 Task: Look for Airbnb options in Yehud, Israel from 7th December, 2023 to 14th December, 2023 for 1 adult. Place can be shared room with 1  bedroom having 1 bed and 1 bathroom. Property type can be hotel. Amenities needed are: wifi, washing machine. Look for 5 properties as per requirement.
Action: Mouse moved to (431, 94)
Screenshot: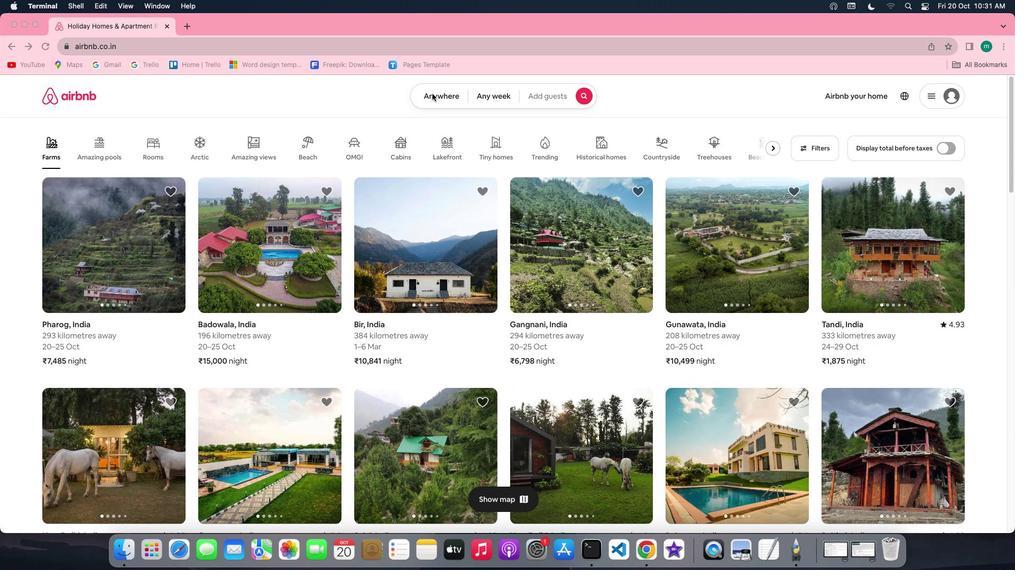 
Action: Mouse pressed left at (431, 94)
Screenshot: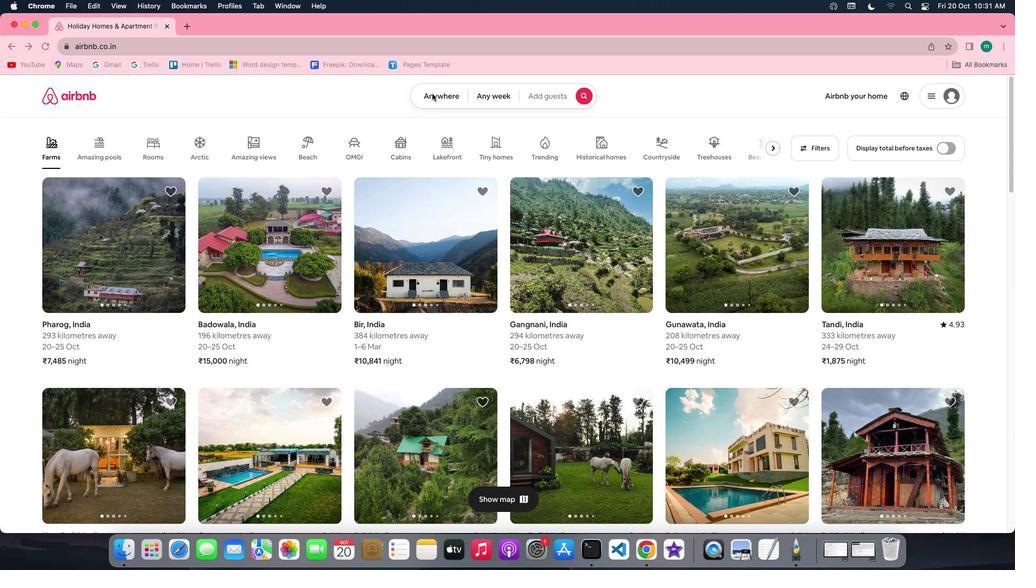 
Action: Mouse pressed left at (431, 94)
Screenshot: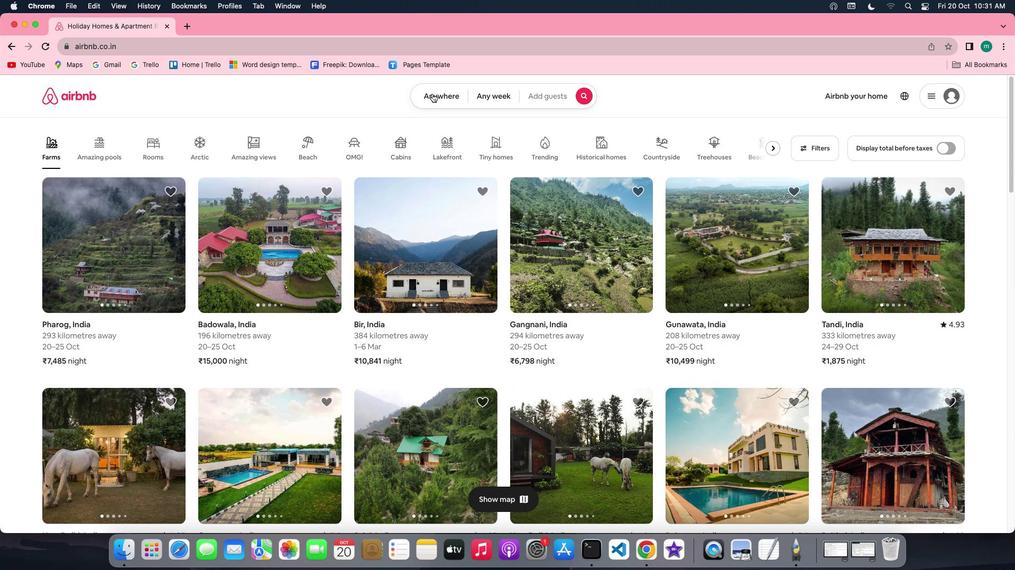 
Action: Mouse moved to (356, 135)
Screenshot: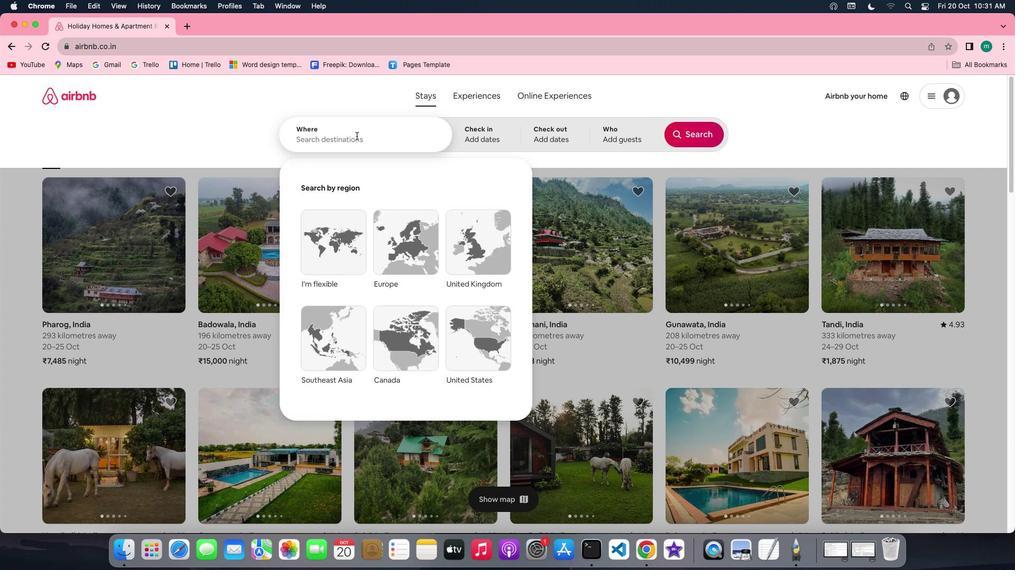 
Action: Mouse pressed left at (356, 135)
Screenshot: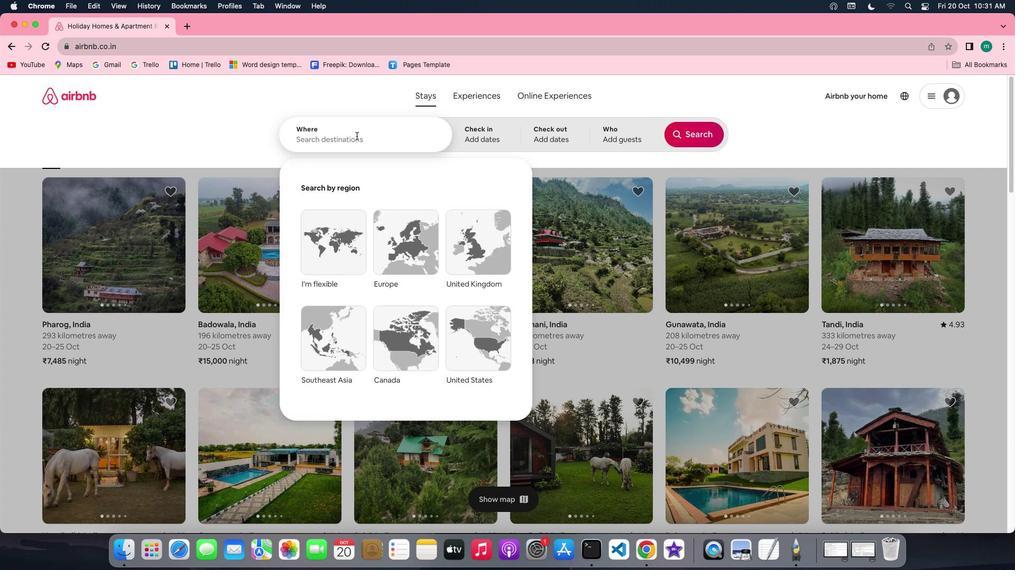 
Action: Key pressed Key.shift'Y''e''h''u''d'','Key.spaceKey.shift'i''s''r''a''e''l'
Screenshot: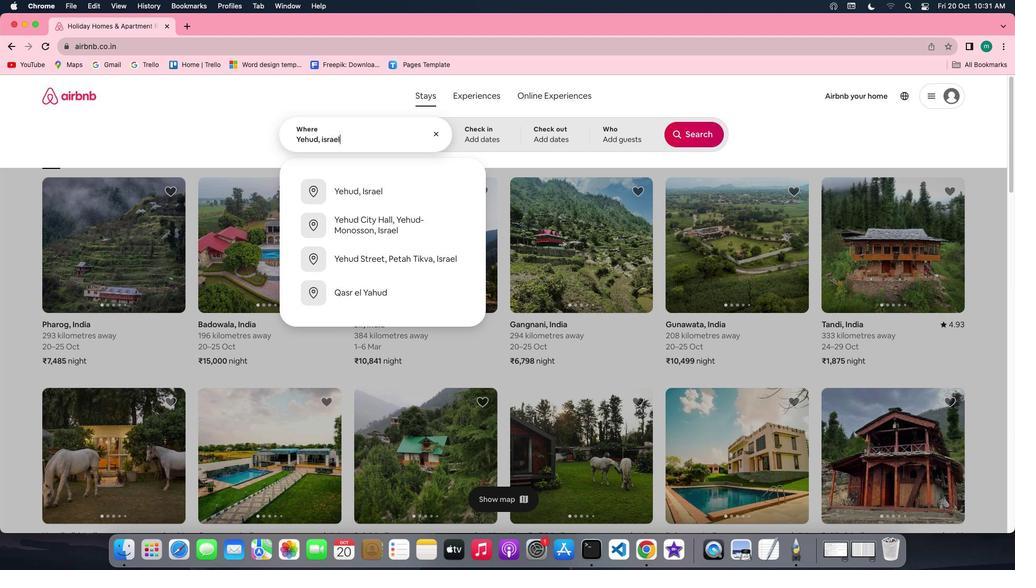 
Action: Mouse moved to (351, 182)
Screenshot: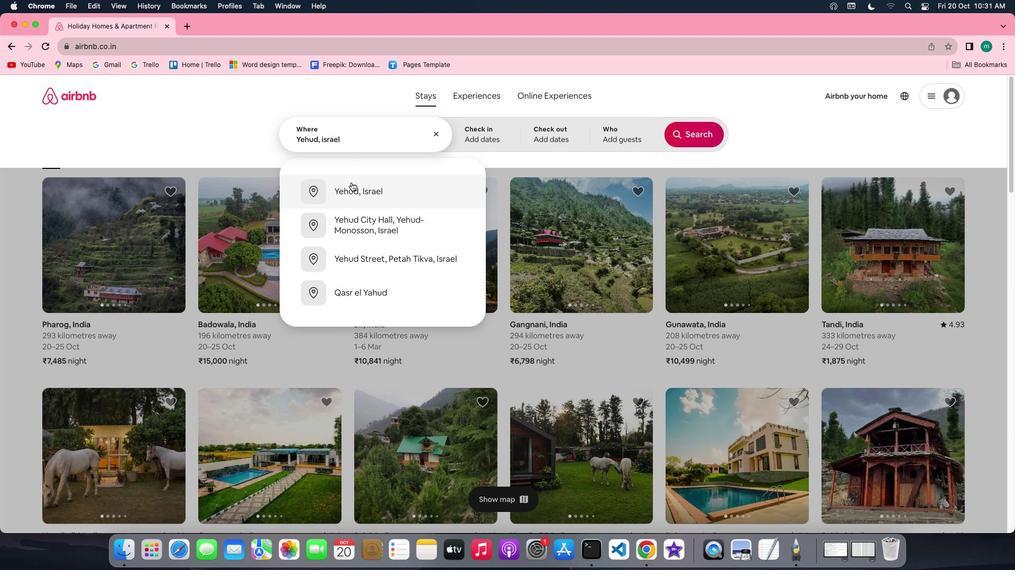 
Action: Mouse pressed left at (351, 182)
Screenshot: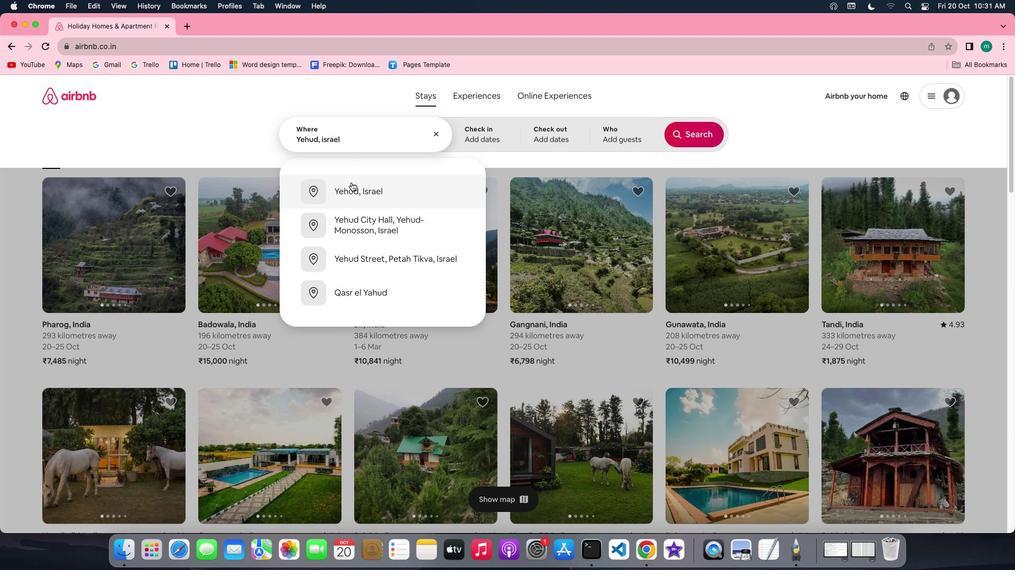 
Action: Mouse moved to (686, 208)
Screenshot: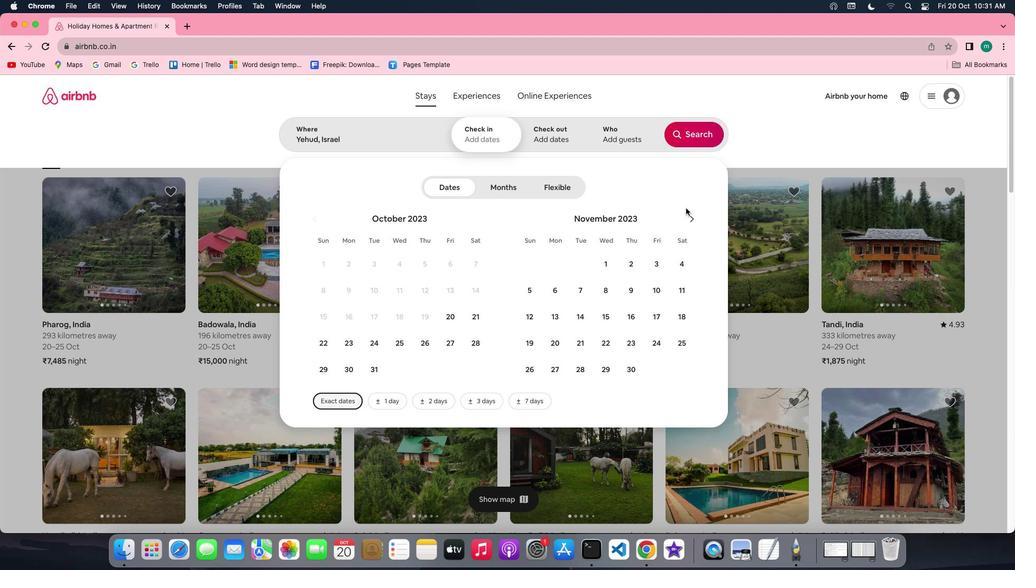 
Action: Mouse pressed left at (686, 208)
Screenshot: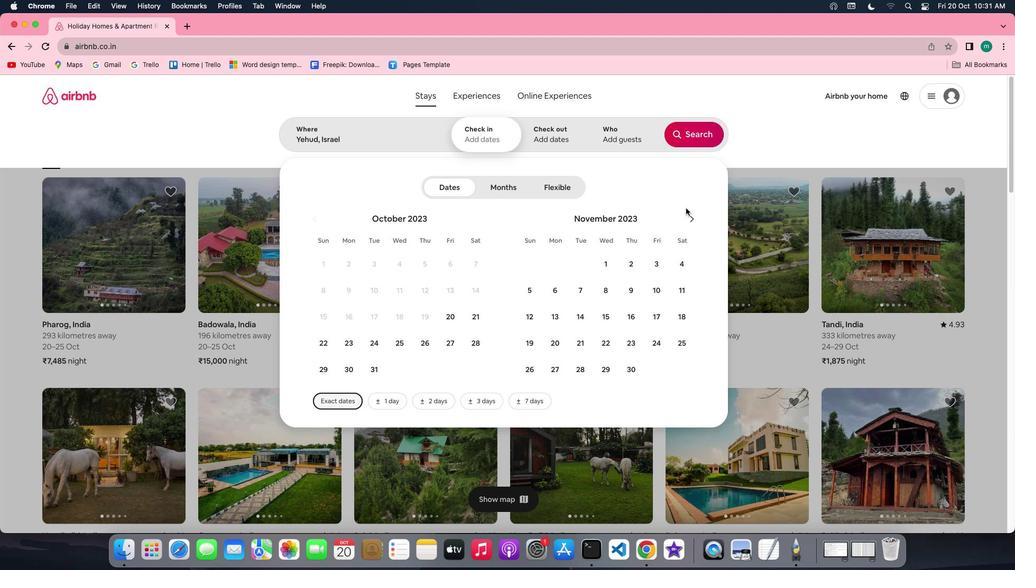 
Action: Mouse moved to (687, 217)
Screenshot: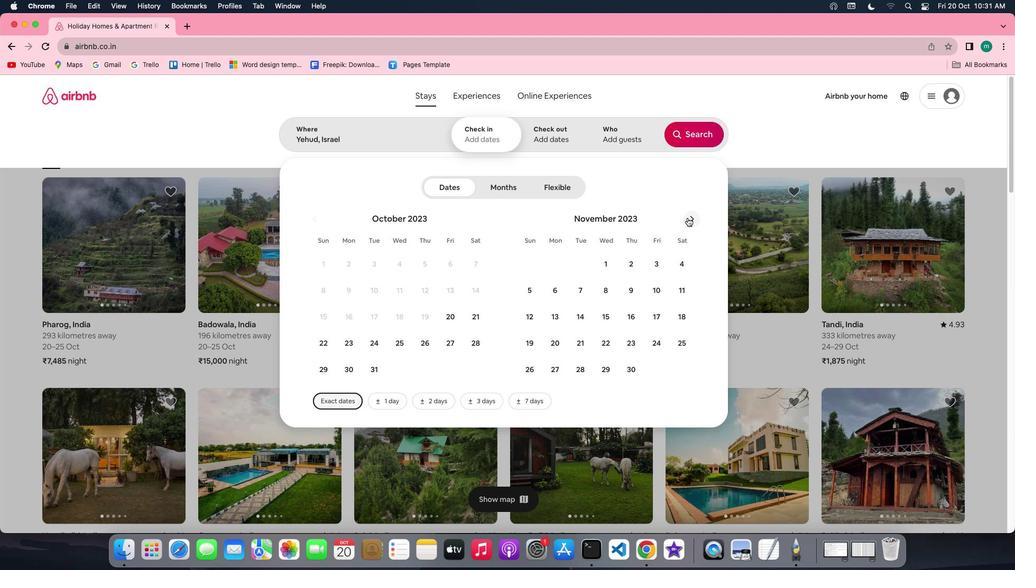 
Action: Mouse pressed left at (687, 217)
Screenshot: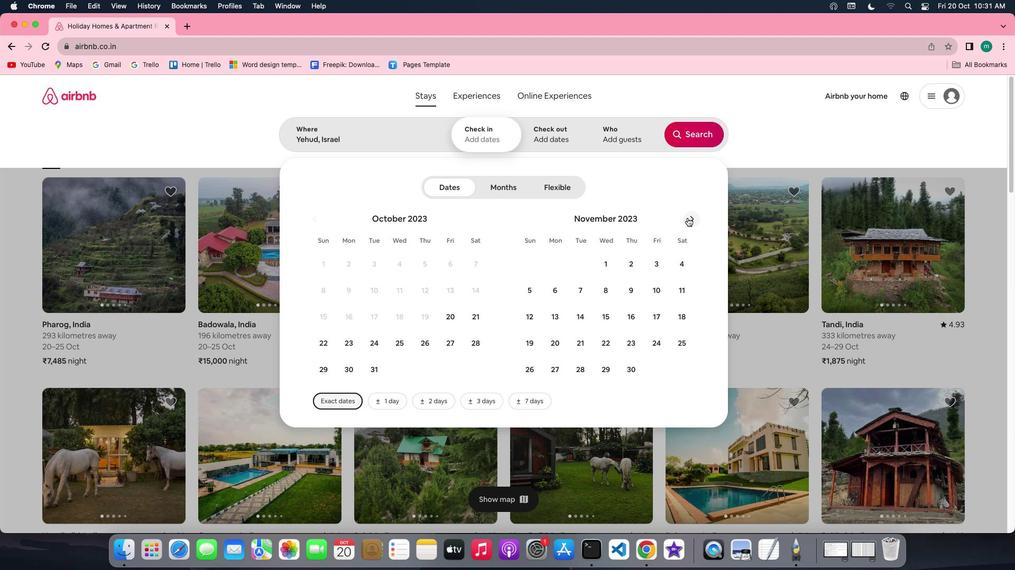 
Action: Mouse moved to (638, 296)
Screenshot: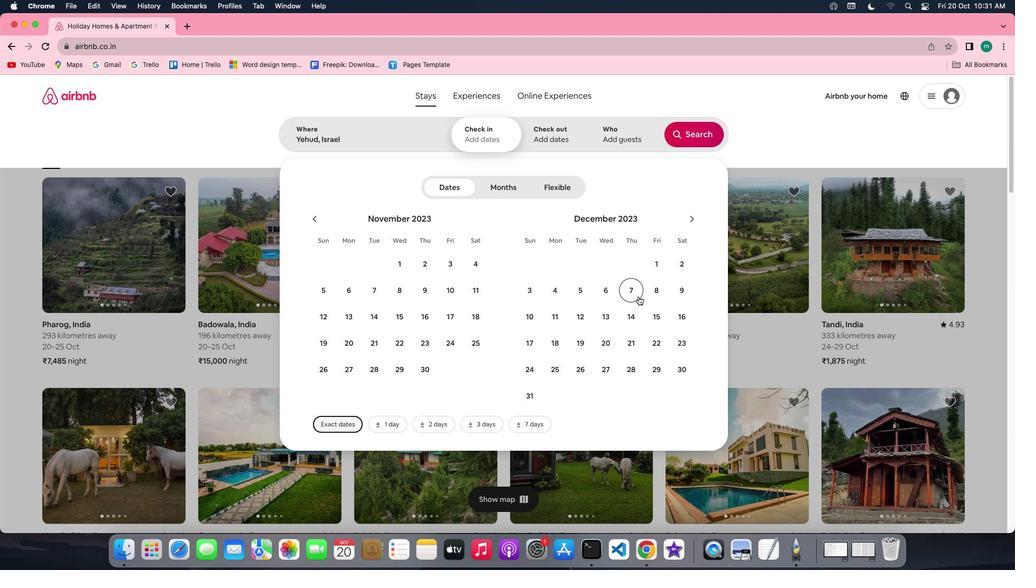 
Action: Mouse pressed left at (638, 296)
Screenshot: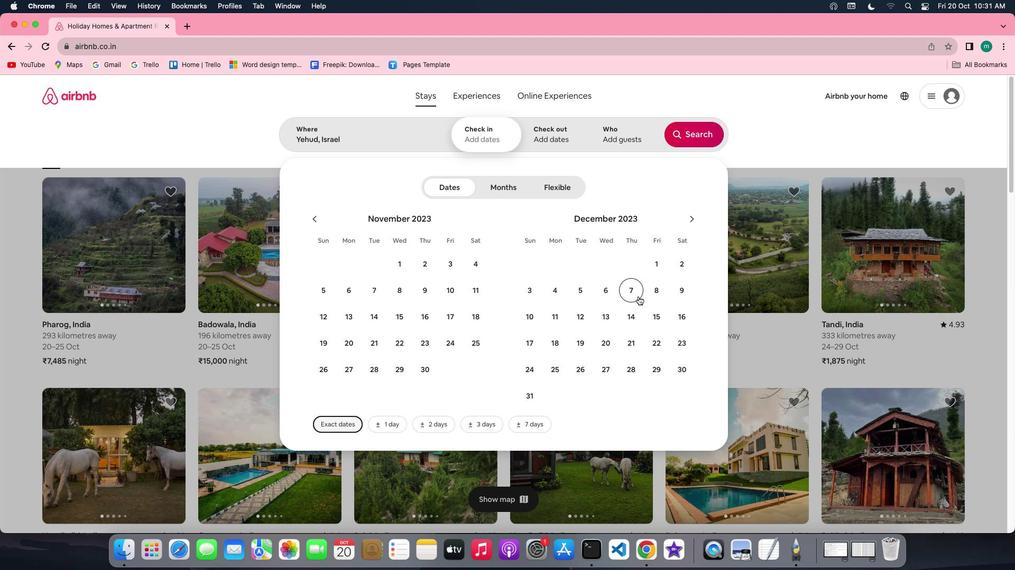 
Action: Mouse moved to (635, 317)
Screenshot: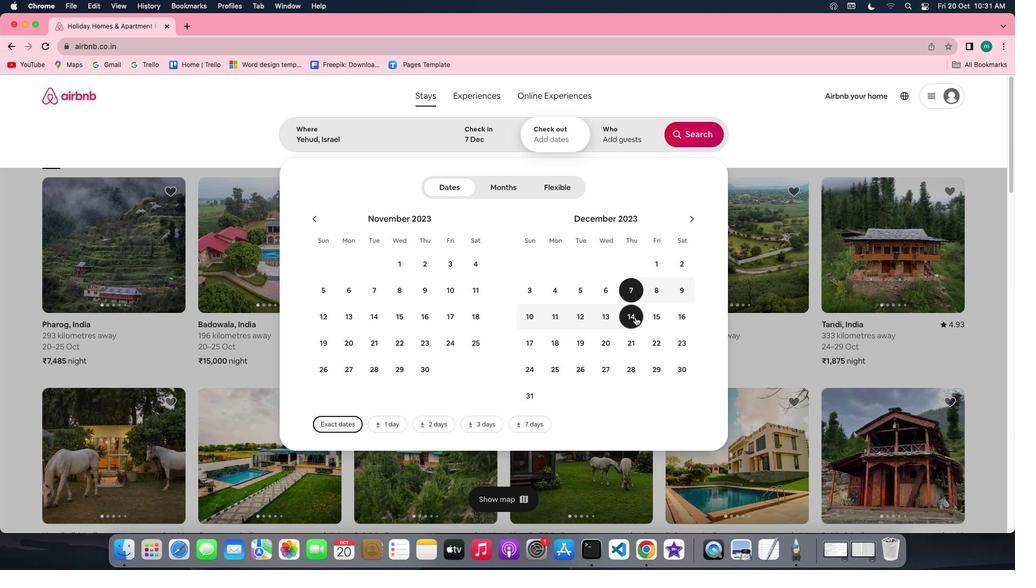 
Action: Mouse pressed left at (635, 317)
Screenshot: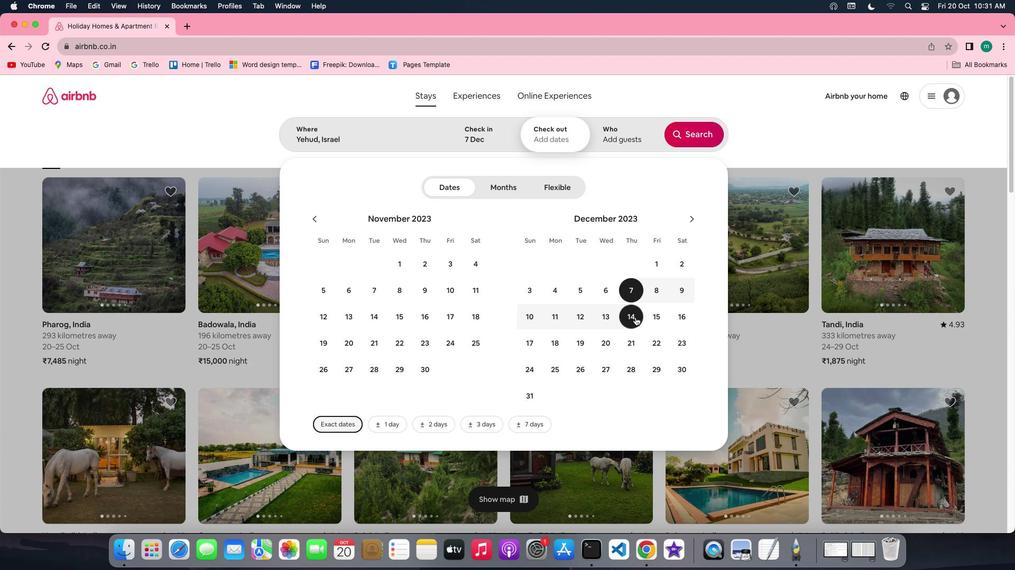 
Action: Mouse moved to (632, 132)
Screenshot: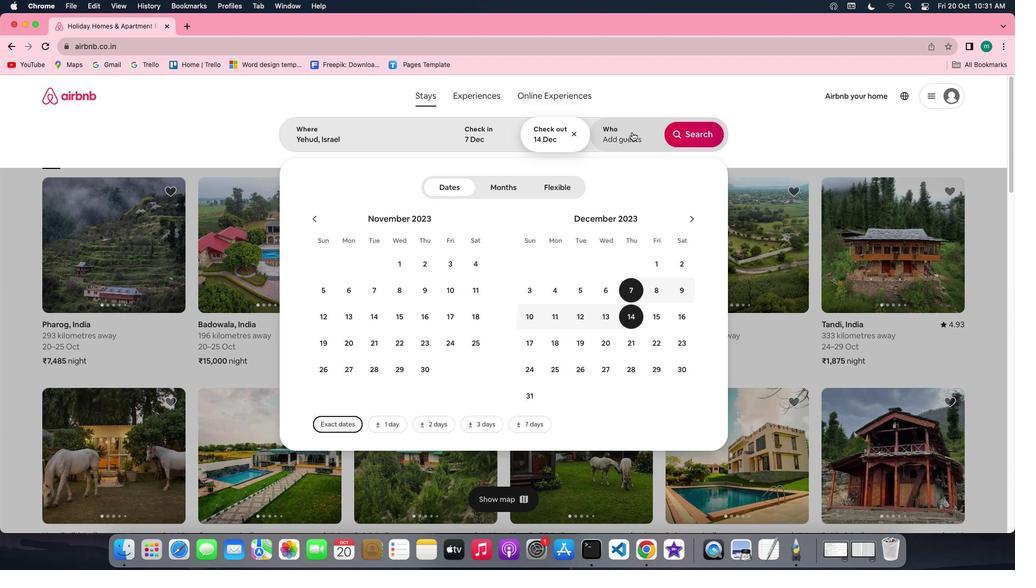 
Action: Mouse pressed left at (632, 132)
Screenshot: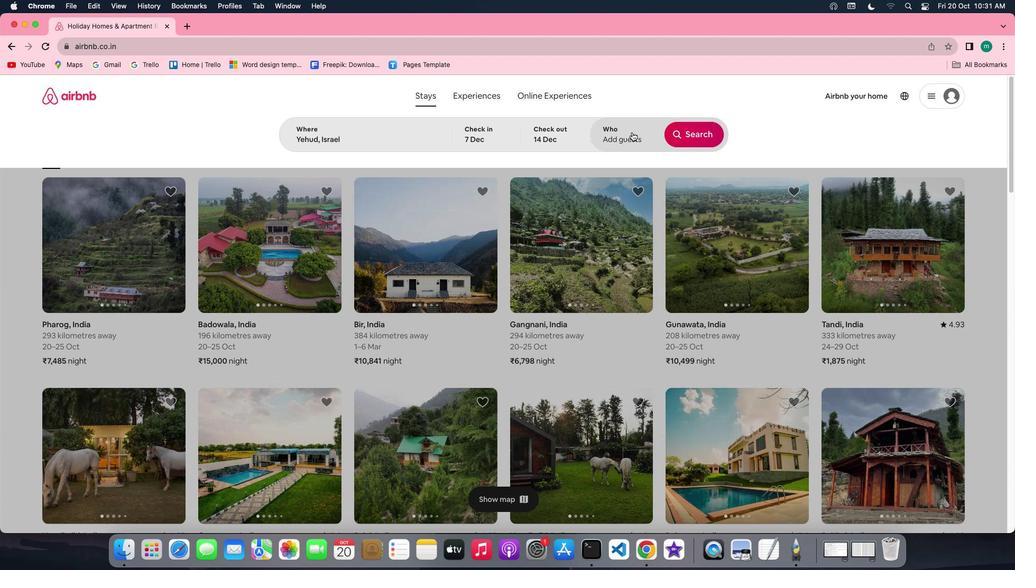 
Action: Mouse moved to (702, 191)
Screenshot: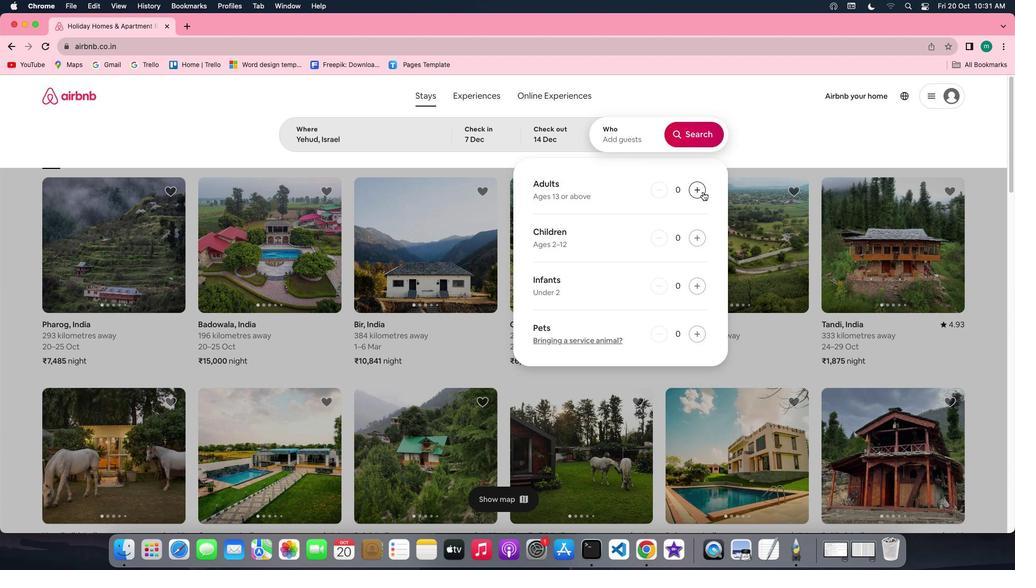 
Action: Mouse pressed left at (702, 191)
Screenshot: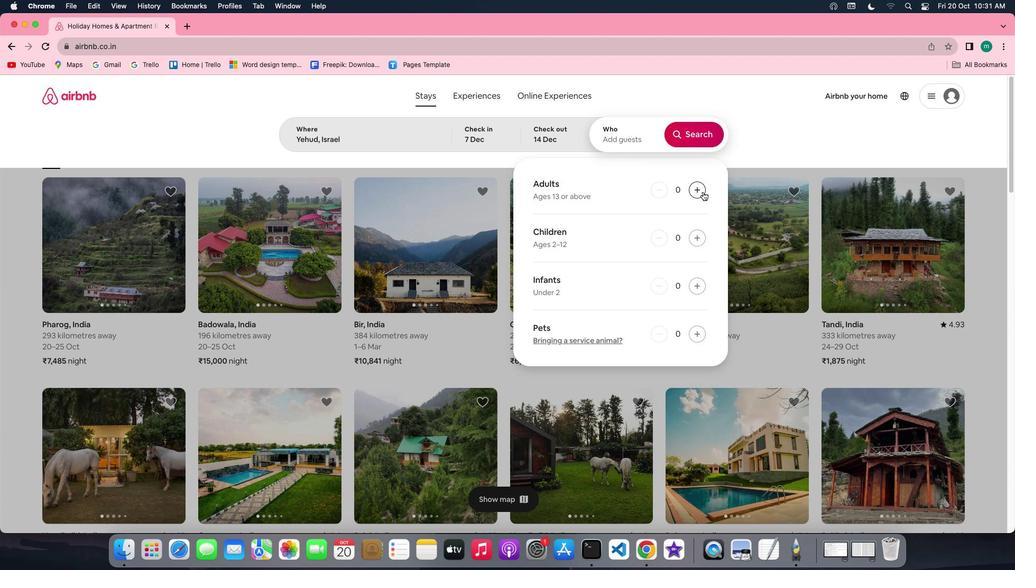
Action: Mouse moved to (692, 126)
Screenshot: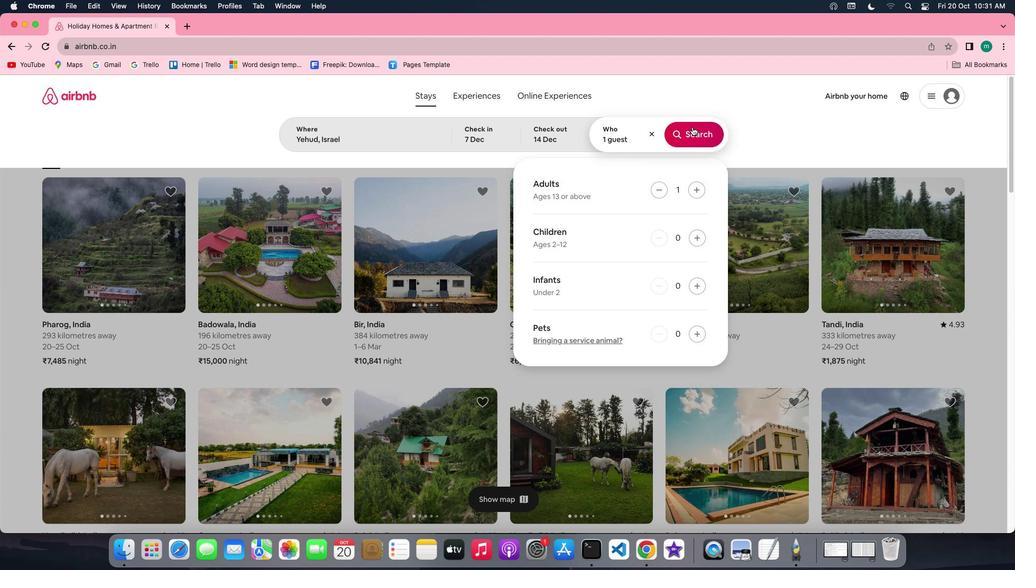 
Action: Mouse pressed left at (692, 126)
Screenshot: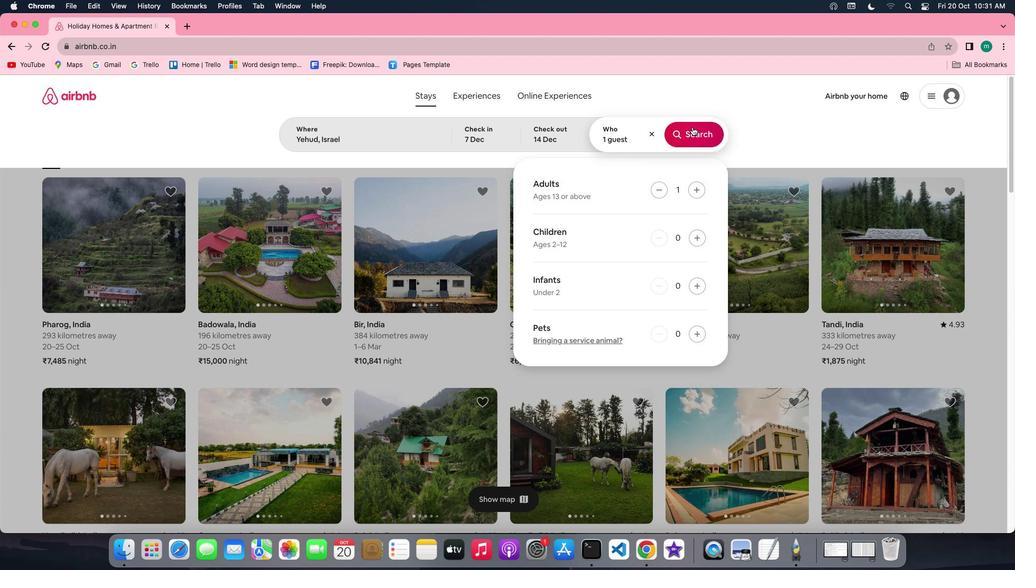 
Action: Mouse moved to (859, 143)
Screenshot: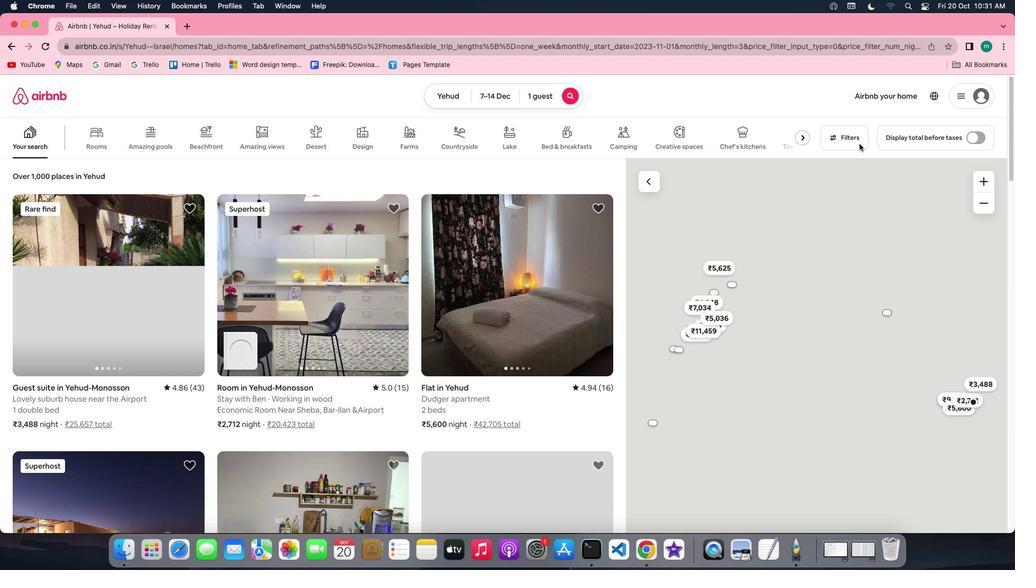 
Action: Mouse pressed left at (859, 143)
Screenshot: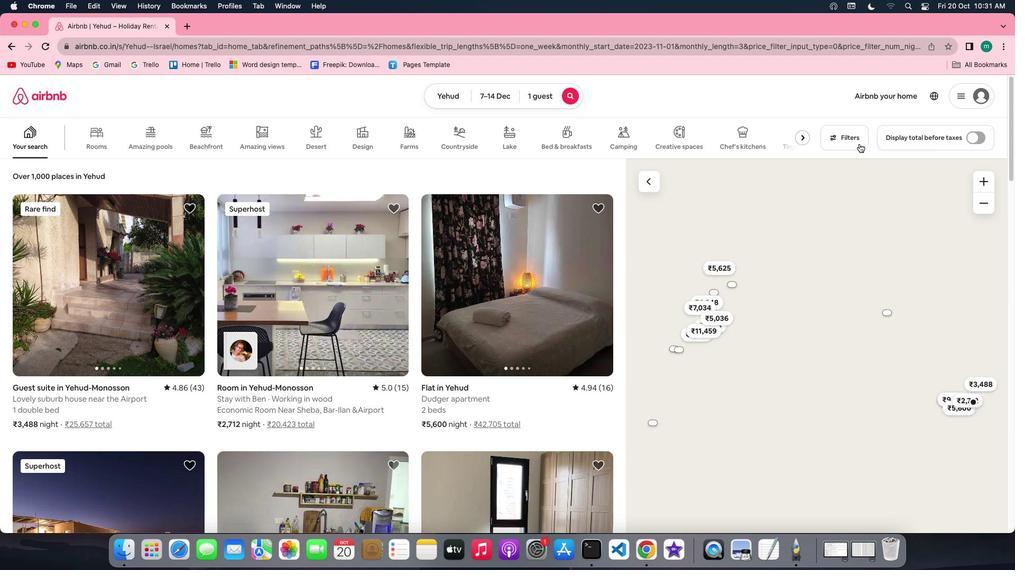 
Action: Mouse moved to (574, 311)
Screenshot: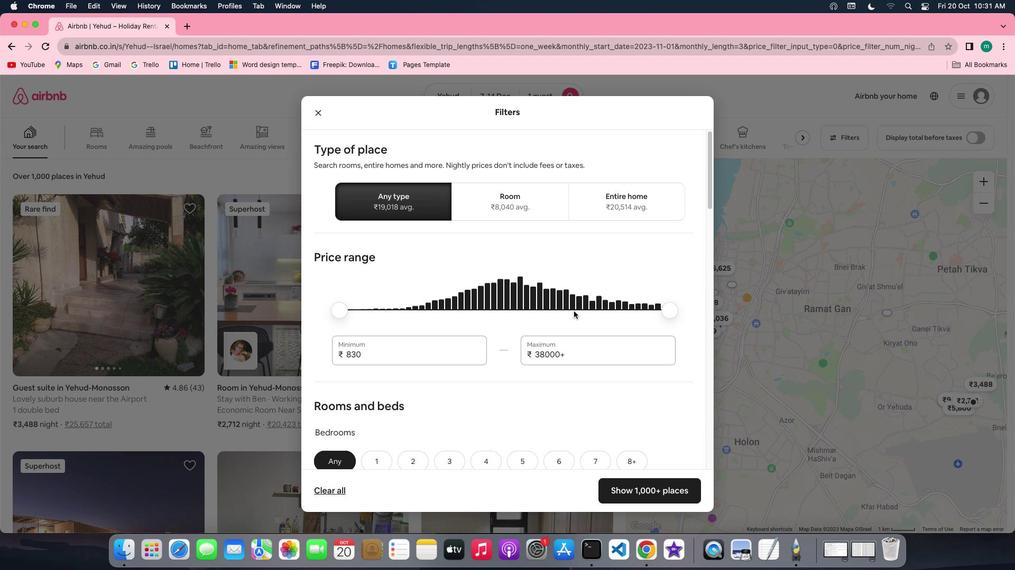 
Action: Mouse scrolled (574, 311) with delta (0, 0)
Screenshot: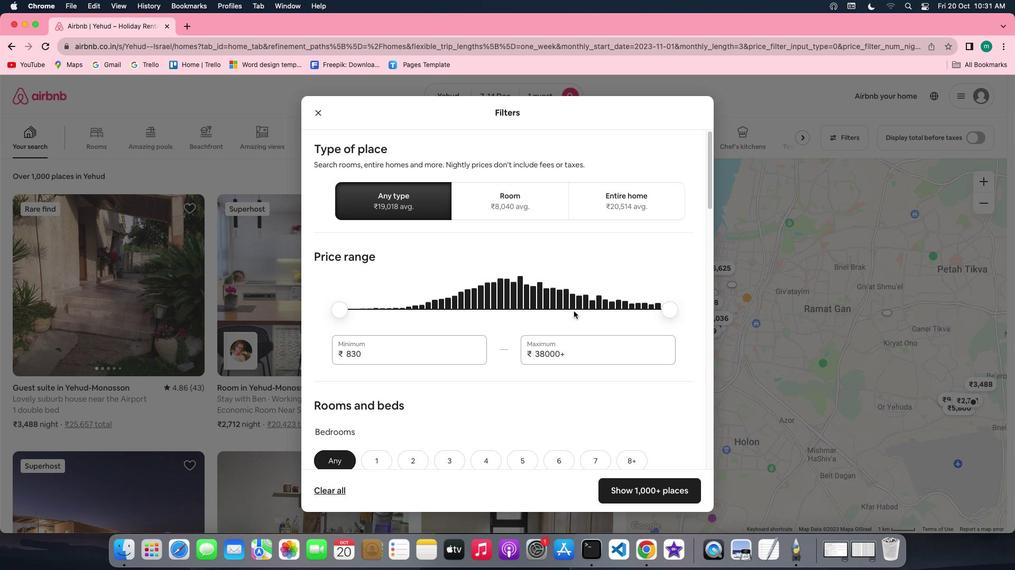 
Action: Mouse scrolled (574, 311) with delta (0, 0)
Screenshot: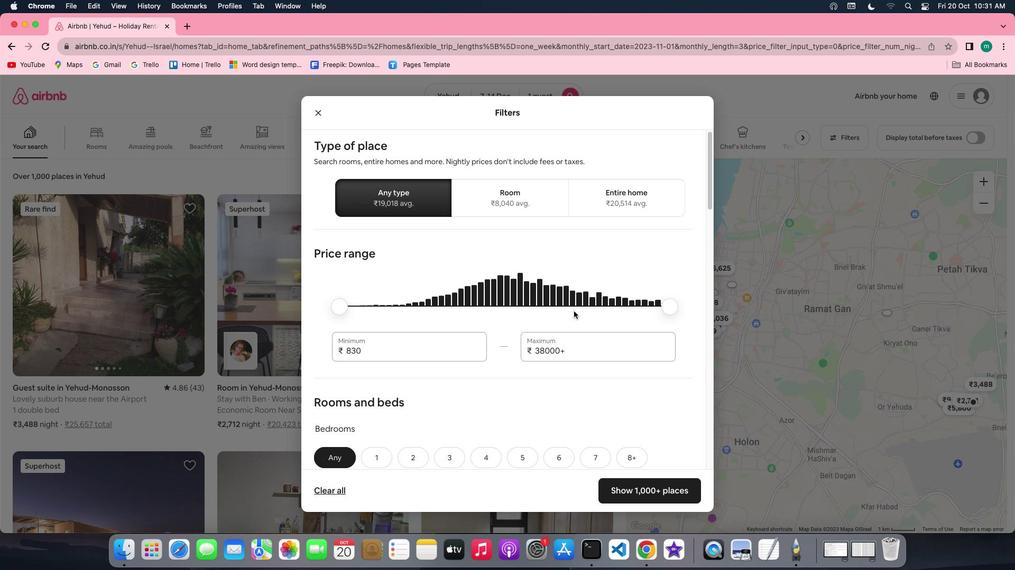 
Action: Mouse scrolled (574, 311) with delta (0, 0)
Screenshot: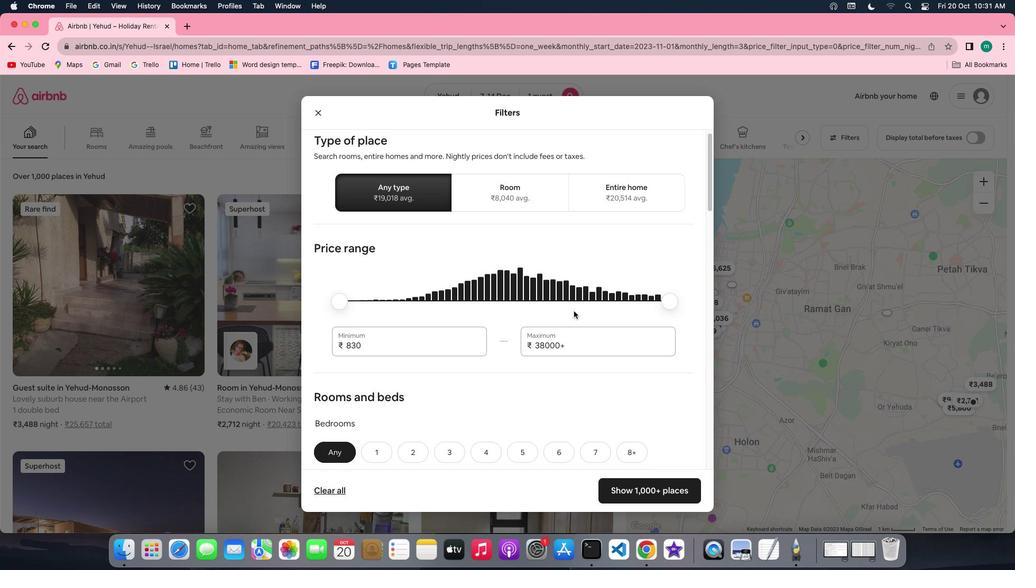 
Action: Mouse scrolled (574, 311) with delta (0, 0)
Screenshot: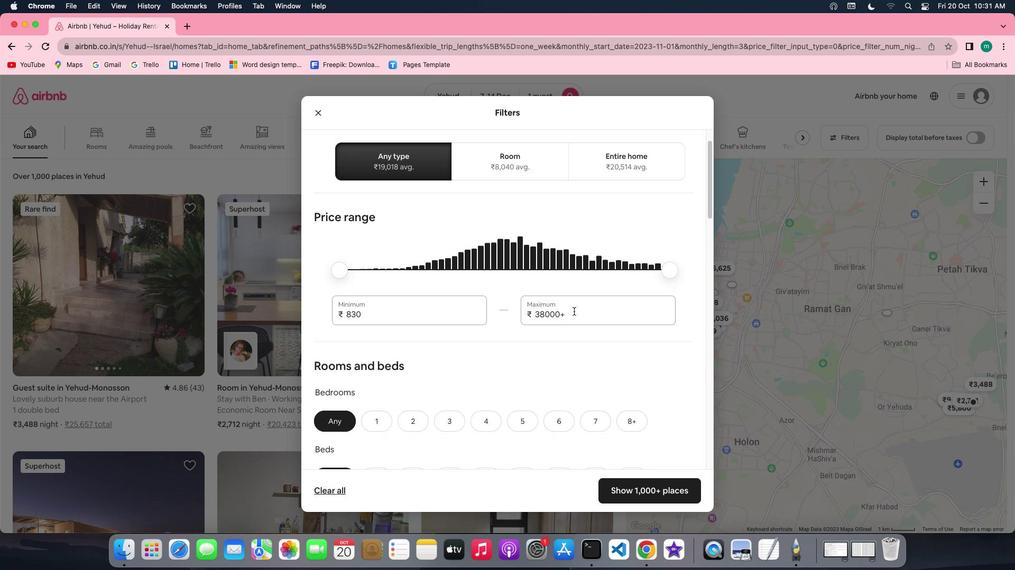 
Action: Mouse scrolled (574, 311) with delta (0, 0)
Screenshot: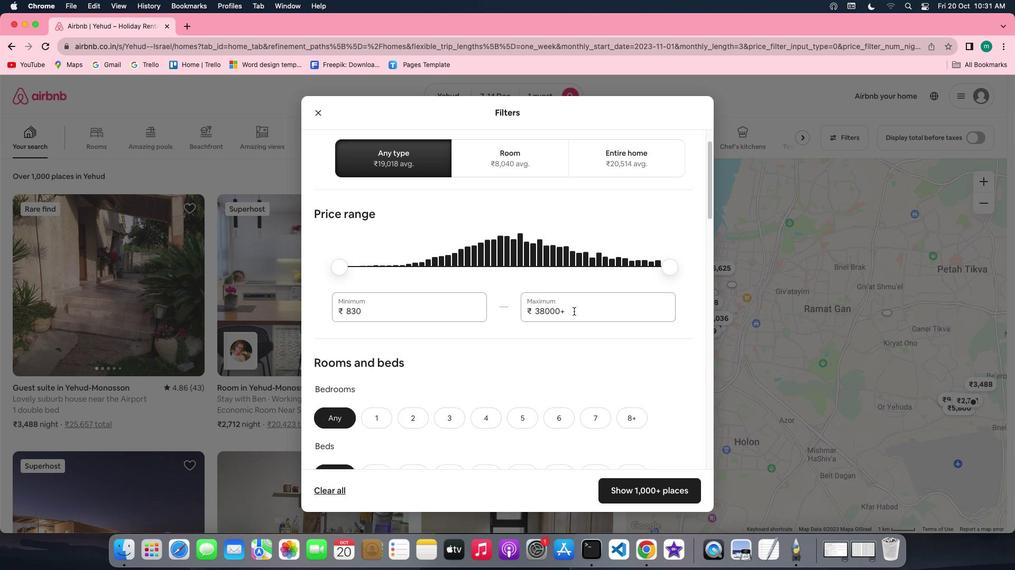 
Action: Mouse scrolled (574, 311) with delta (0, 0)
Screenshot: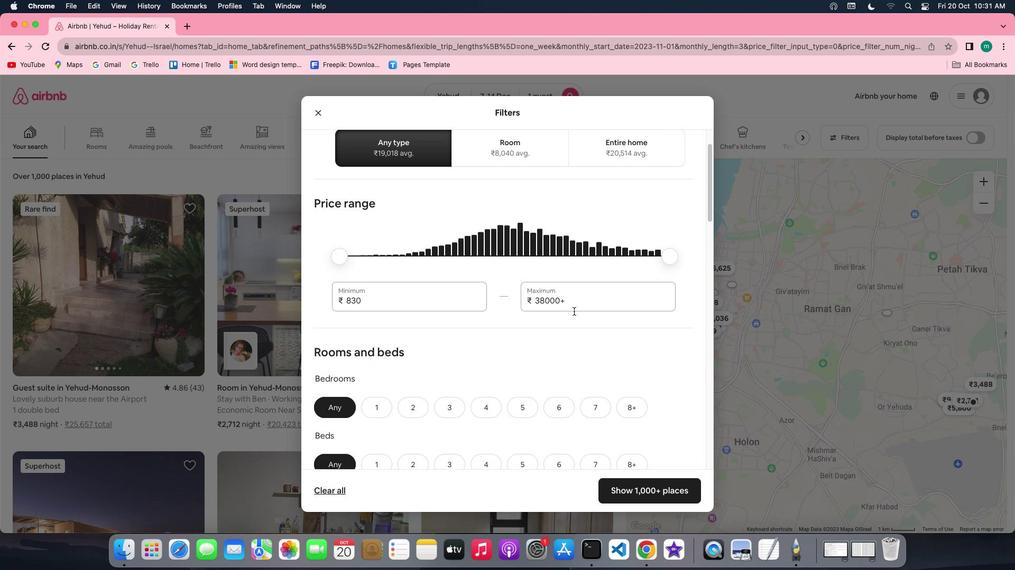 
Action: Mouse scrolled (574, 311) with delta (0, 0)
Screenshot: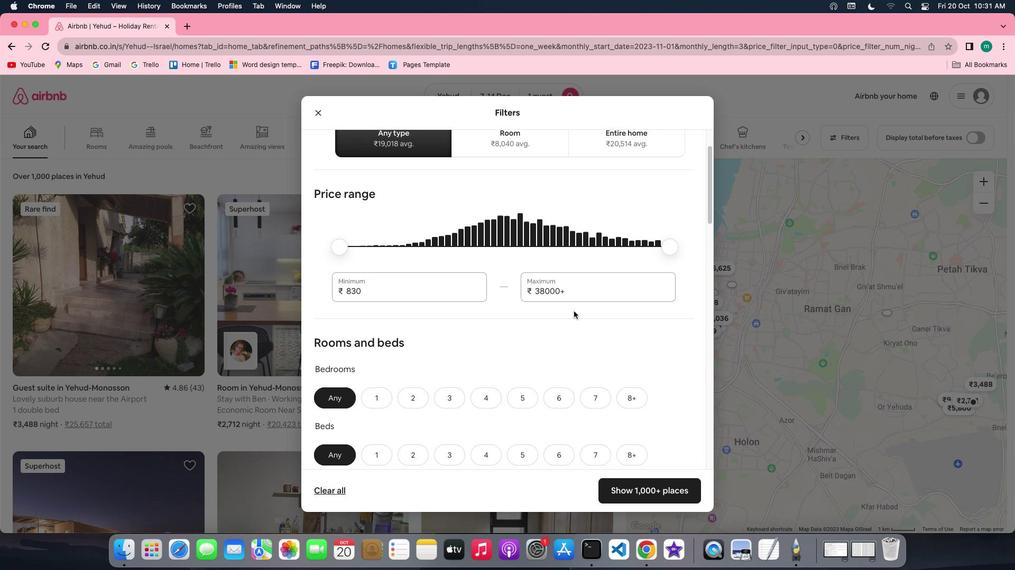 
Action: Mouse scrolled (574, 311) with delta (0, 0)
Screenshot: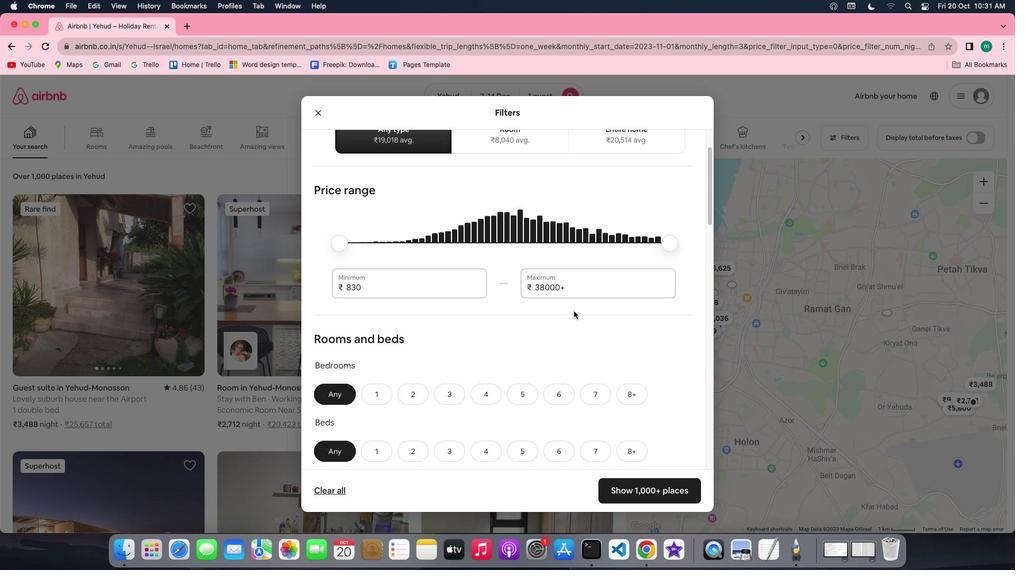 
Action: Mouse scrolled (574, 311) with delta (0, 0)
Screenshot: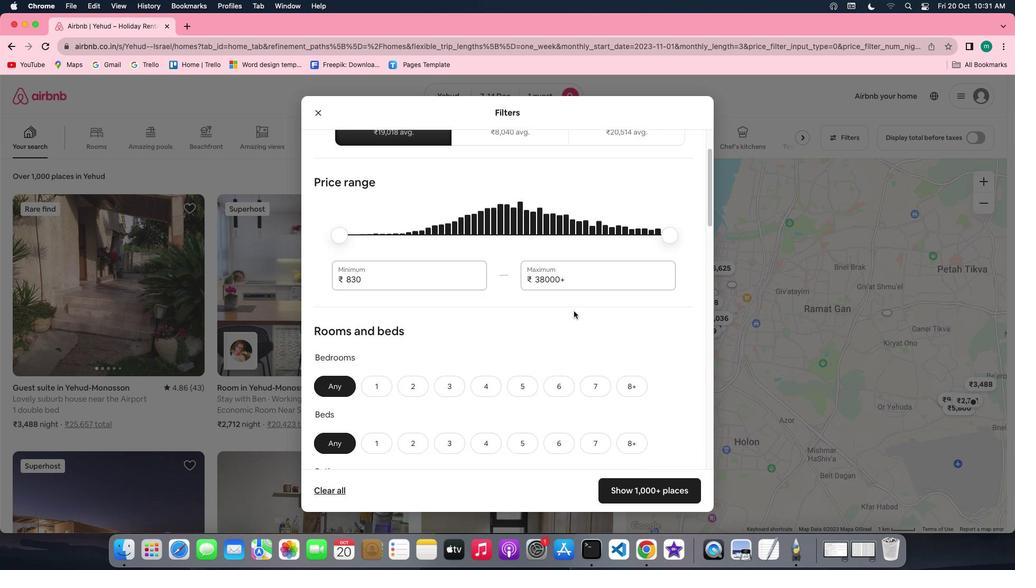 
Action: Mouse scrolled (574, 311) with delta (0, 0)
Screenshot: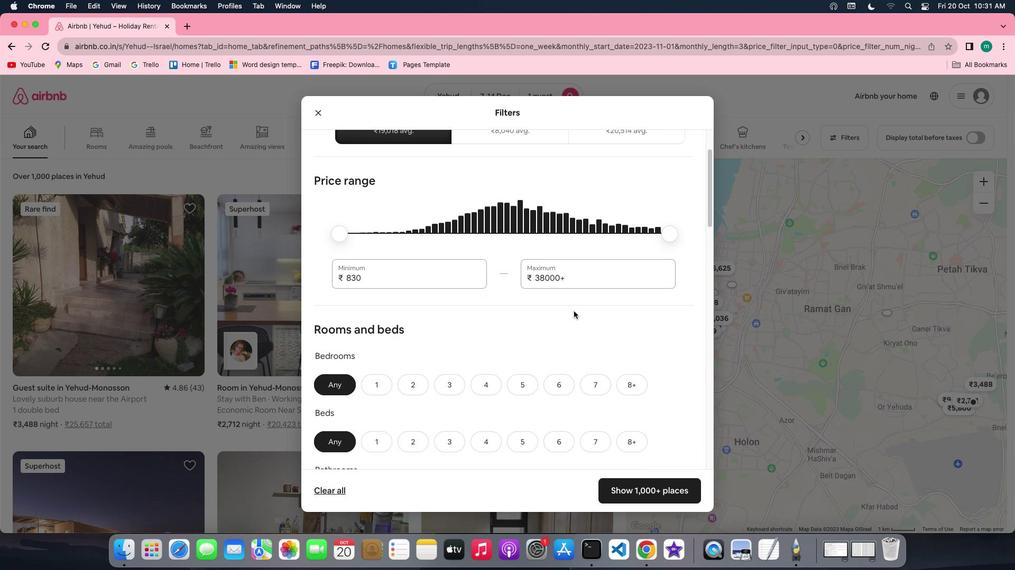 
Action: Mouse scrolled (574, 311) with delta (0, 0)
Screenshot: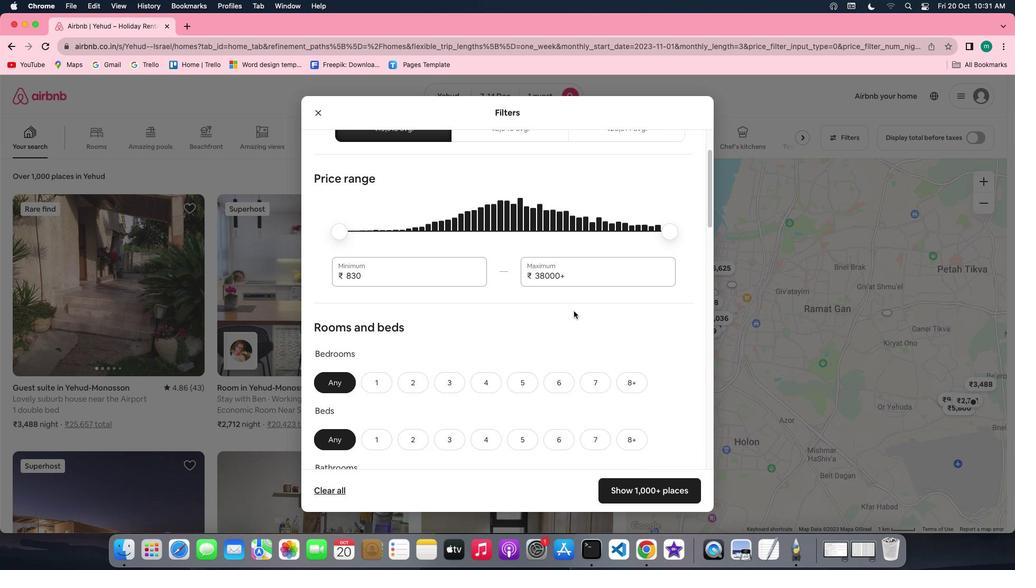 
Action: Mouse scrolled (574, 311) with delta (0, 0)
Screenshot: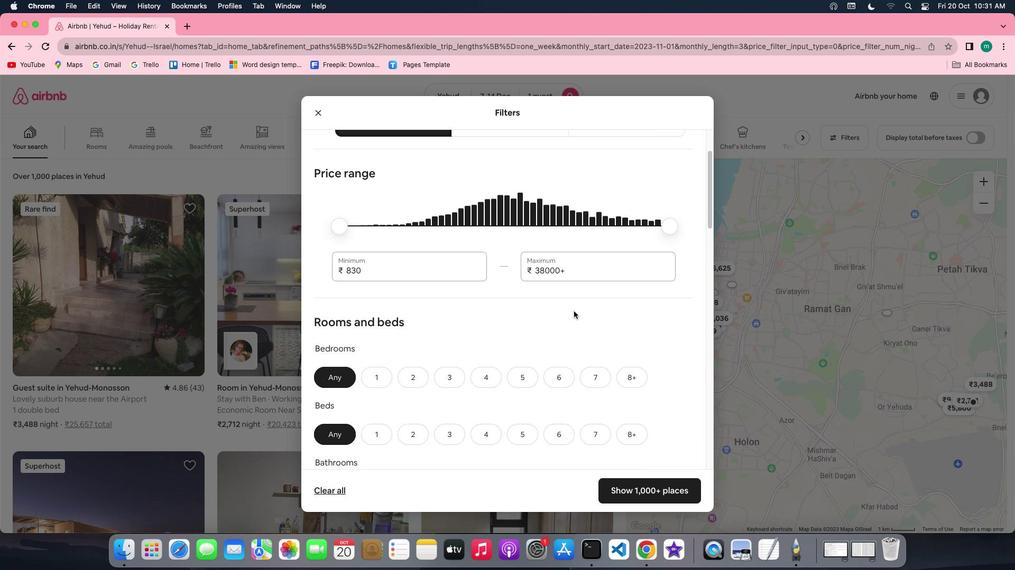 
Action: Mouse scrolled (574, 311) with delta (0, 0)
Screenshot: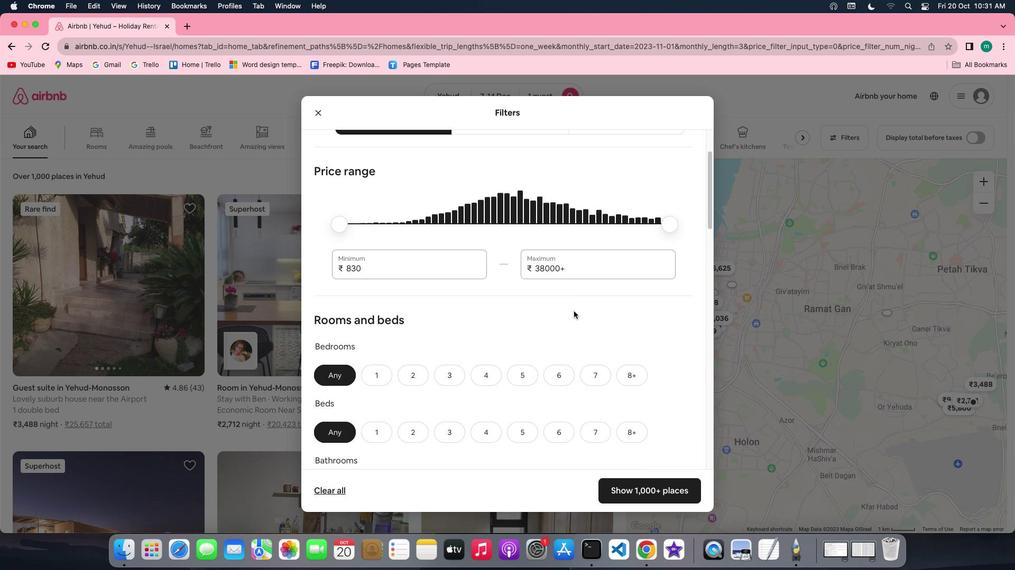 
Action: Mouse scrolled (574, 311) with delta (0, 0)
Screenshot: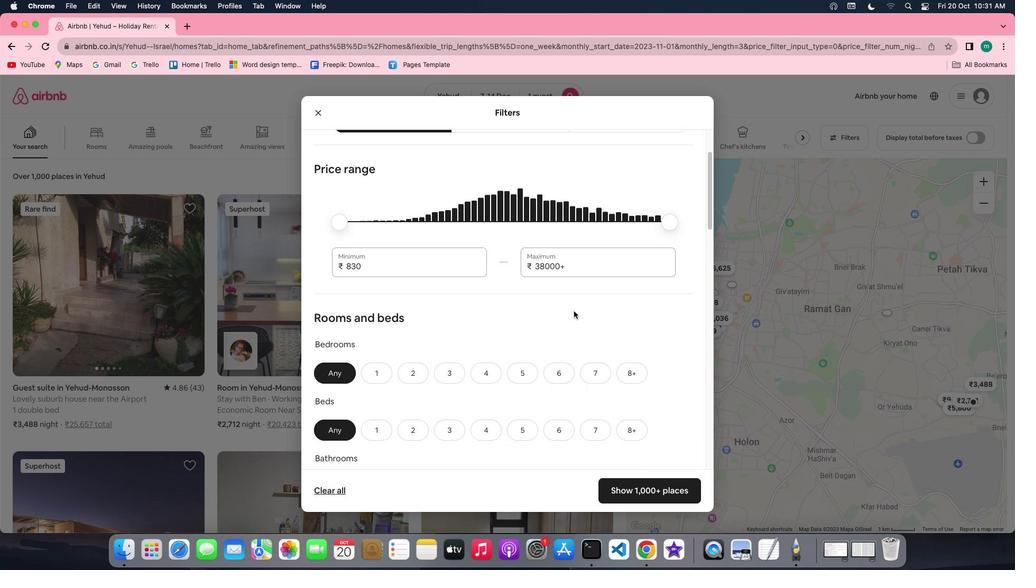 
Action: Mouse scrolled (574, 311) with delta (0, 0)
Screenshot: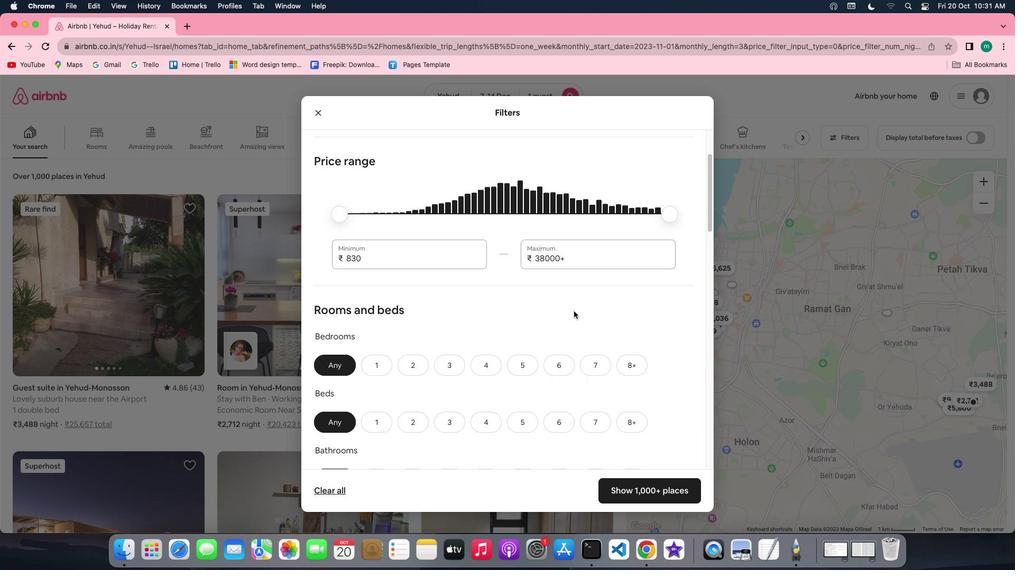 
Action: Mouse scrolled (574, 311) with delta (0, 0)
Screenshot: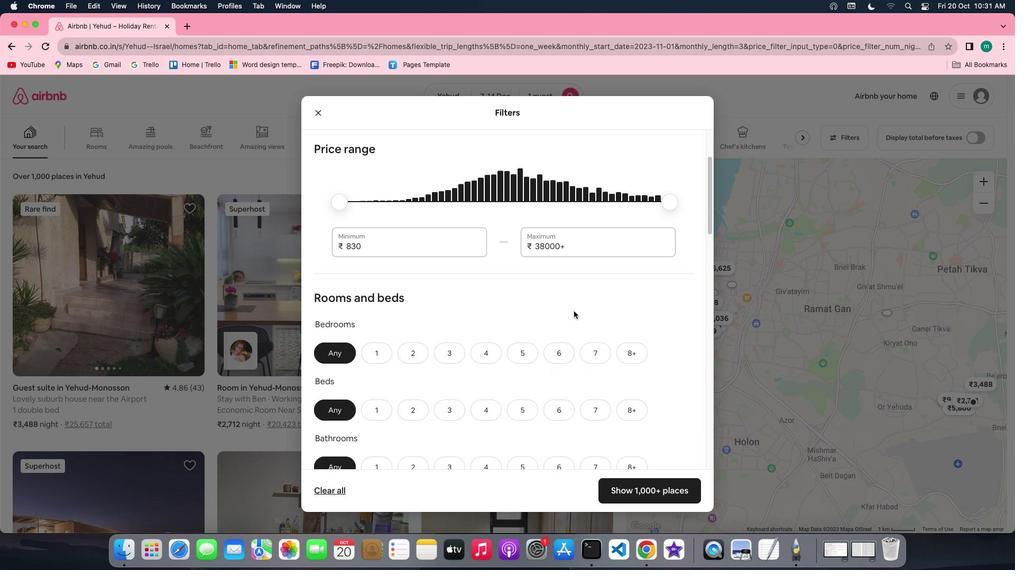 
Action: Mouse scrolled (574, 311) with delta (0, 0)
Screenshot: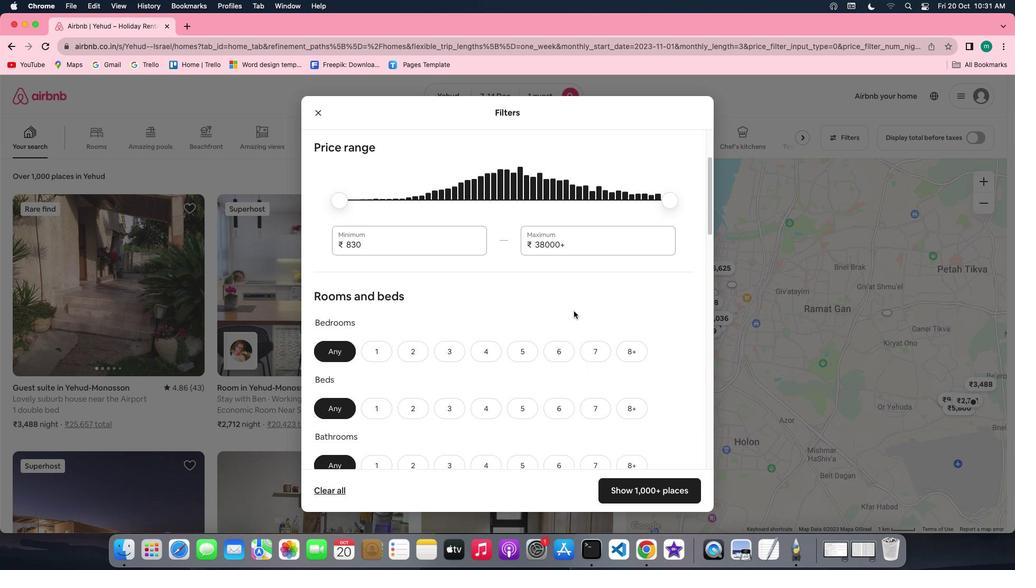 
Action: Mouse scrolled (574, 311) with delta (0, 0)
Screenshot: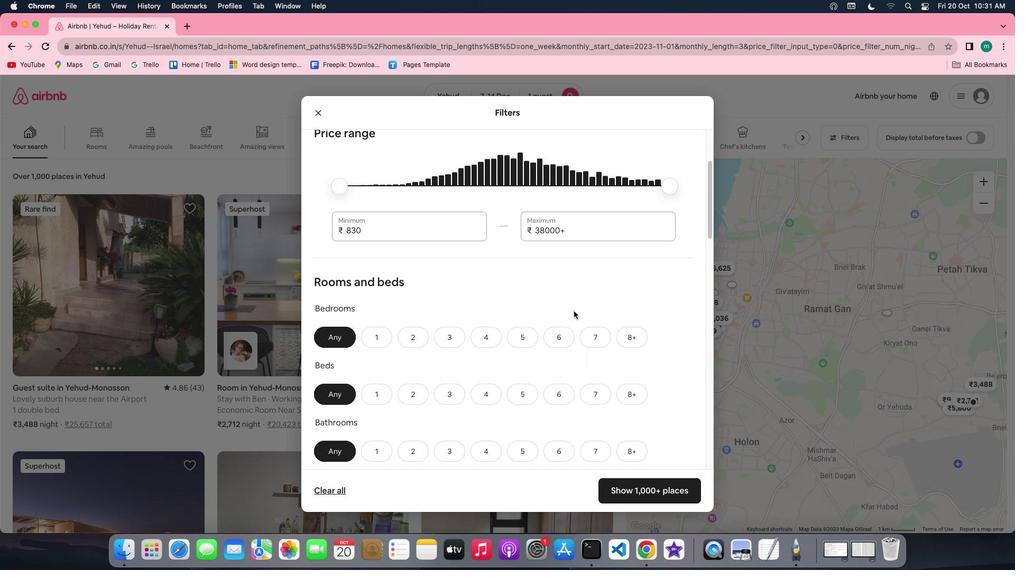 
Action: Mouse scrolled (574, 311) with delta (0, 0)
Screenshot: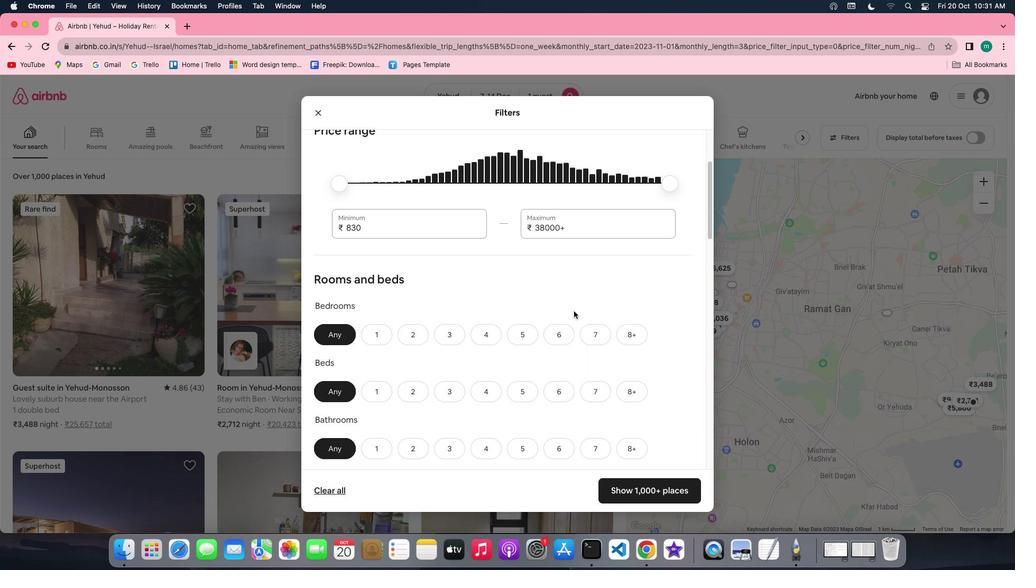 
Action: Mouse scrolled (574, 311) with delta (0, 0)
Screenshot: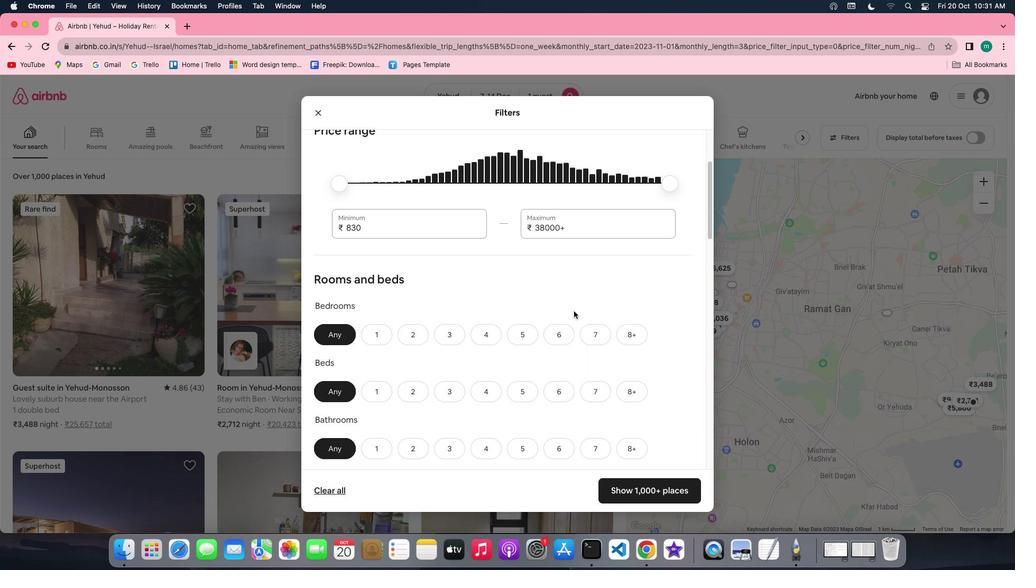 
Action: Mouse scrolled (574, 311) with delta (0, -1)
Screenshot: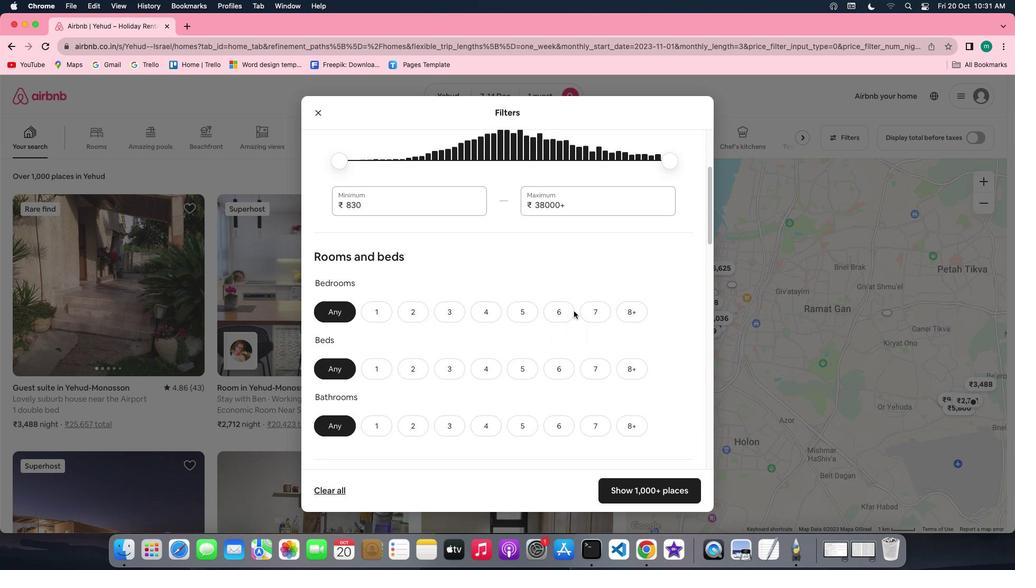 
Action: Mouse moved to (380, 264)
Screenshot: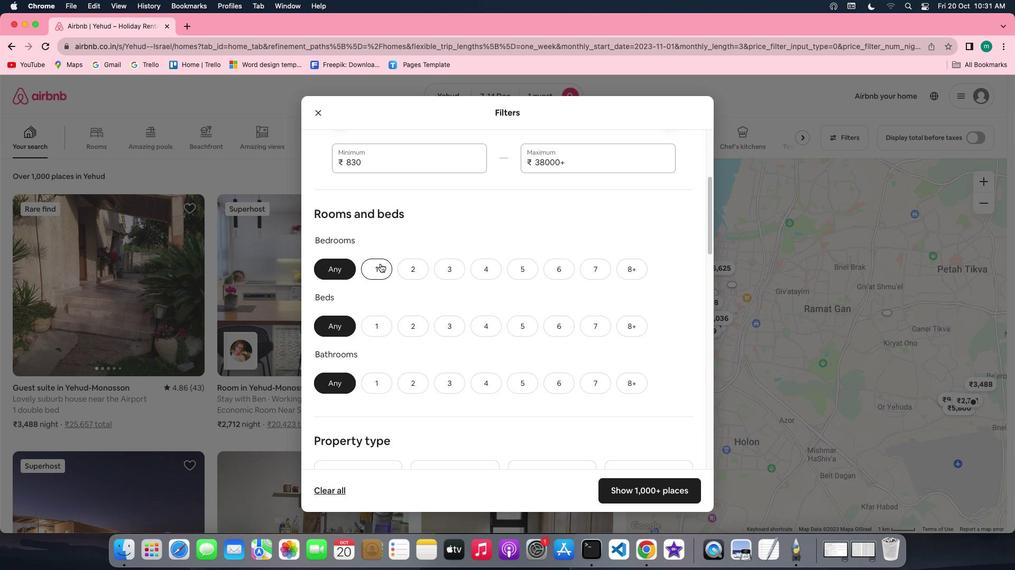 
Action: Mouse pressed left at (380, 264)
Screenshot: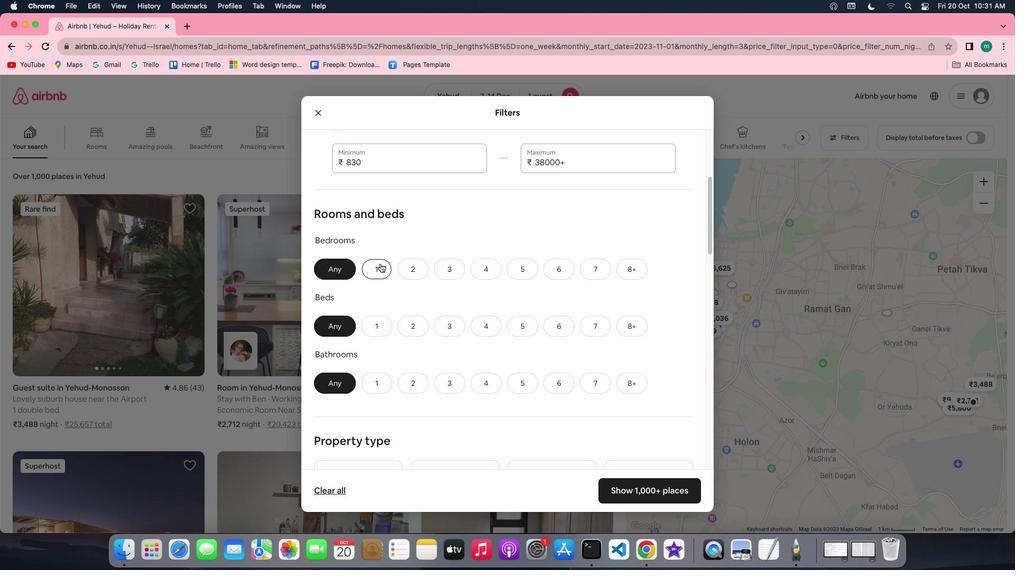 
Action: Mouse moved to (425, 353)
Screenshot: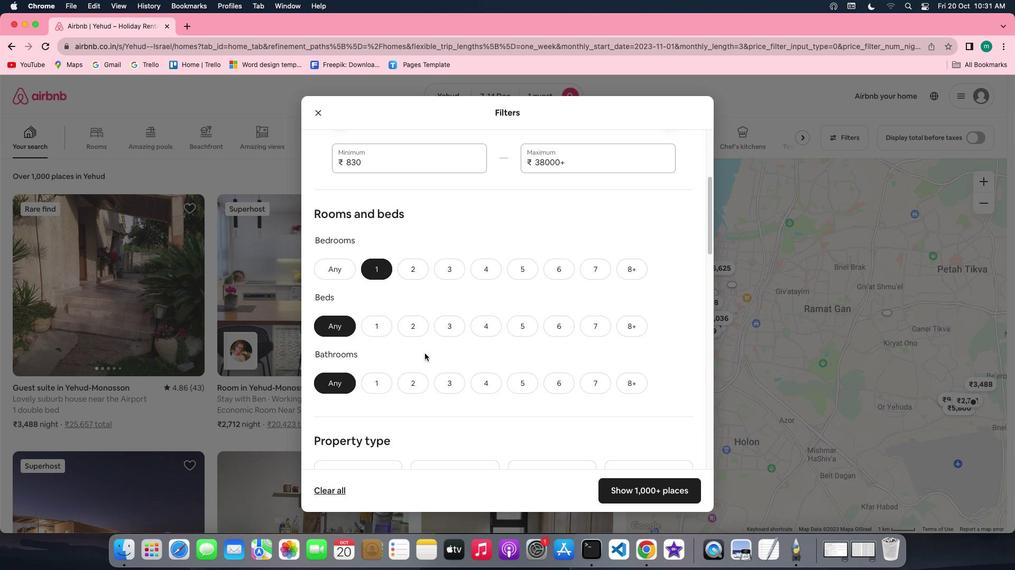 
Action: Mouse scrolled (425, 353) with delta (0, 0)
Screenshot: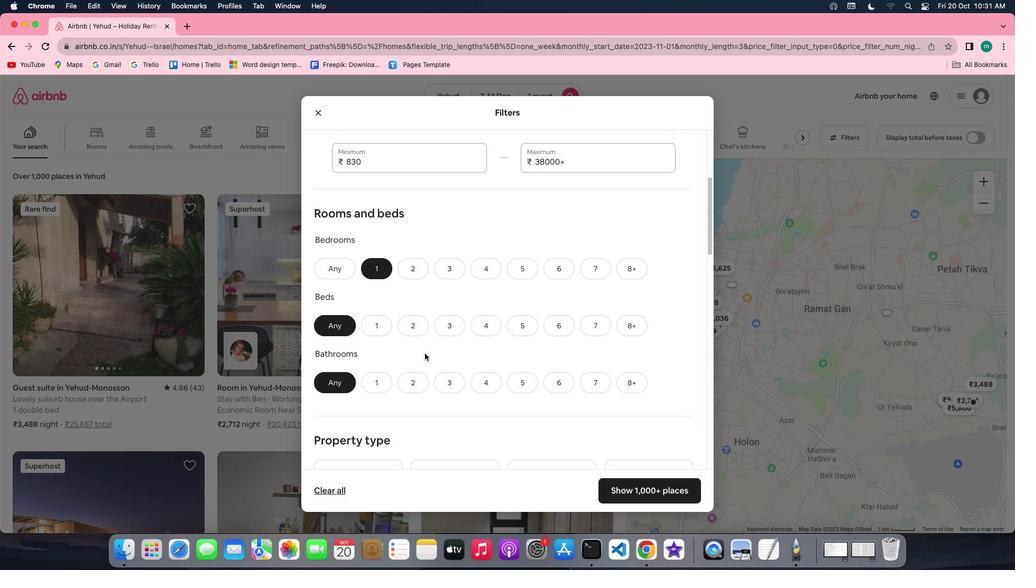 
Action: Mouse scrolled (425, 353) with delta (0, 0)
Screenshot: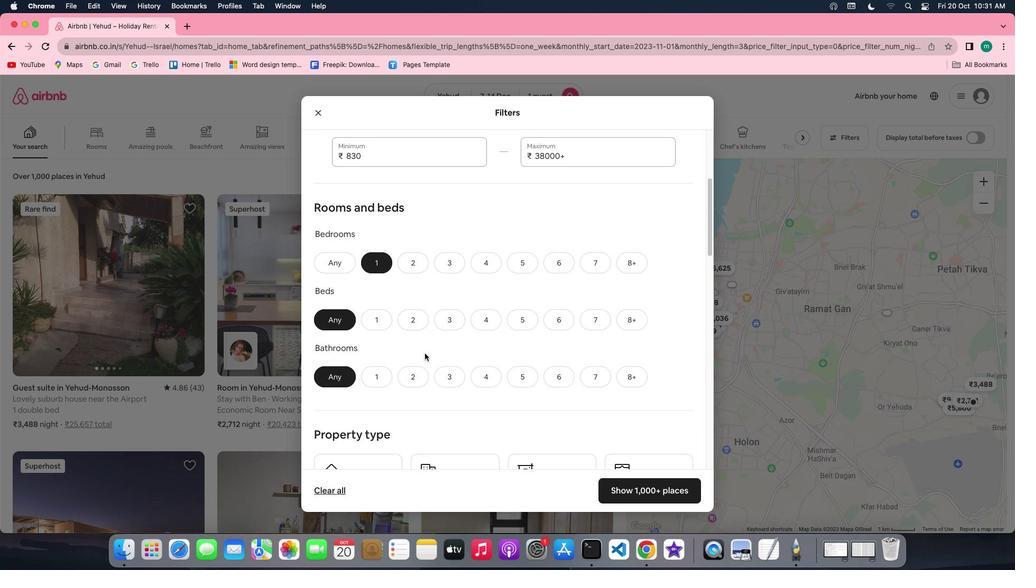 
Action: Mouse scrolled (425, 353) with delta (0, 0)
Screenshot: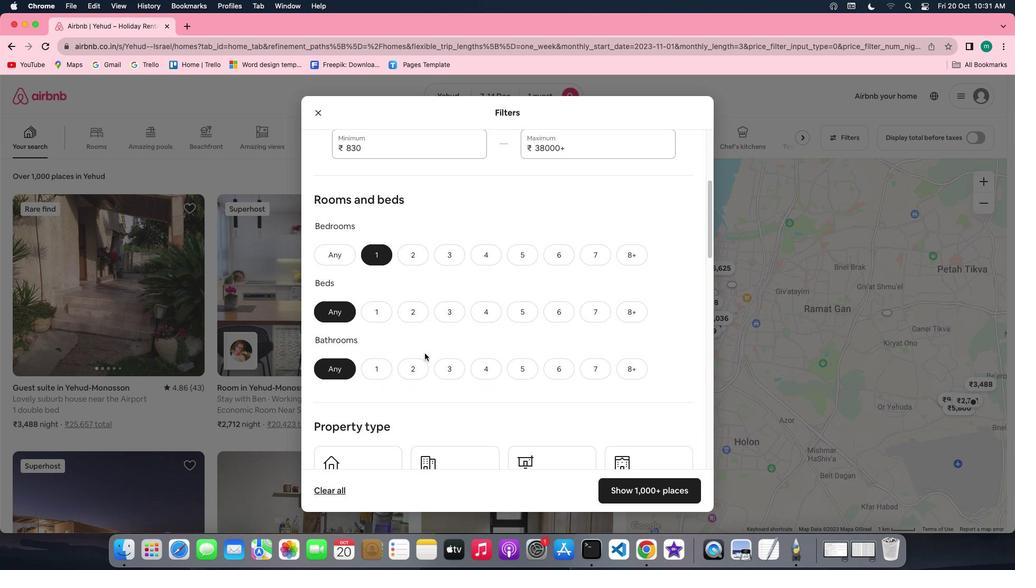 
Action: Mouse moved to (367, 286)
Screenshot: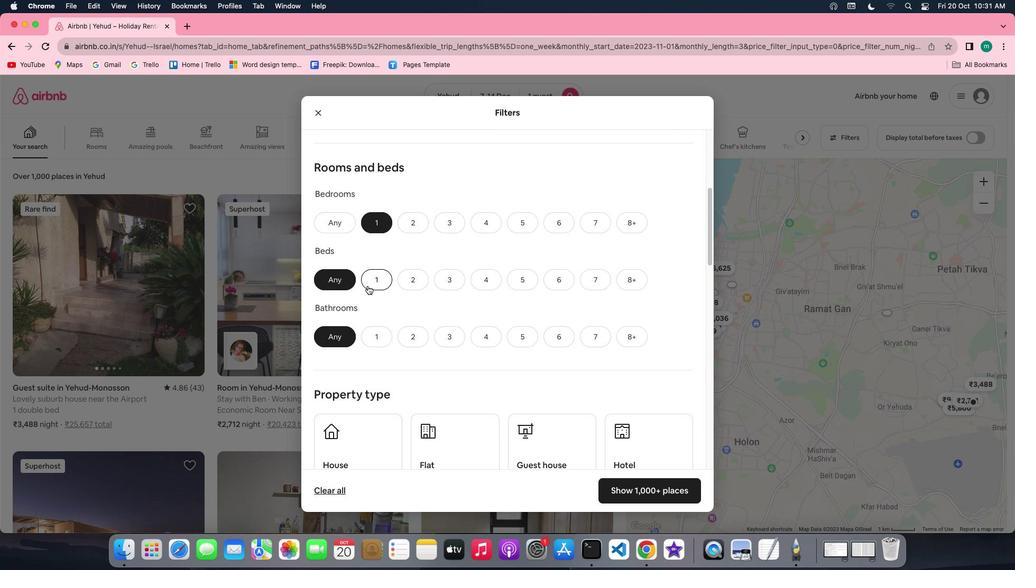 
Action: Mouse pressed left at (367, 286)
Screenshot: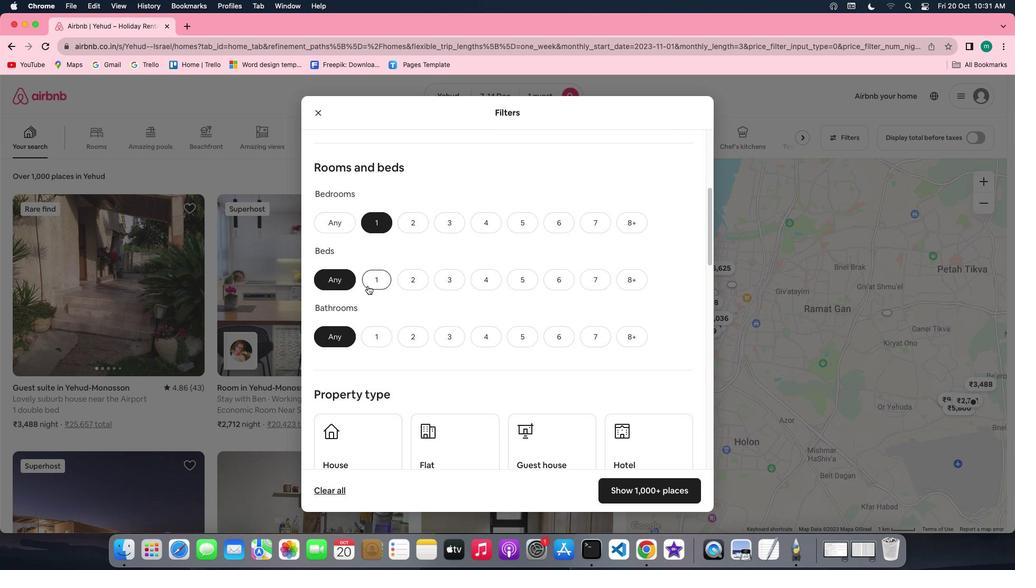 
Action: Mouse moved to (376, 330)
Screenshot: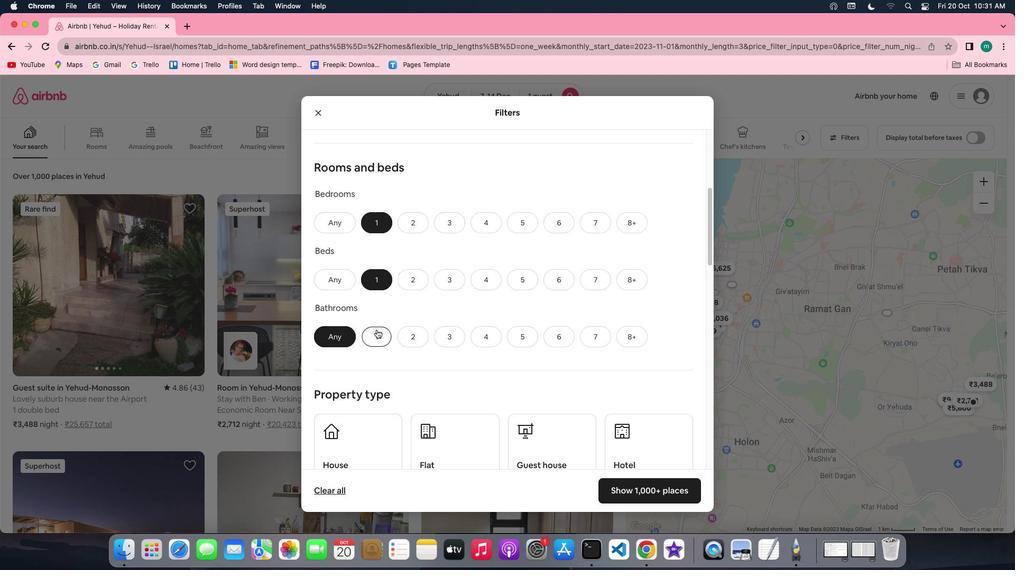 
Action: Mouse pressed left at (376, 330)
Screenshot: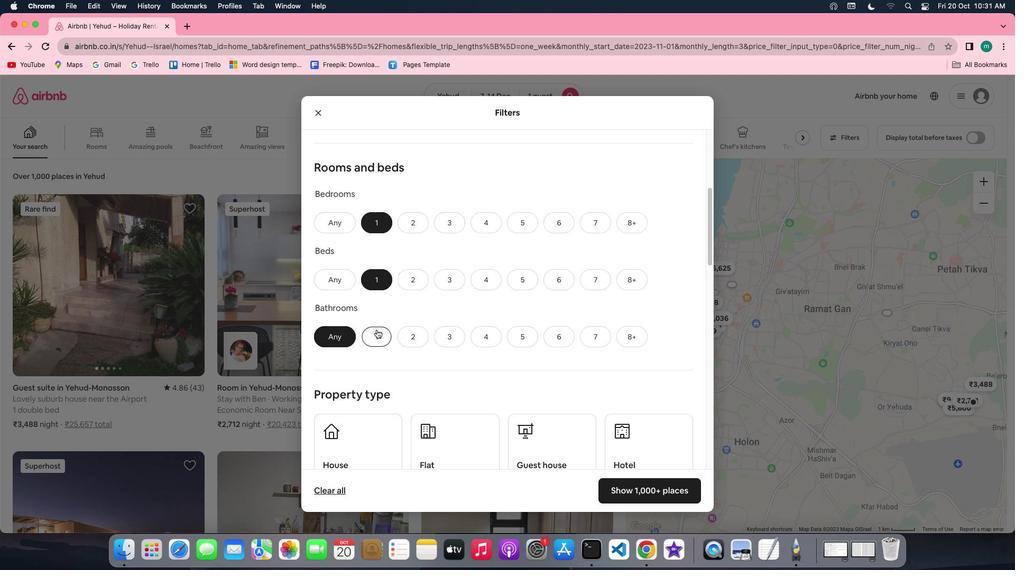 
Action: Mouse moved to (480, 329)
Screenshot: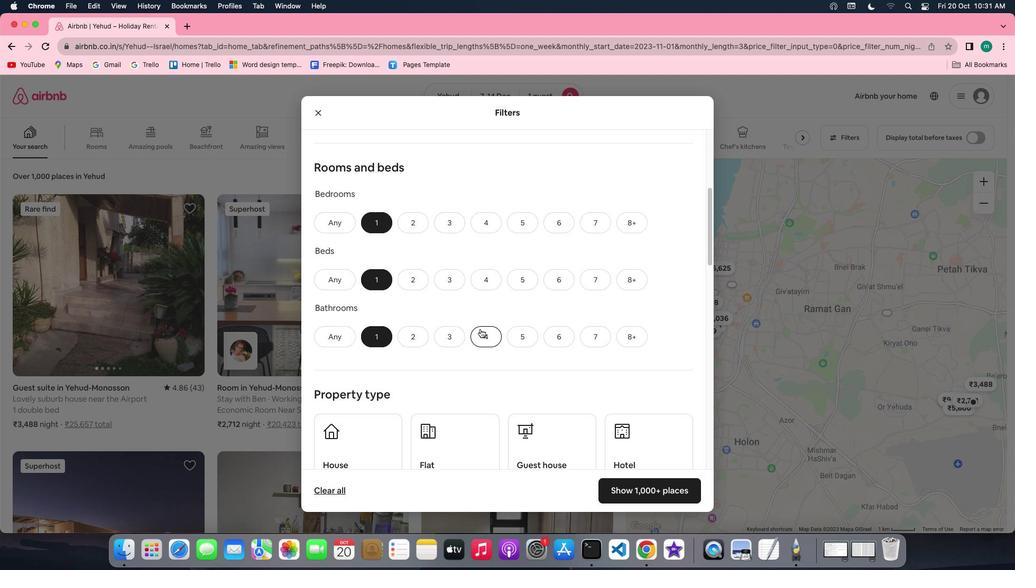 
Action: Mouse scrolled (480, 329) with delta (0, 0)
Screenshot: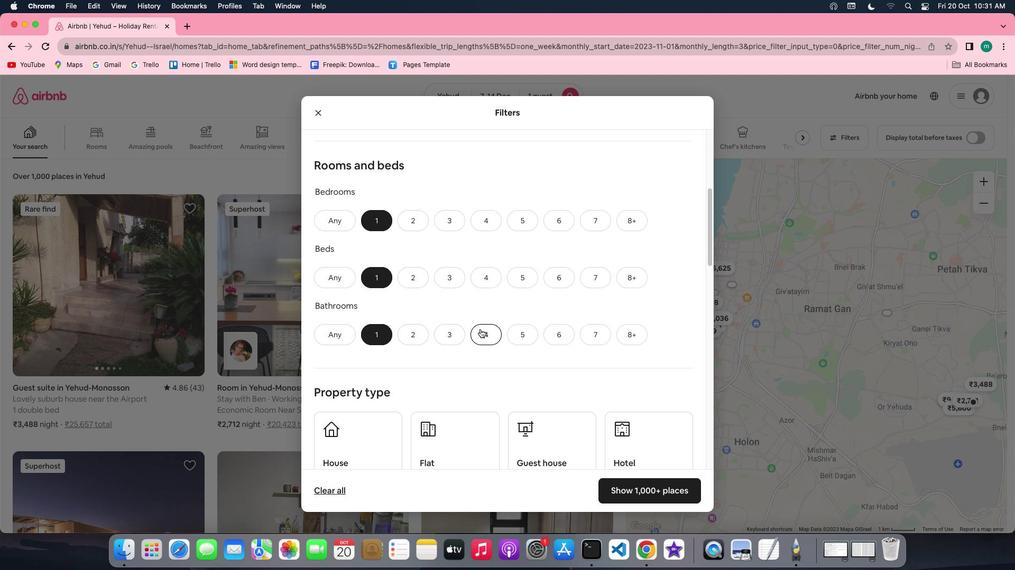 
Action: Mouse scrolled (480, 329) with delta (0, 0)
Screenshot: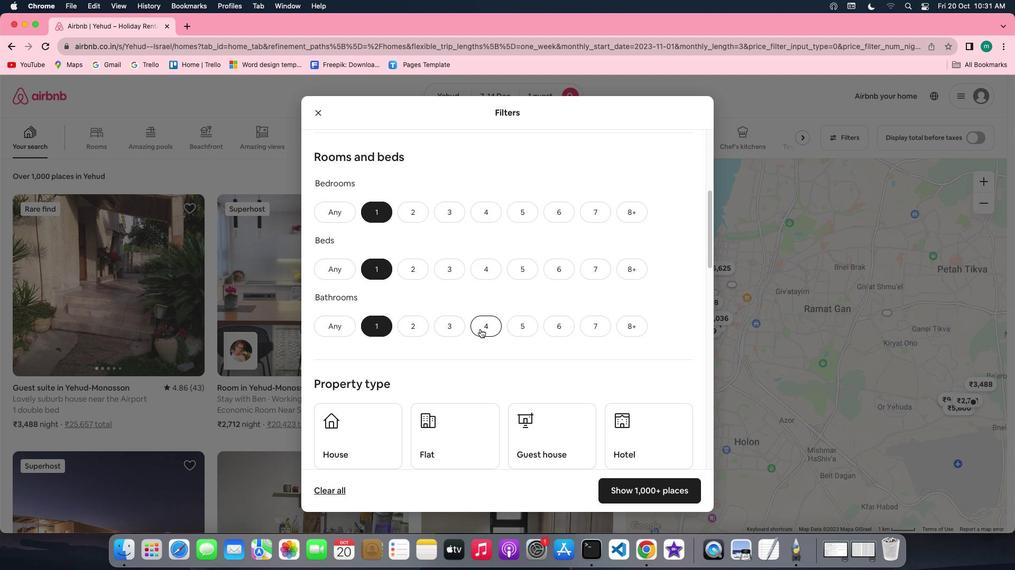 
Action: Mouse scrolled (480, 329) with delta (0, -1)
Screenshot: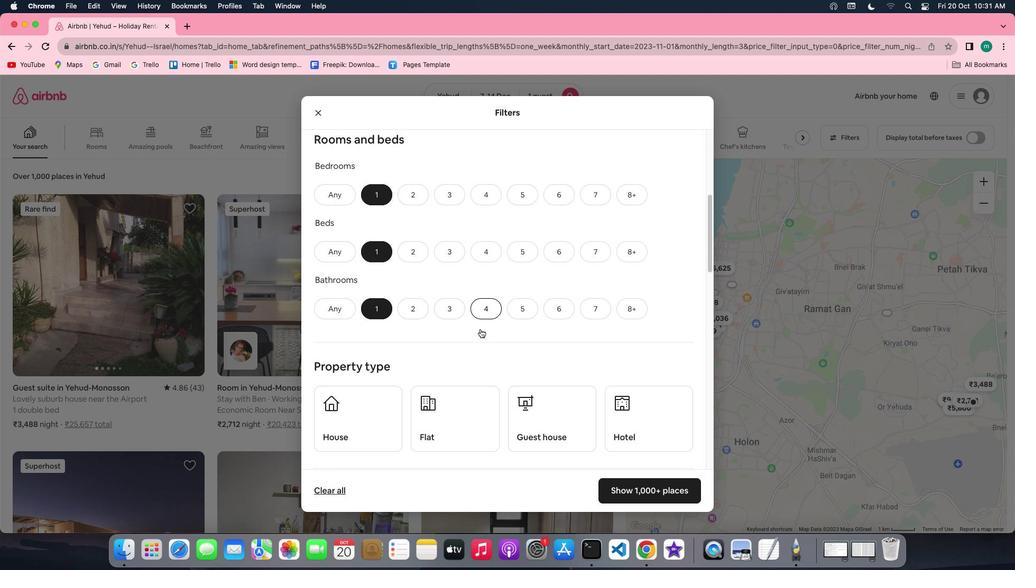 
Action: Mouse scrolled (480, 329) with delta (0, 0)
Screenshot: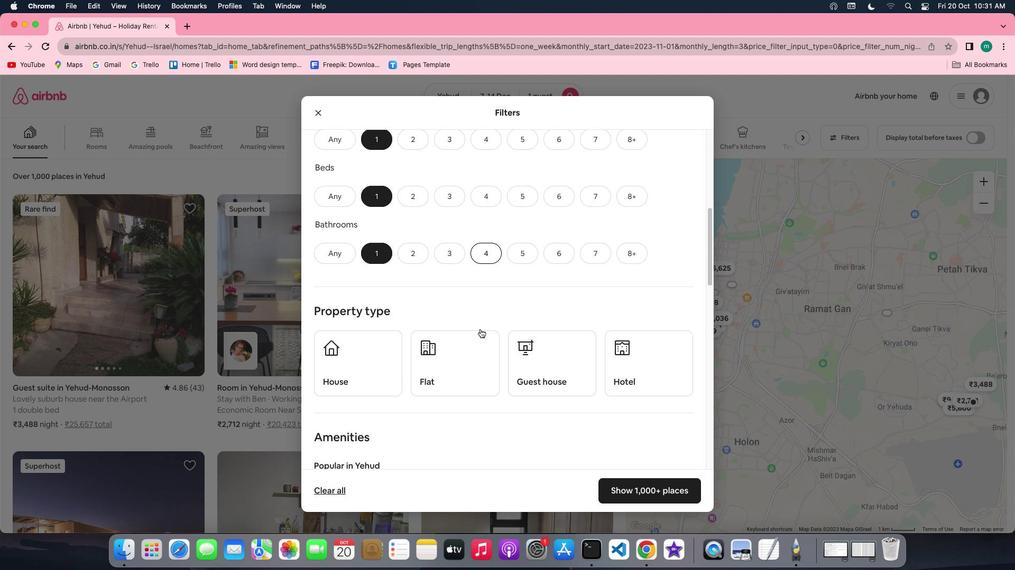 
Action: Mouse scrolled (480, 329) with delta (0, 0)
Screenshot: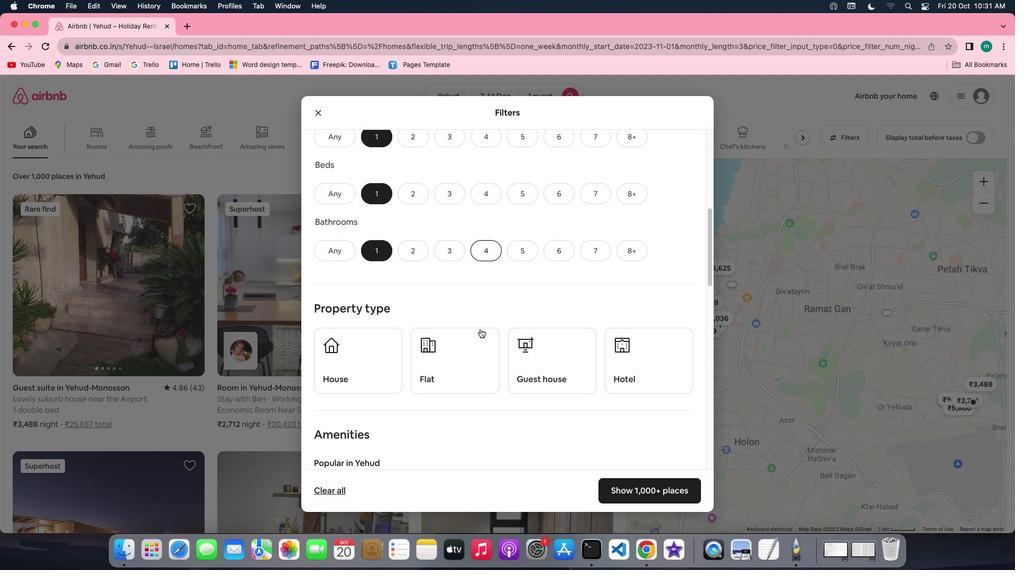 
Action: Mouse scrolled (480, 329) with delta (0, 0)
Screenshot: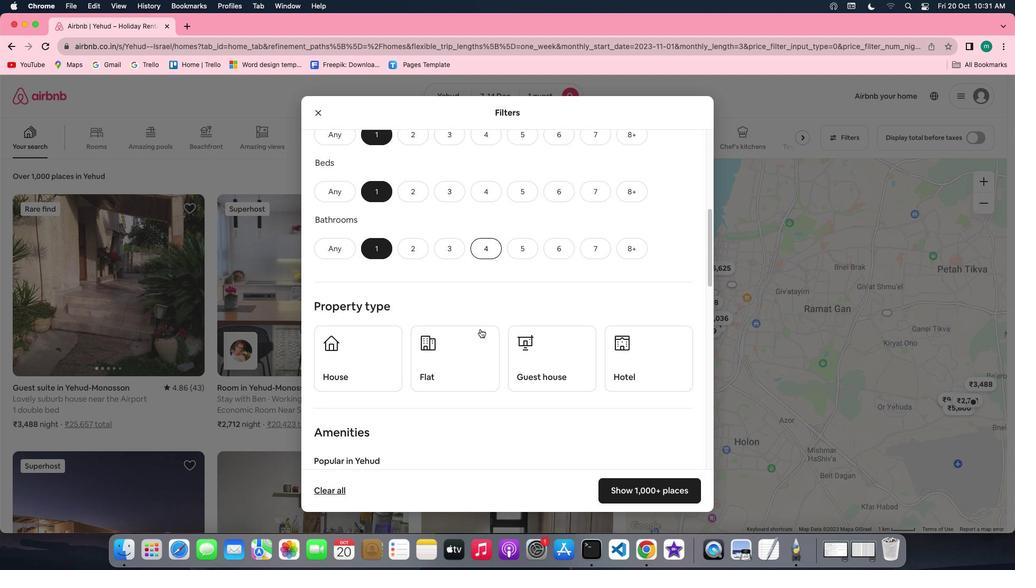 
Action: Mouse scrolled (480, 329) with delta (0, 0)
Screenshot: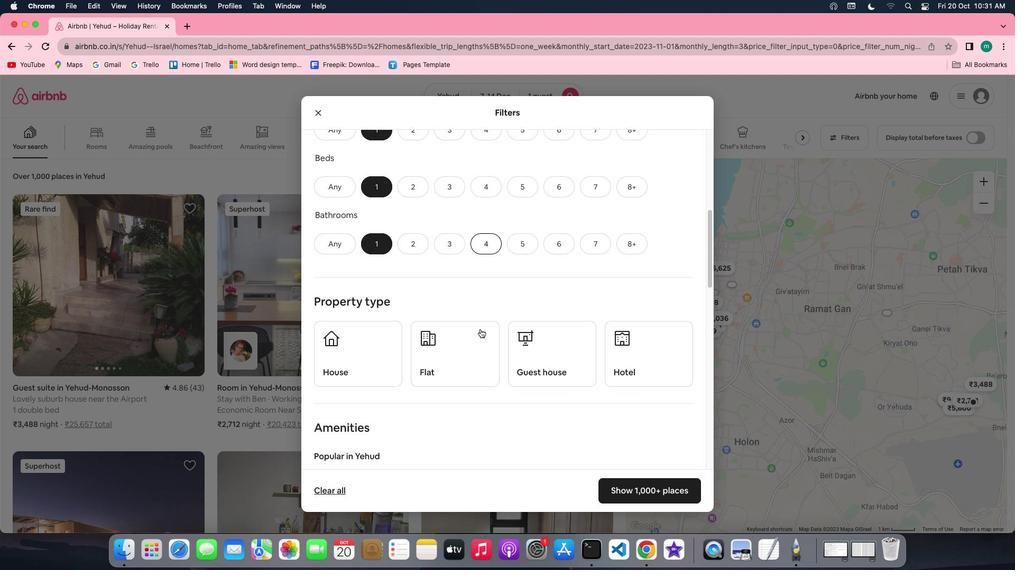 
Action: Mouse scrolled (480, 329) with delta (0, 0)
Screenshot: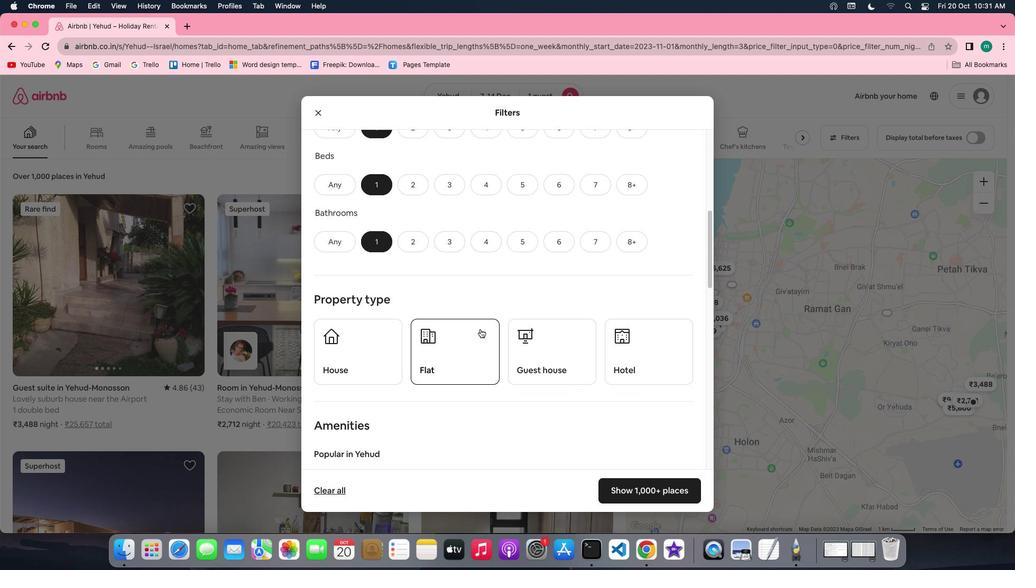 
Action: Mouse scrolled (480, 329) with delta (0, 0)
Screenshot: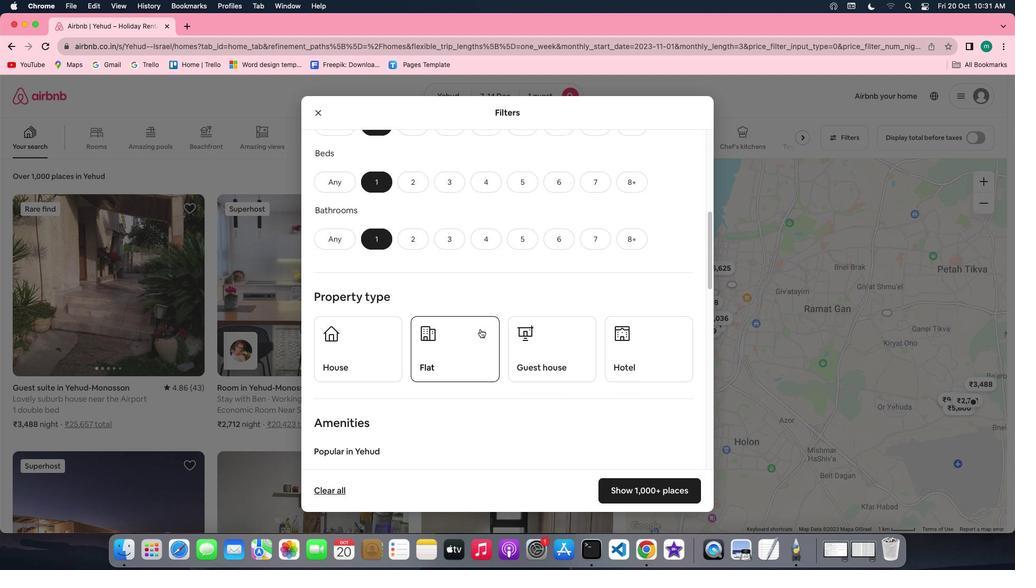 
Action: Mouse moved to (628, 334)
Screenshot: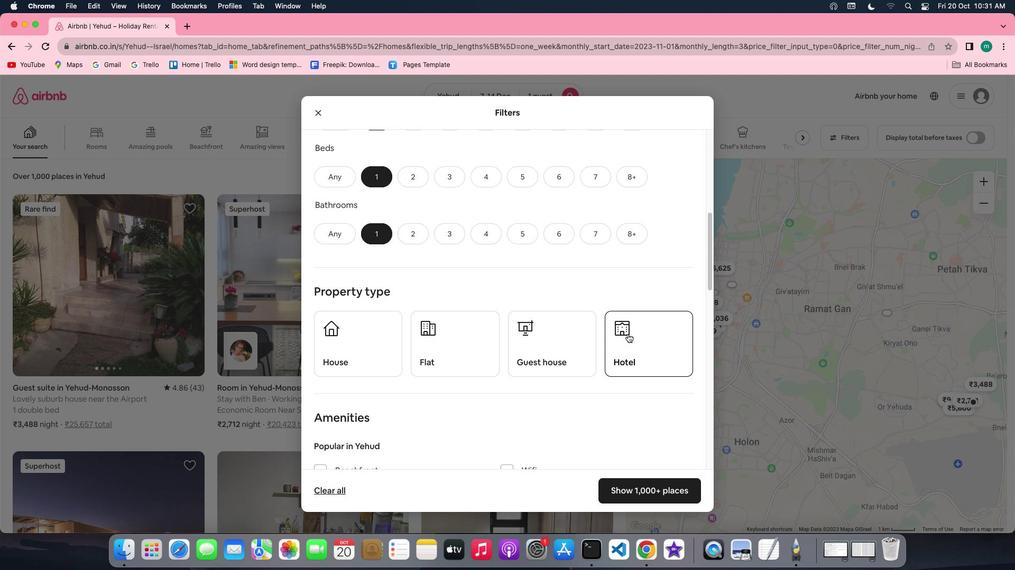 
Action: Mouse pressed left at (628, 334)
Screenshot: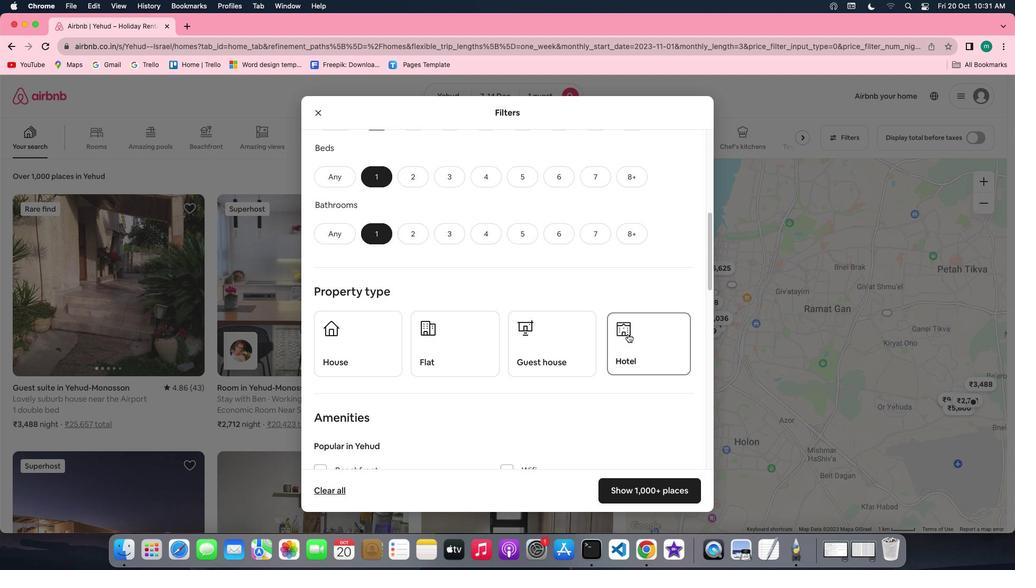 
Action: Mouse moved to (496, 330)
Screenshot: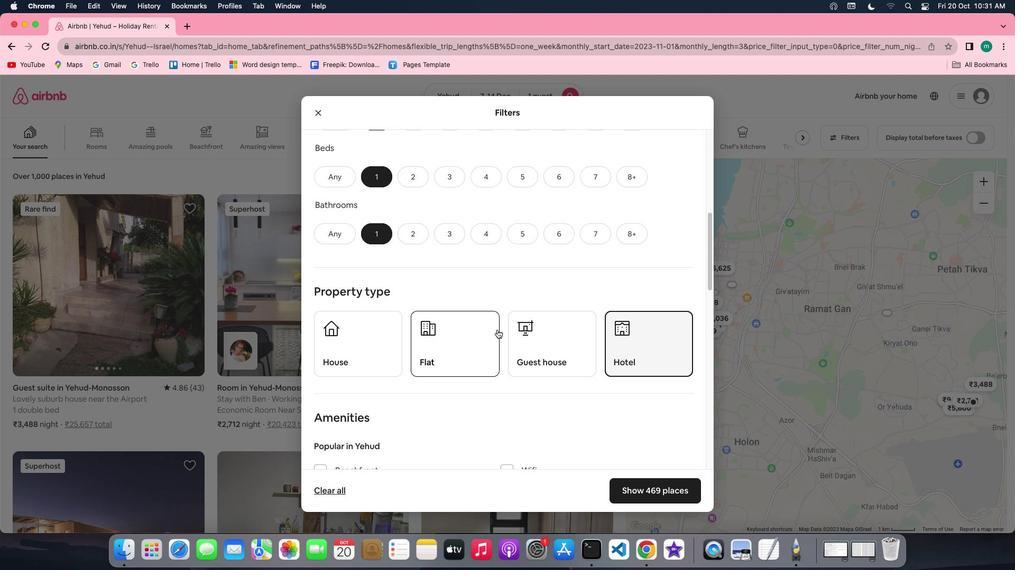 
Action: Mouse scrolled (496, 330) with delta (0, 0)
Screenshot: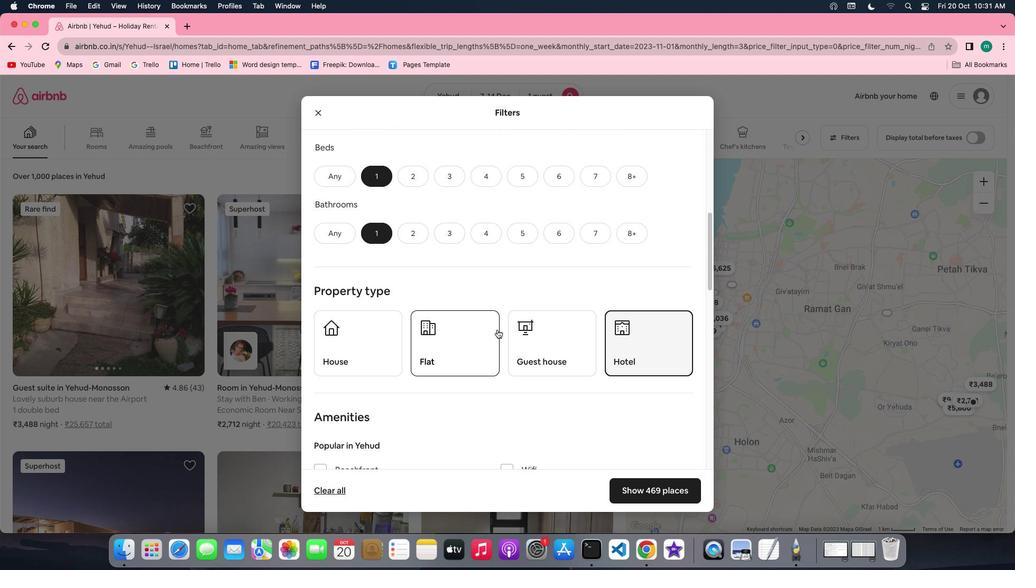 
Action: Mouse scrolled (496, 330) with delta (0, 0)
Screenshot: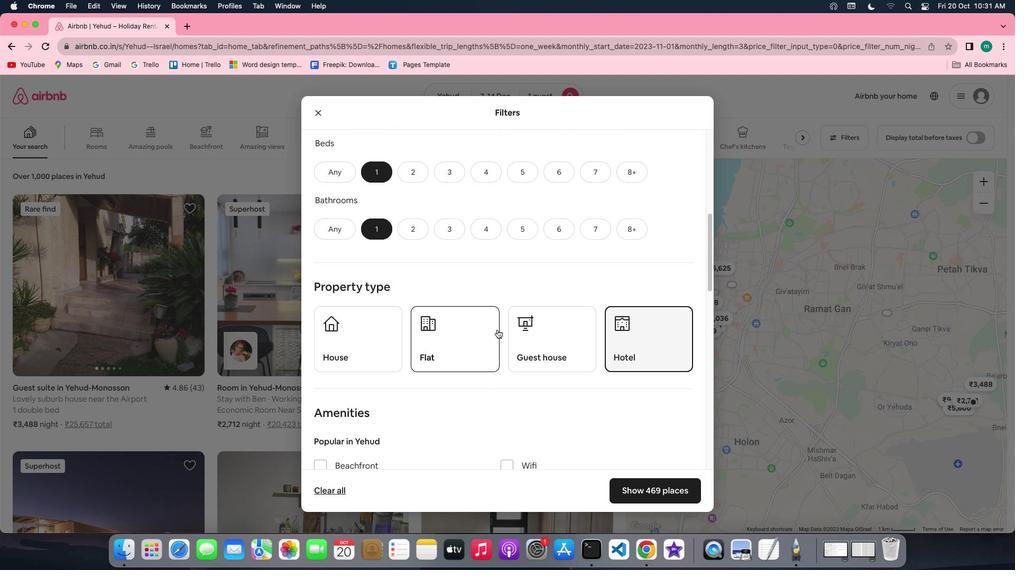 
Action: Mouse scrolled (496, 330) with delta (0, 0)
Screenshot: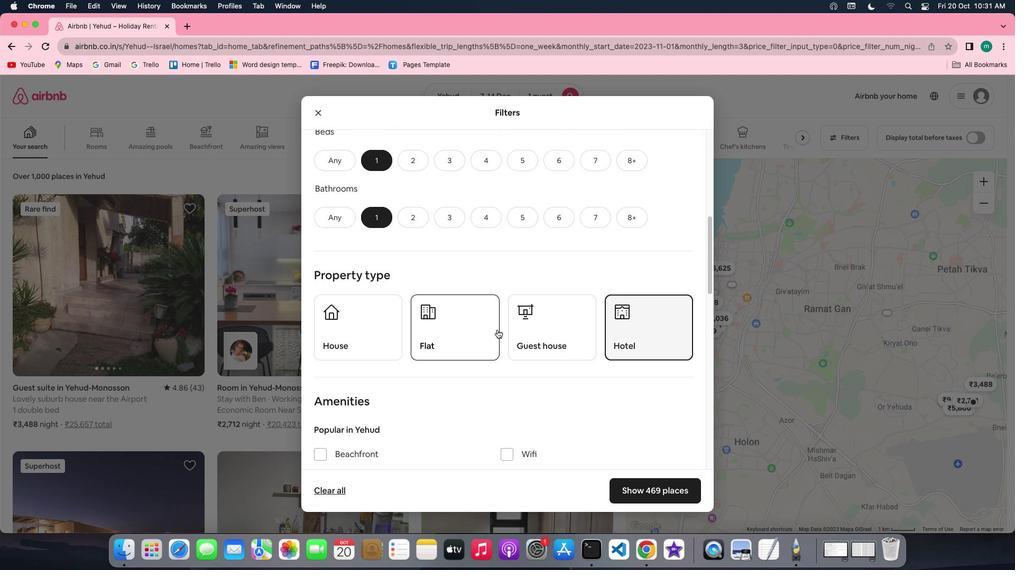 
Action: Mouse scrolled (496, 330) with delta (0, 0)
Screenshot: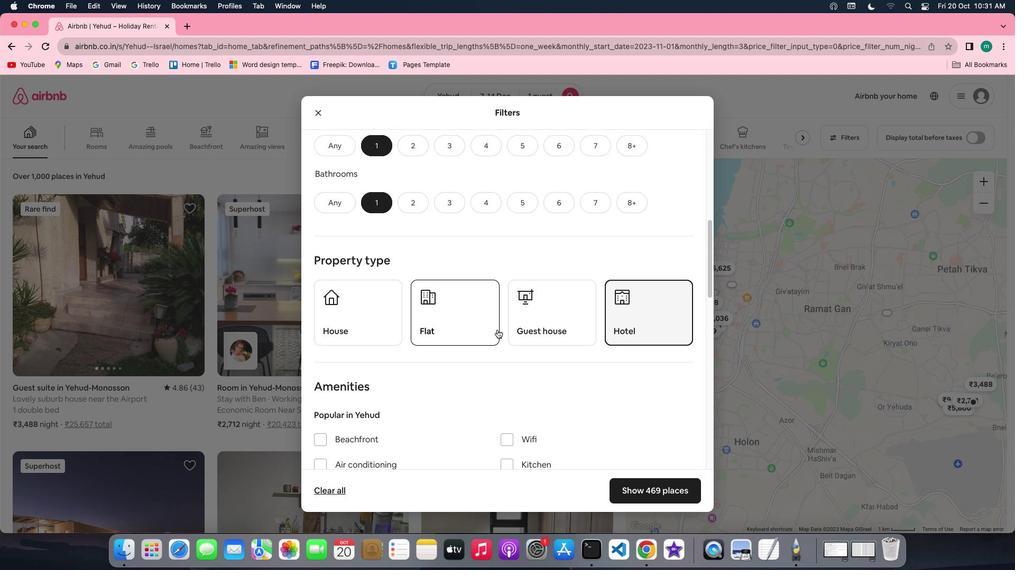 
Action: Mouse scrolled (496, 330) with delta (0, 0)
Screenshot: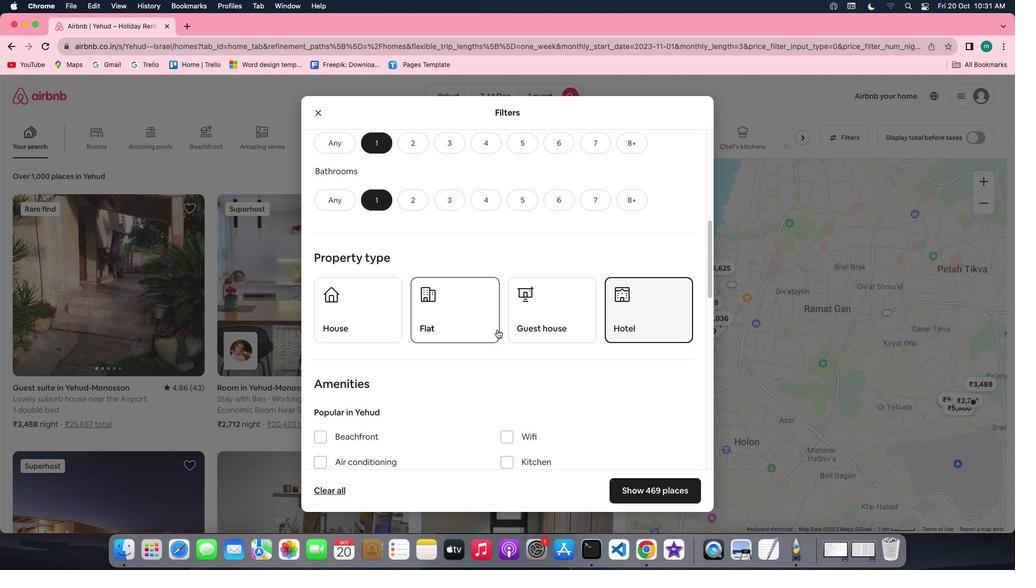 
Action: Mouse scrolled (496, 330) with delta (0, 0)
Screenshot: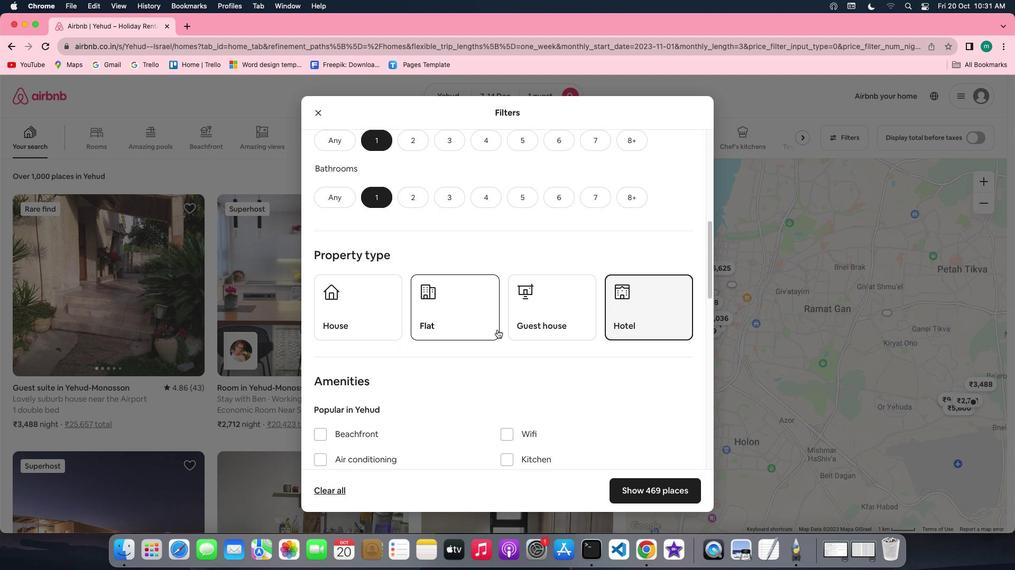 
Action: Mouse scrolled (496, 330) with delta (0, 0)
Screenshot: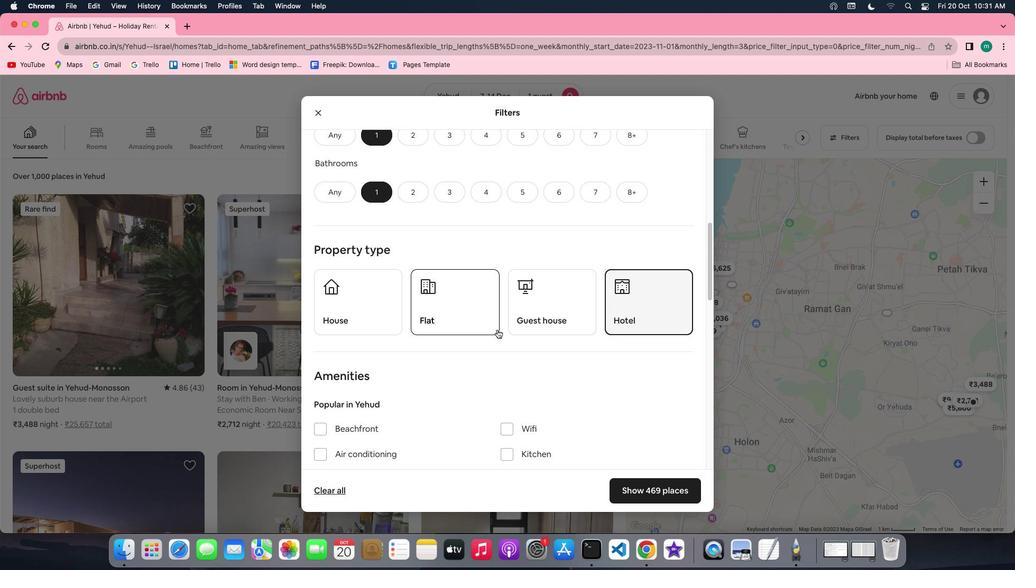 
Action: Mouse scrolled (496, 330) with delta (0, 0)
Screenshot: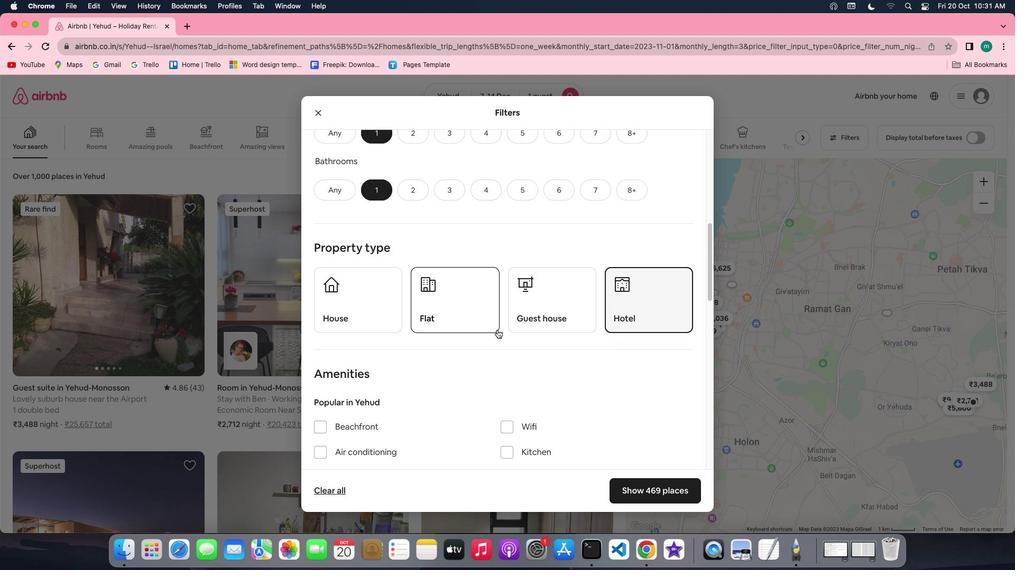 
Action: Mouse scrolled (496, 330) with delta (0, 0)
Screenshot: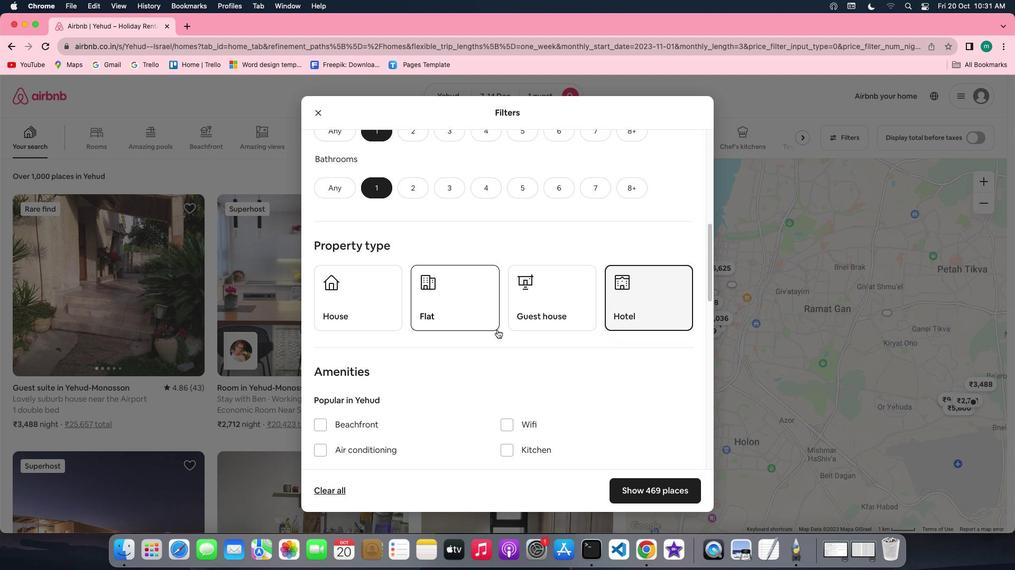 
Action: Mouse scrolled (496, 330) with delta (0, 0)
Screenshot: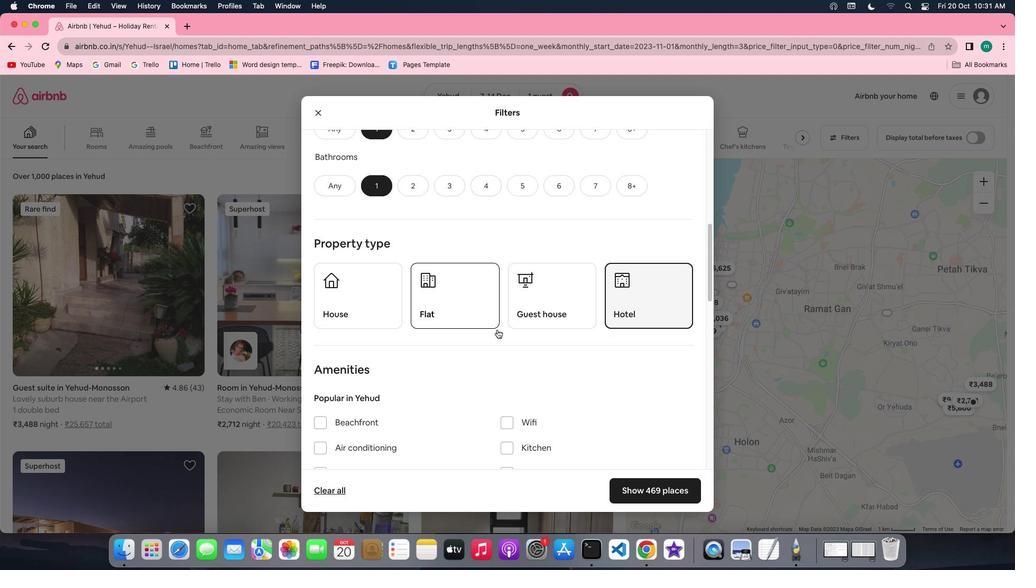 
Action: Mouse scrolled (496, 330) with delta (0, 0)
Screenshot: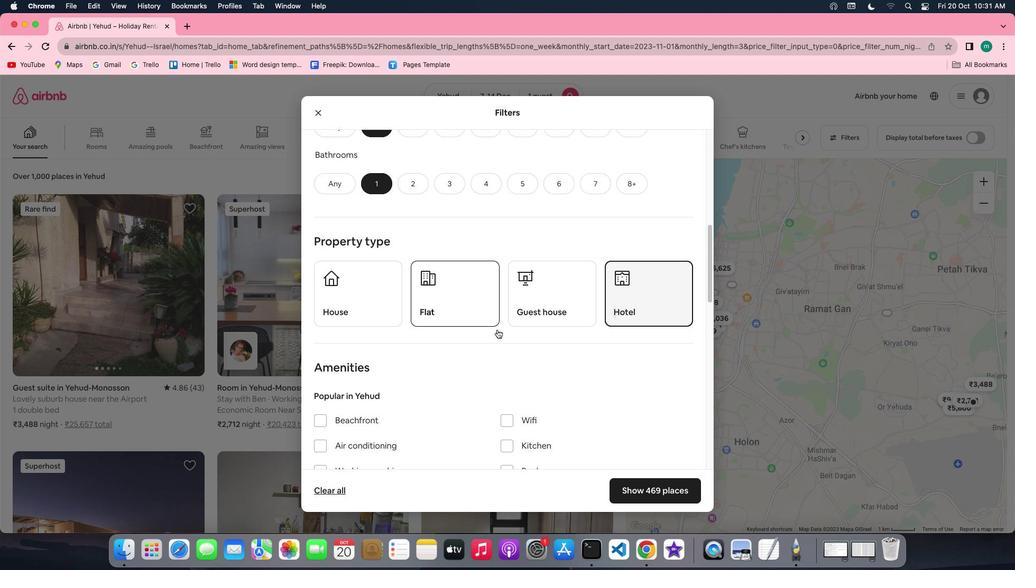 
Action: Mouse scrolled (496, 330) with delta (0, 0)
Screenshot: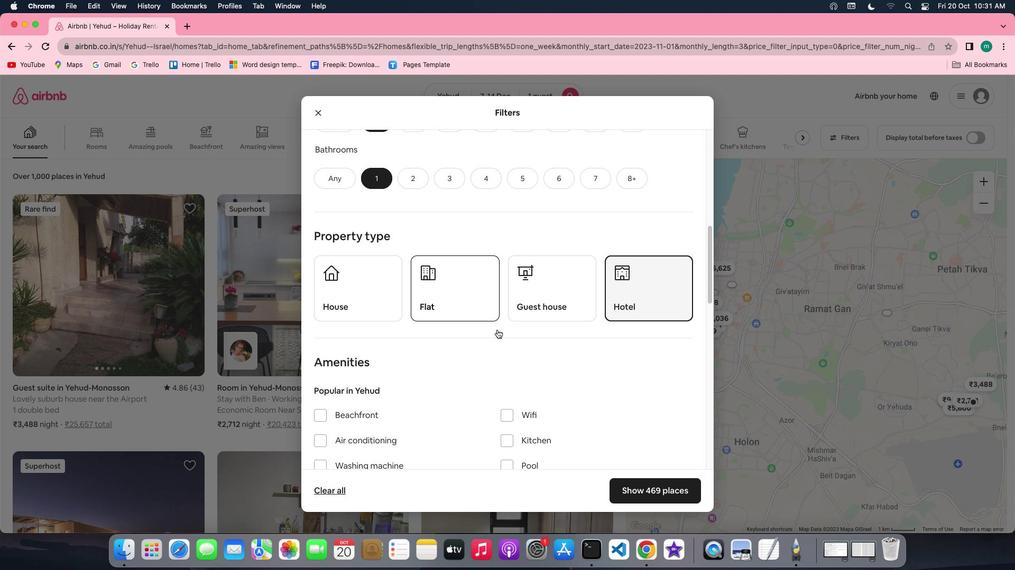 
Action: Mouse scrolled (496, 330) with delta (0, 0)
Screenshot: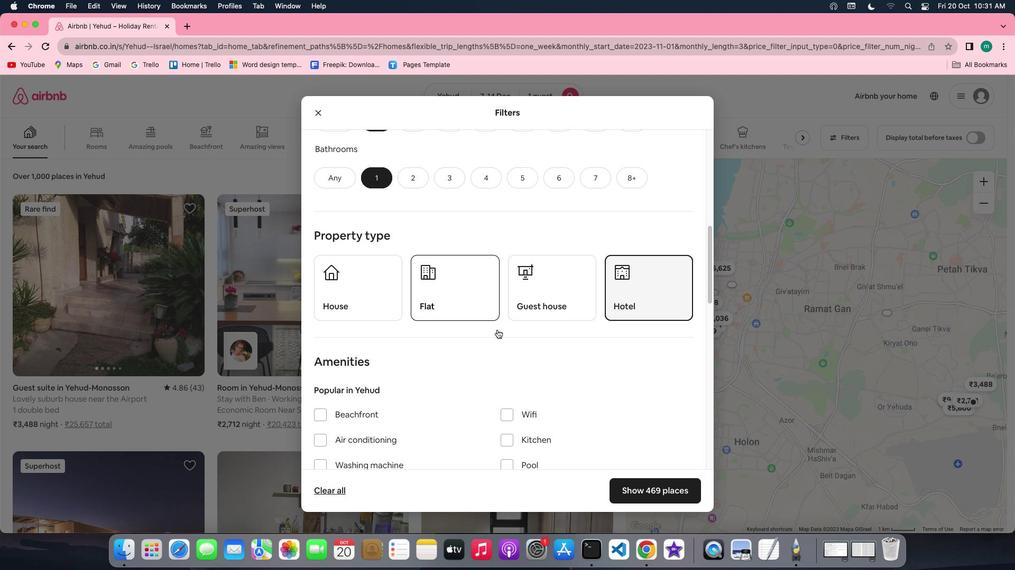 
Action: Mouse scrolled (496, 330) with delta (0, 0)
Screenshot: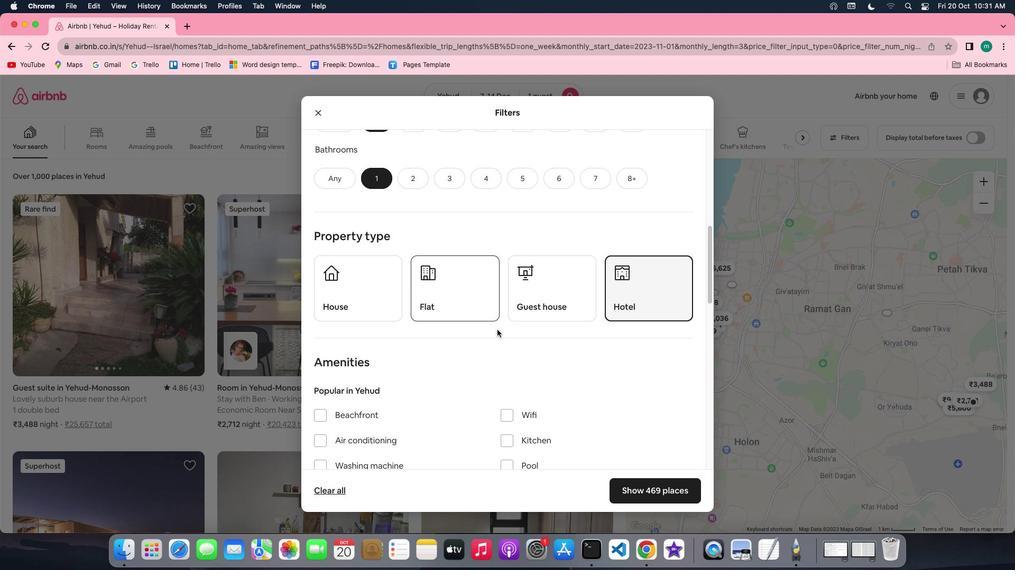 
Action: Mouse scrolled (496, 330) with delta (0, 0)
Screenshot: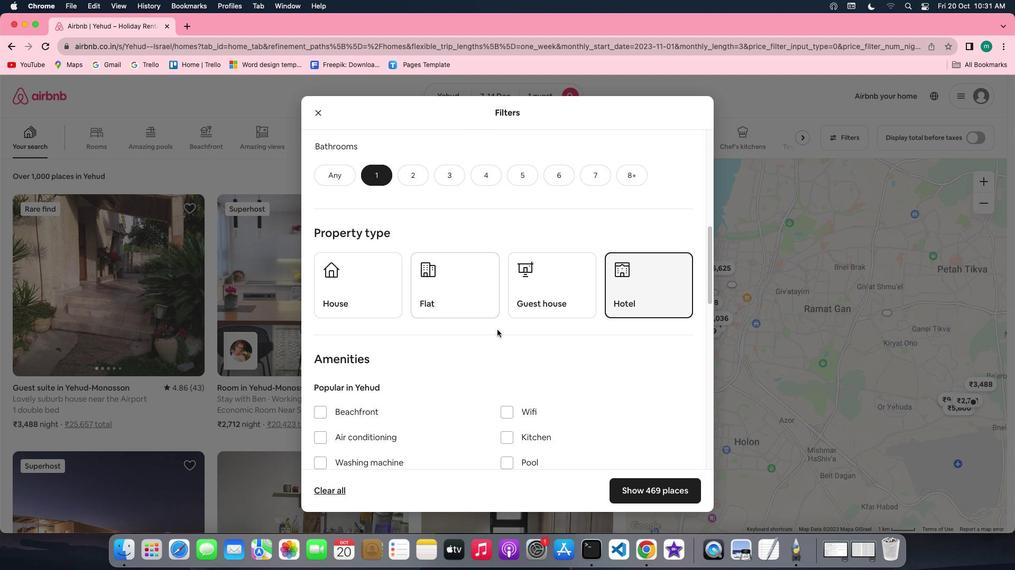 
Action: Mouse scrolled (496, 330) with delta (0, 0)
Screenshot: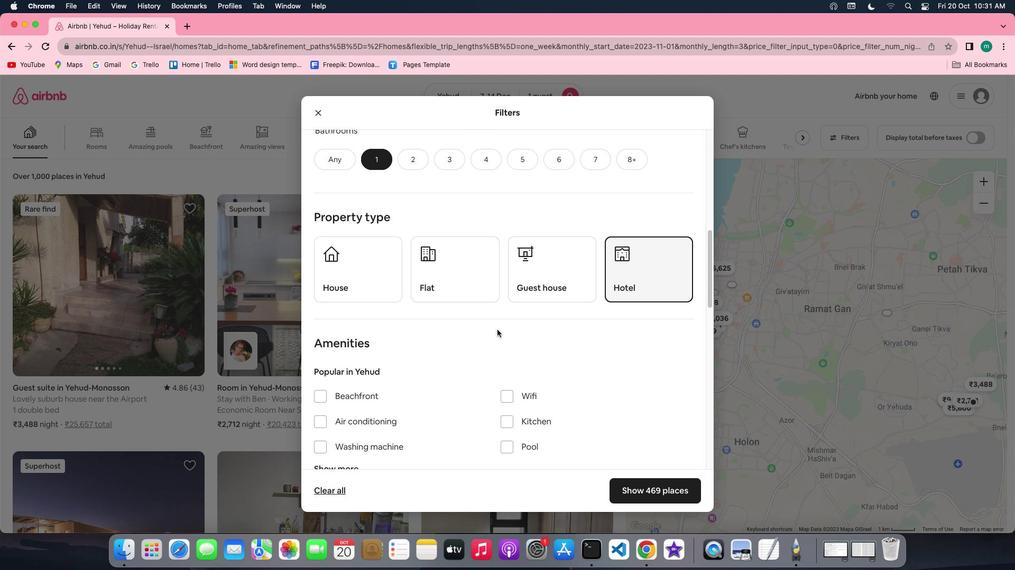 
Action: Mouse scrolled (496, 330) with delta (0, 0)
Screenshot: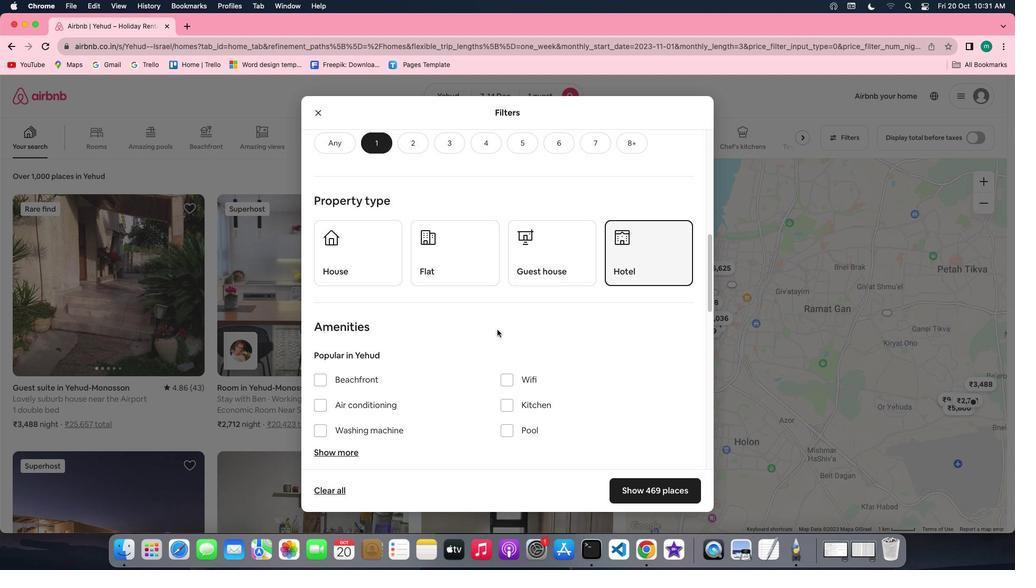 
Action: Mouse scrolled (496, 330) with delta (0, 0)
Screenshot: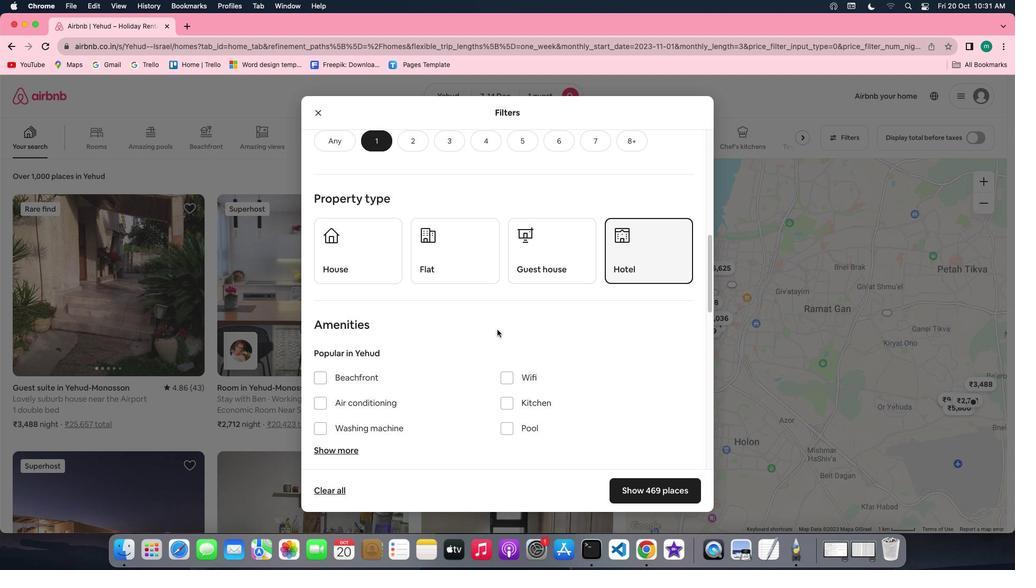 
Action: Mouse scrolled (496, 330) with delta (0, 0)
Screenshot: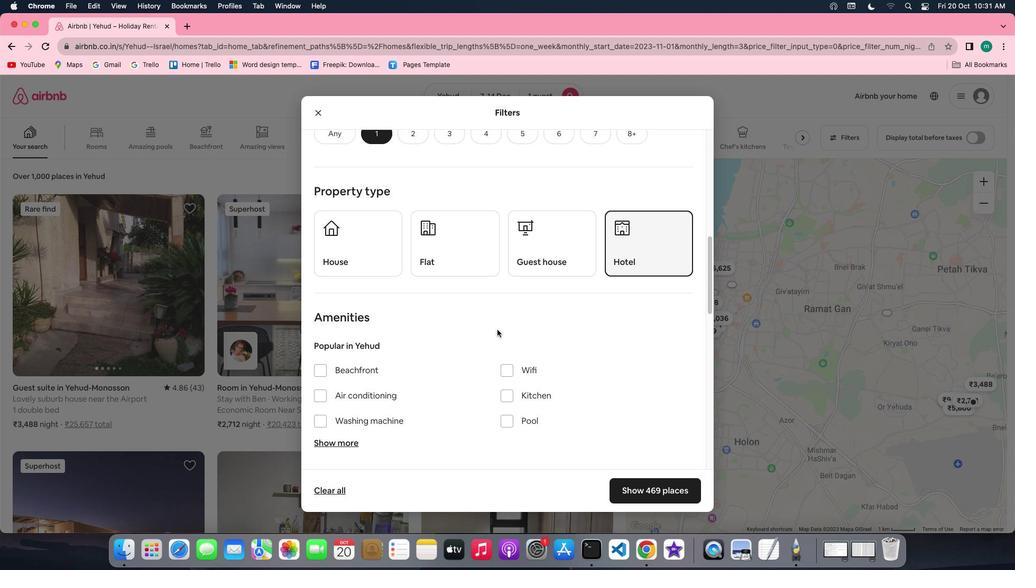 
Action: Mouse scrolled (496, 330) with delta (0, 0)
Screenshot: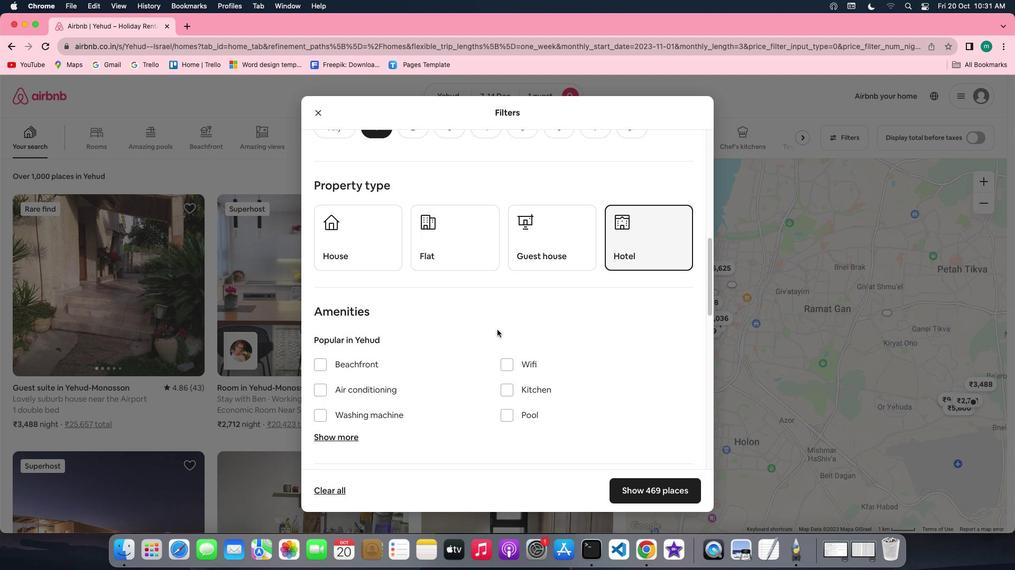 
Action: Mouse moved to (511, 345)
Screenshot: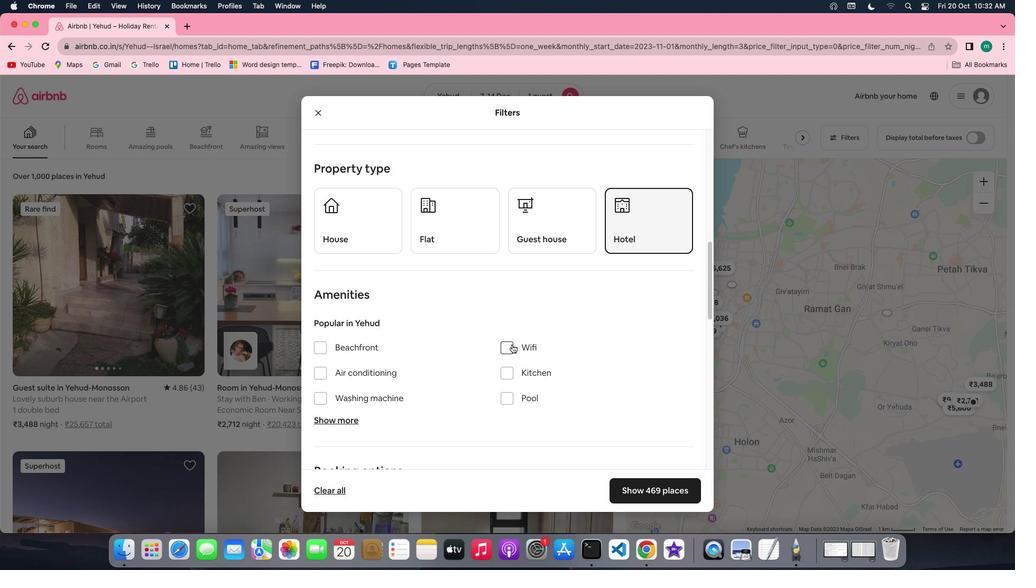 
Action: Mouse pressed left at (511, 345)
Screenshot: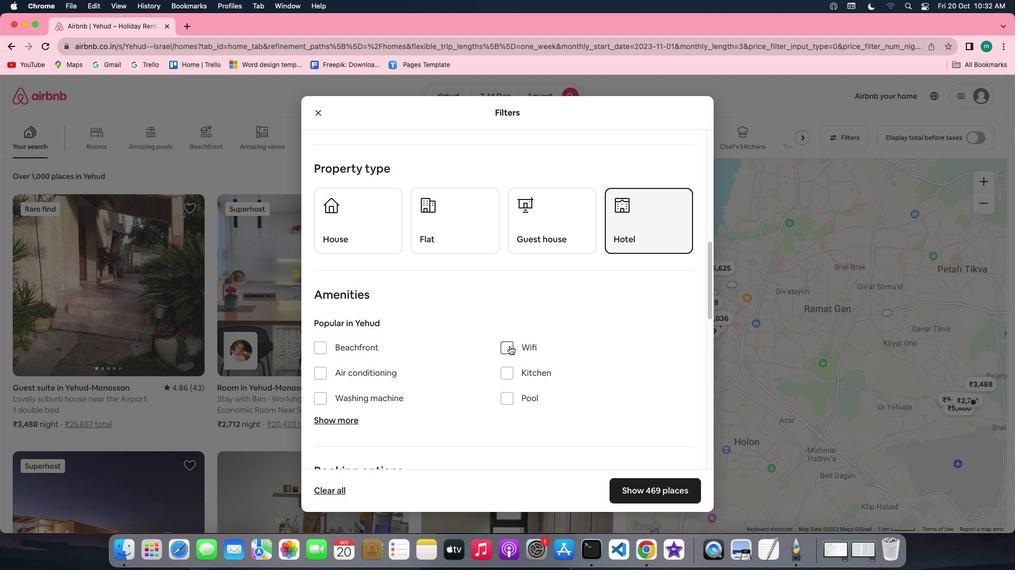 
Action: Mouse moved to (375, 398)
Screenshot: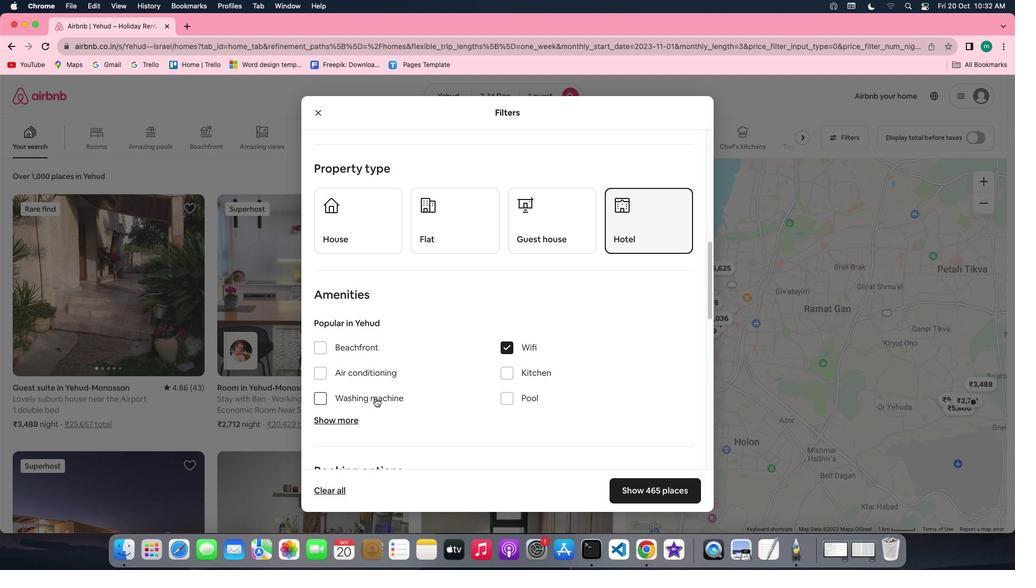 
Action: Mouse pressed left at (375, 398)
Screenshot: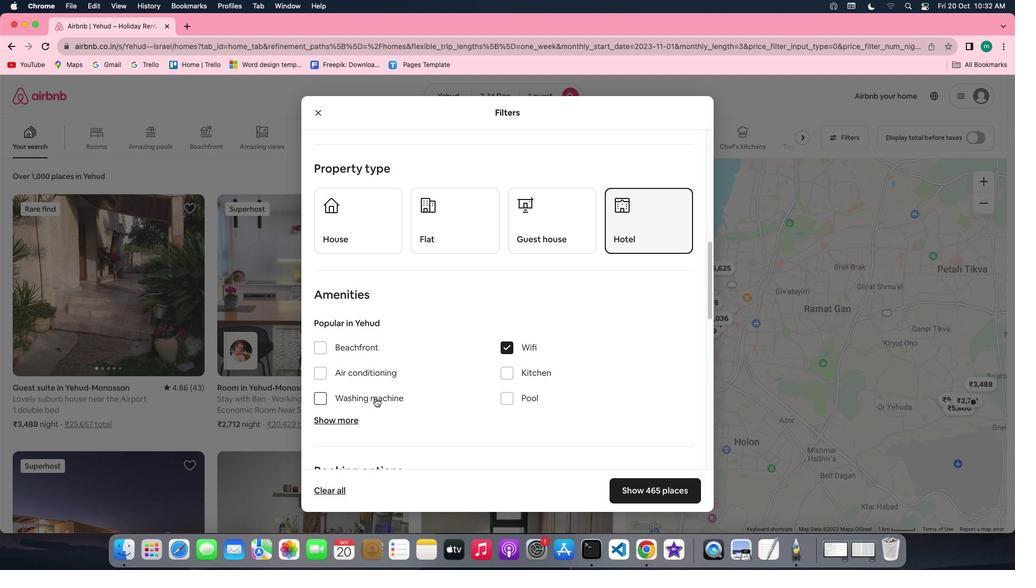 
Action: Mouse moved to (434, 392)
Screenshot: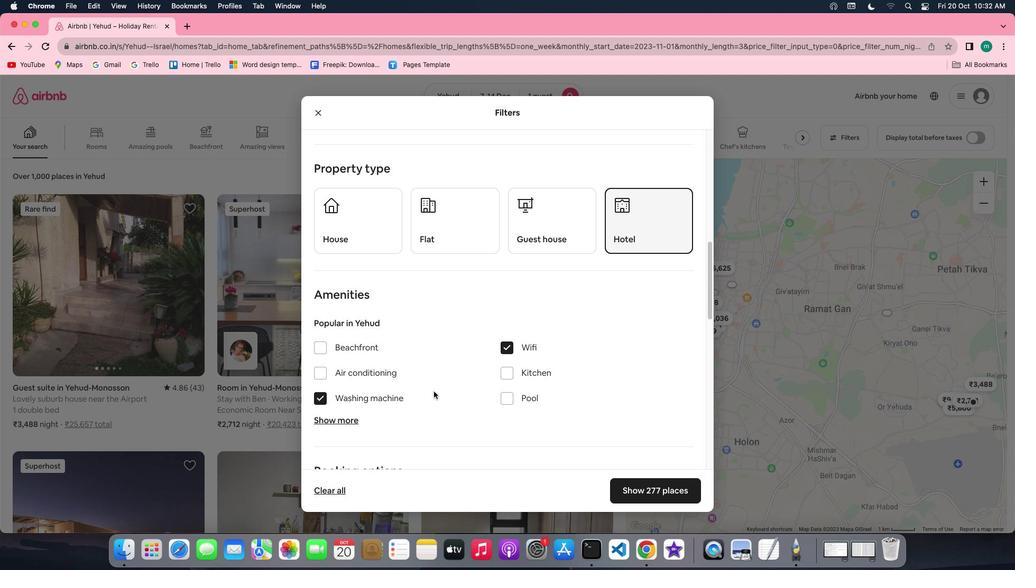 
Action: Mouse scrolled (434, 392) with delta (0, 0)
Screenshot: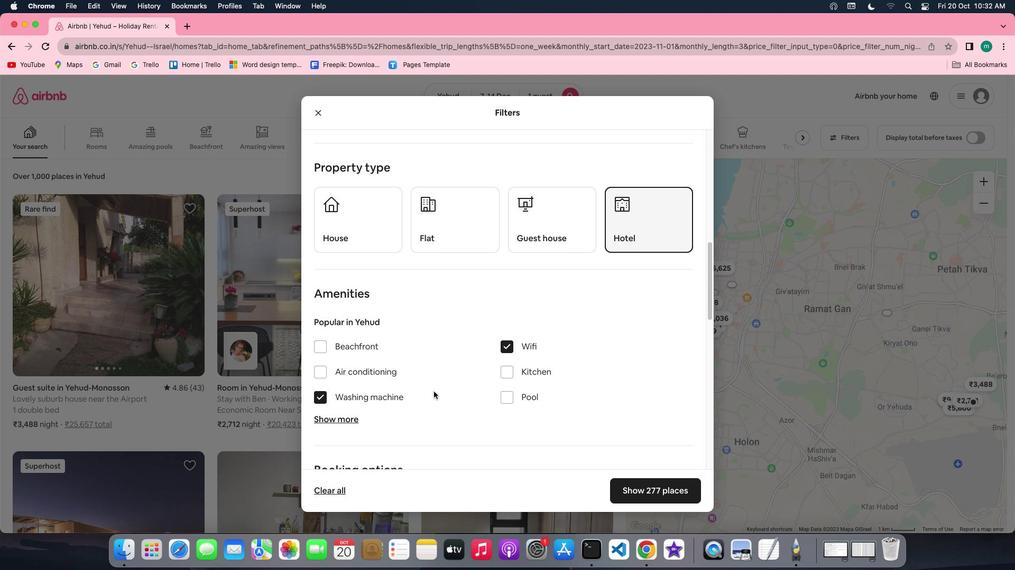 
Action: Mouse scrolled (434, 392) with delta (0, 0)
Screenshot: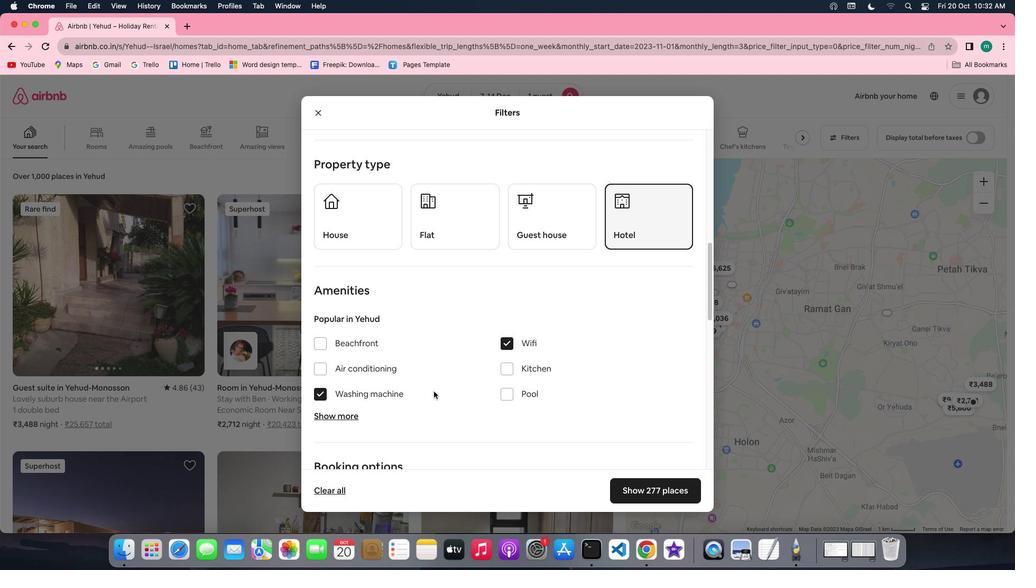 
Action: Mouse scrolled (434, 392) with delta (0, 0)
Screenshot: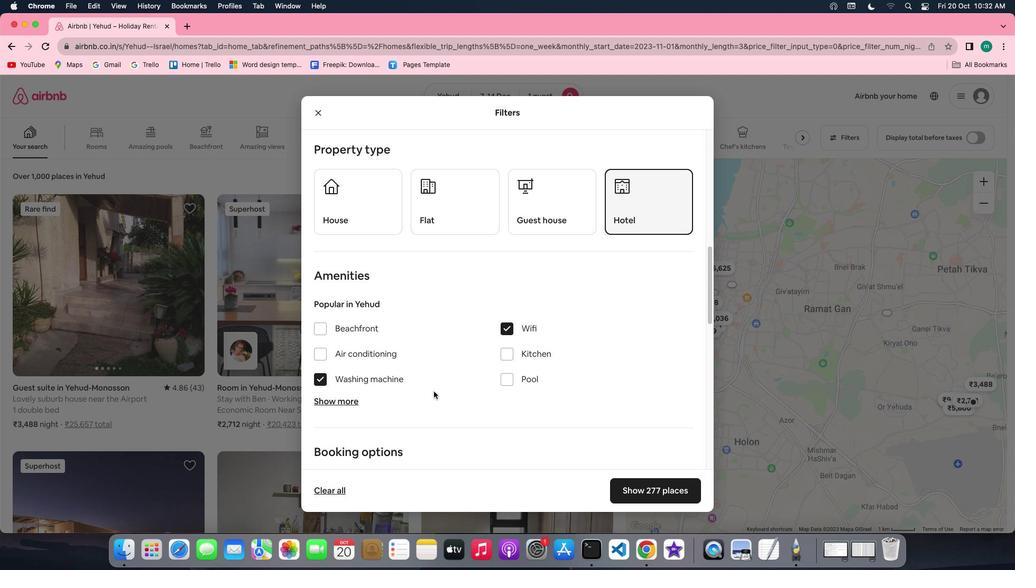 
Action: Mouse scrolled (434, 392) with delta (0, 0)
Screenshot: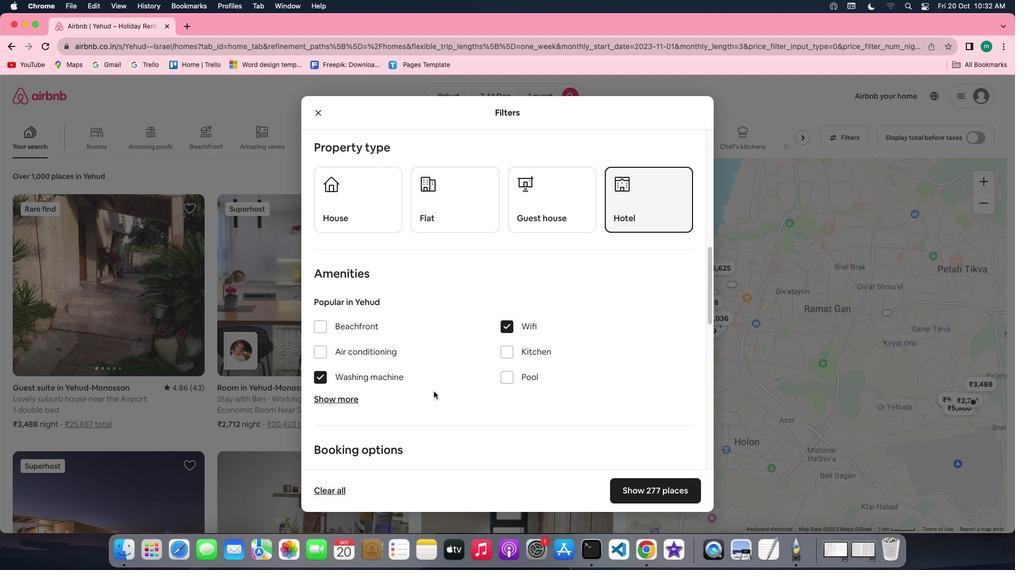 
Action: Mouse scrolled (434, 392) with delta (0, 0)
Screenshot: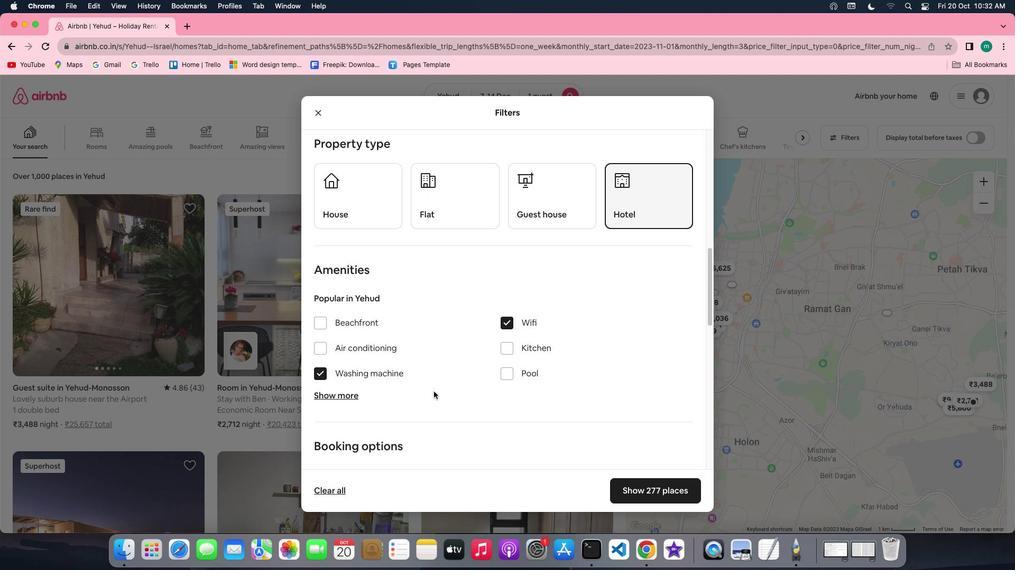 
Action: Mouse scrolled (434, 392) with delta (0, 0)
Screenshot: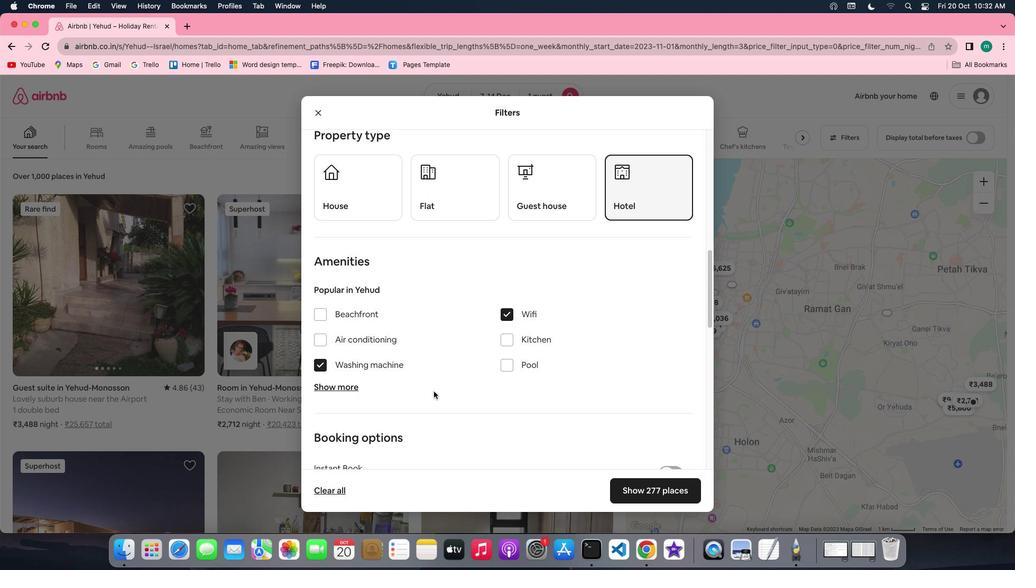 
Action: Mouse scrolled (434, 392) with delta (0, 0)
Screenshot: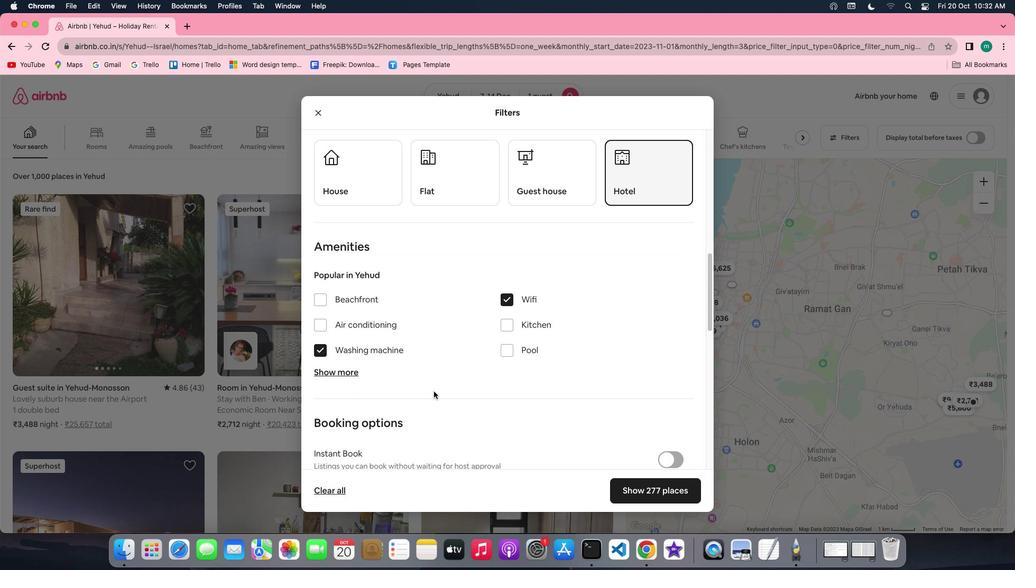 
Action: Mouse scrolled (434, 392) with delta (0, 0)
Screenshot: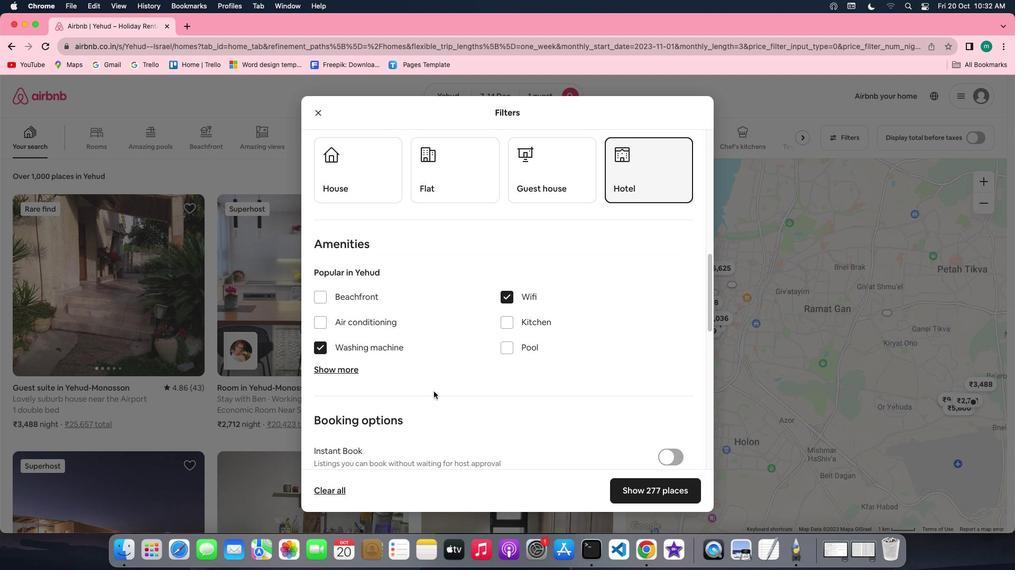 
Action: Mouse scrolled (434, 392) with delta (0, 0)
Screenshot: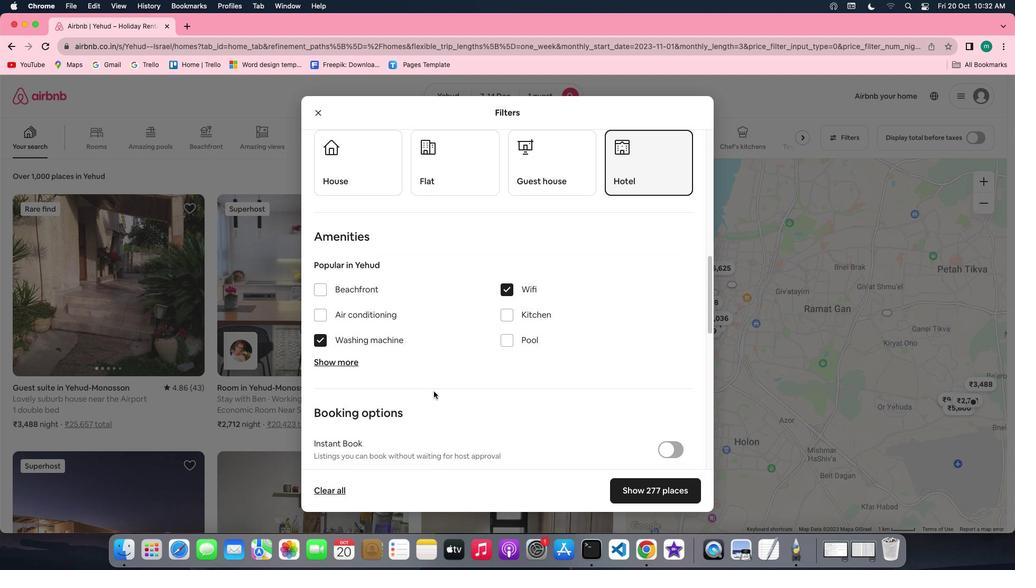 
Action: Mouse scrolled (434, 392) with delta (0, 0)
Screenshot: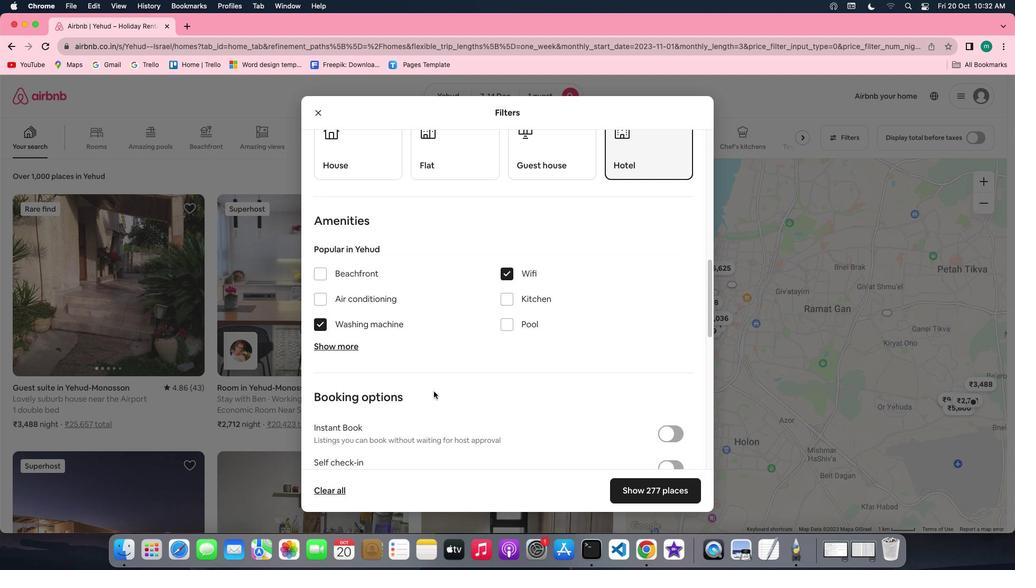 
Action: Mouse scrolled (434, 392) with delta (0, -1)
Screenshot: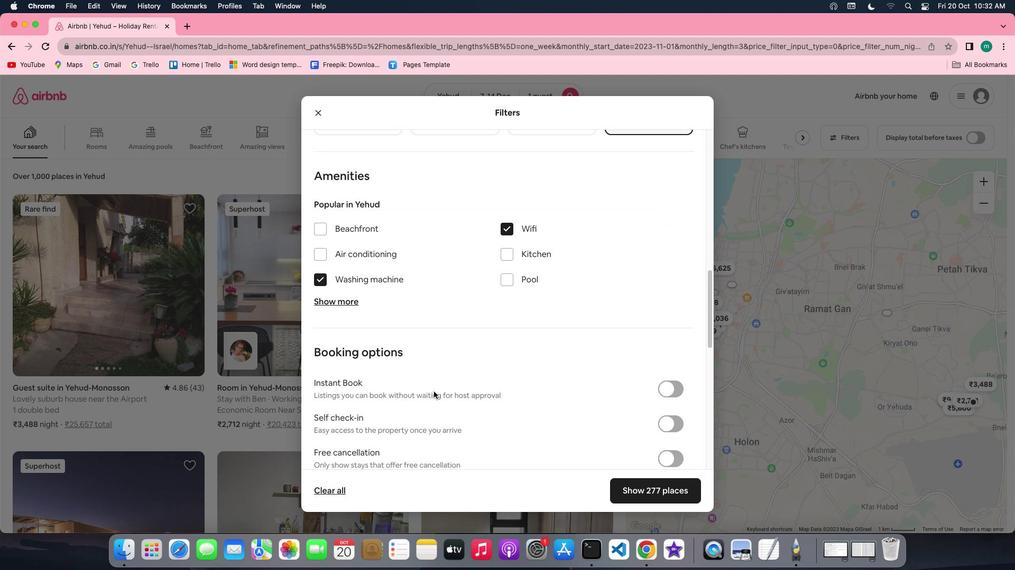 
Action: Mouse scrolled (434, 392) with delta (0, 0)
Screenshot: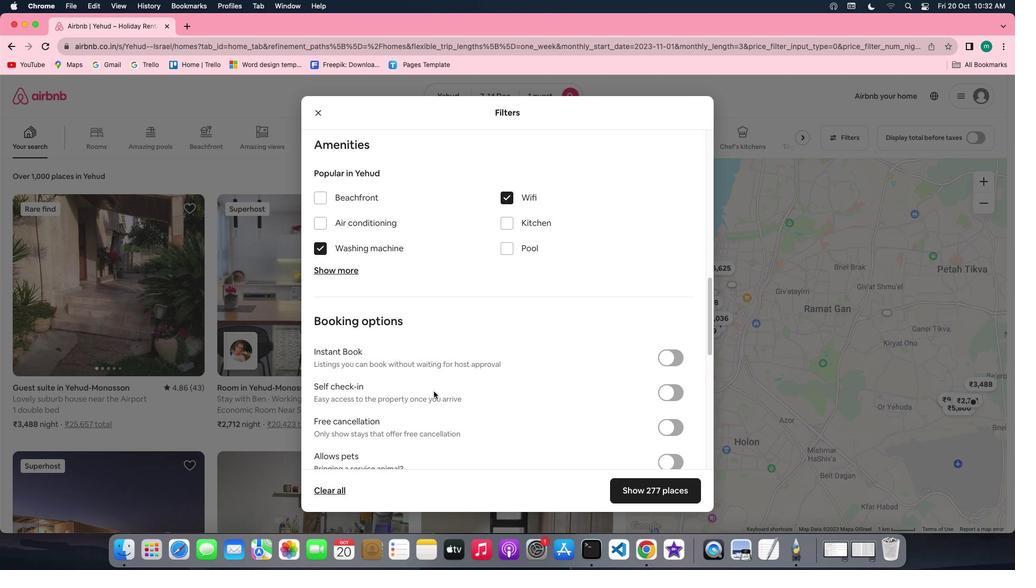 
Action: Mouse scrolled (434, 392) with delta (0, 0)
Screenshot: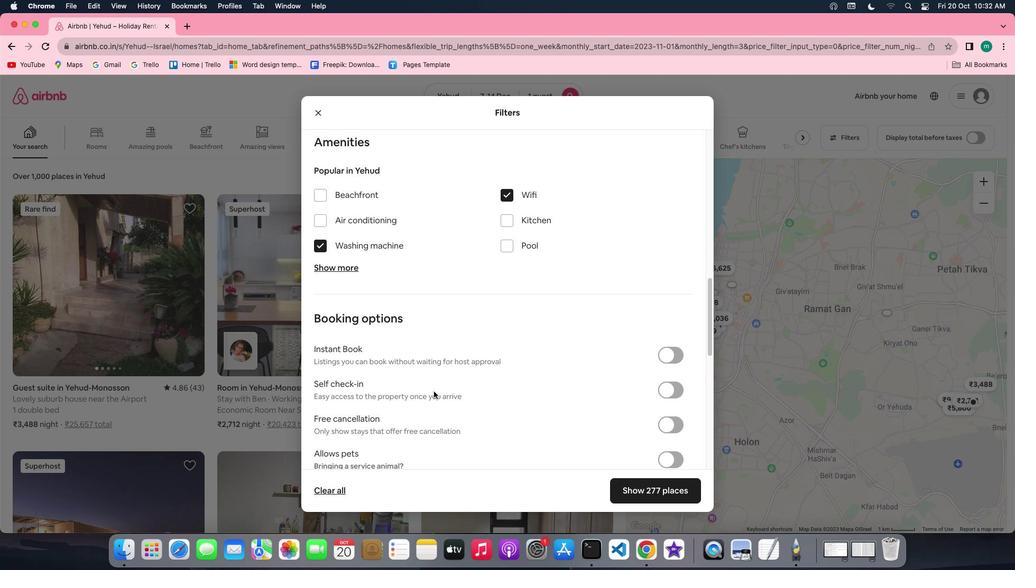 
Action: Mouse scrolled (434, 392) with delta (0, 0)
Screenshot: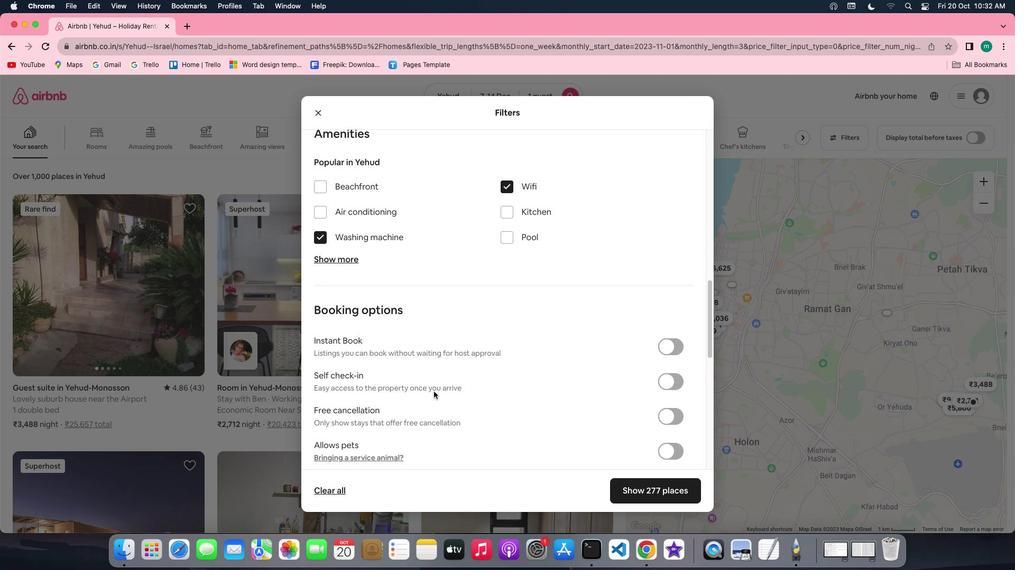 
Action: Mouse scrolled (434, 392) with delta (0, 0)
Screenshot: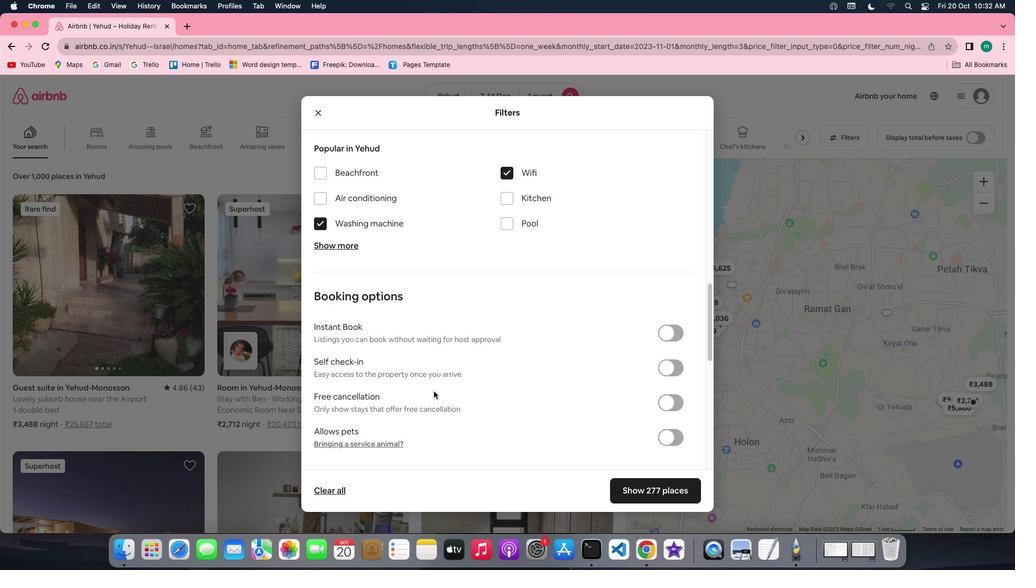 
Action: Mouse scrolled (434, 392) with delta (0, 0)
Screenshot: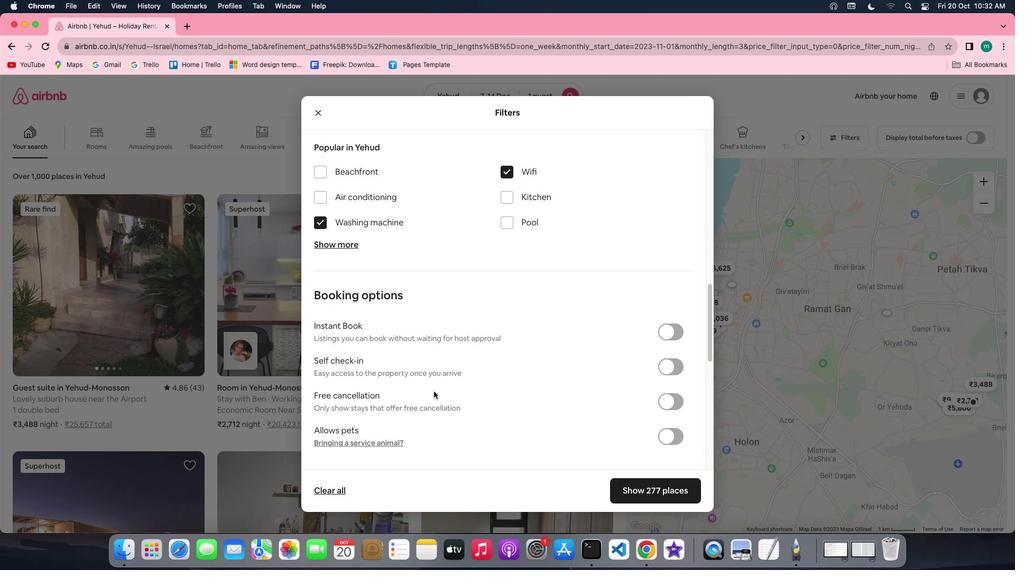 
Action: Mouse scrolled (434, 392) with delta (0, 0)
Screenshot: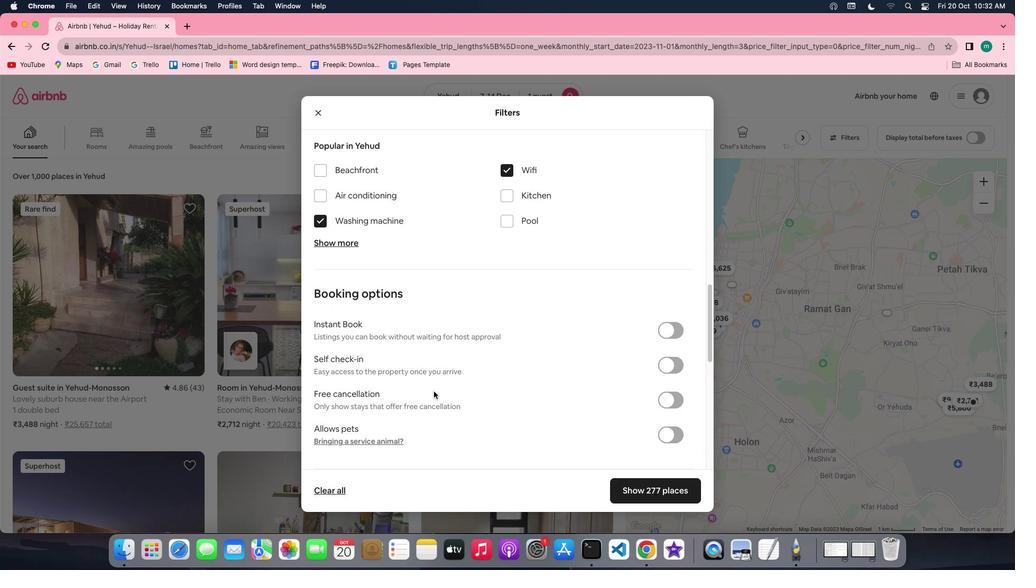 
Action: Mouse scrolled (434, 392) with delta (0, 0)
Screenshot: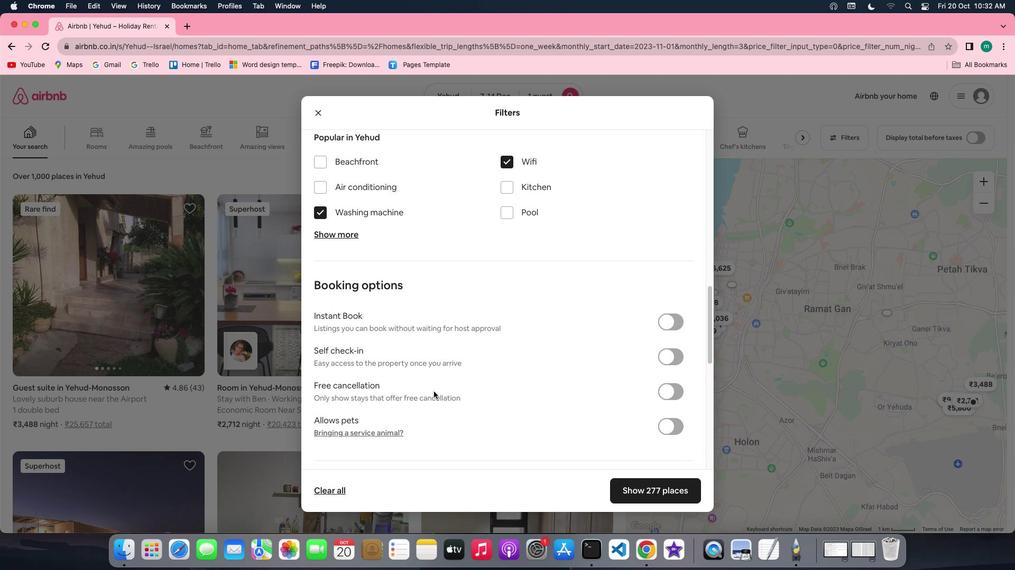
Action: Mouse scrolled (434, 392) with delta (0, 0)
Screenshot: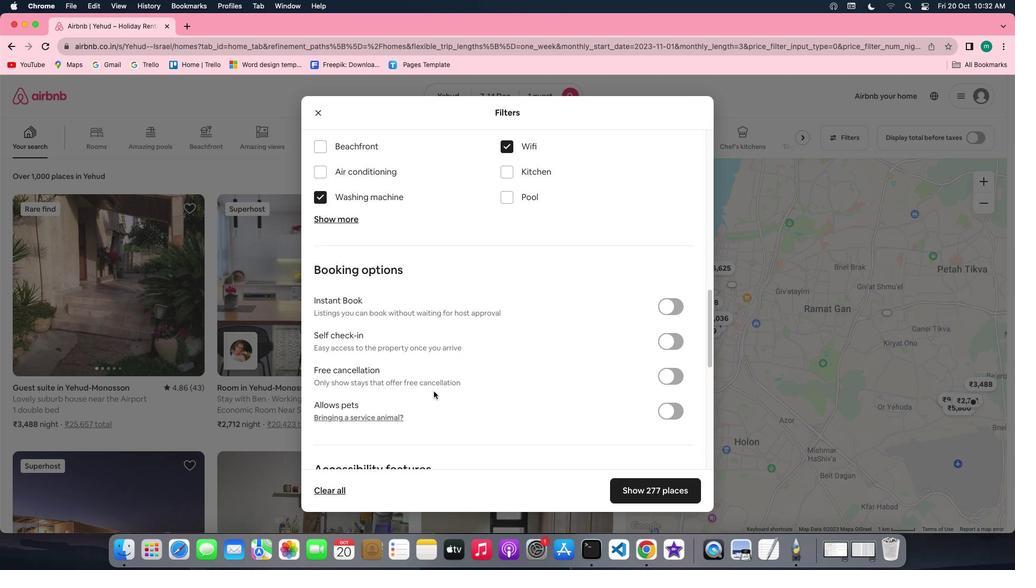 
Action: Mouse scrolled (434, 392) with delta (0, 0)
Screenshot: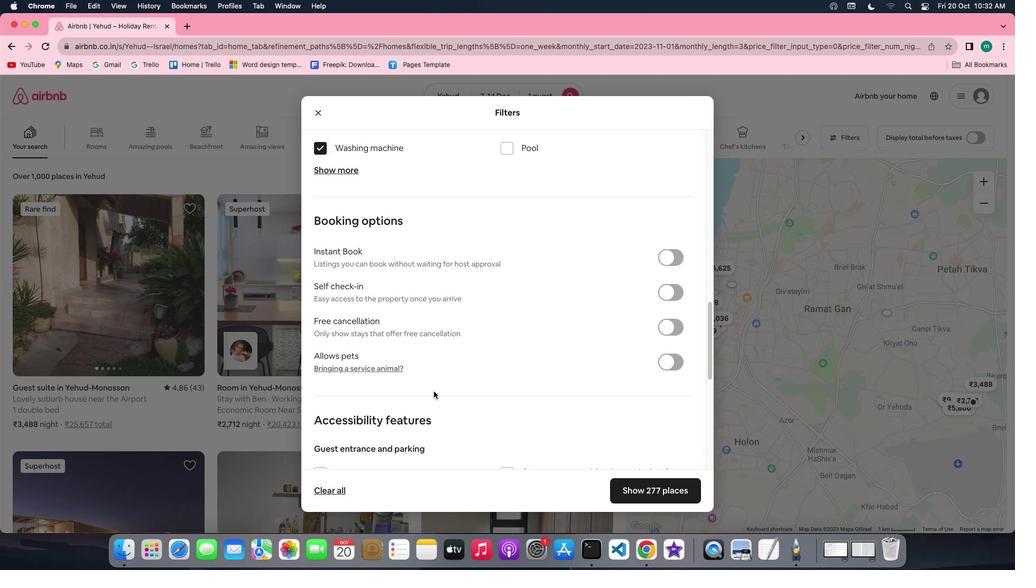 
Action: Mouse scrolled (434, 392) with delta (0, 0)
Screenshot: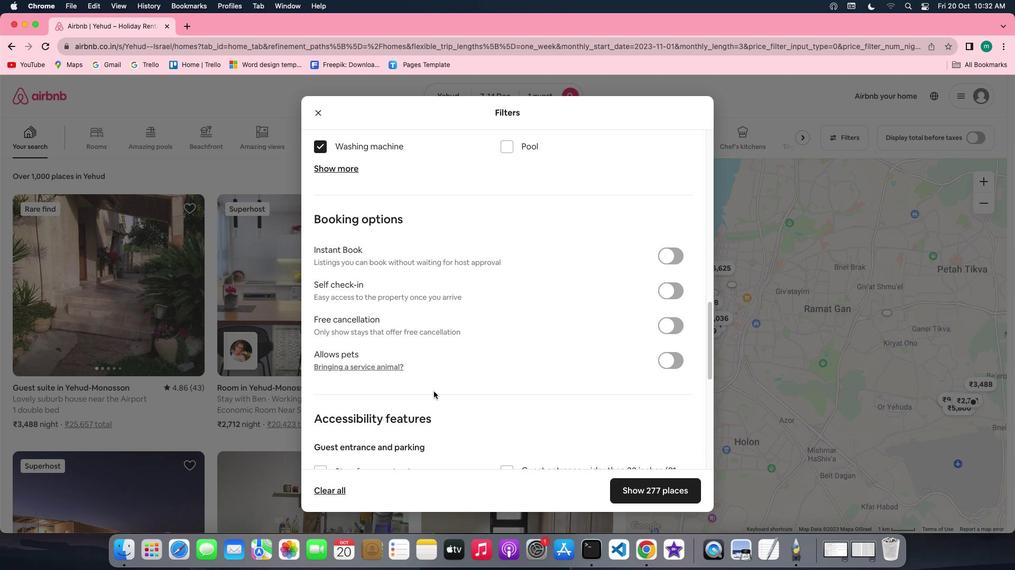 
Action: Mouse scrolled (434, 392) with delta (0, 0)
Screenshot: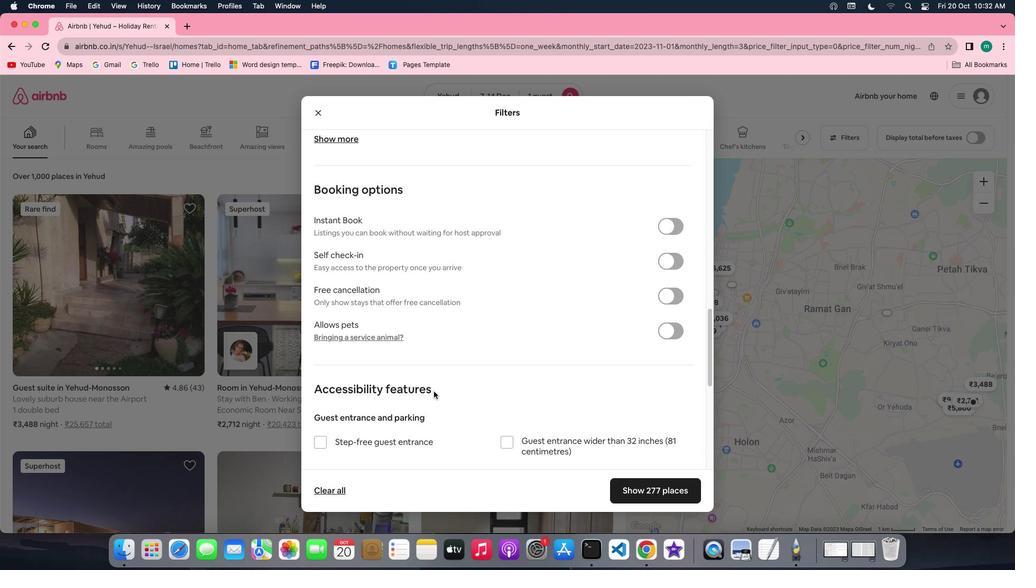 
Action: Mouse scrolled (434, 392) with delta (0, -1)
Screenshot: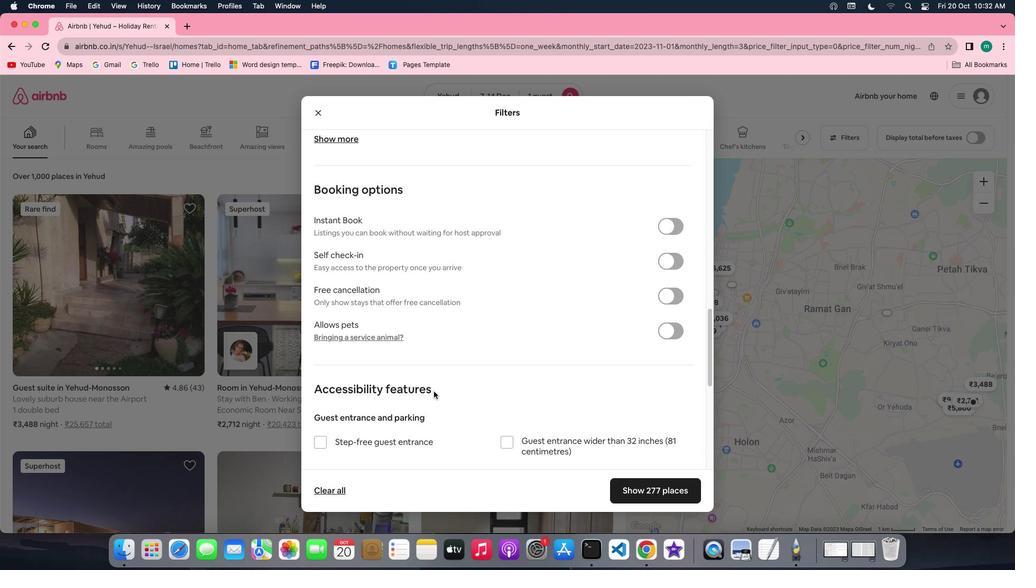 
Action: Mouse scrolled (434, 392) with delta (0, -2)
Screenshot: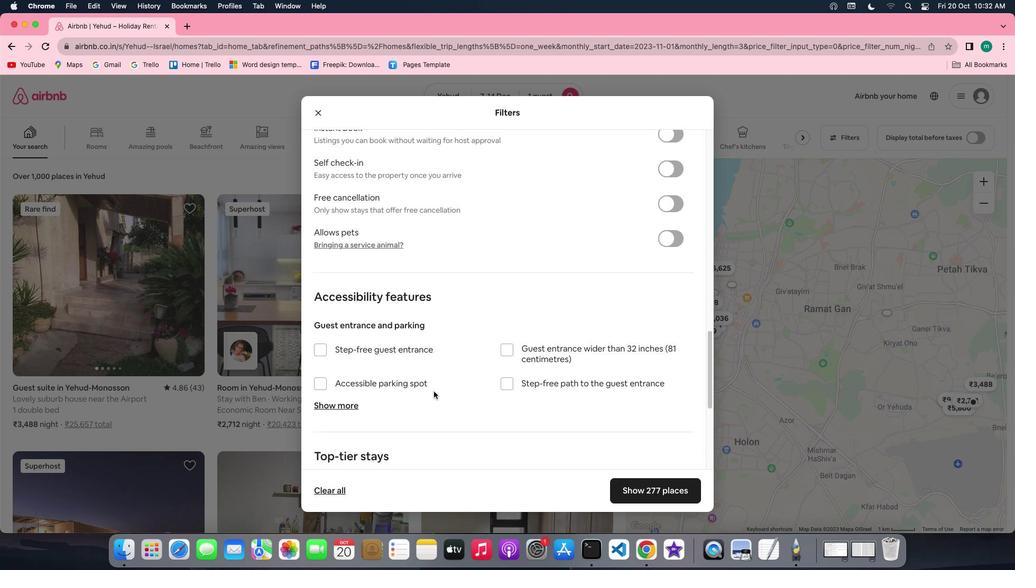 
Action: Mouse scrolled (434, 392) with delta (0, -3)
Screenshot: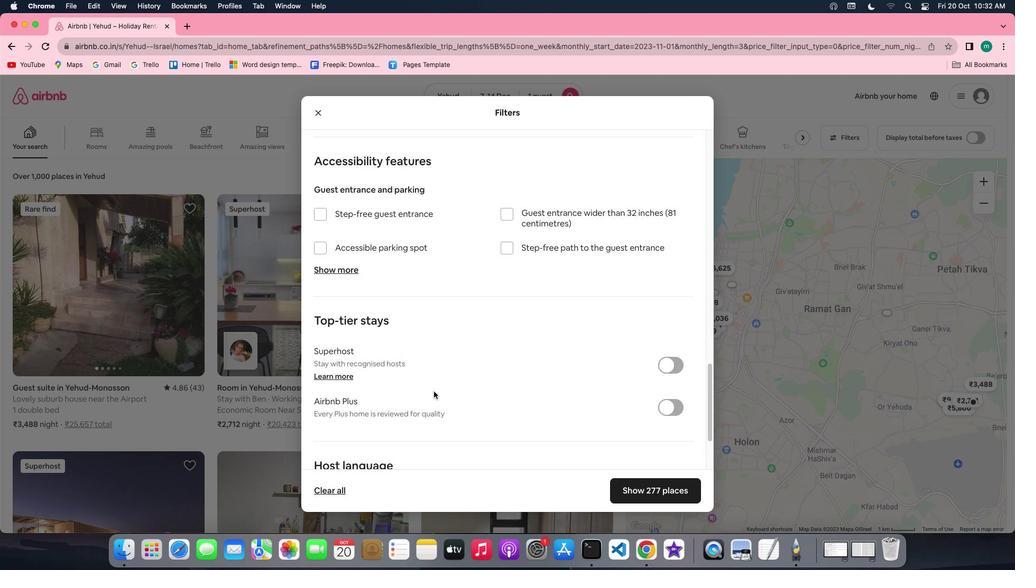 
Action: Mouse scrolled (434, 392) with delta (0, 0)
Screenshot: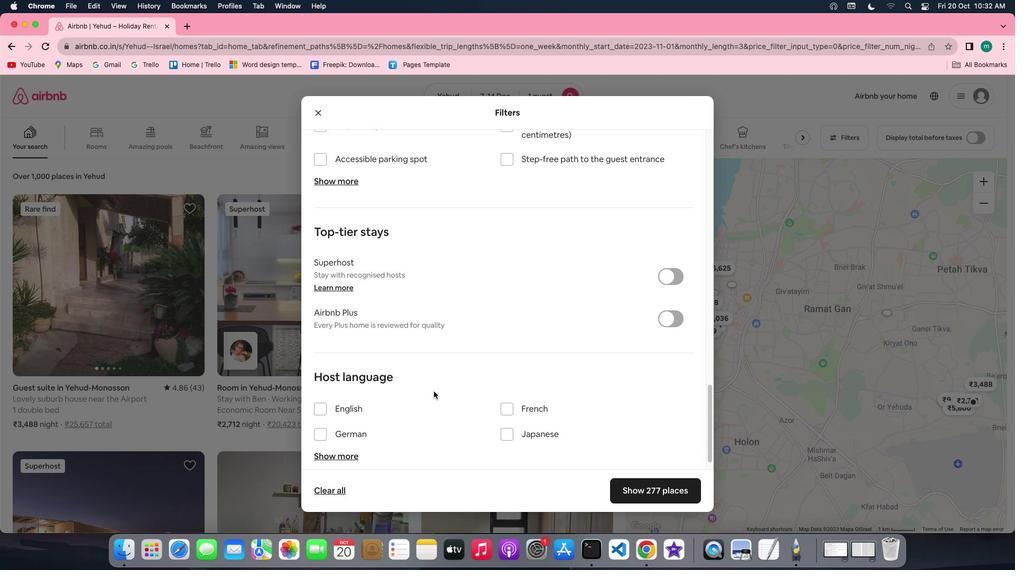 
Action: Mouse scrolled (434, 392) with delta (0, 0)
Screenshot: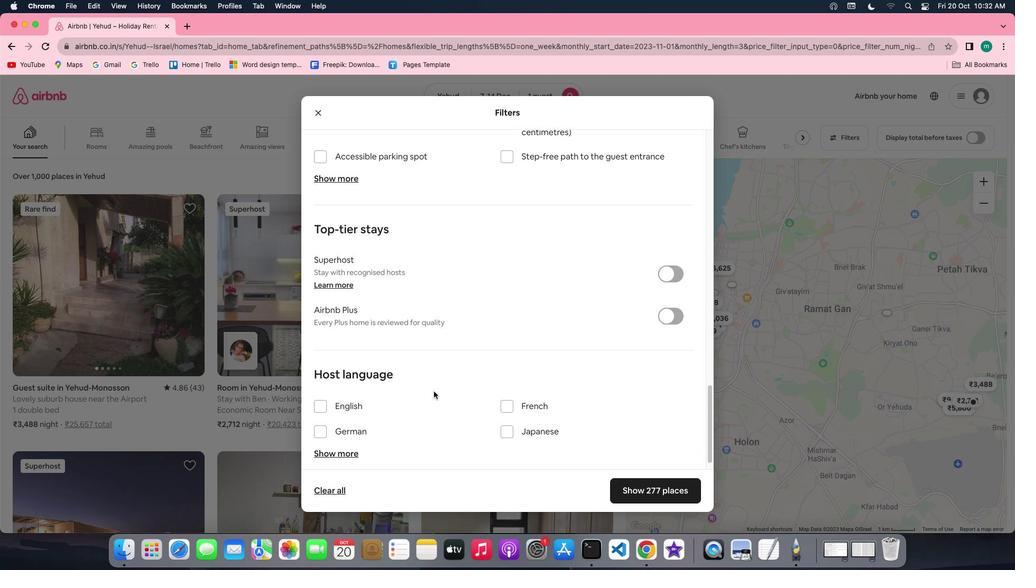 
Action: Mouse scrolled (434, 392) with delta (0, -1)
Screenshot: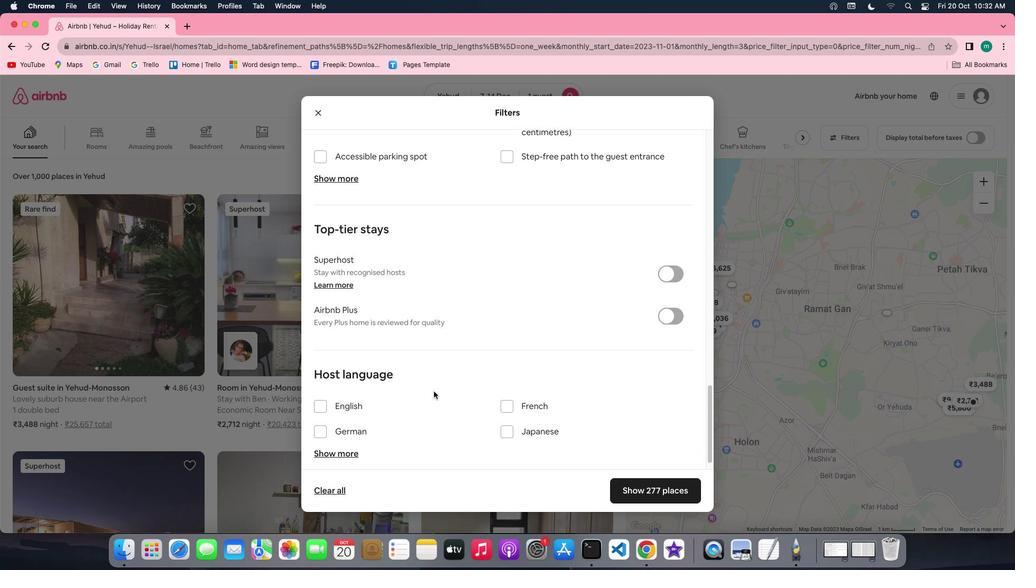
Action: Mouse scrolled (434, 392) with delta (0, -2)
Screenshot: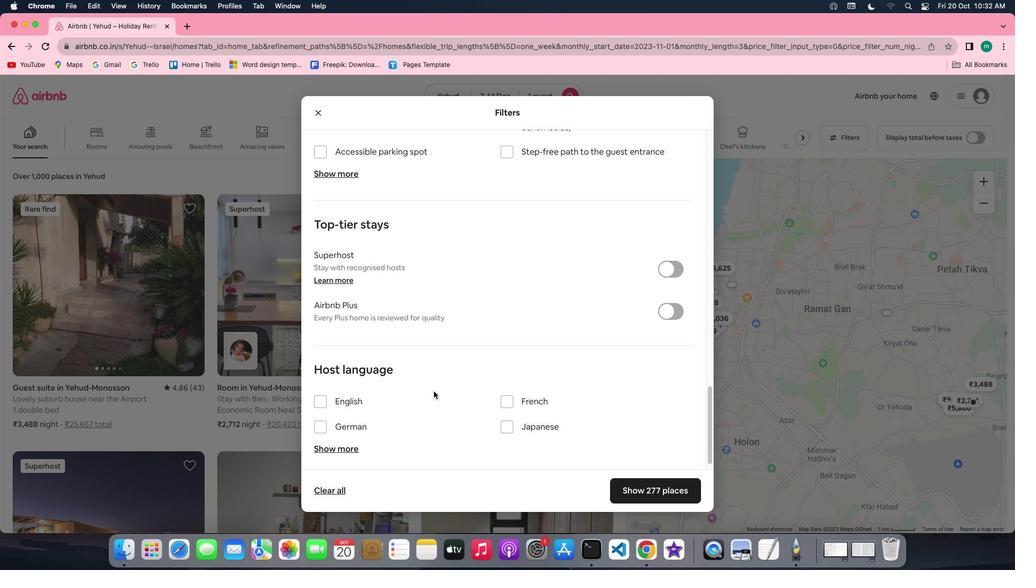 
Action: Mouse scrolled (434, 392) with delta (0, -2)
Screenshot: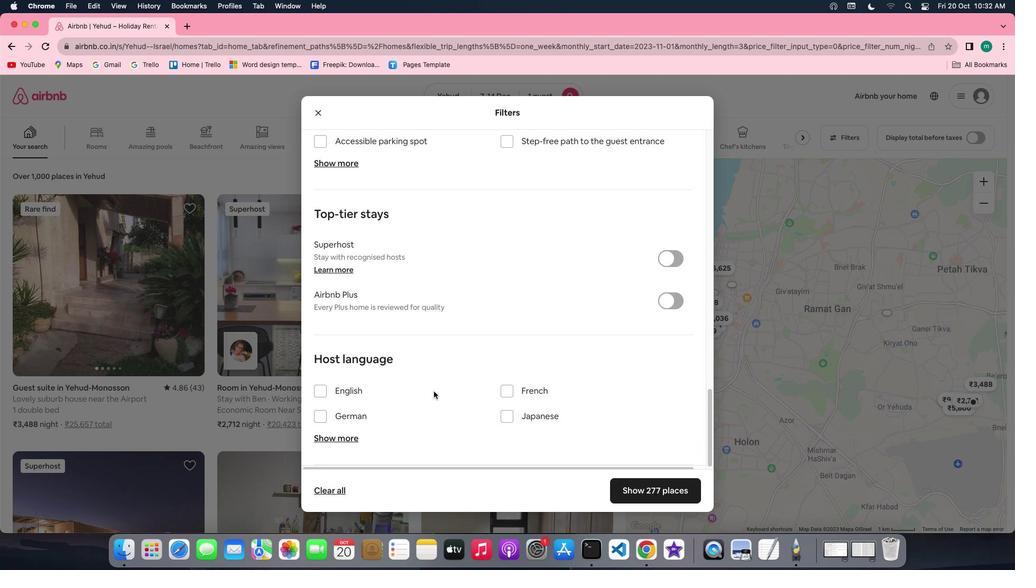 
Action: Mouse scrolled (434, 392) with delta (0, -2)
Screenshot: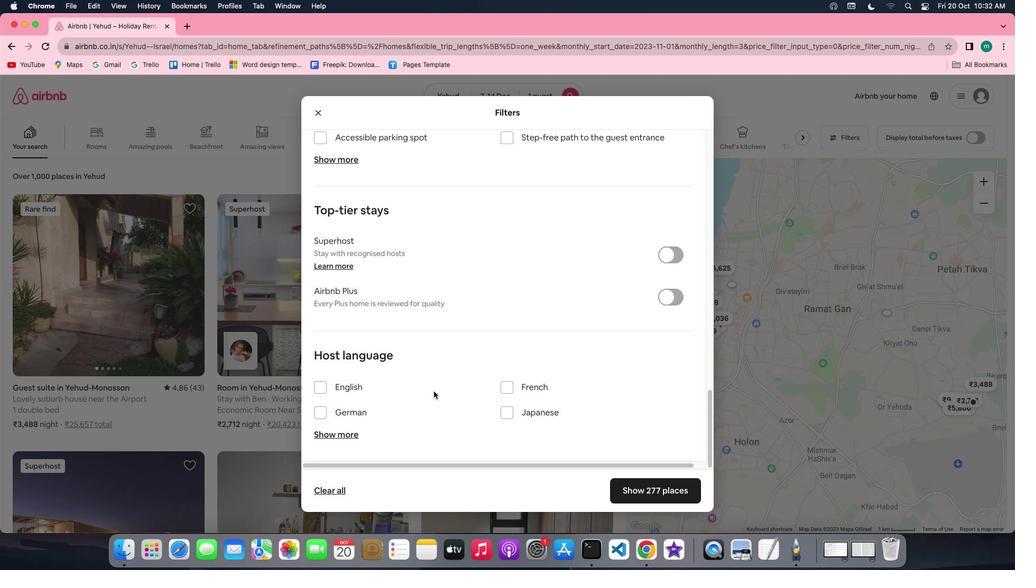 
Action: Mouse moved to (637, 485)
Screenshot: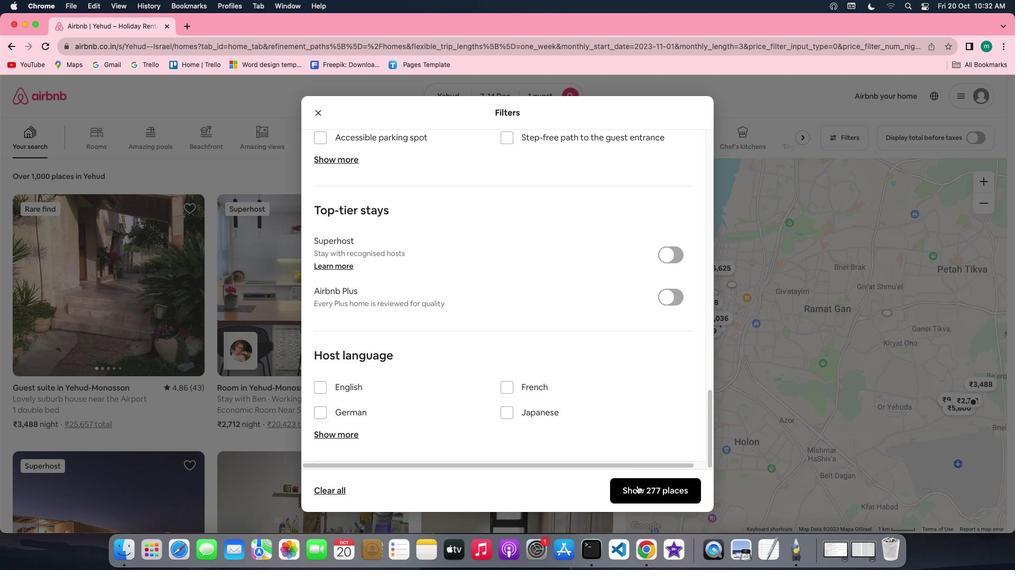 
Action: Mouse pressed left at (637, 485)
Screenshot: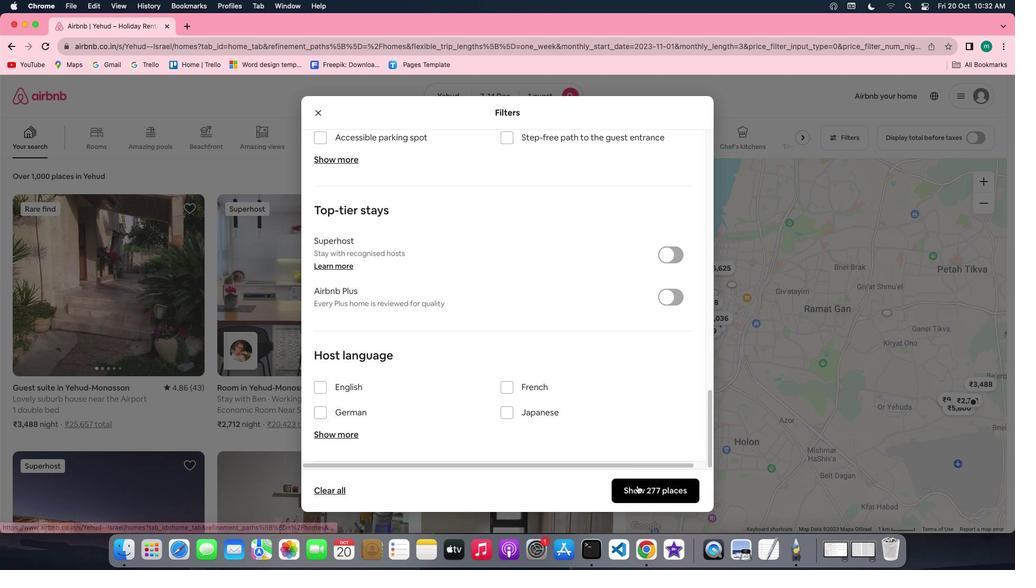 
Action: Mouse moved to (138, 313)
Screenshot: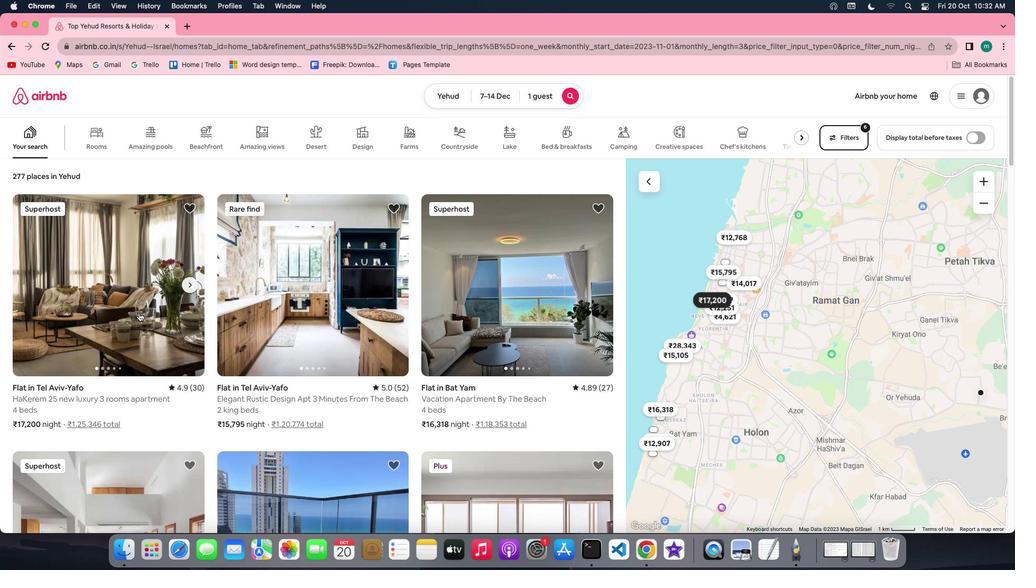 
Action: Mouse pressed left at (138, 313)
Screenshot: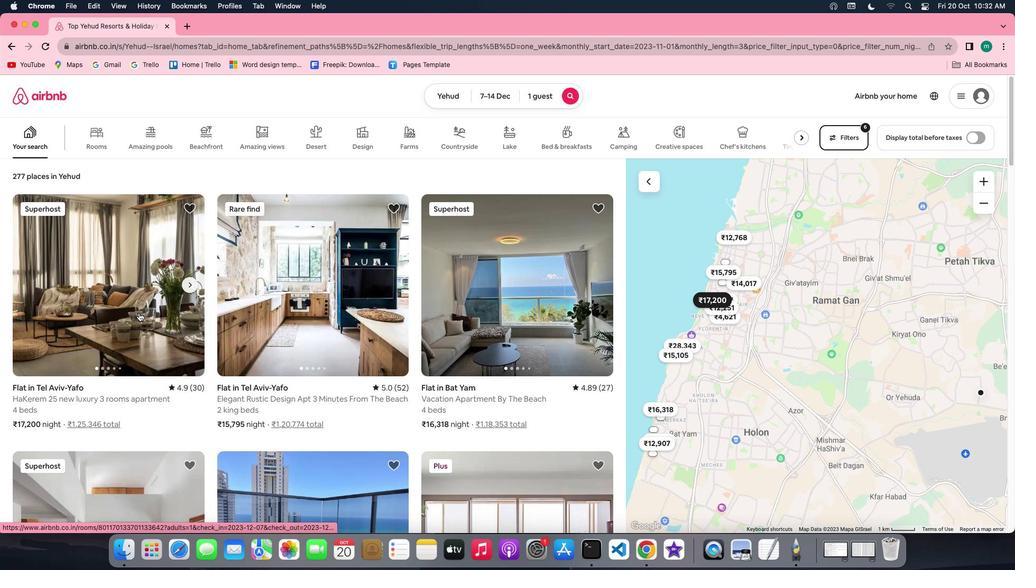 
Action: Mouse moved to (754, 393)
Screenshot: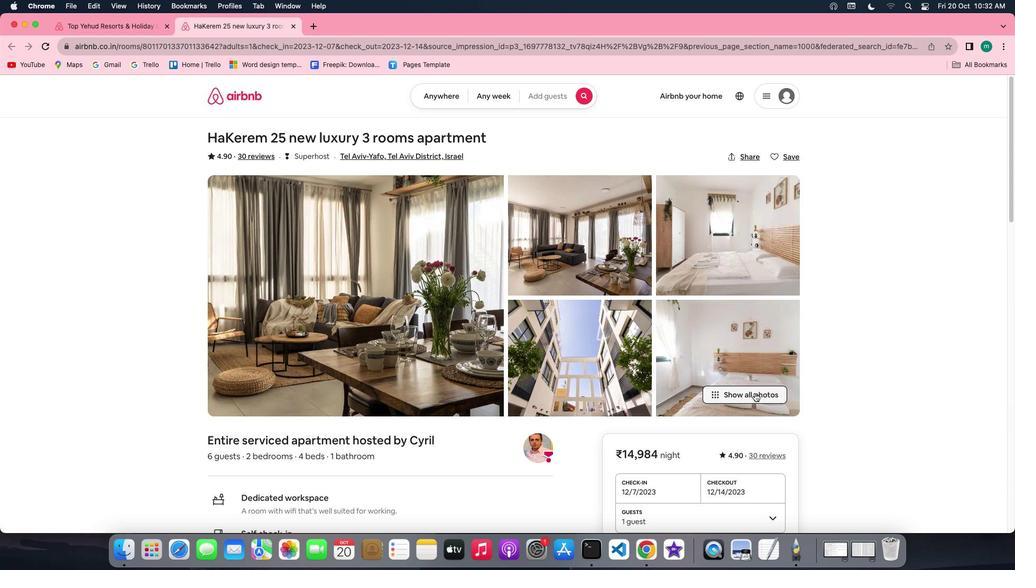 
Action: Mouse pressed left at (754, 393)
Screenshot: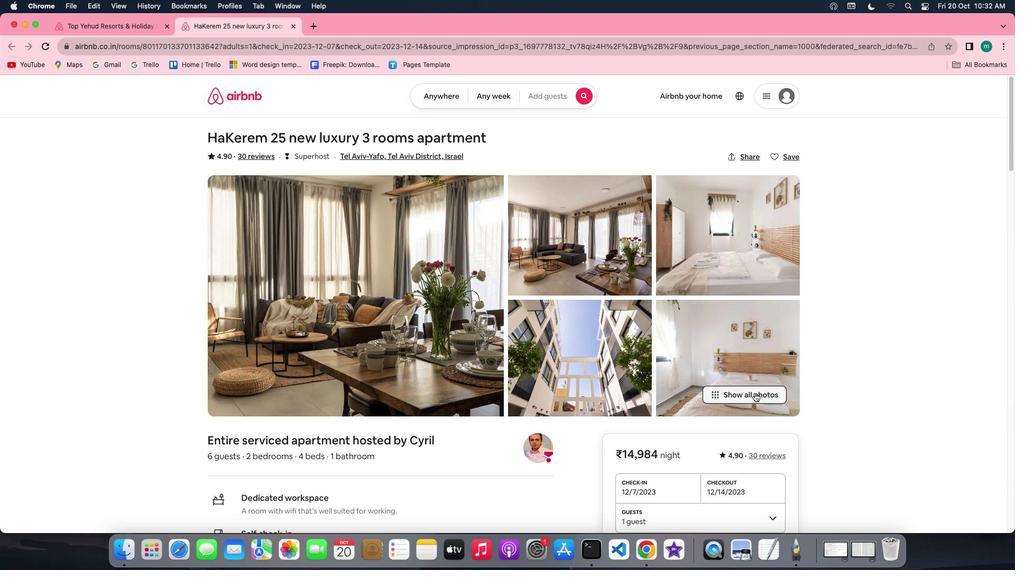 
Action: Mouse moved to (630, 426)
Screenshot: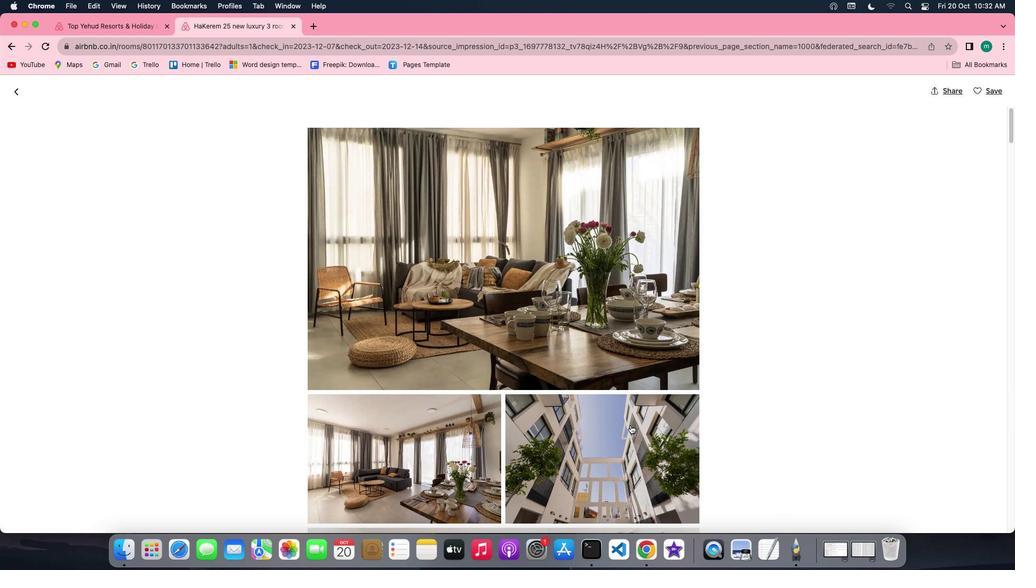 
Action: Mouse scrolled (630, 426) with delta (0, 0)
Screenshot: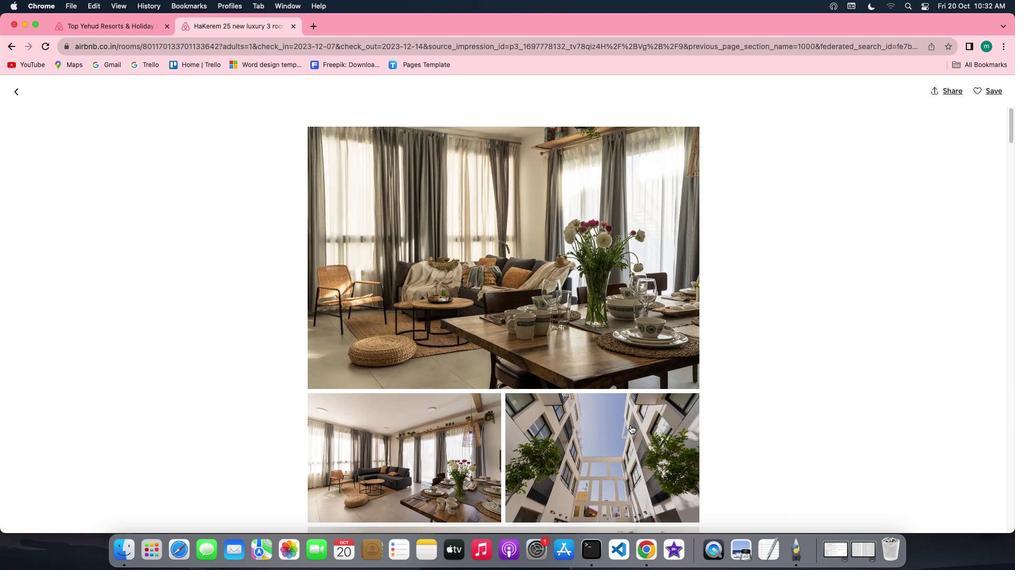 
Action: Mouse scrolled (630, 426) with delta (0, 0)
Screenshot: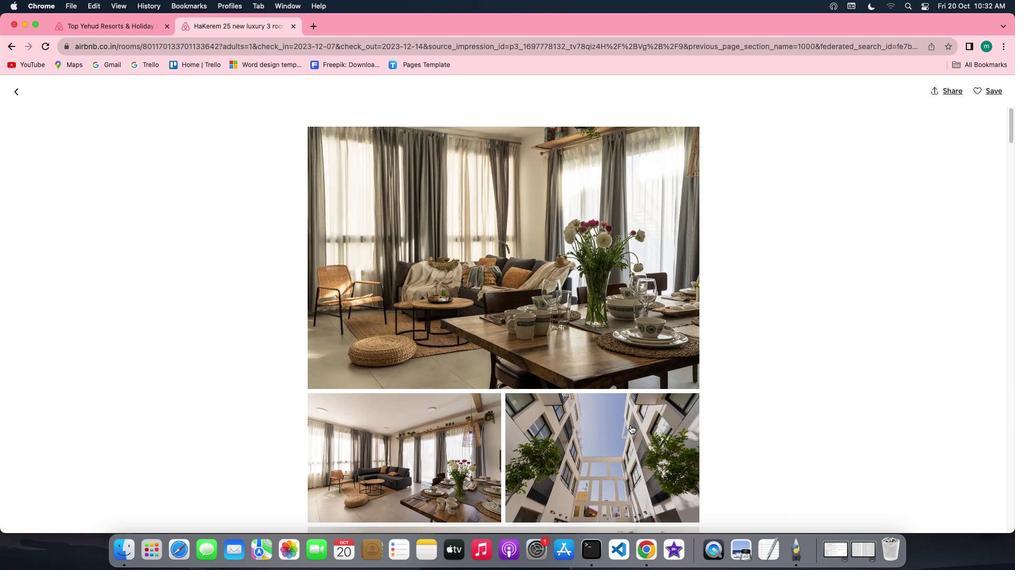 
Action: Mouse scrolled (630, 426) with delta (0, -1)
Screenshot: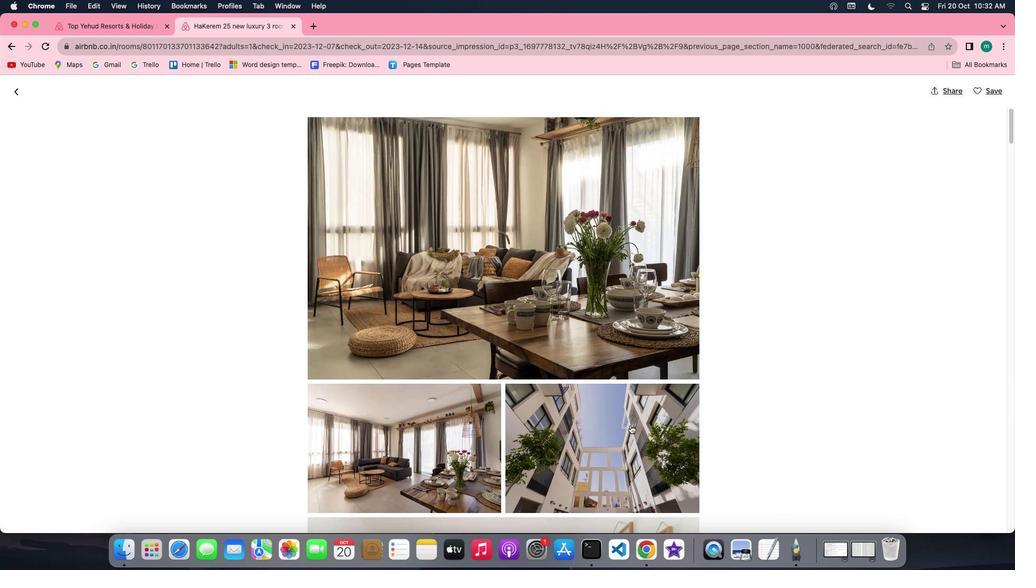 
Action: Mouse scrolled (630, 426) with delta (0, 0)
Screenshot: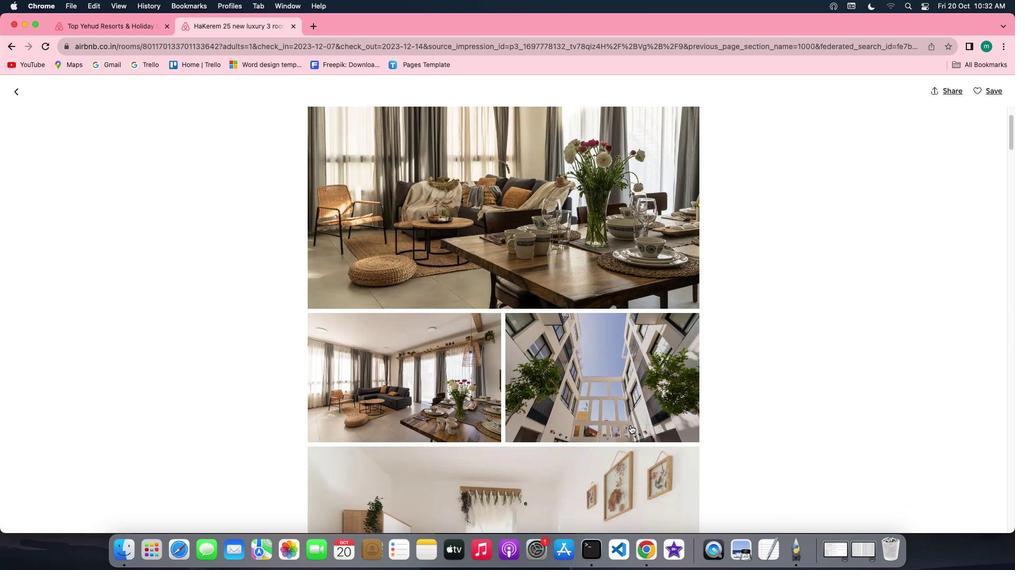 
Action: Mouse scrolled (630, 426) with delta (0, 0)
Screenshot: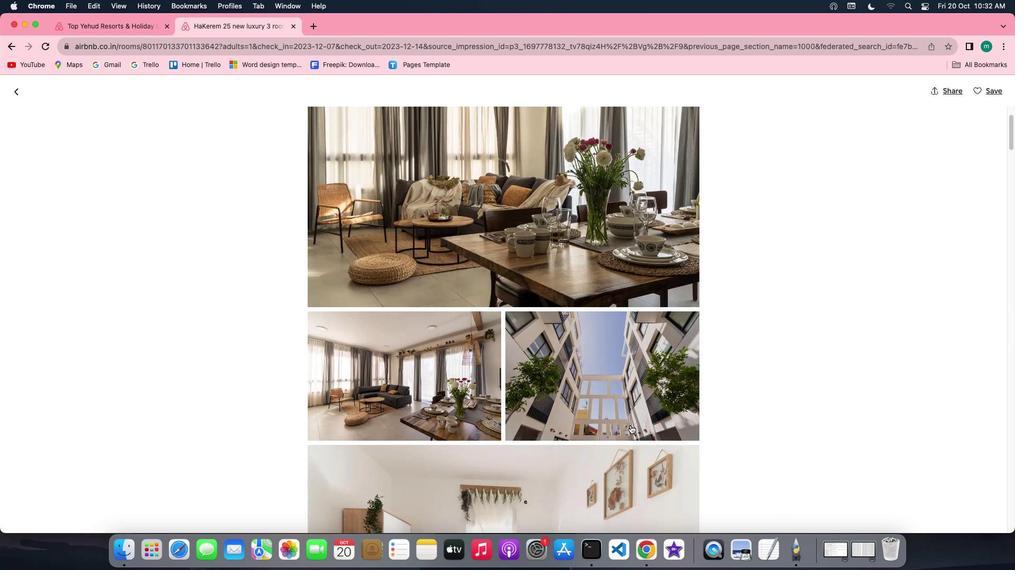 
Action: Mouse scrolled (630, 426) with delta (0, 0)
Screenshot: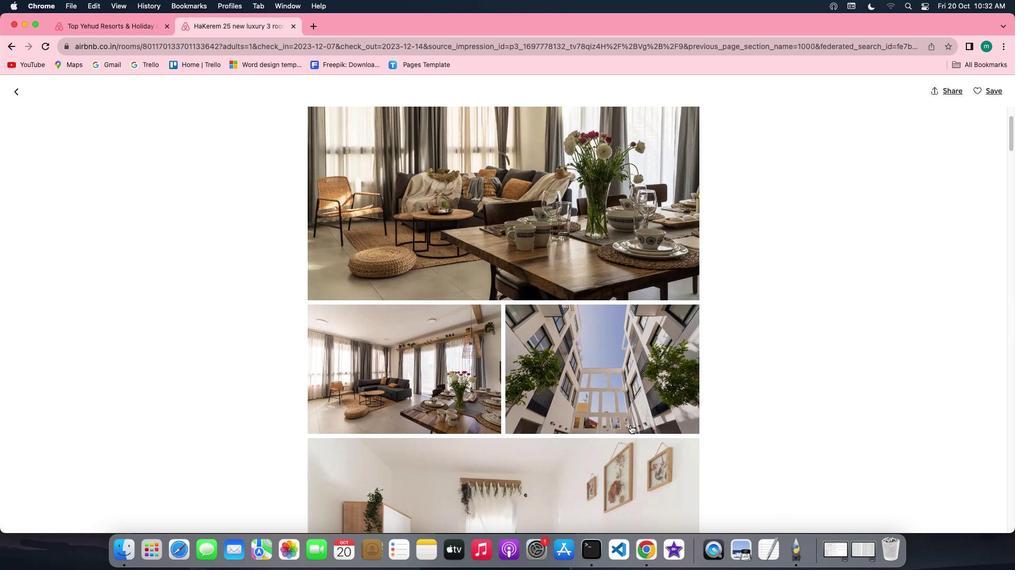 
Action: Mouse scrolled (630, 426) with delta (0, -1)
Screenshot: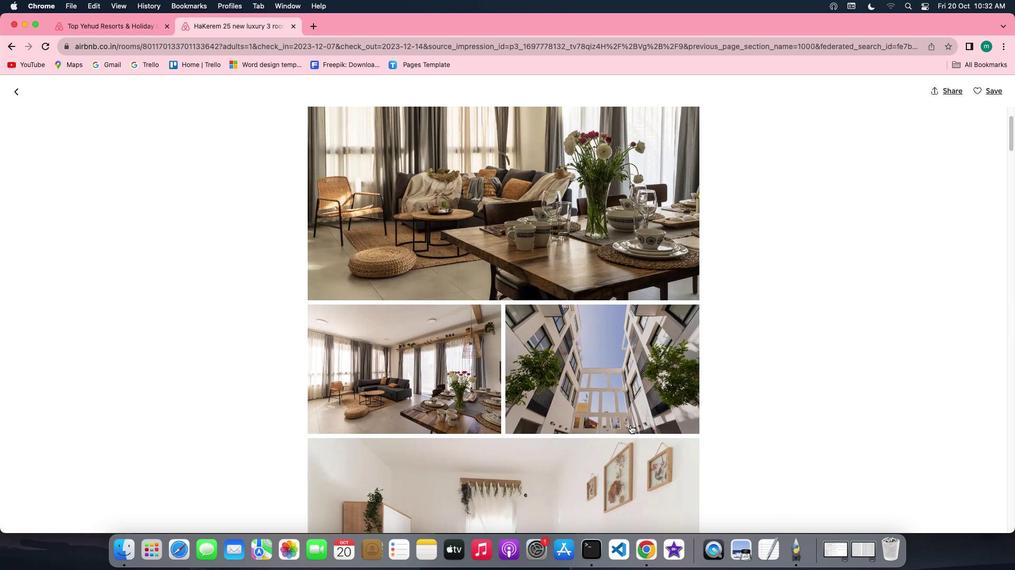 
Action: Mouse scrolled (630, 426) with delta (0, -2)
Screenshot: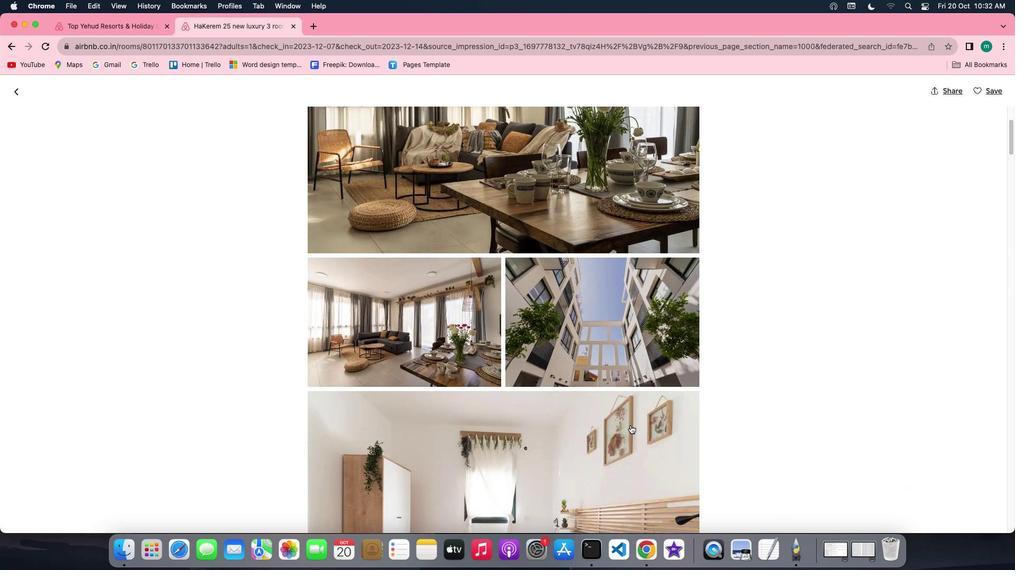 
Action: Mouse scrolled (630, 426) with delta (0, 0)
Screenshot: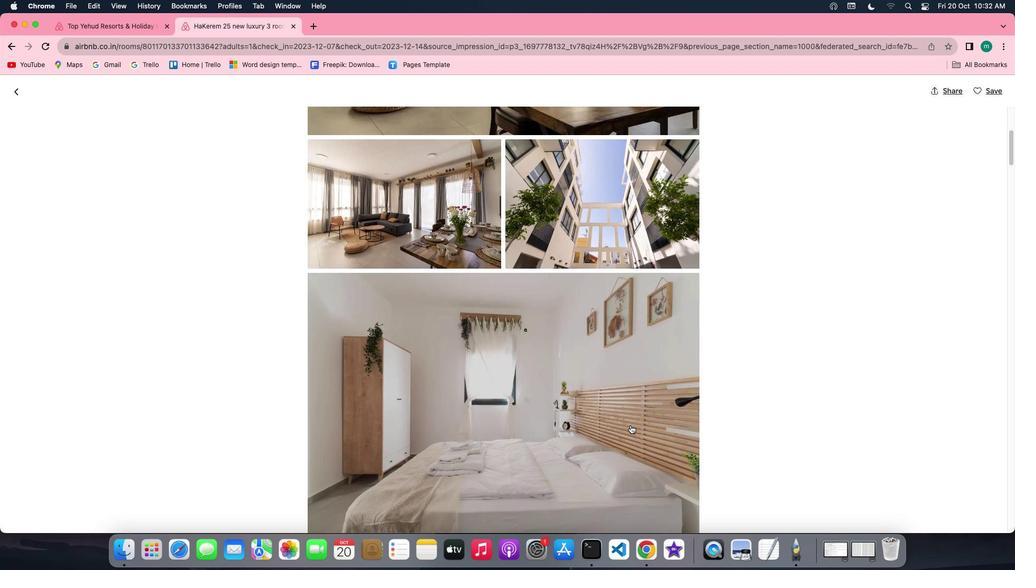 
Action: Mouse scrolled (630, 426) with delta (0, 0)
Screenshot: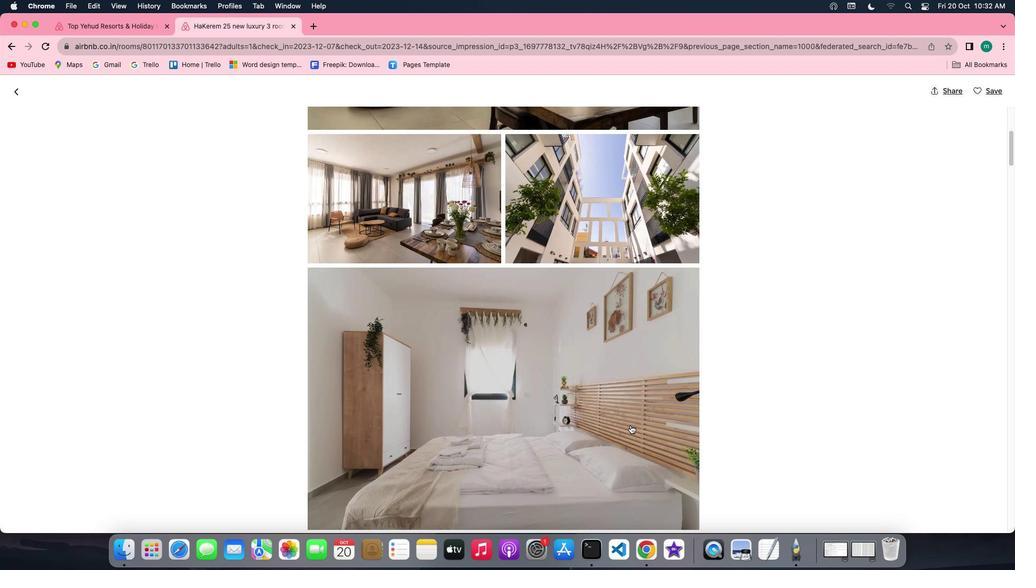 
Action: Mouse scrolled (630, 426) with delta (0, -1)
Screenshot: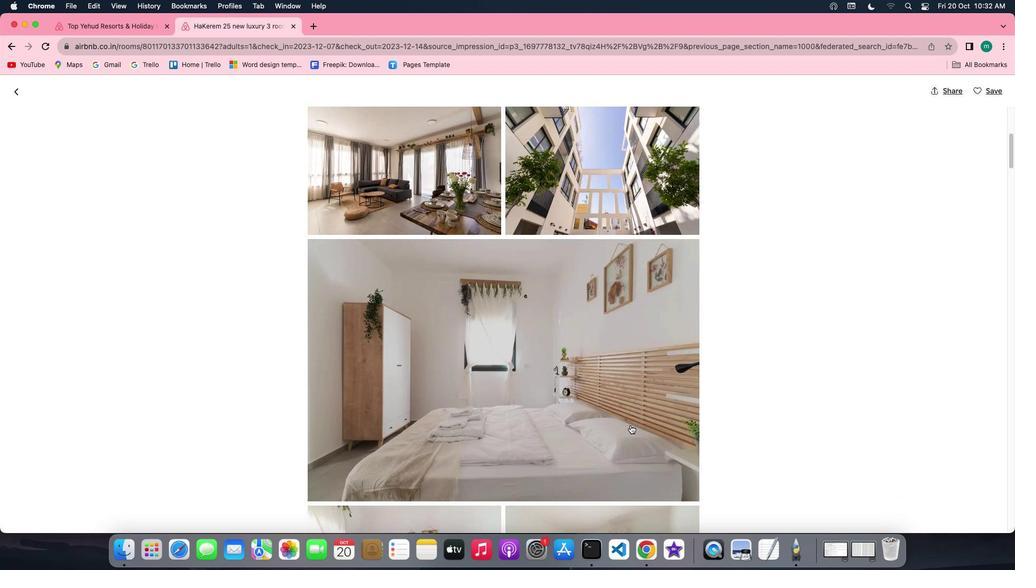 
Action: Mouse scrolled (630, 426) with delta (0, -1)
Screenshot: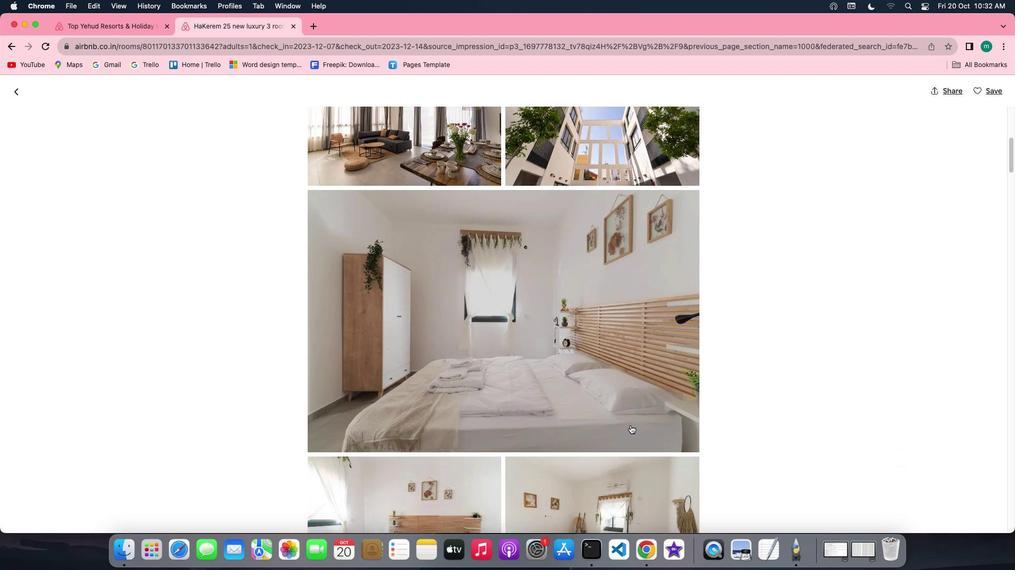 
Action: Mouse scrolled (630, 426) with delta (0, 0)
Screenshot: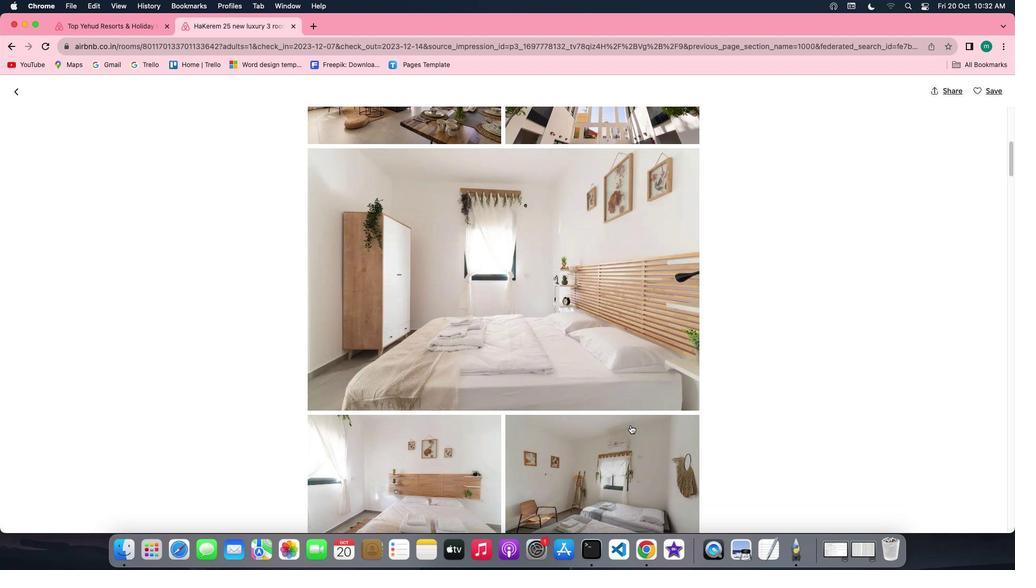 
Action: Mouse scrolled (630, 426) with delta (0, 0)
Screenshot: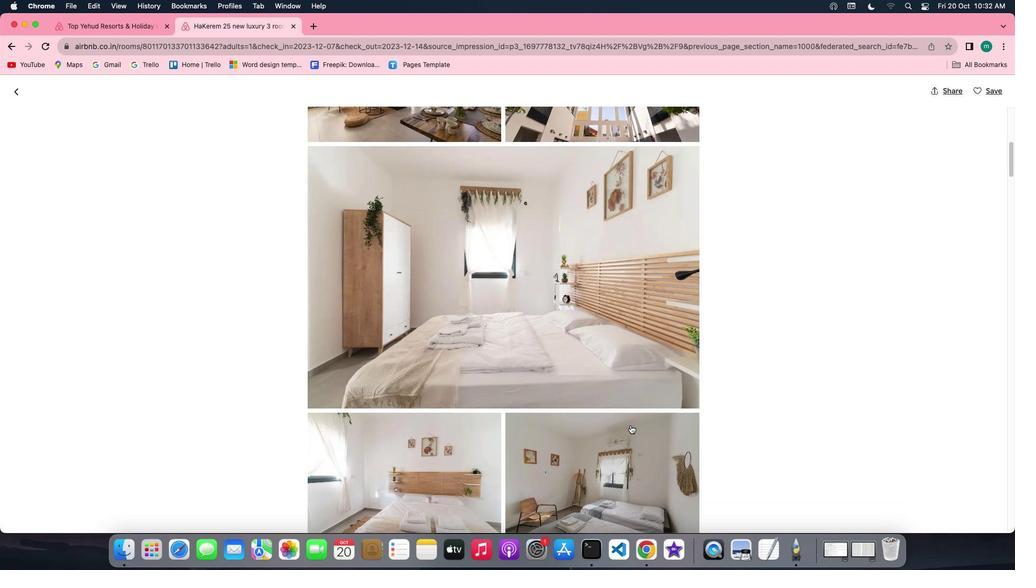 
Action: Mouse scrolled (630, 426) with delta (0, -1)
Screenshot: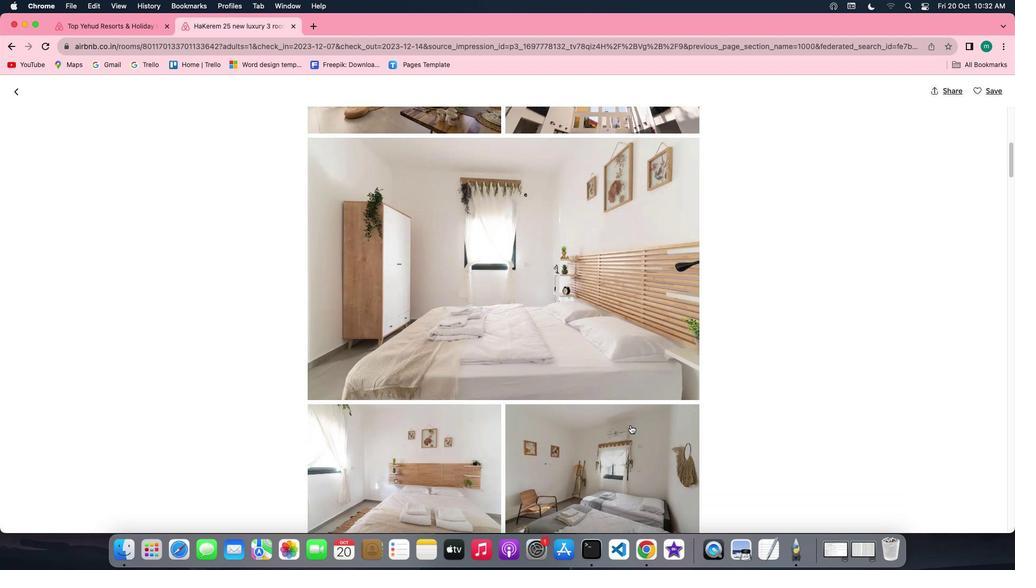
Action: Mouse scrolled (630, 426) with delta (0, 0)
Screenshot: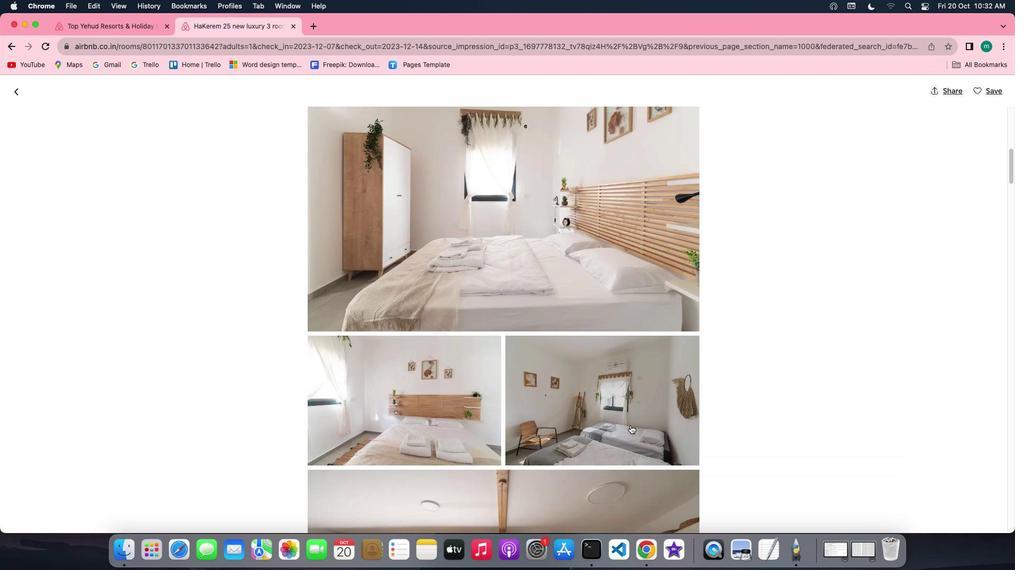 
Action: Mouse scrolled (630, 426) with delta (0, 0)
Screenshot: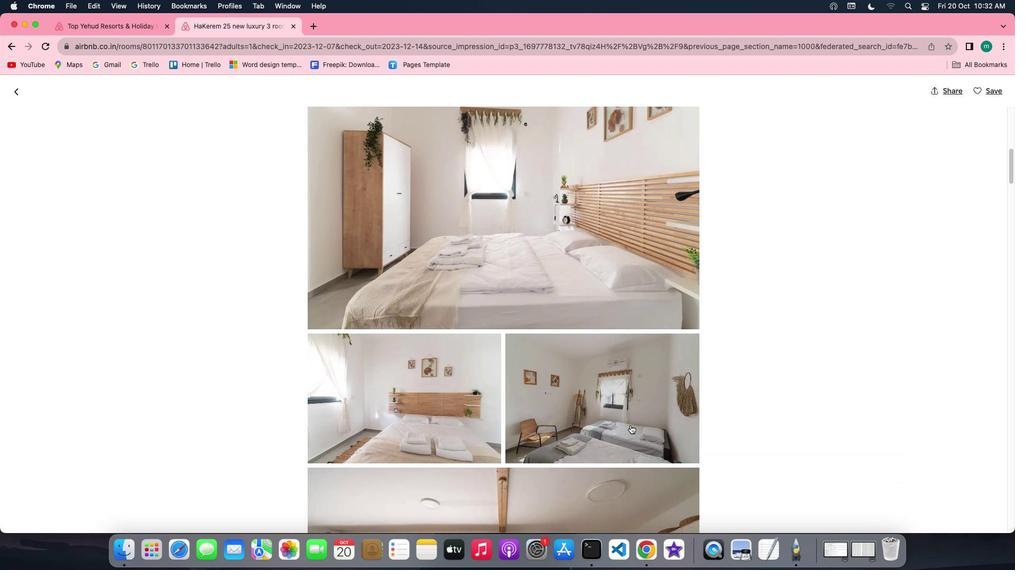
Action: Mouse scrolled (630, 426) with delta (0, 0)
Screenshot: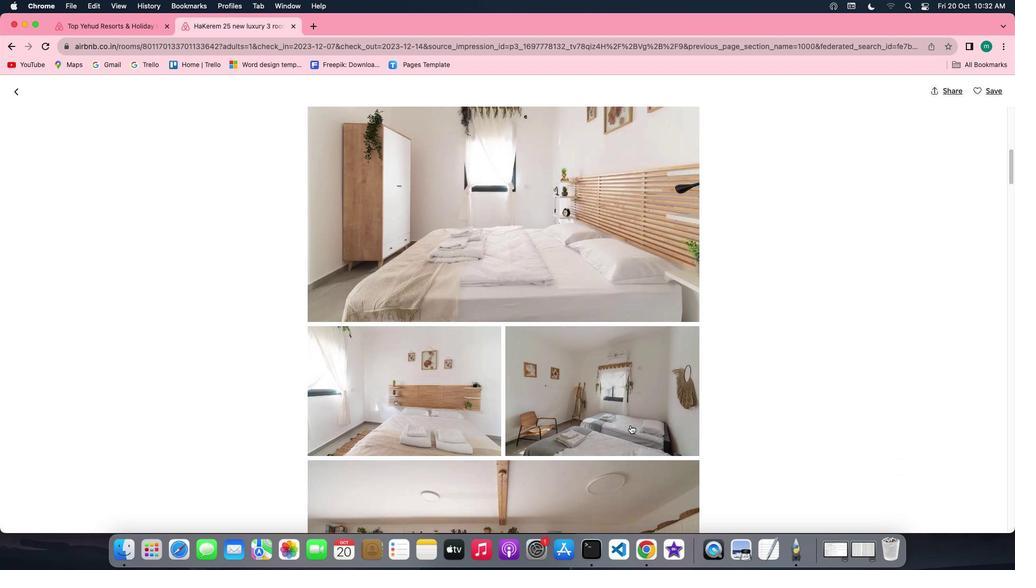 
Action: Mouse scrolled (630, 426) with delta (0, -1)
Screenshot: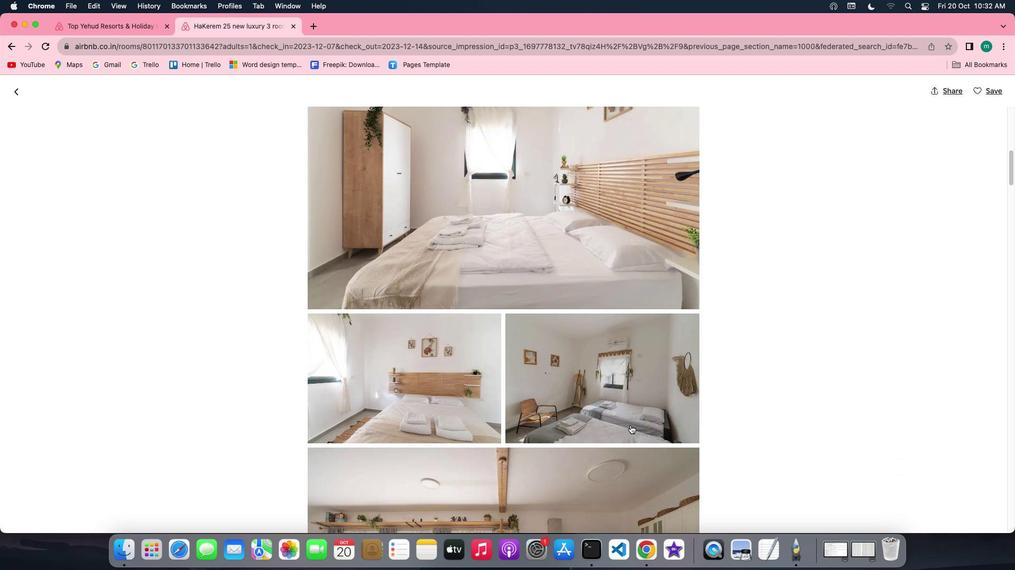 
Action: Mouse scrolled (630, 426) with delta (0, -1)
Screenshot: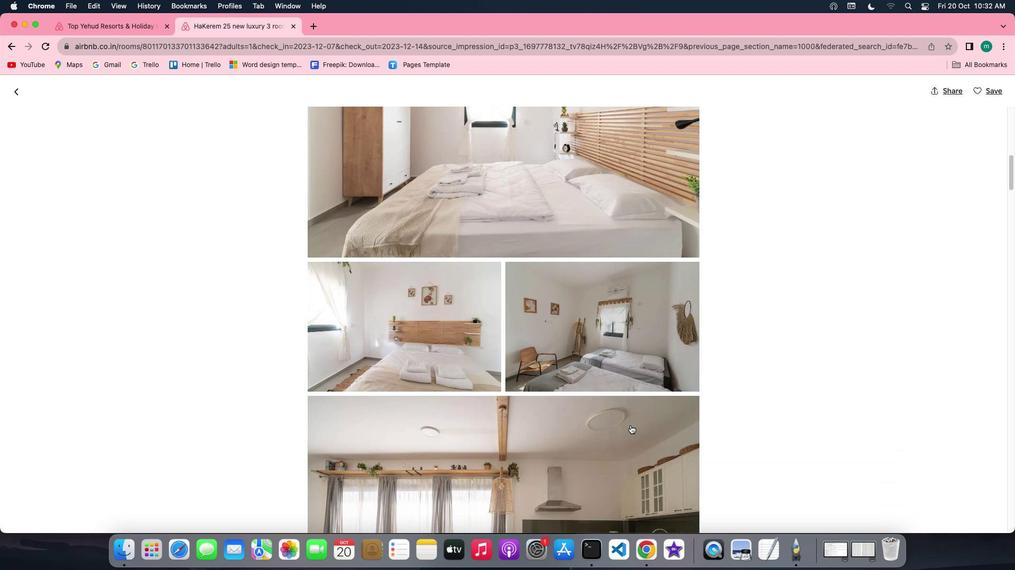 
Action: Mouse scrolled (630, 426) with delta (0, 0)
Screenshot: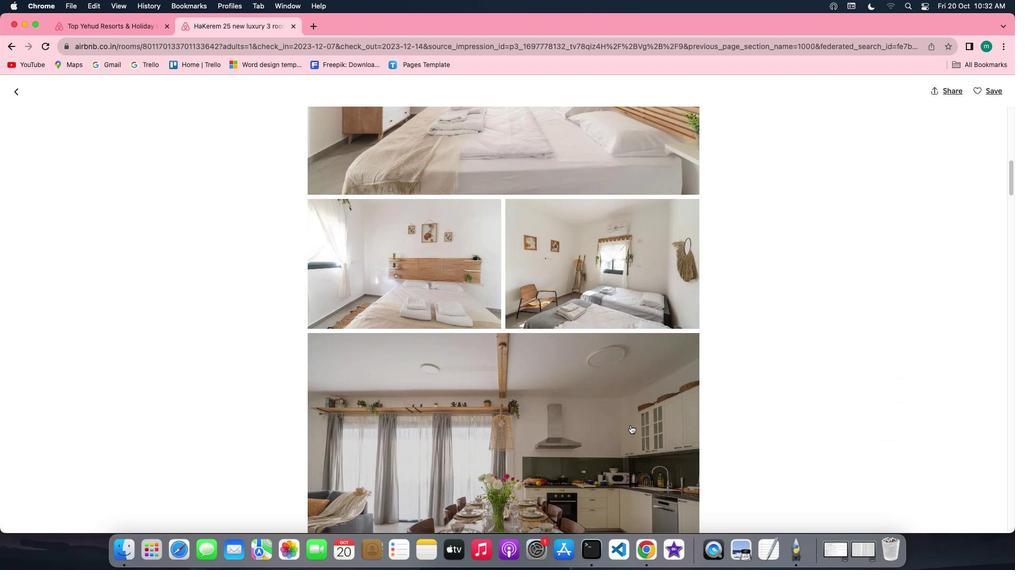 
Action: Mouse scrolled (630, 426) with delta (0, 0)
Screenshot: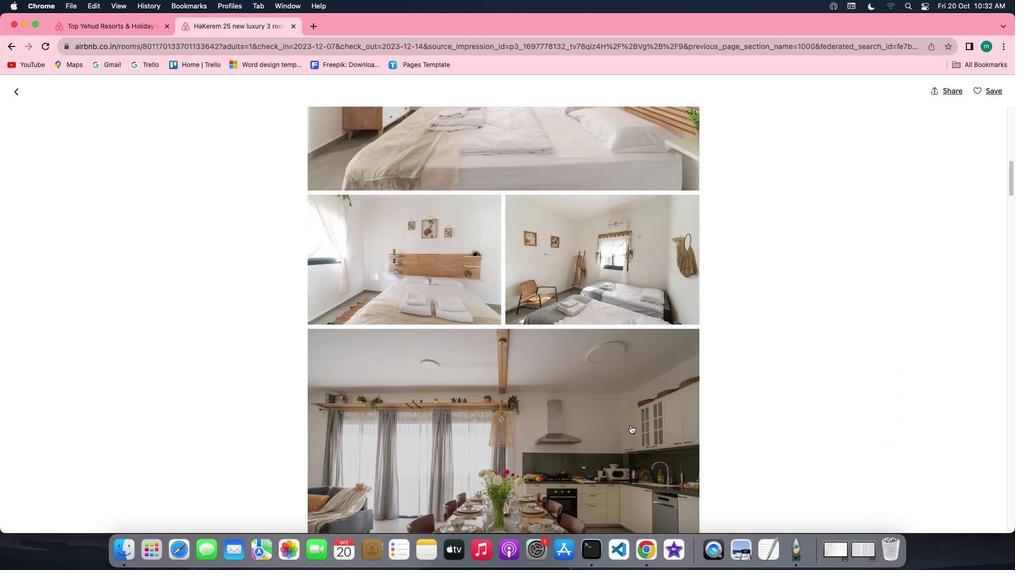 
Action: Mouse scrolled (630, 426) with delta (0, -1)
Screenshot: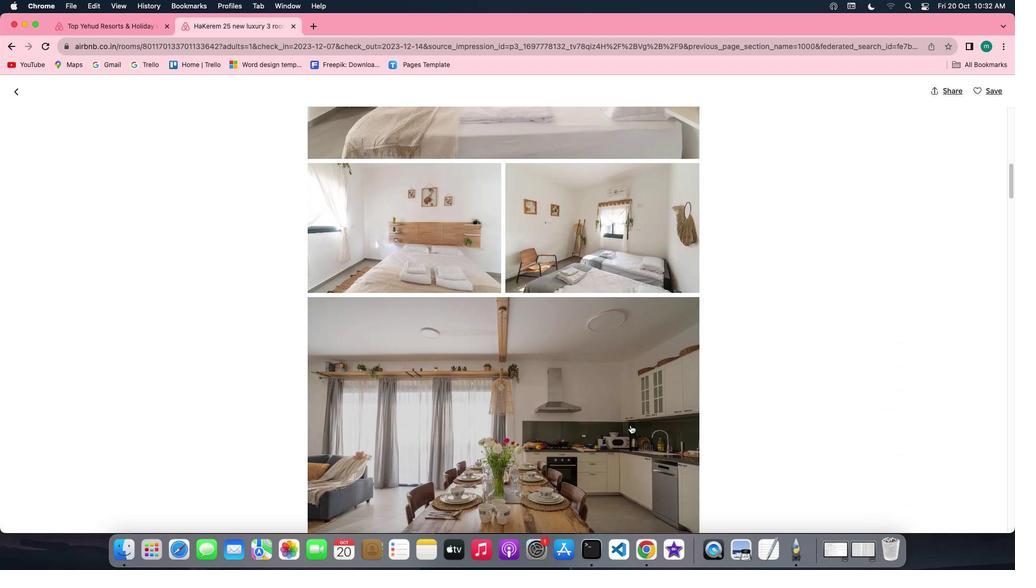 
Action: Mouse scrolled (630, 426) with delta (0, -1)
Screenshot: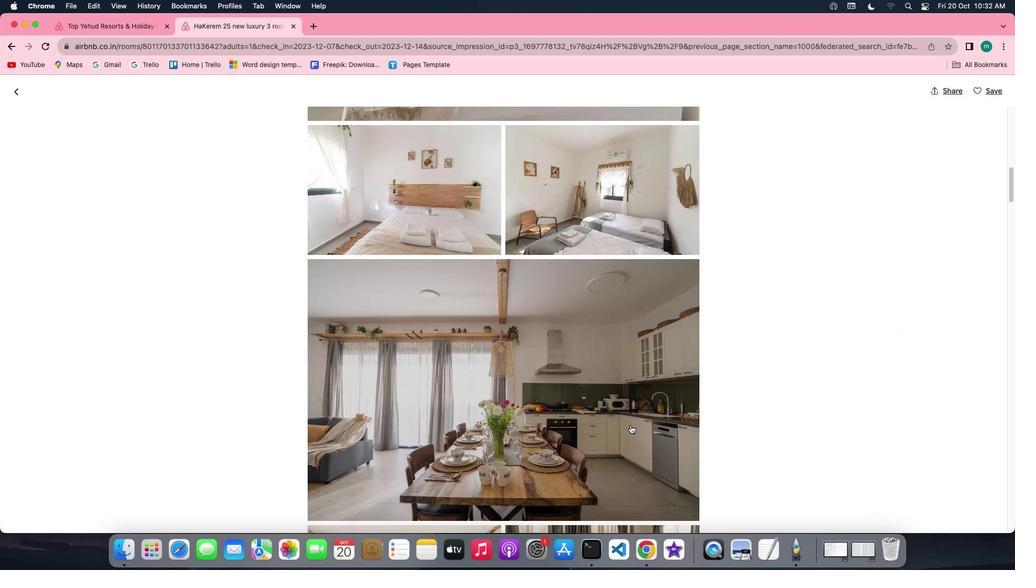 
Action: Mouse scrolled (630, 426) with delta (0, 0)
Screenshot: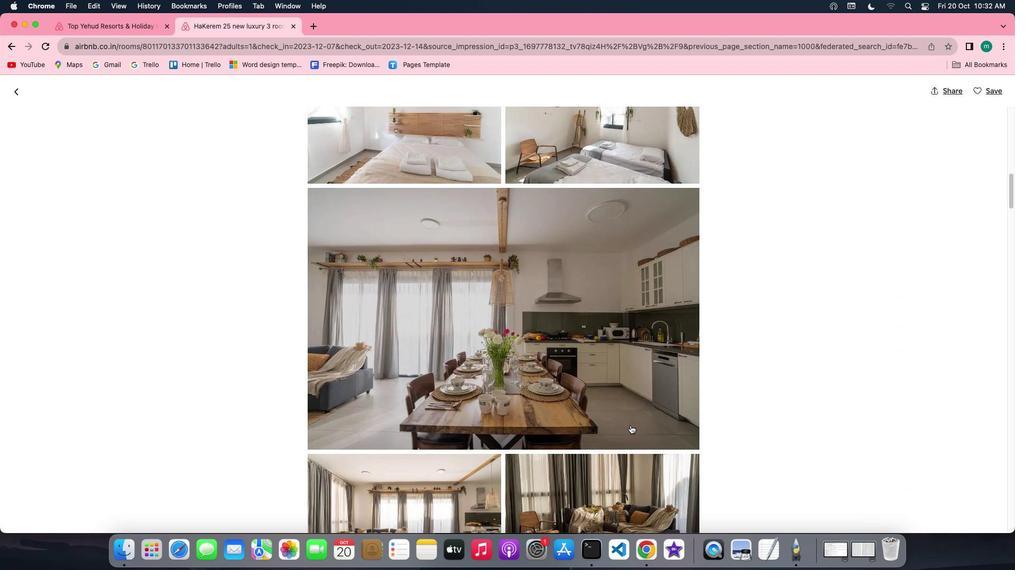 
Action: Mouse scrolled (630, 426) with delta (0, 0)
Screenshot: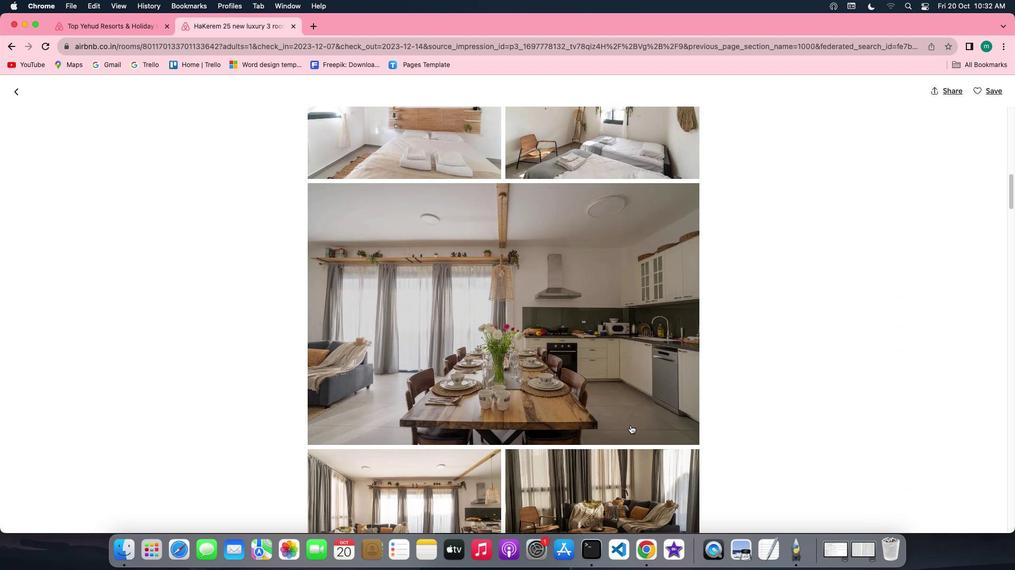 
Action: Mouse scrolled (630, 426) with delta (0, -1)
Screenshot: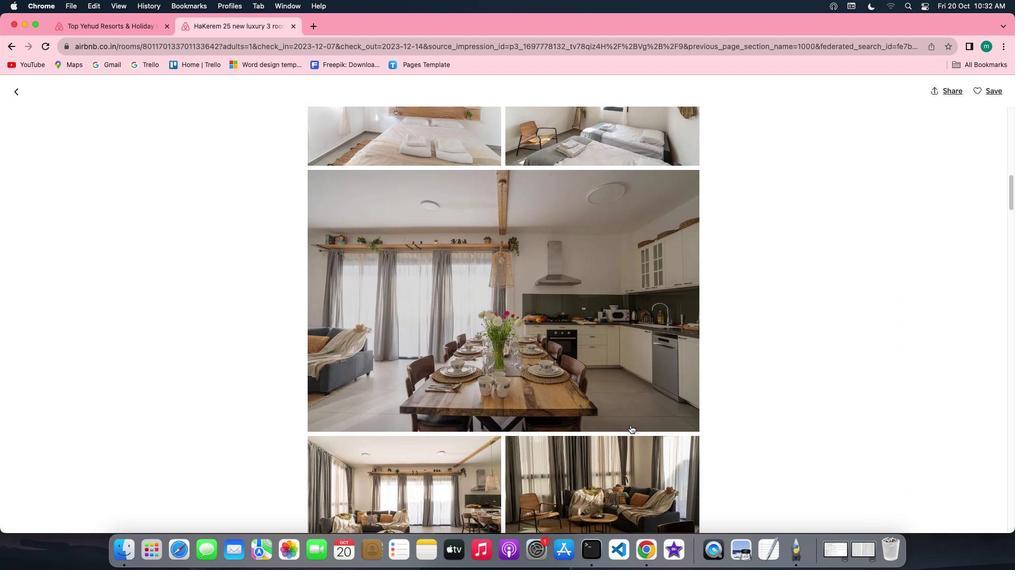 
Action: Mouse scrolled (630, 426) with delta (0, -1)
Screenshot: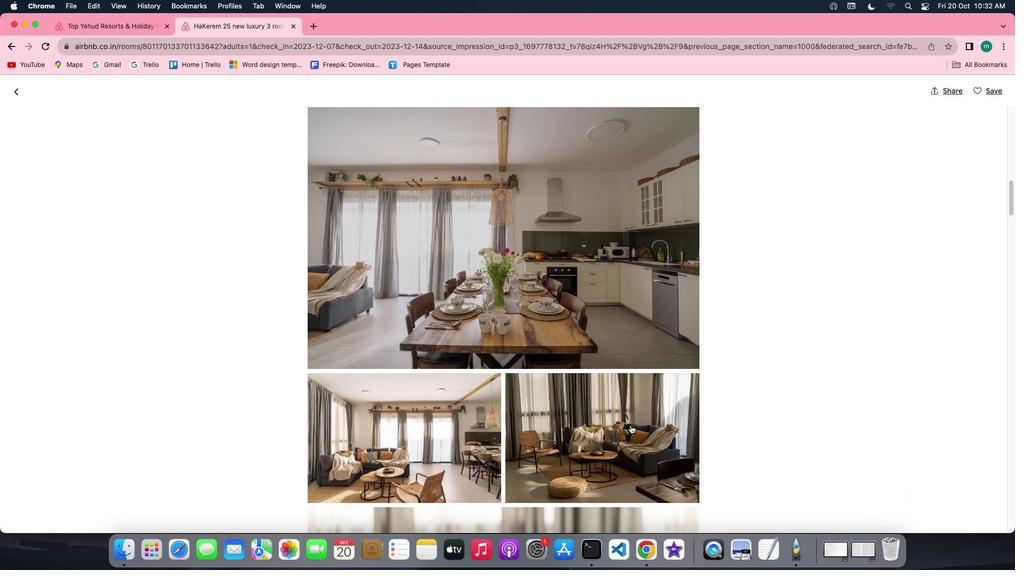 
Action: Mouse scrolled (630, 426) with delta (0, 0)
Screenshot: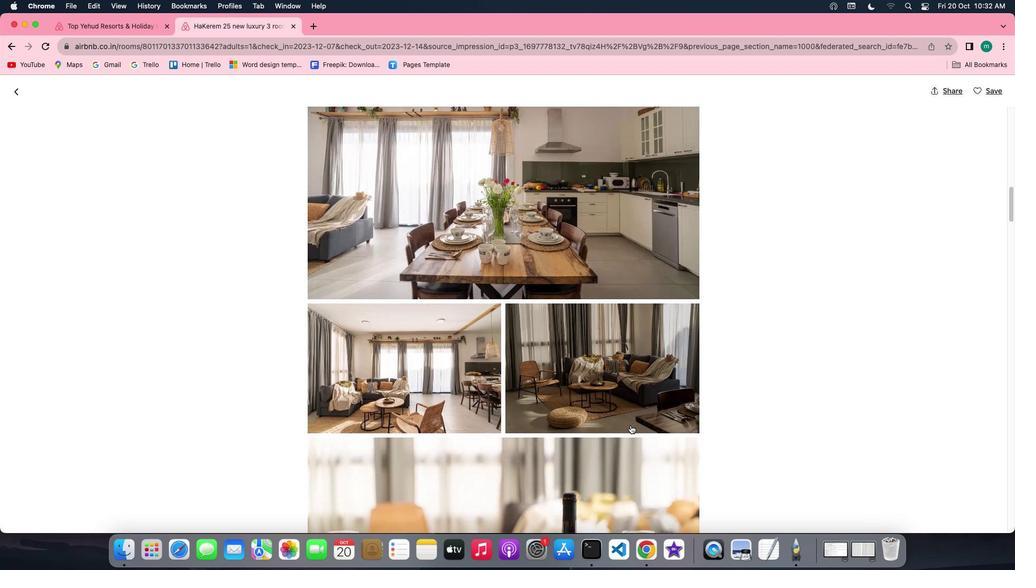 
Action: Mouse scrolled (630, 426) with delta (0, 0)
Screenshot: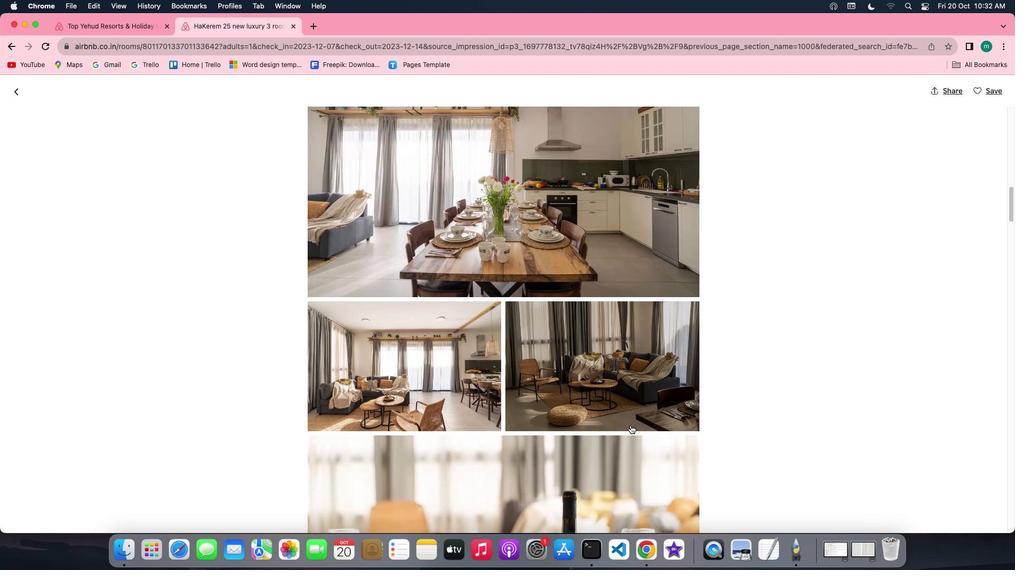
Action: Mouse scrolled (630, 426) with delta (0, -1)
Screenshot: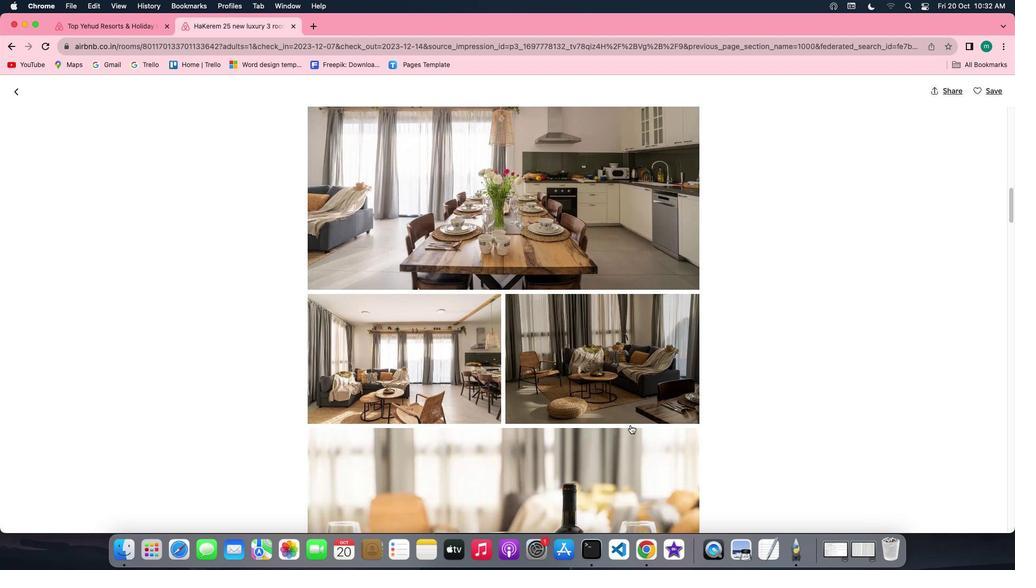 
Action: Mouse scrolled (630, 426) with delta (0, -1)
Screenshot: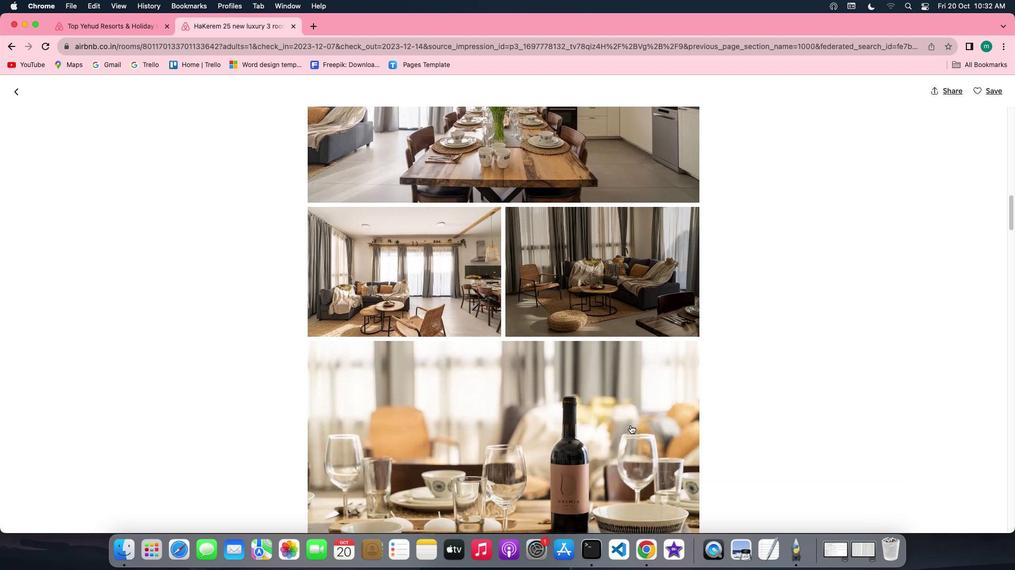 
Action: Mouse scrolled (630, 426) with delta (0, 0)
Screenshot: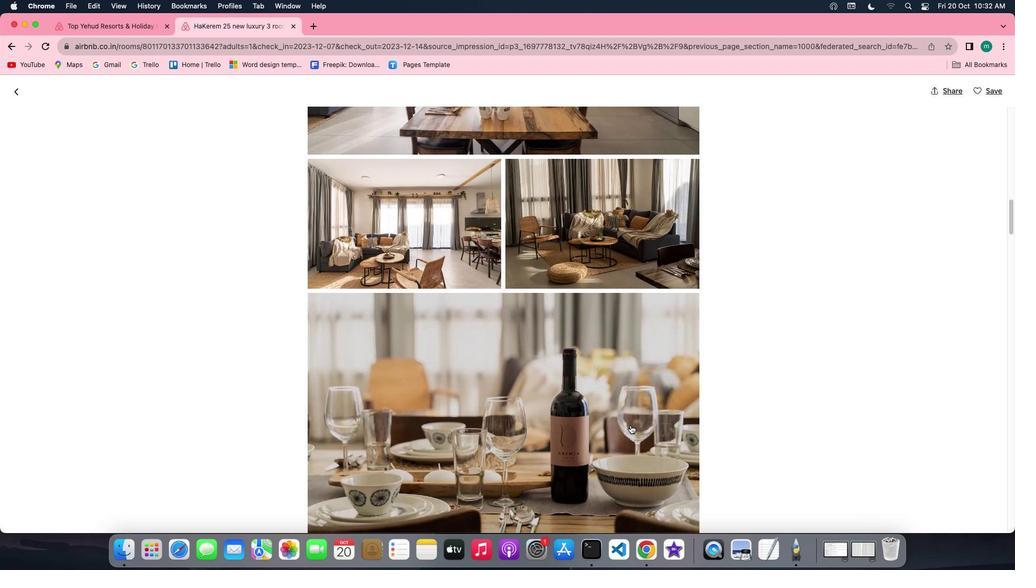 
Action: Mouse scrolled (630, 426) with delta (0, 0)
Screenshot: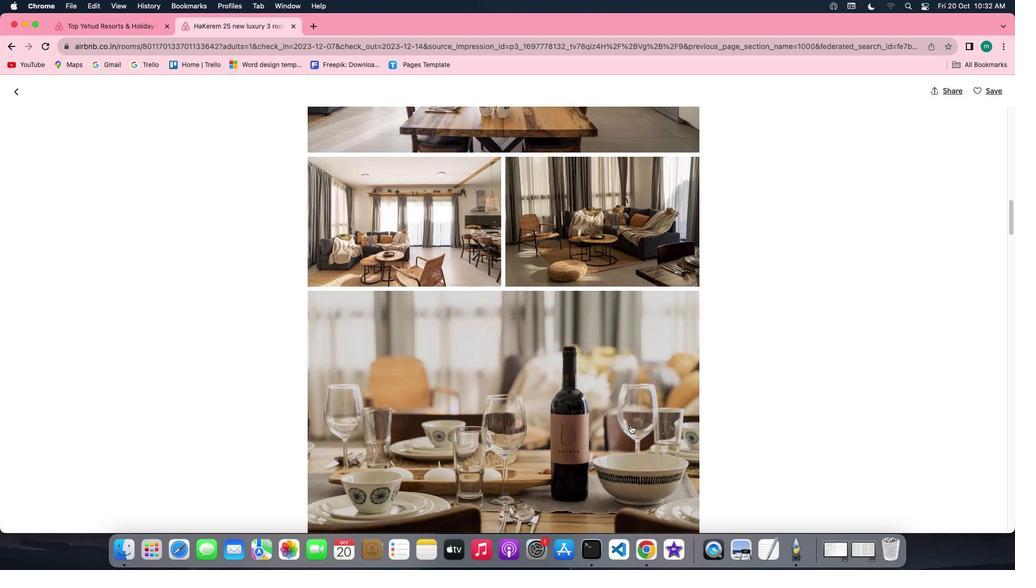 
Action: Mouse scrolled (630, 426) with delta (0, -1)
Screenshot: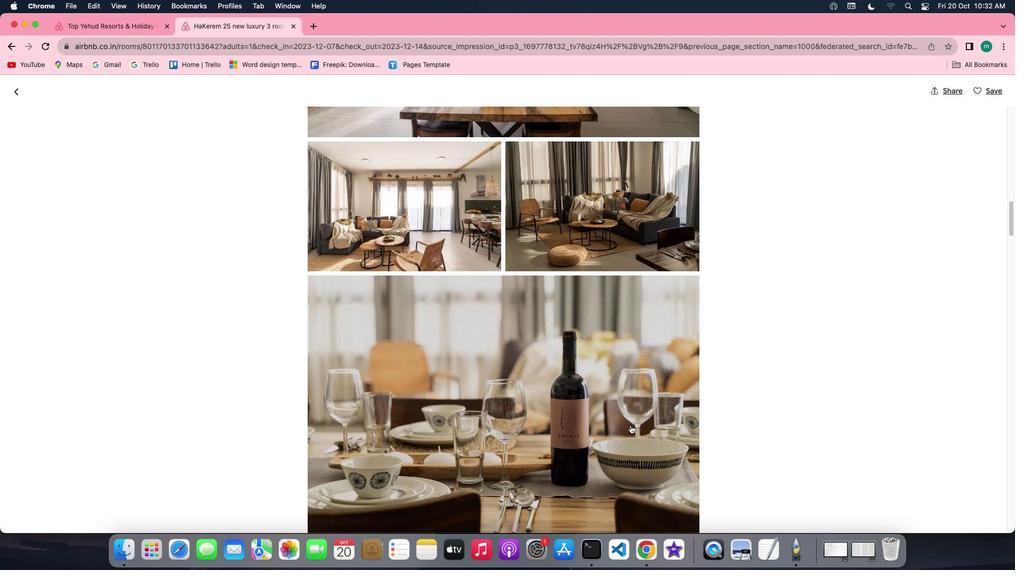 
Action: Mouse scrolled (630, 426) with delta (0, -1)
Screenshot: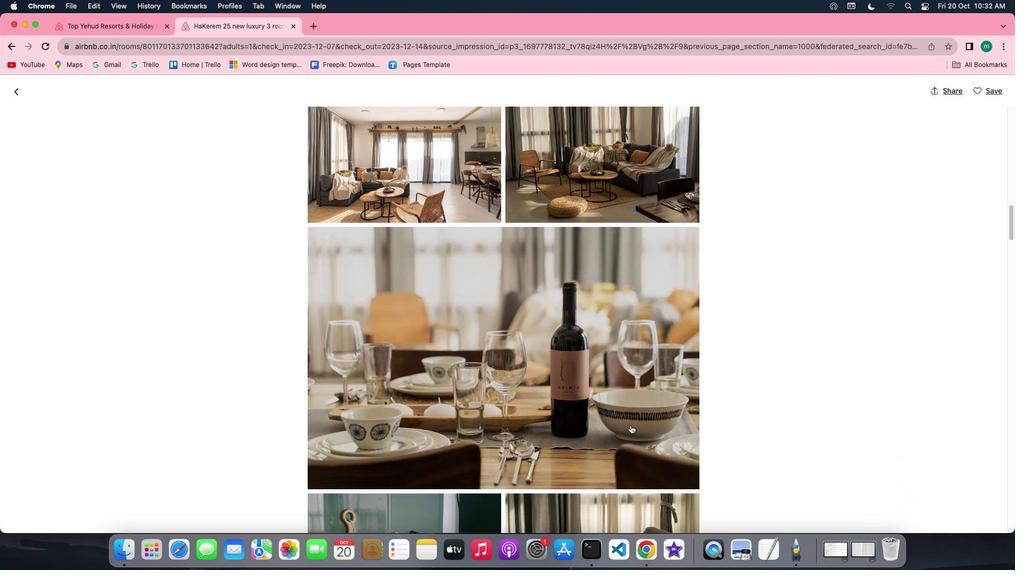 
Action: Mouse scrolled (630, 426) with delta (0, 0)
Screenshot: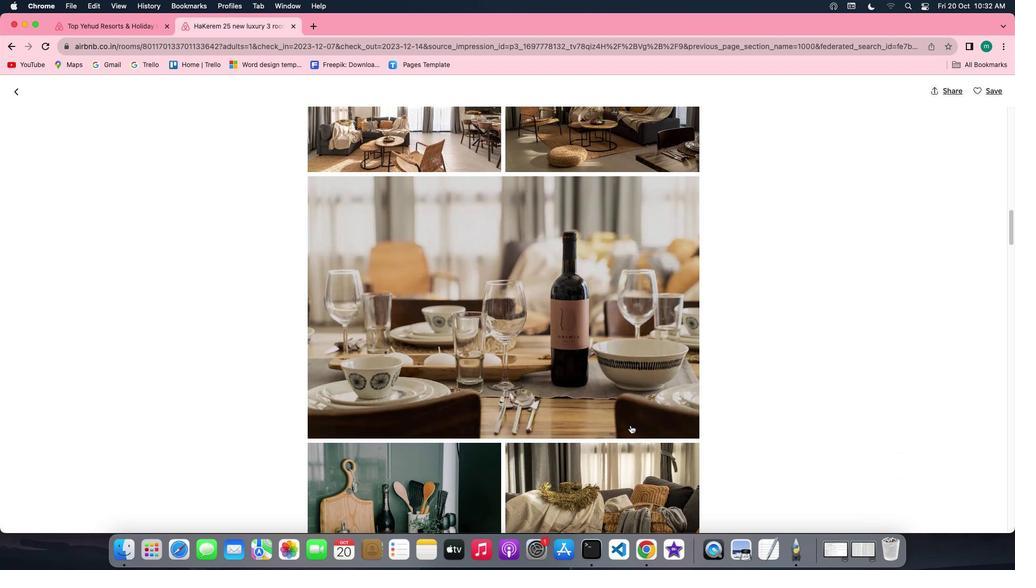 
Action: Mouse scrolled (630, 426) with delta (0, 0)
Screenshot: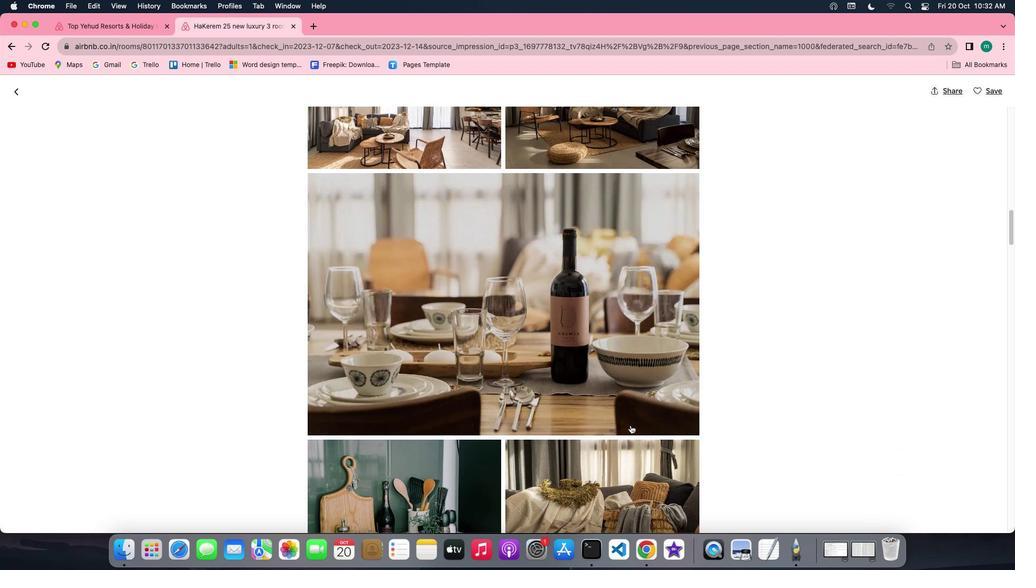 
Action: Mouse scrolled (630, 426) with delta (0, 0)
Screenshot: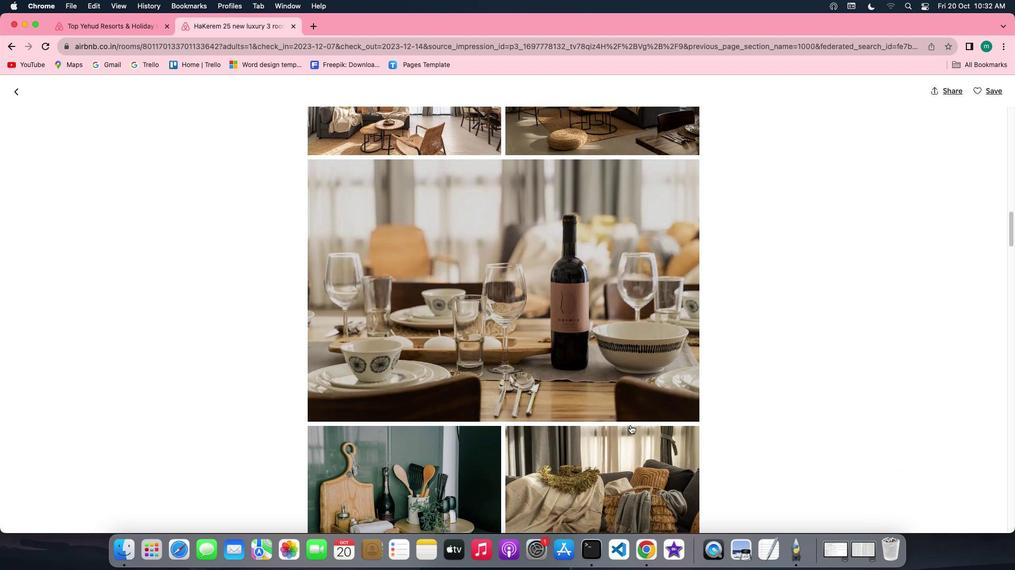 
Action: Mouse scrolled (630, 426) with delta (0, 0)
Screenshot: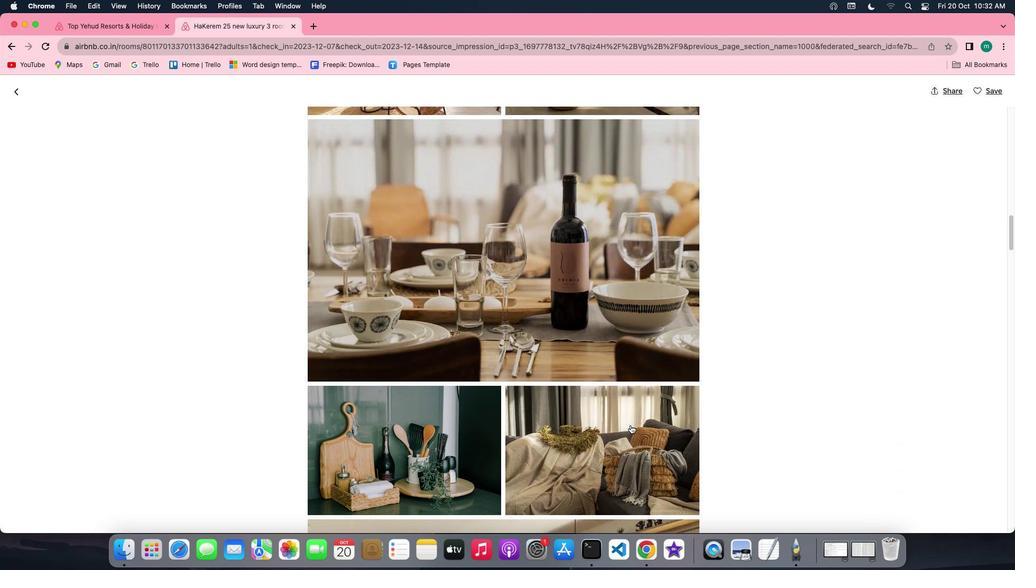 
Action: Mouse scrolled (630, 426) with delta (0, 0)
Screenshot: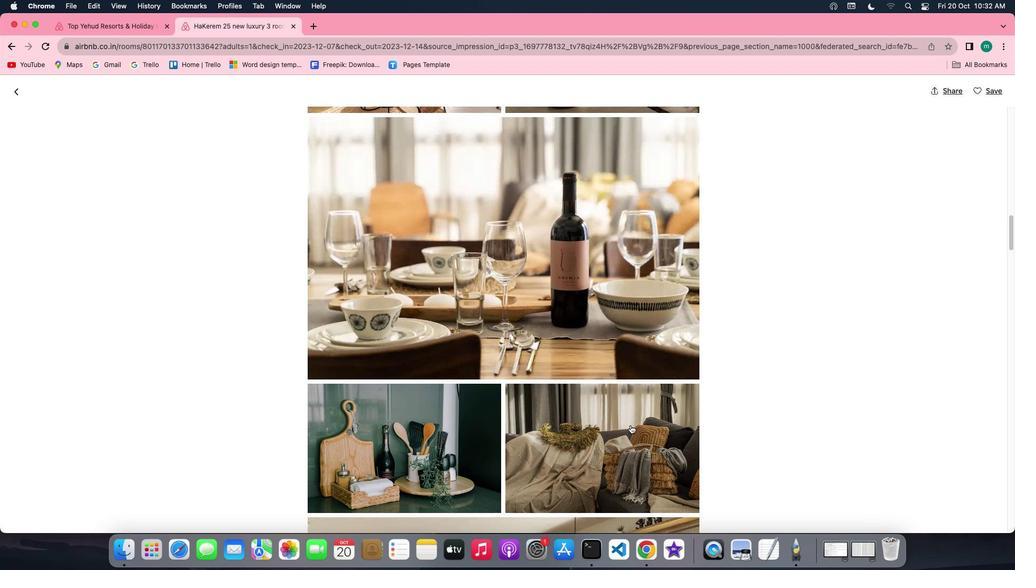 
Action: Mouse scrolled (630, 426) with delta (0, 0)
Screenshot: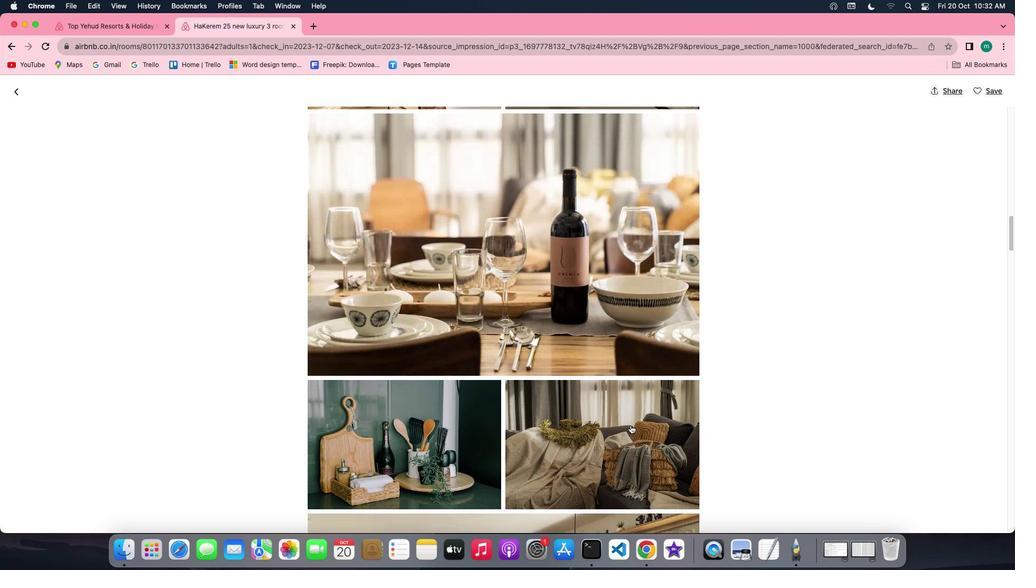 
Action: Mouse scrolled (630, 426) with delta (0, -1)
Screenshot: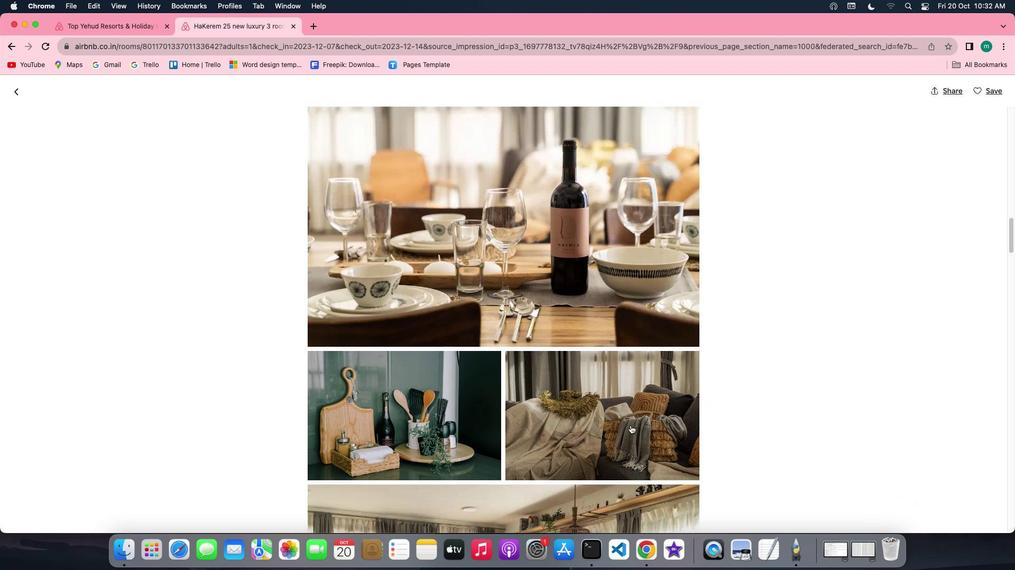 
Action: Mouse scrolled (630, 426) with delta (0, -1)
Screenshot: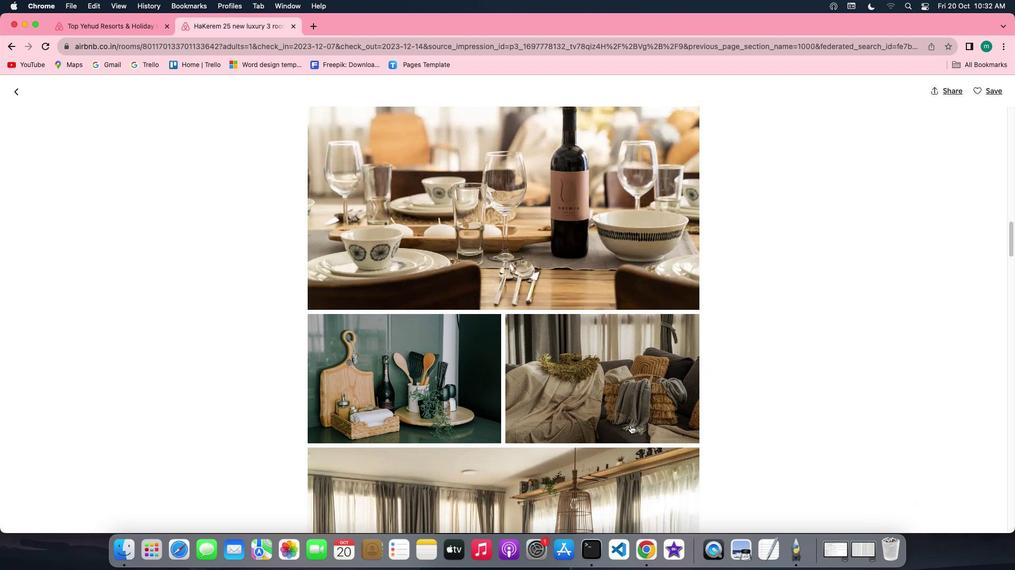 
Action: Mouse scrolled (630, 426) with delta (0, 0)
Screenshot: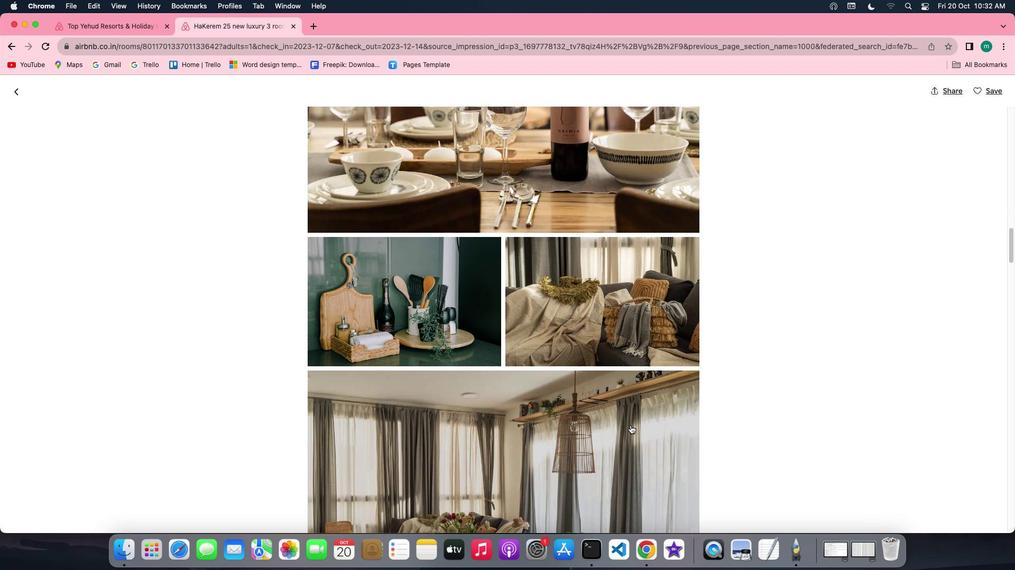 
Action: Mouse scrolled (630, 426) with delta (0, 0)
Screenshot: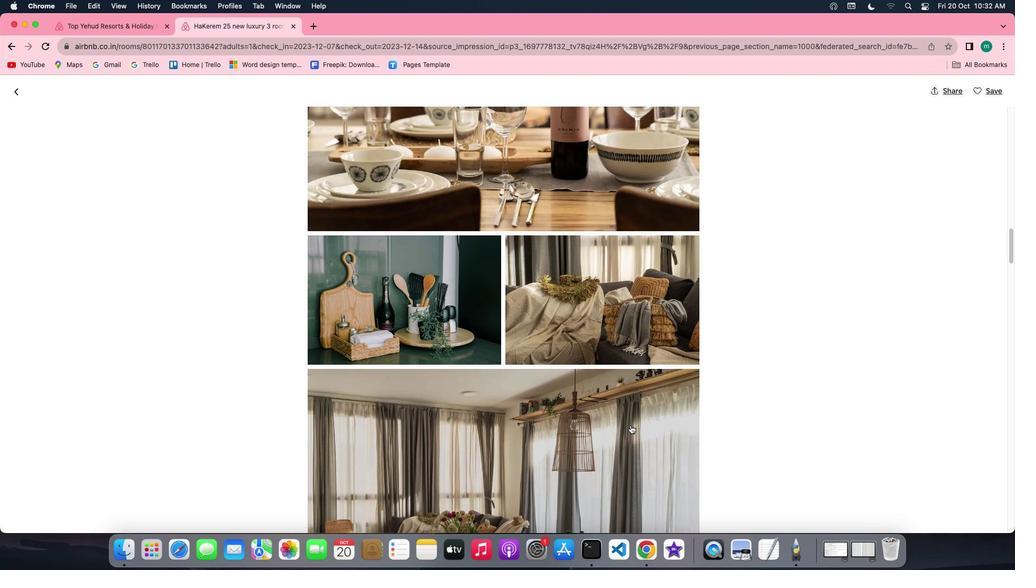 
Action: Mouse scrolled (630, 426) with delta (0, 0)
Screenshot: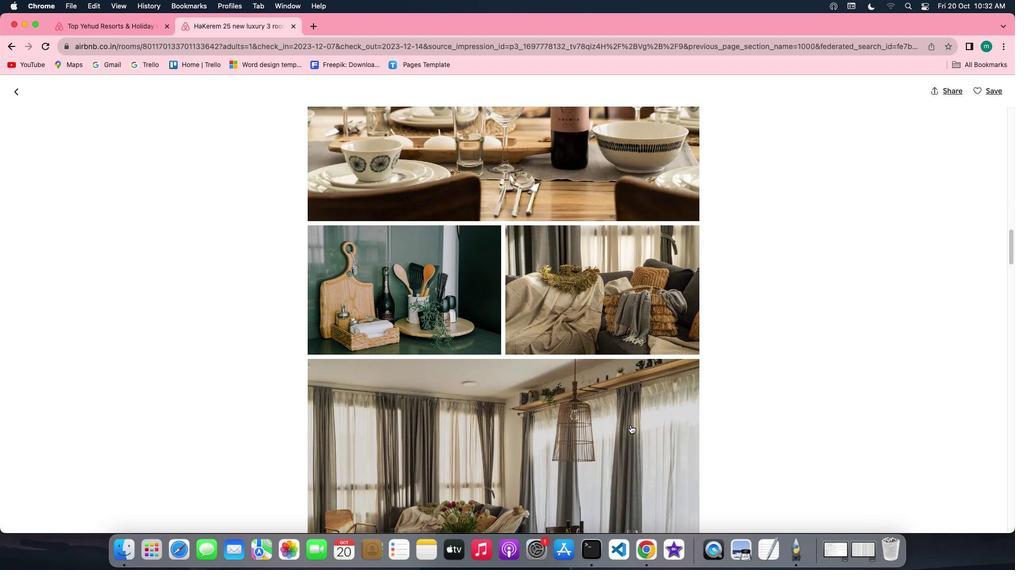 
Action: Mouse scrolled (630, 426) with delta (0, 0)
Screenshot: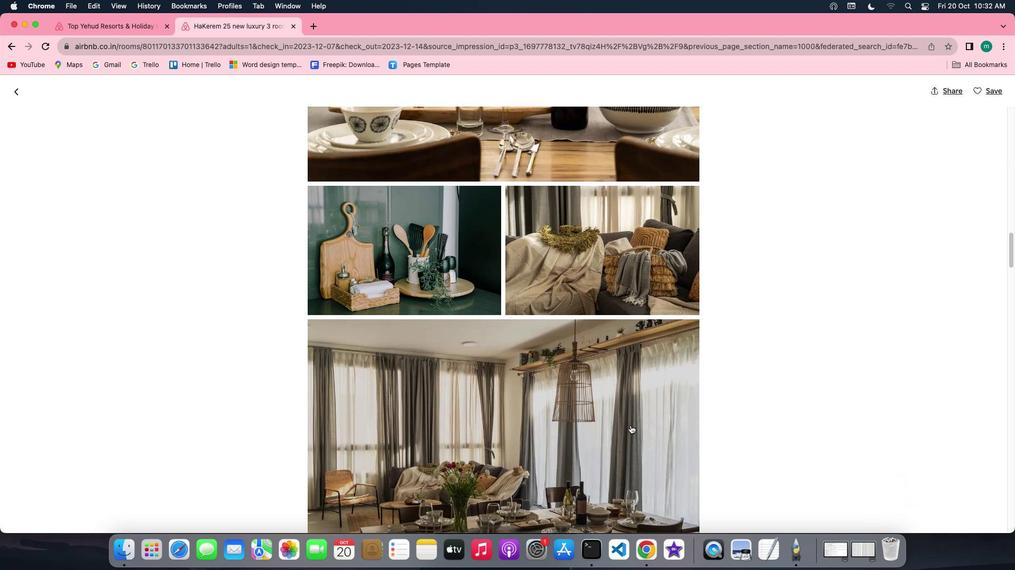 
Action: Mouse scrolled (630, 426) with delta (0, 0)
Screenshot: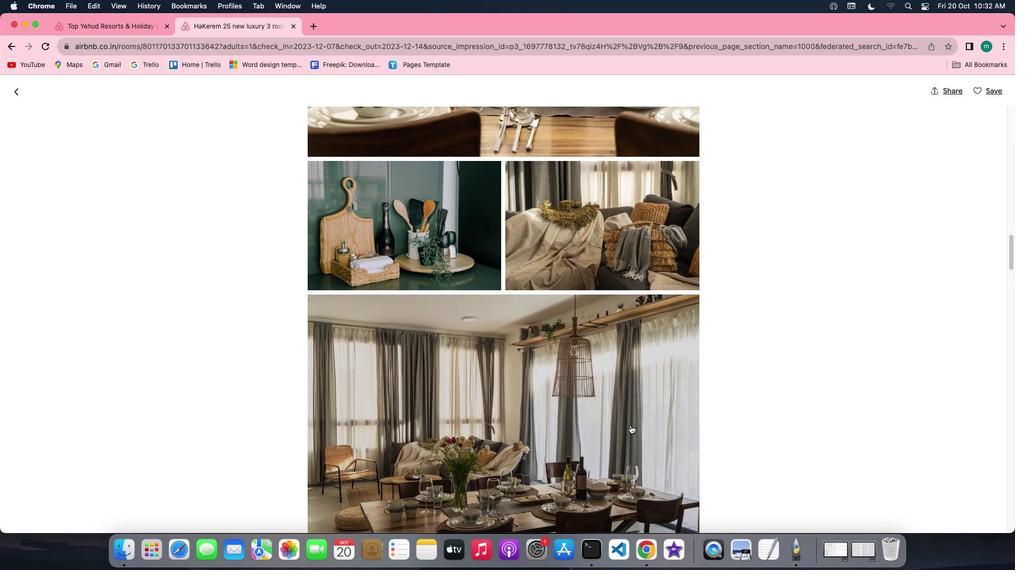 
Action: Mouse scrolled (630, 426) with delta (0, 0)
Screenshot: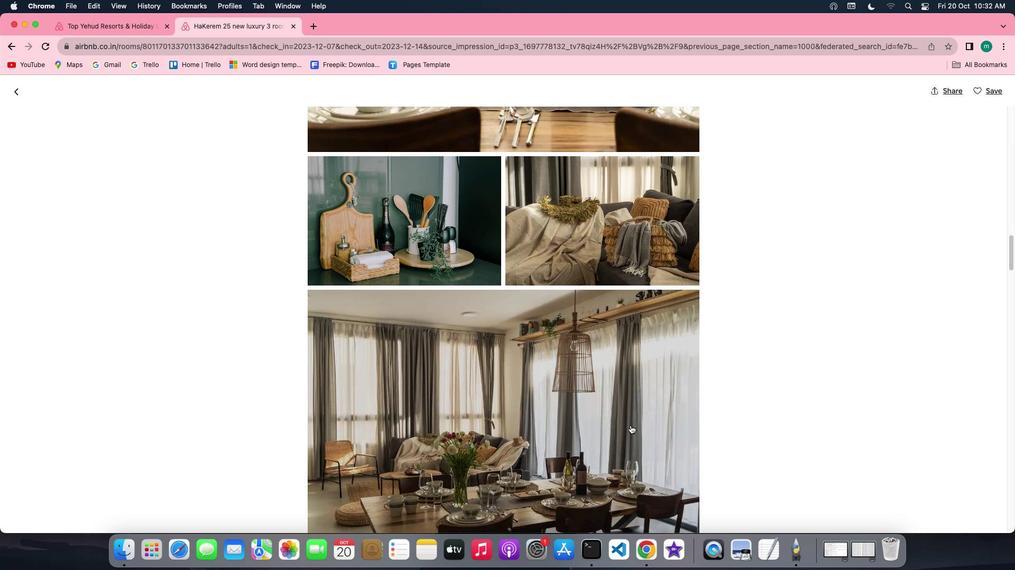 
Action: Mouse scrolled (630, 426) with delta (0, 0)
Screenshot: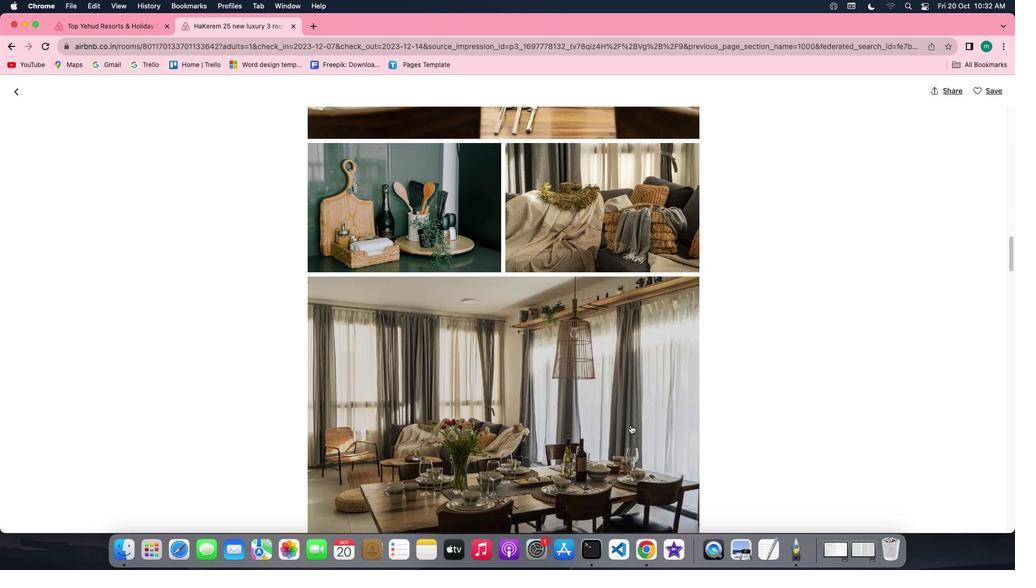 
Action: Mouse scrolled (630, 426) with delta (0, 0)
Screenshot: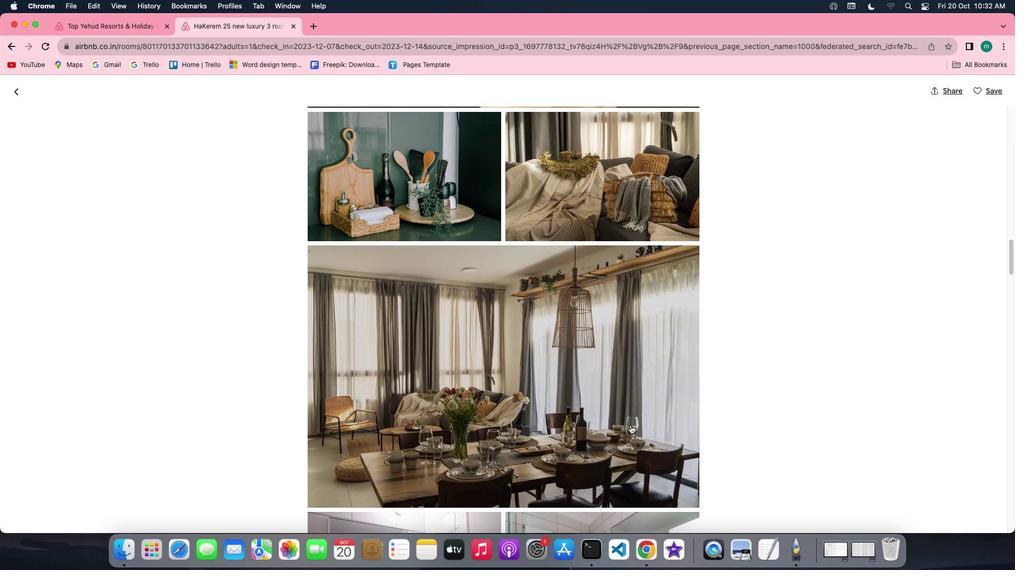 
Action: Mouse scrolled (630, 426) with delta (0, 0)
Screenshot: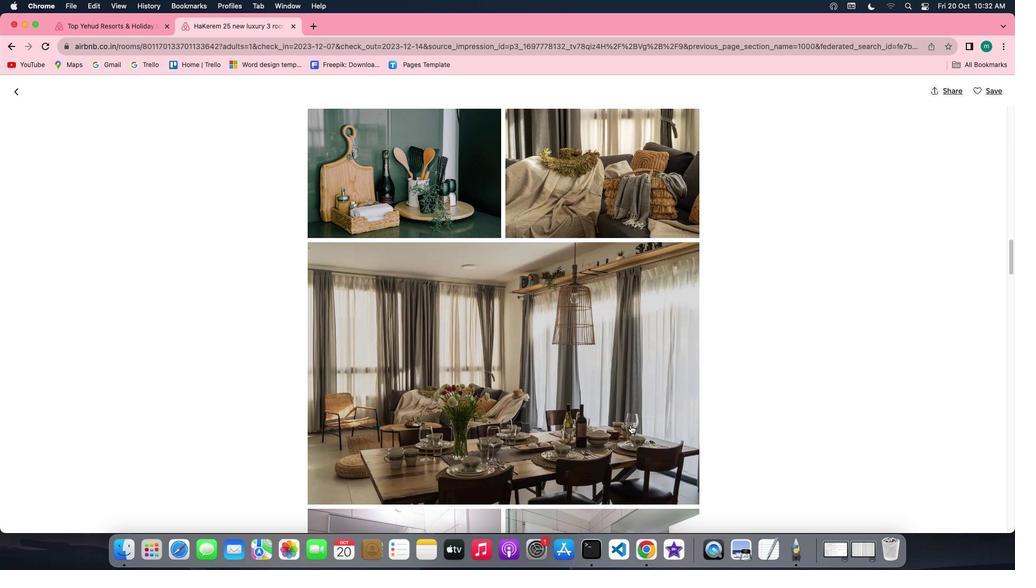 
Action: Mouse scrolled (630, 426) with delta (0, 0)
Screenshot: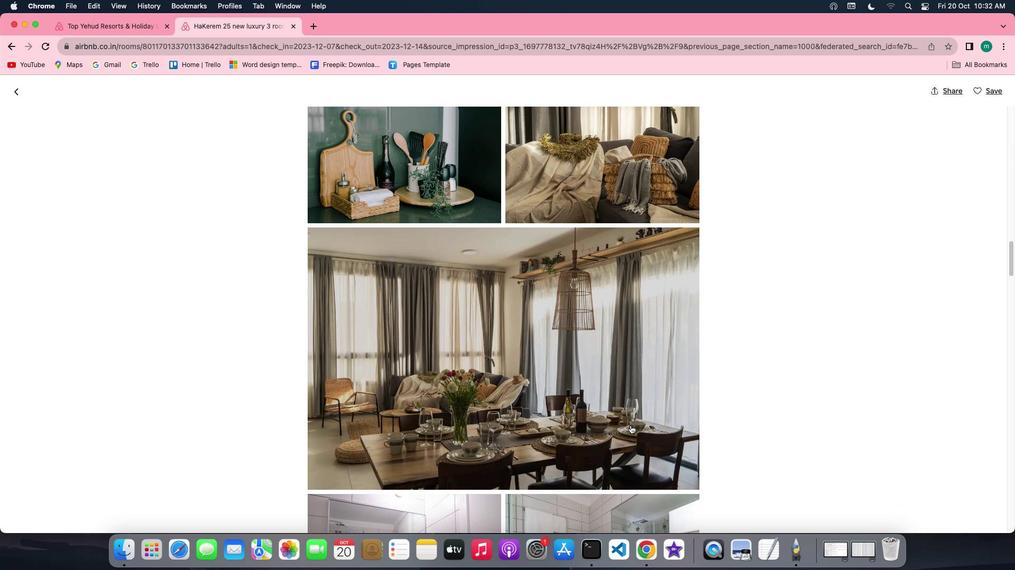 
Action: Mouse scrolled (630, 426) with delta (0, 0)
Screenshot: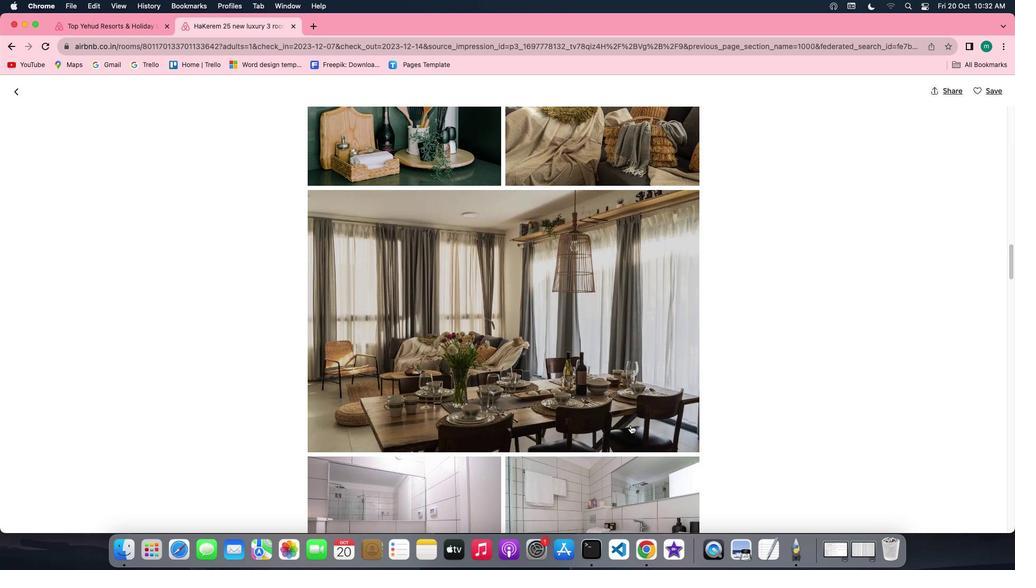 
Action: Mouse scrolled (630, 426) with delta (0, 0)
Screenshot: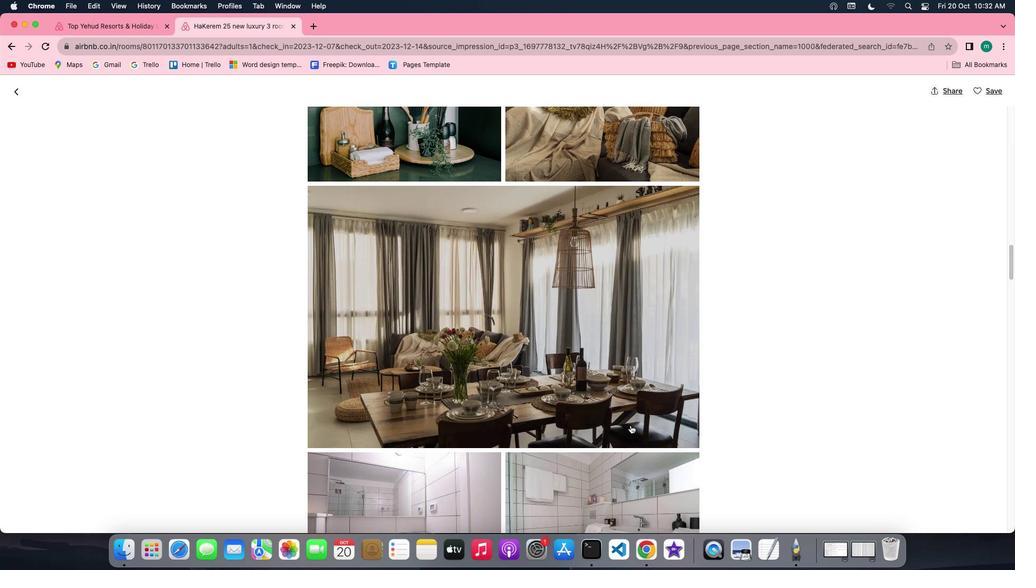 
Action: Mouse scrolled (630, 426) with delta (0, 0)
Screenshot: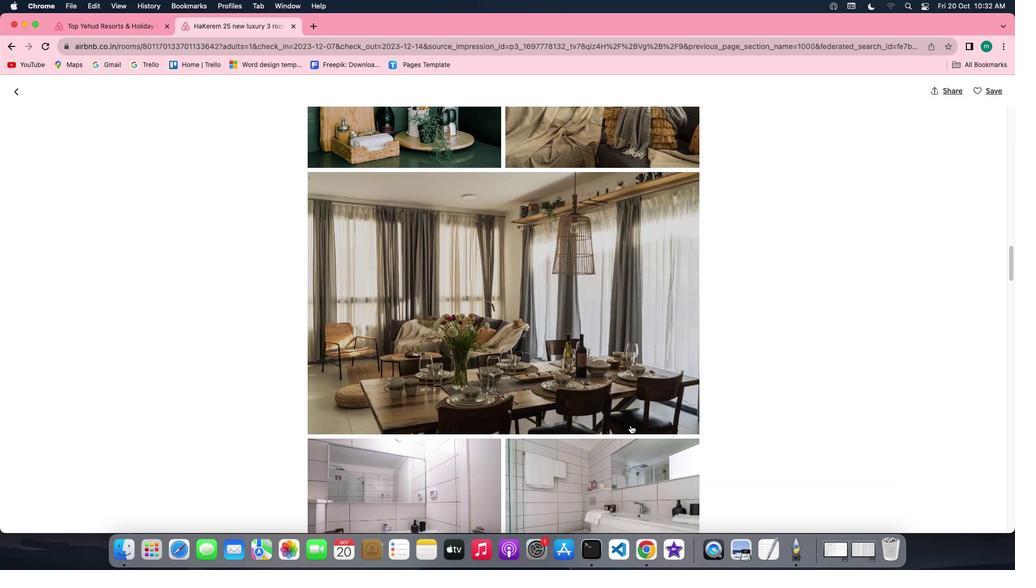 
Action: Mouse scrolled (630, 426) with delta (0, 0)
Screenshot: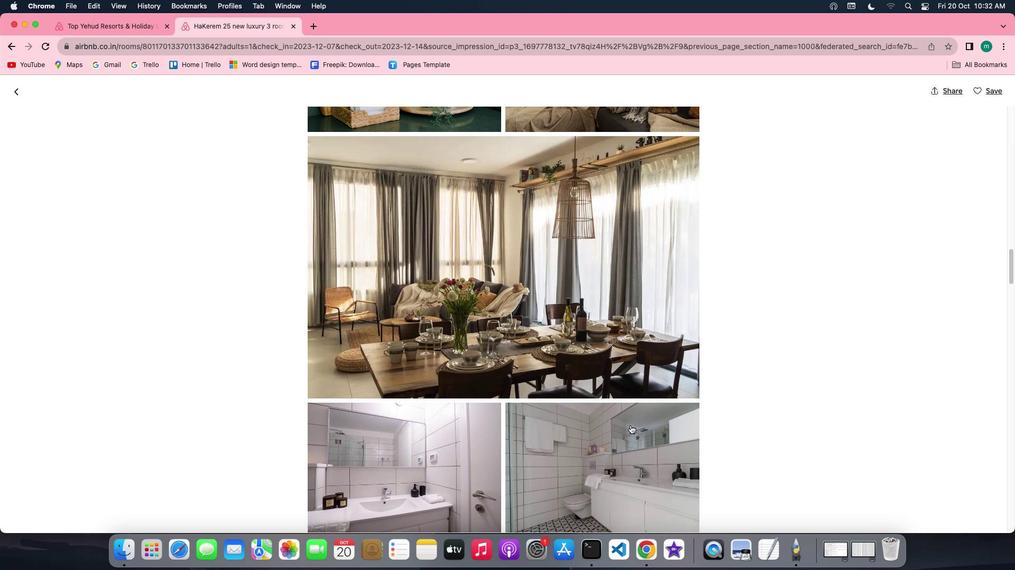 
Action: Mouse scrolled (630, 426) with delta (0, 0)
Screenshot: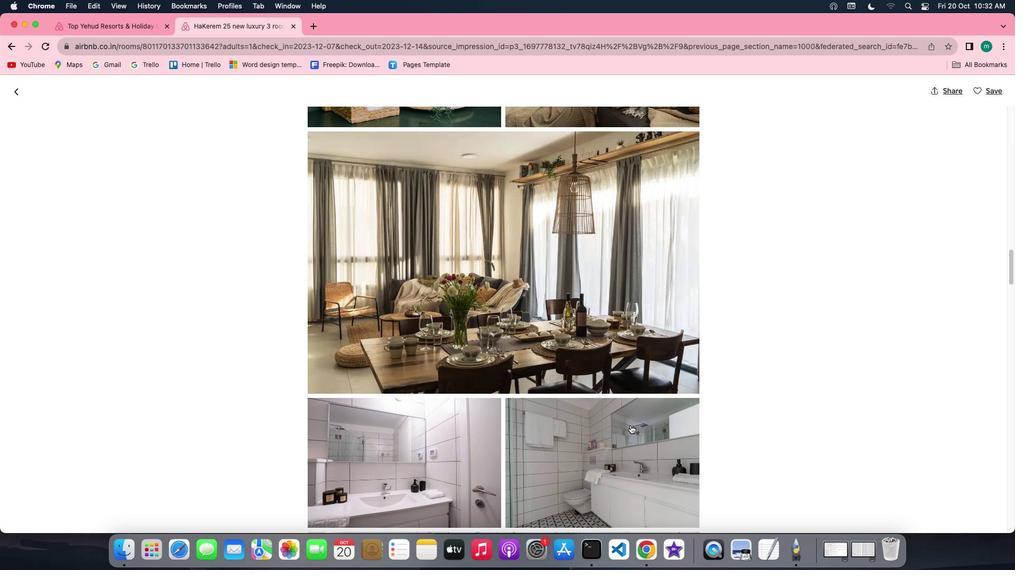 
Action: Mouse scrolled (630, 426) with delta (0, 0)
Screenshot: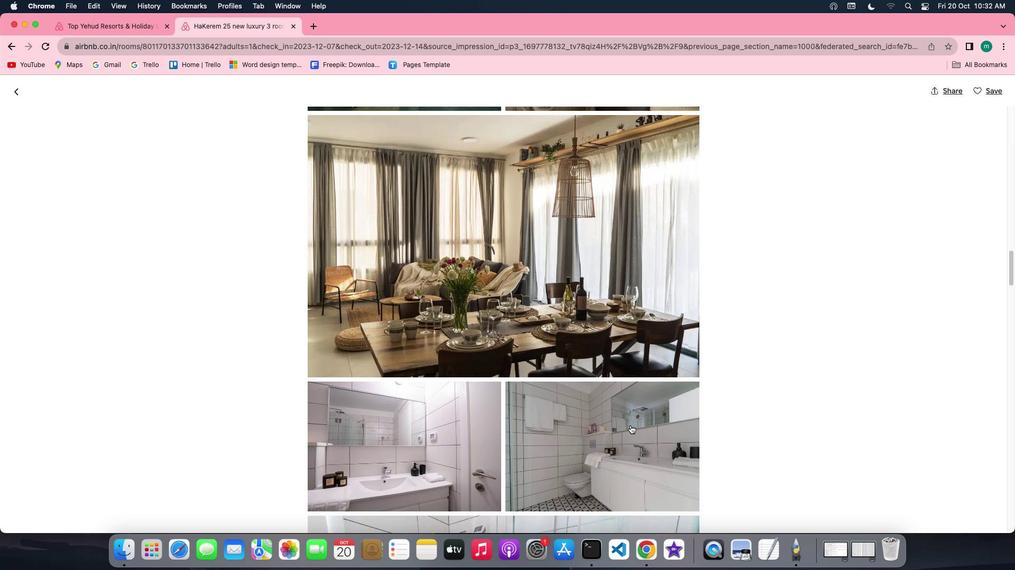
Action: Mouse scrolled (630, 426) with delta (0, 0)
Screenshot: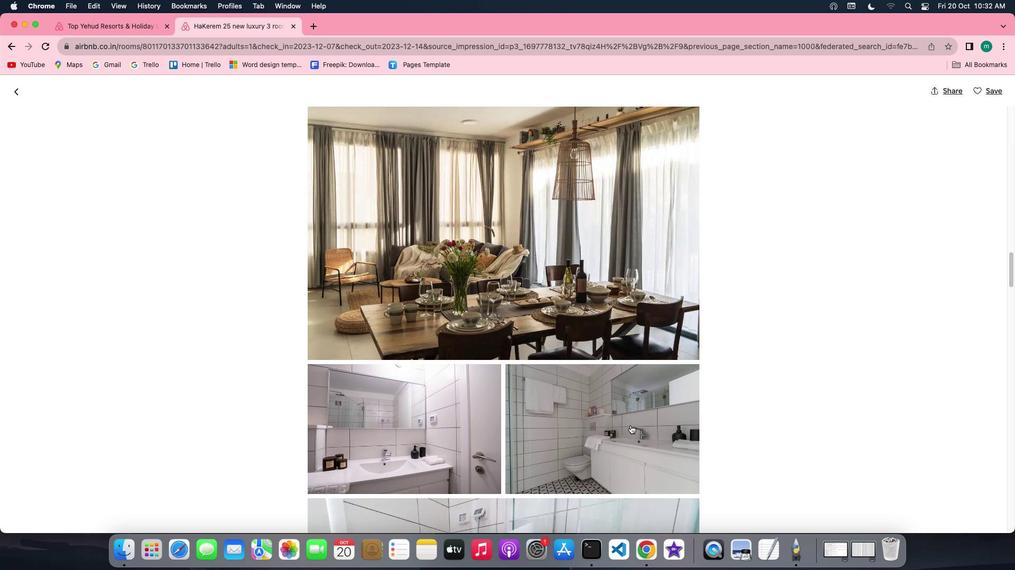 
Action: Mouse scrolled (630, 426) with delta (0, 0)
Screenshot: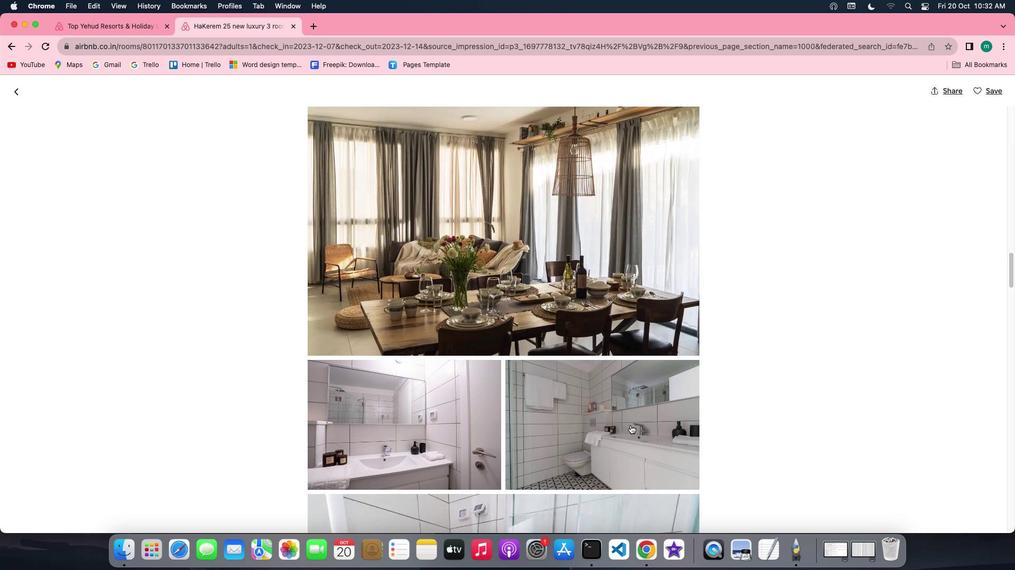 
Action: Mouse scrolled (630, 426) with delta (0, 0)
Screenshot: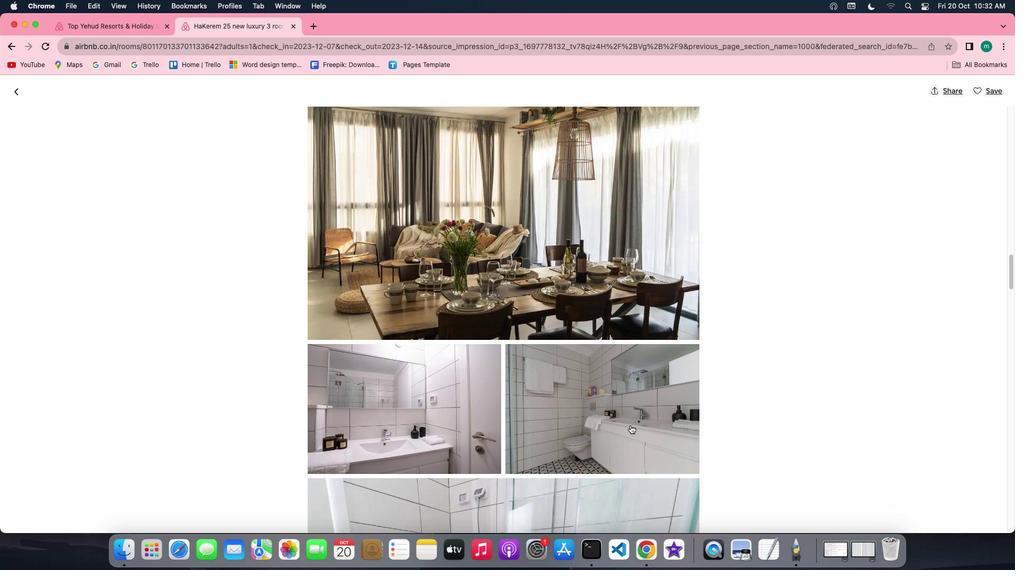 
Action: Mouse scrolled (630, 426) with delta (0, 0)
Screenshot: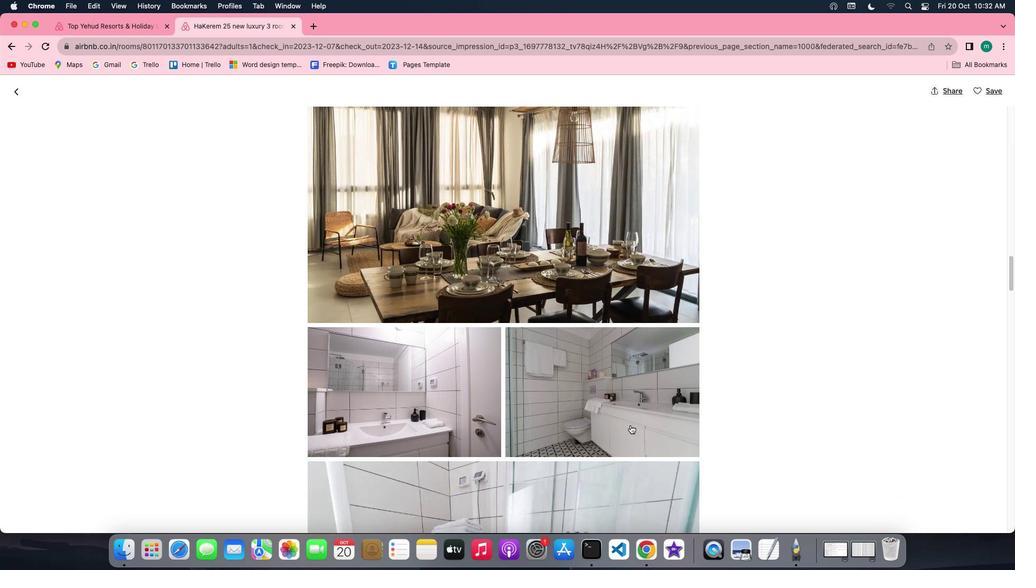 
Action: Mouse scrolled (630, 426) with delta (0, 0)
Screenshot: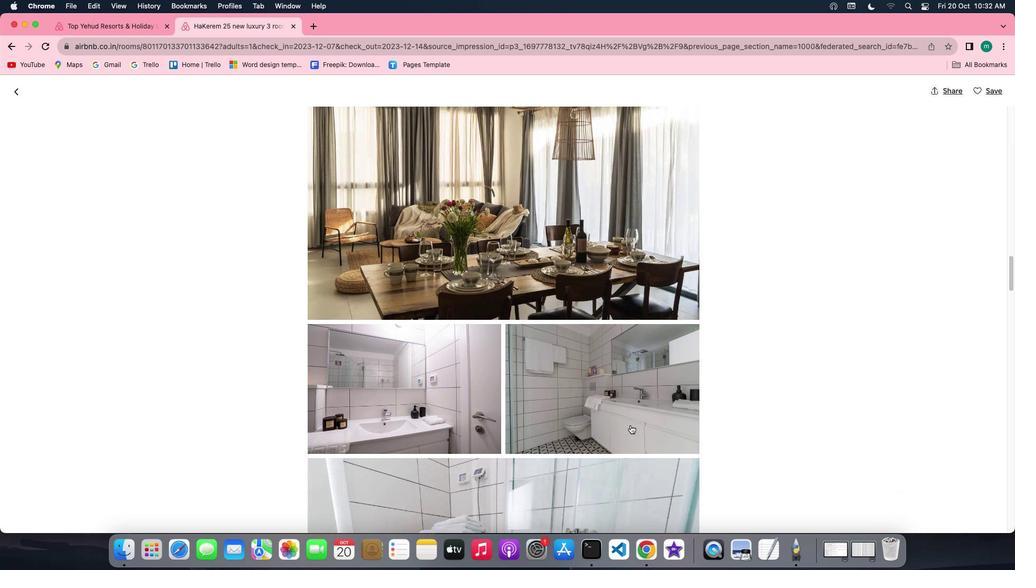 
Action: Mouse scrolled (630, 426) with delta (0, 0)
Screenshot: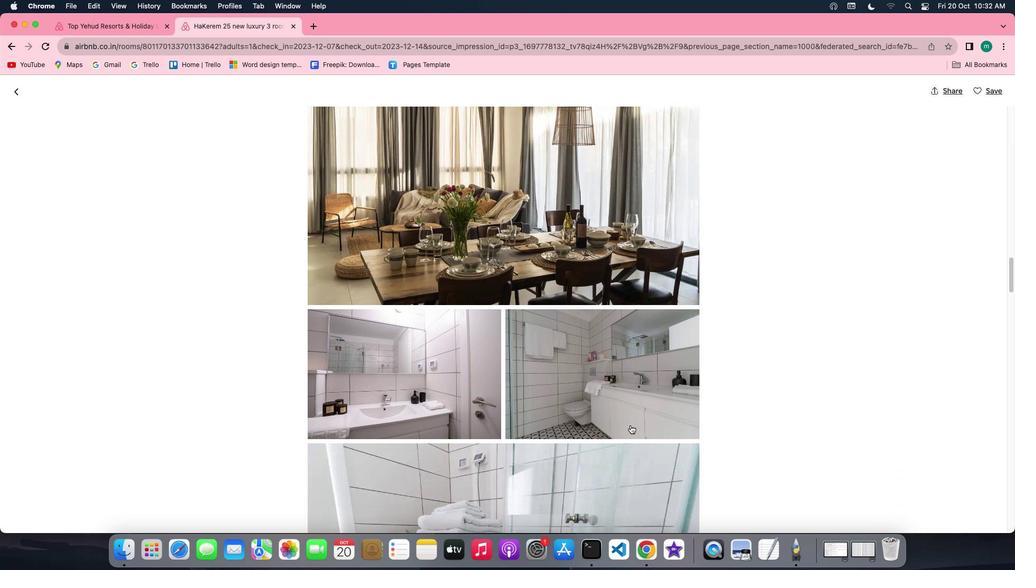 
Action: Mouse scrolled (630, 426) with delta (0, 0)
Screenshot: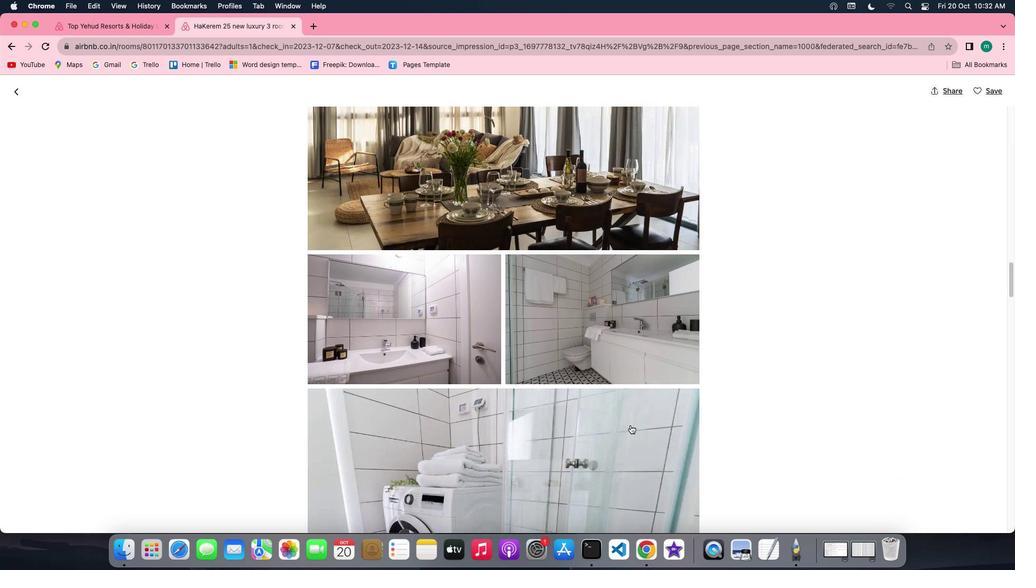 
Action: Mouse scrolled (630, 426) with delta (0, 0)
Screenshot: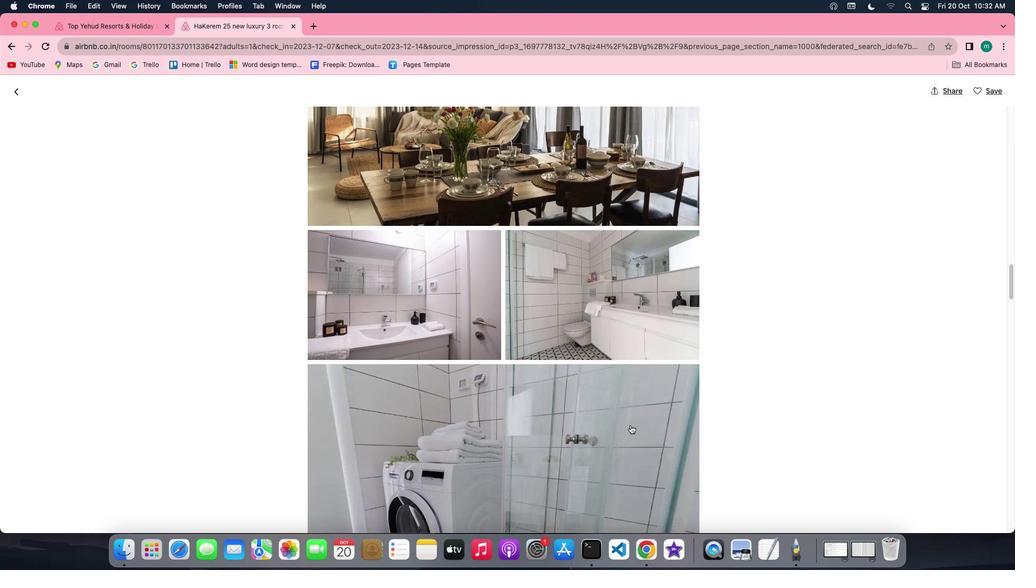 
Action: Mouse scrolled (630, 426) with delta (0, 0)
Screenshot: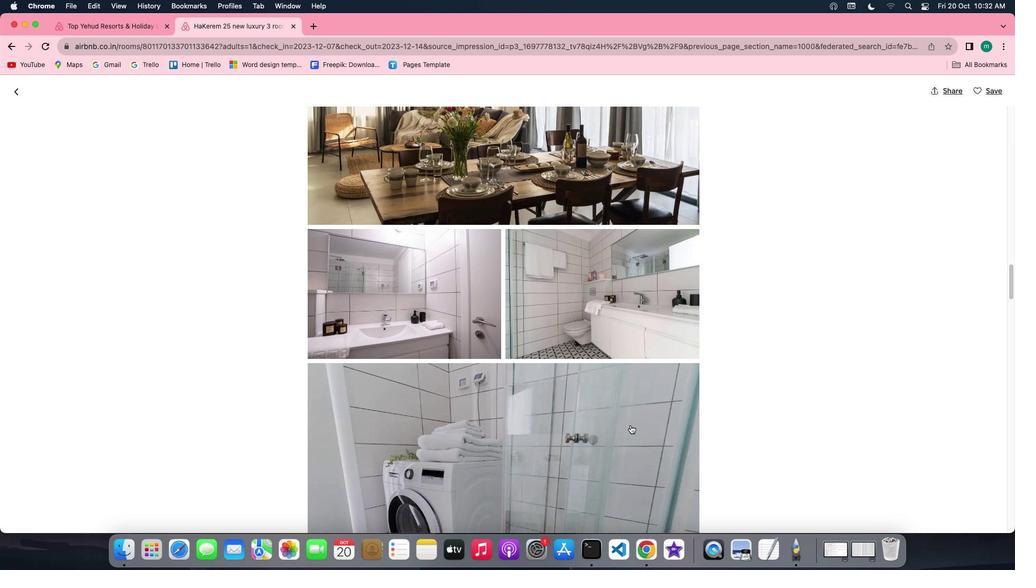 
Action: Mouse scrolled (630, 426) with delta (0, 0)
Screenshot: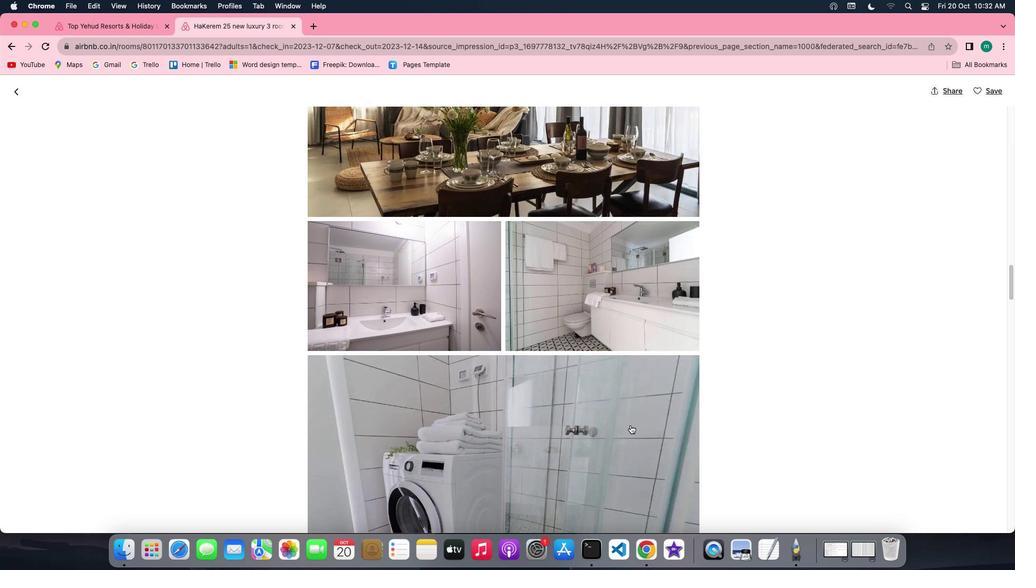 
Action: Mouse scrolled (630, 426) with delta (0, 0)
Screenshot: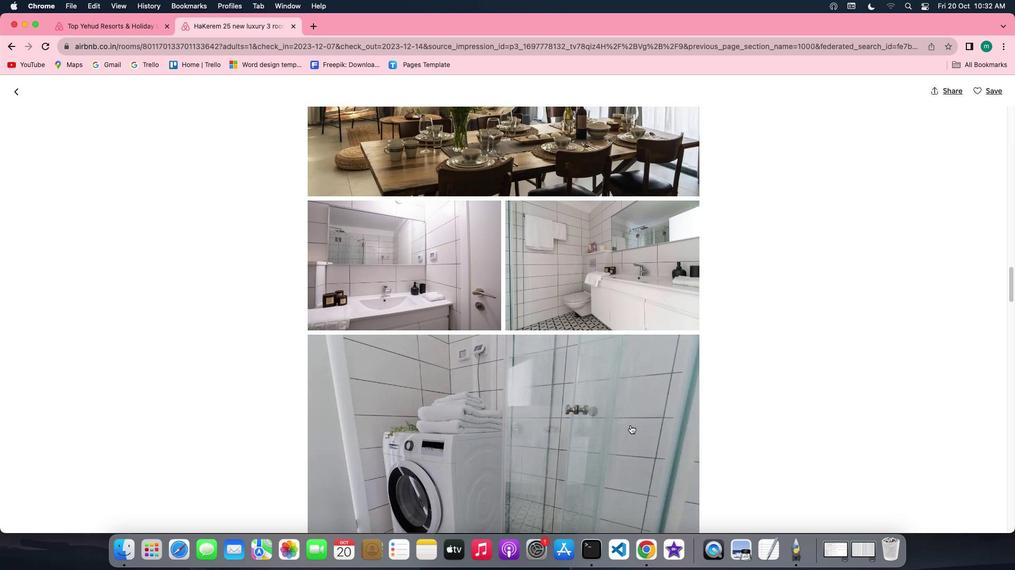 
Action: Mouse scrolled (630, 426) with delta (0, 0)
Screenshot: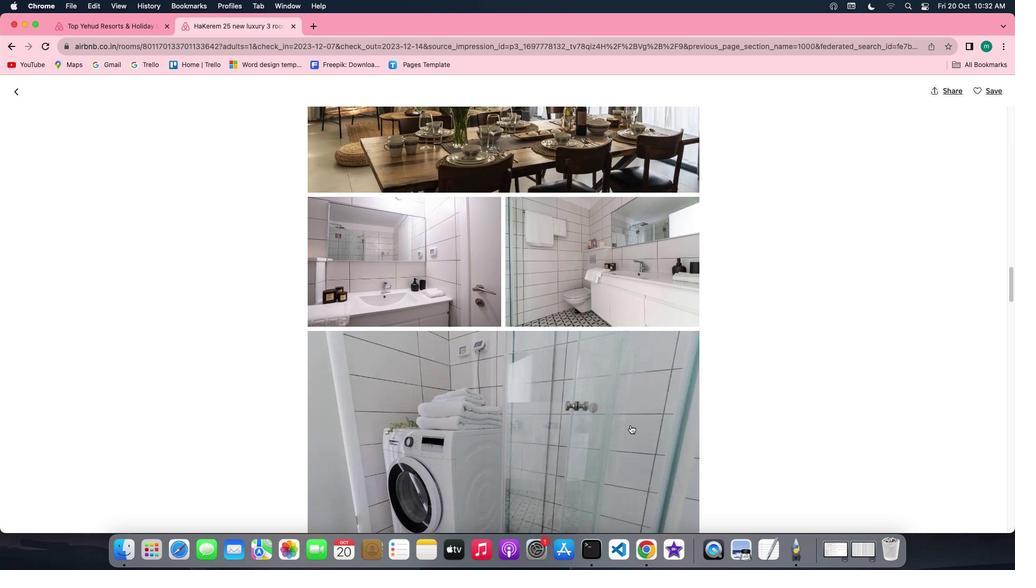
Action: Mouse scrolled (630, 426) with delta (0, 0)
Screenshot: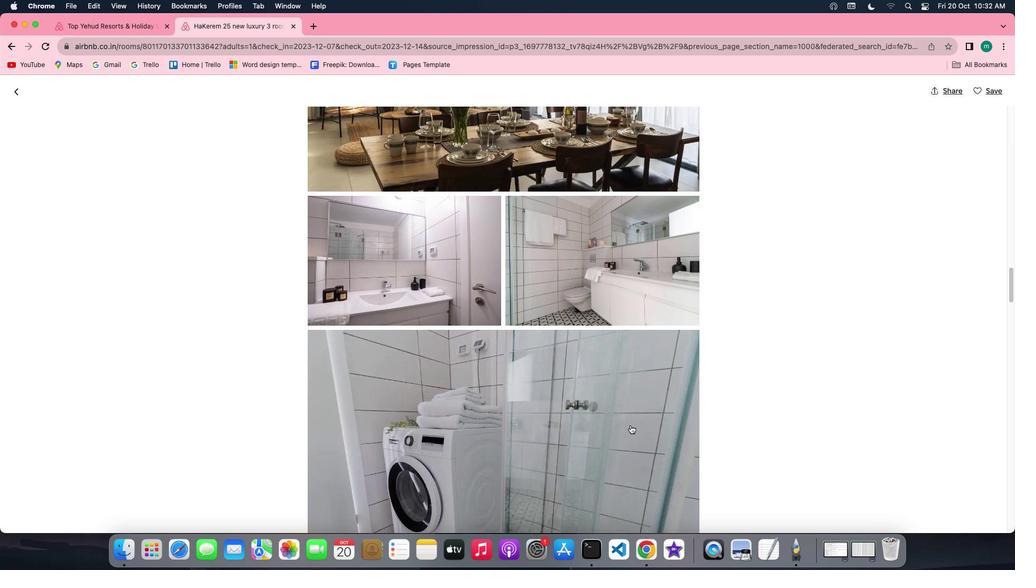 
Action: Mouse scrolled (630, 426) with delta (0, 0)
Screenshot: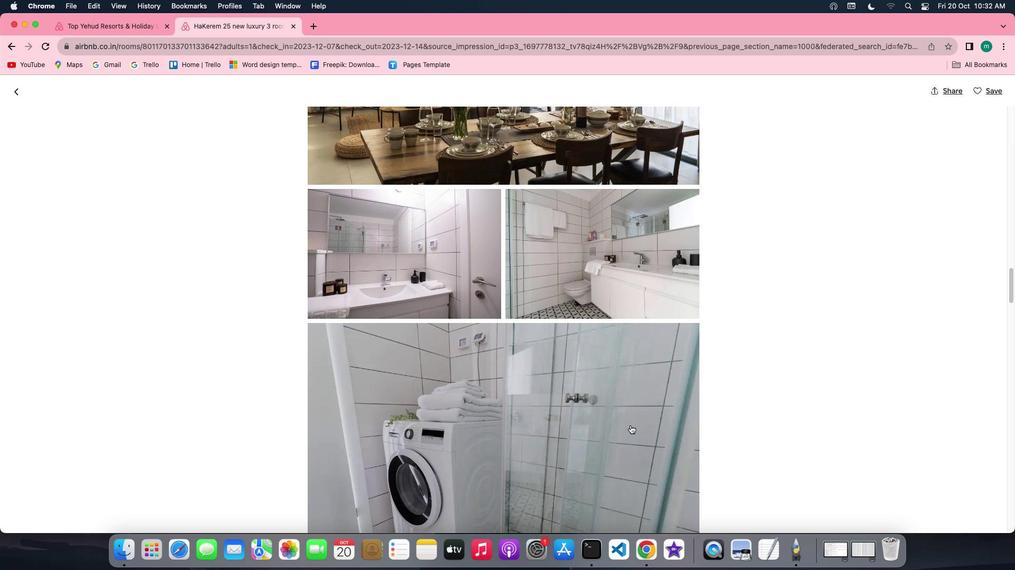 
Action: Mouse scrolled (630, 426) with delta (0, 0)
Screenshot: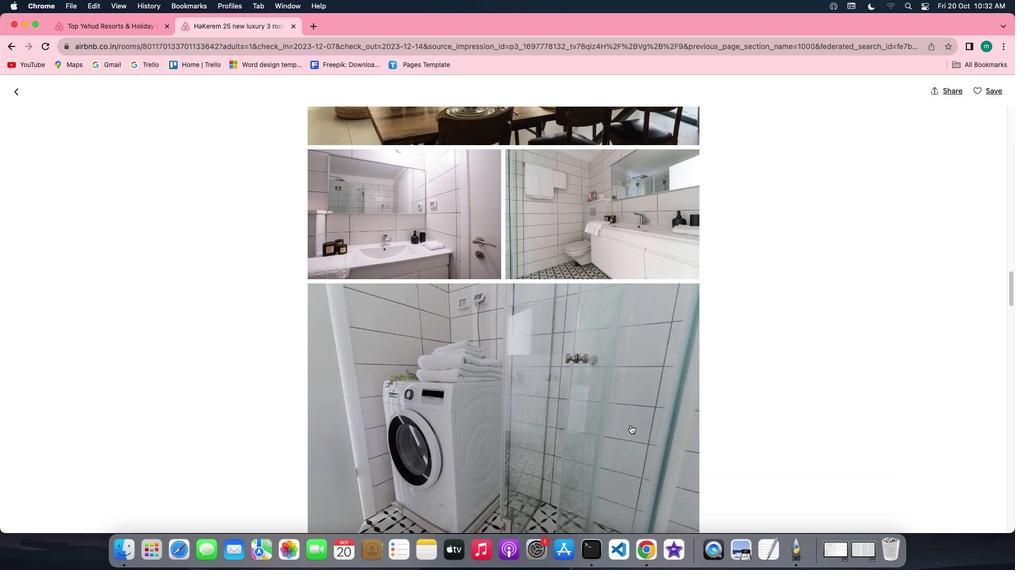 
Action: Mouse scrolled (630, 426) with delta (0, 0)
Screenshot: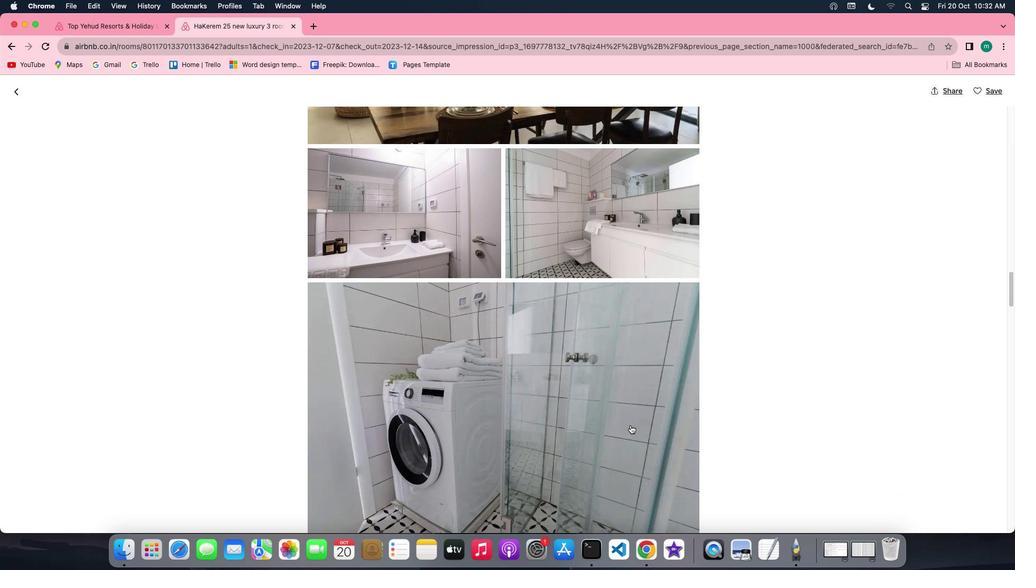 
Action: Mouse scrolled (630, 426) with delta (0, 0)
Screenshot: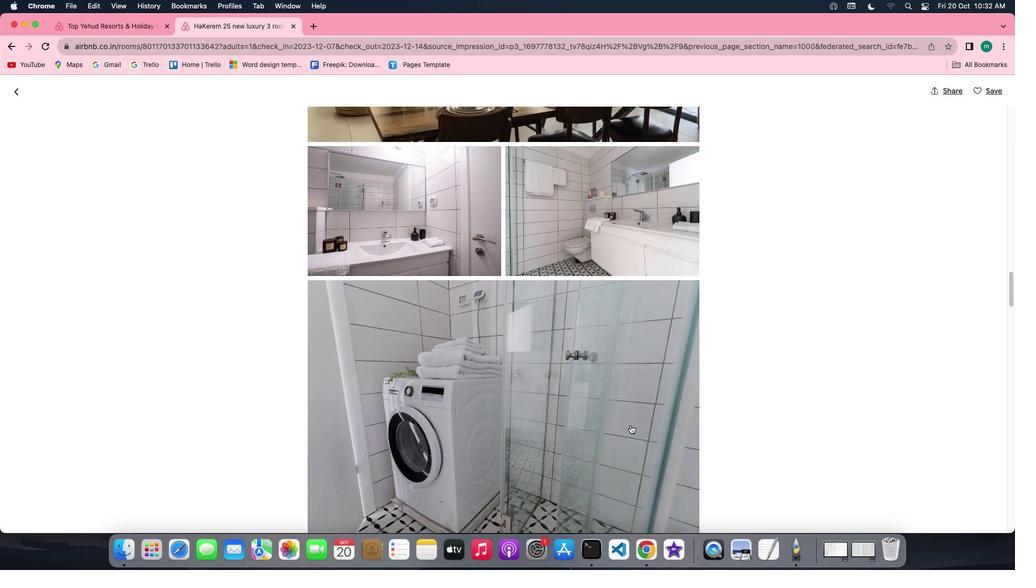 
Action: Mouse scrolled (630, 426) with delta (0, 0)
Screenshot: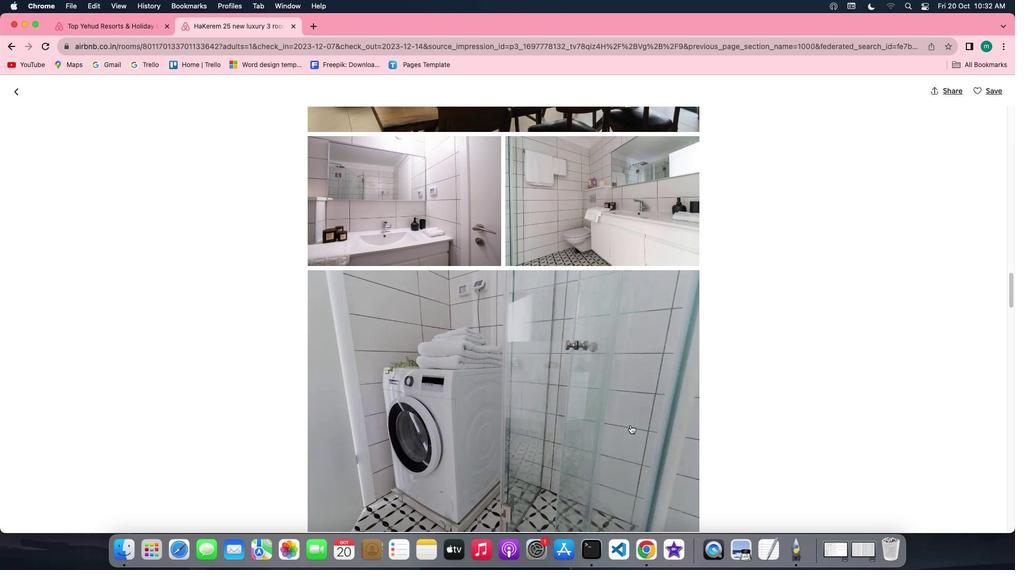 
Action: Mouse scrolled (630, 426) with delta (0, 0)
Screenshot: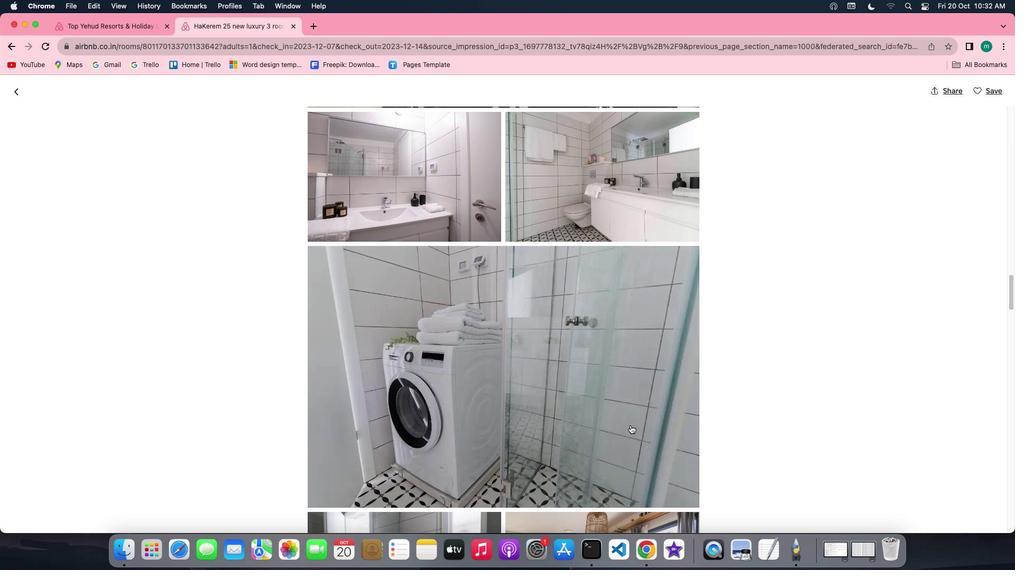 
Action: Mouse scrolled (630, 426) with delta (0, 0)
Screenshot: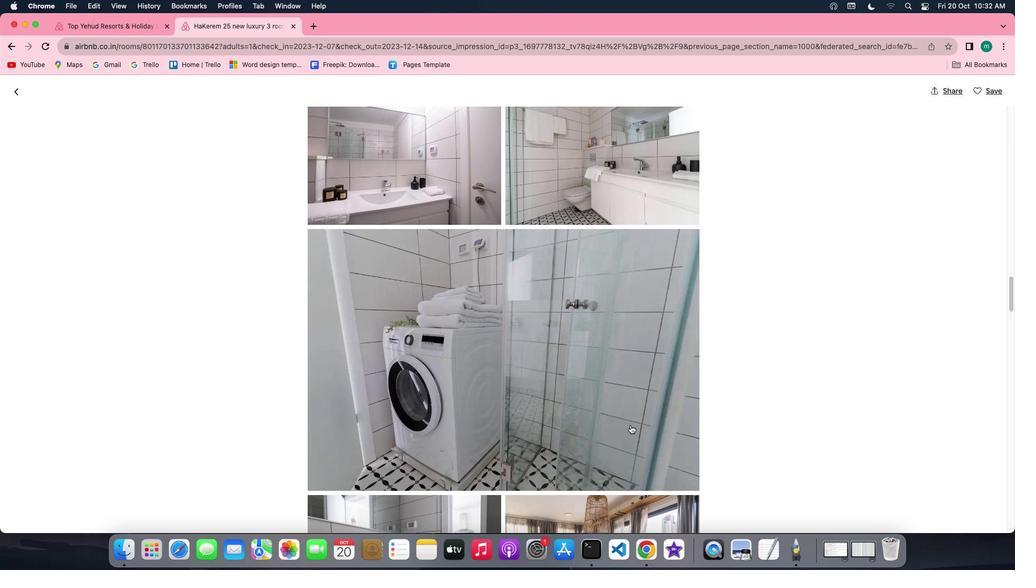 
Action: Mouse scrolled (630, 426) with delta (0, 0)
Screenshot: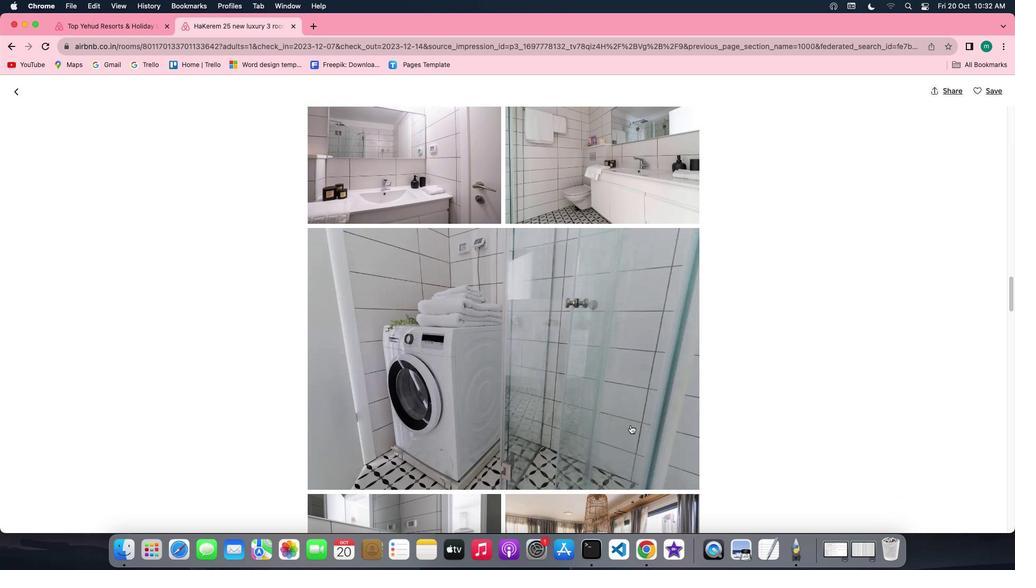 
Action: Mouse scrolled (630, 426) with delta (0, 0)
Screenshot: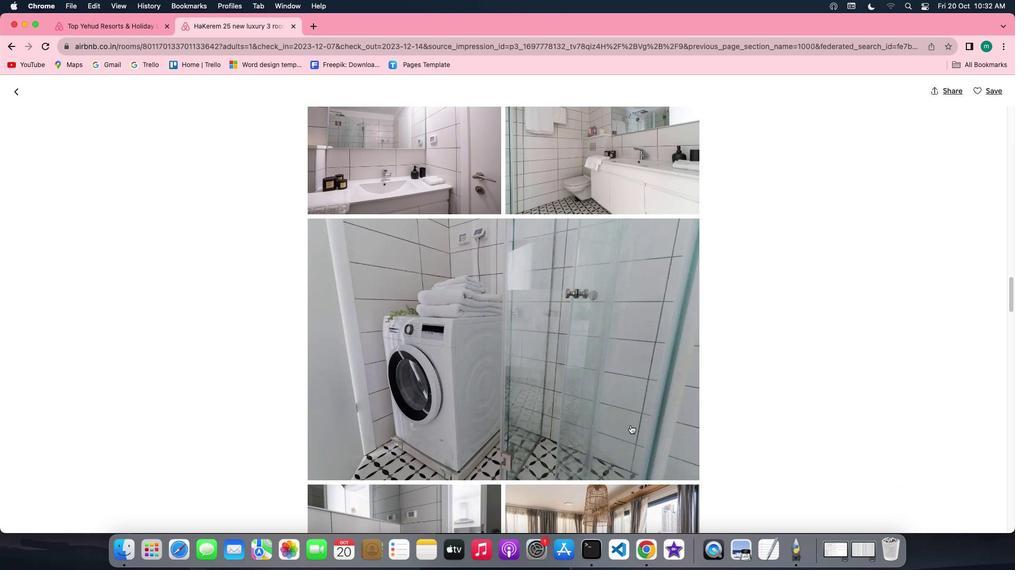 
Action: Mouse scrolled (630, 426) with delta (0, 0)
Screenshot: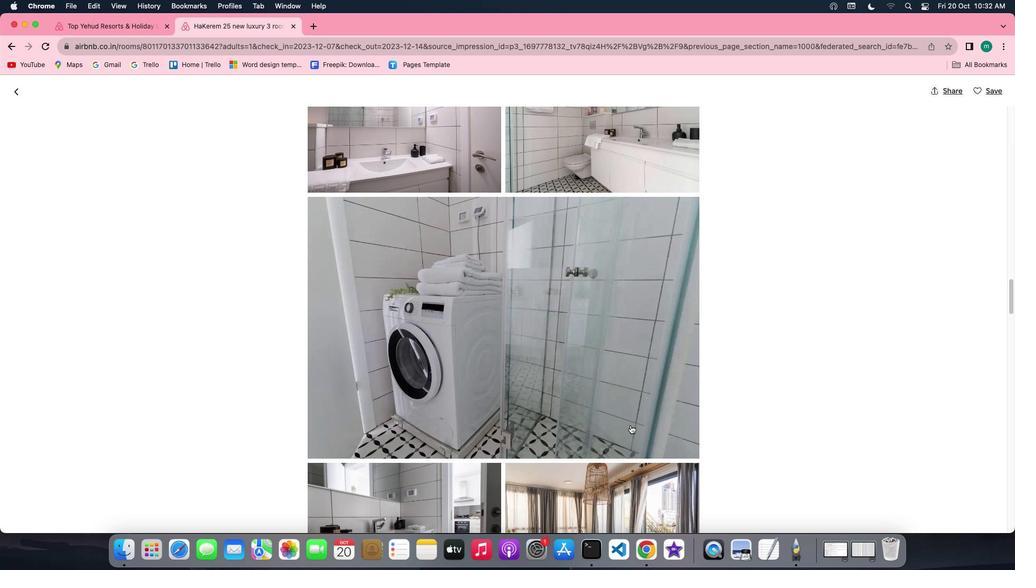 
Action: Mouse scrolled (630, 426) with delta (0, 0)
Screenshot: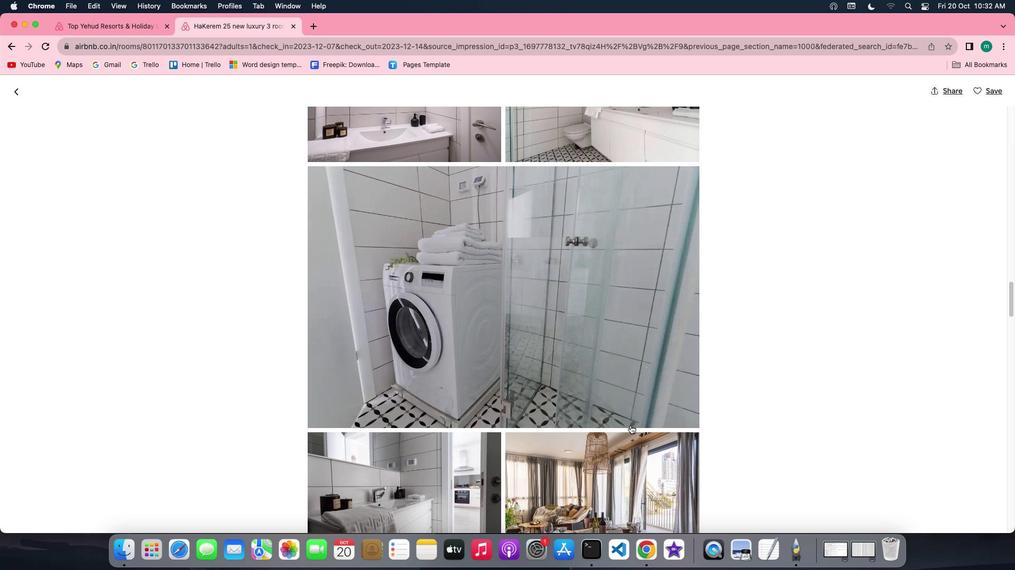 
Action: Mouse scrolled (630, 426) with delta (0, 0)
Screenshot: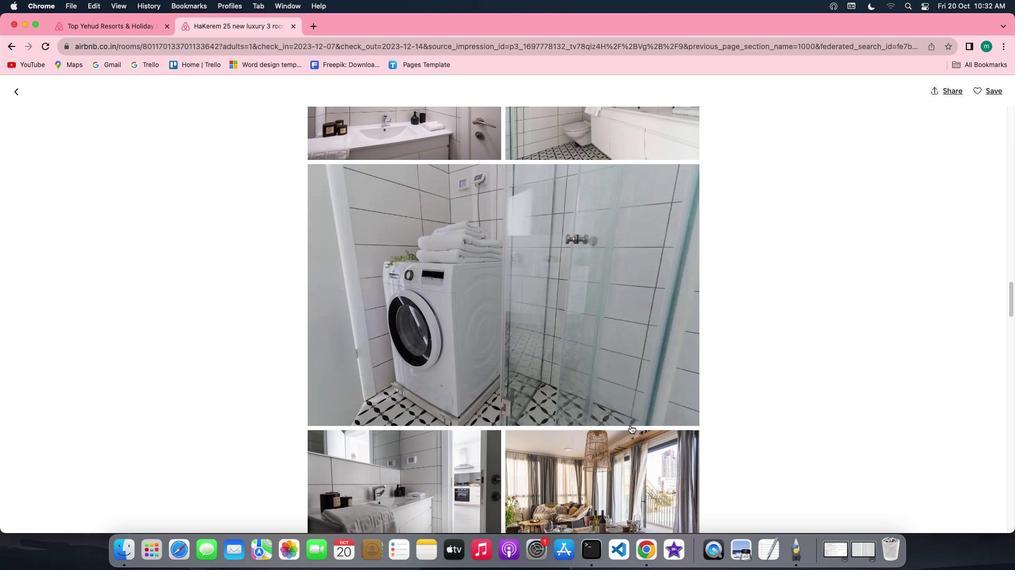 
Action: Mouse scrolled (630, 426) with delta (0, -1)
Screenshot: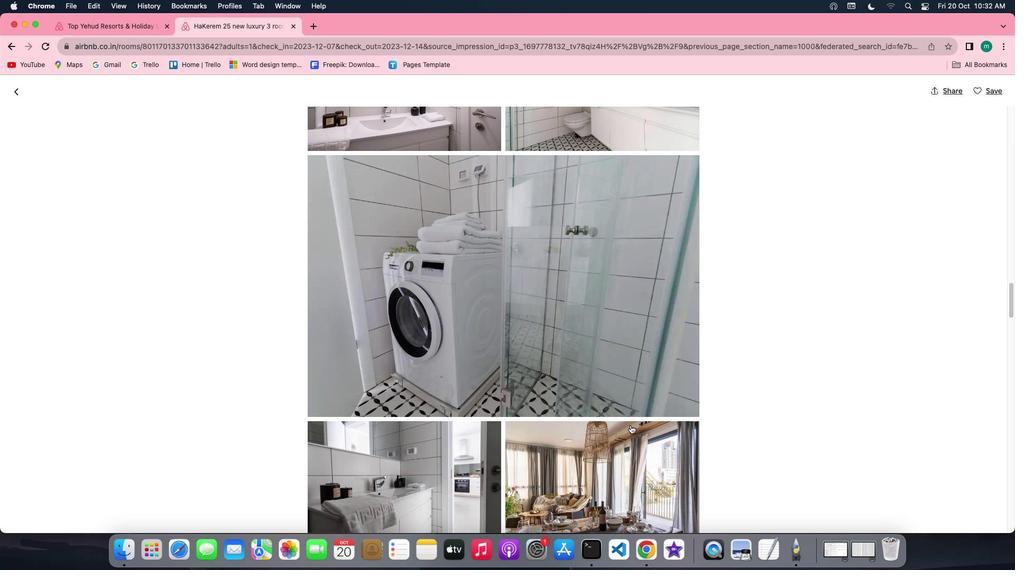 
Action: Mouse scrolled (630, 426) with delta (0, -1)
Screenshot: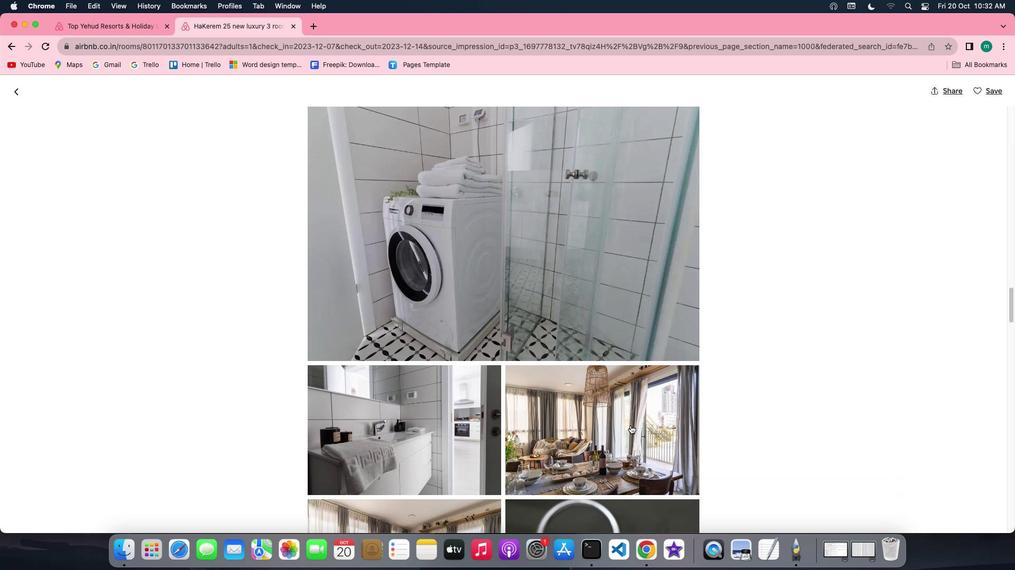 
Action: Mouse scrolled (630, 426) with delta (0, 0)
Screenshot: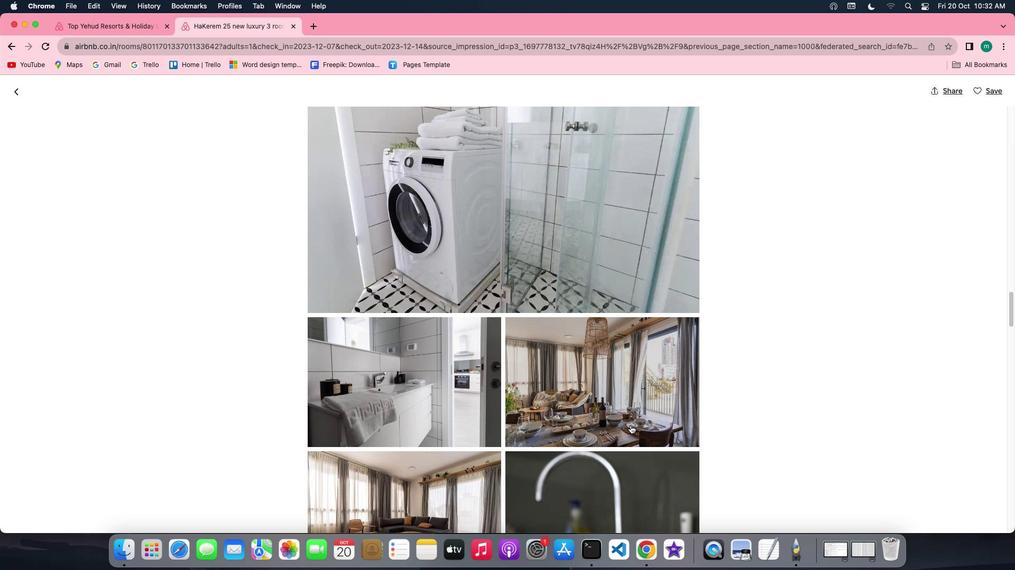 
Action: Mouse scrolled (630, 426) with delta (0, 0)
Screenshot: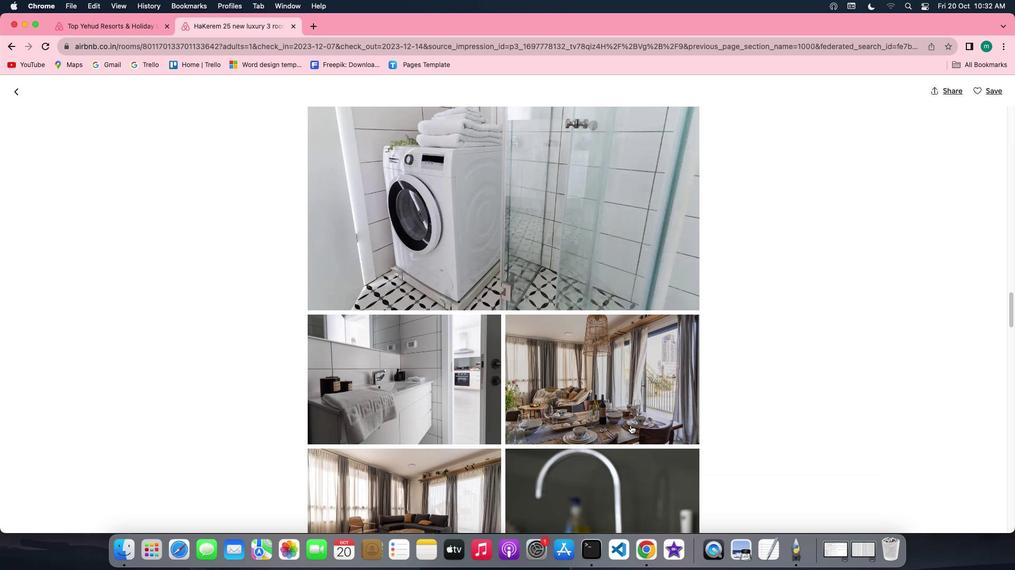 
Action: Mouse scrolled (630, 426) with delta (0, 0)
Screenshot: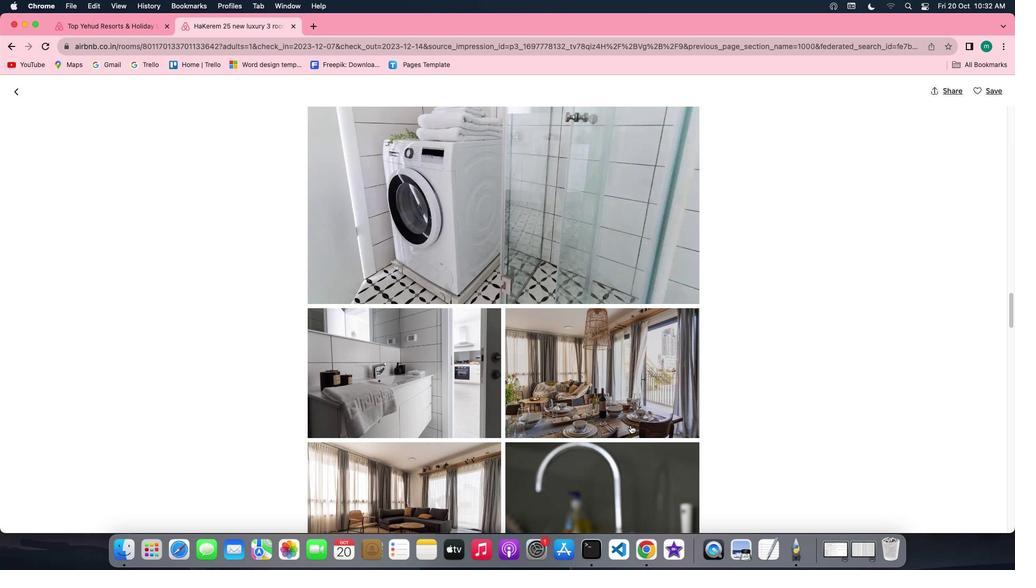 
Action: Mouse scrolled (630, 426) with delta (0, 0)
Screenshot: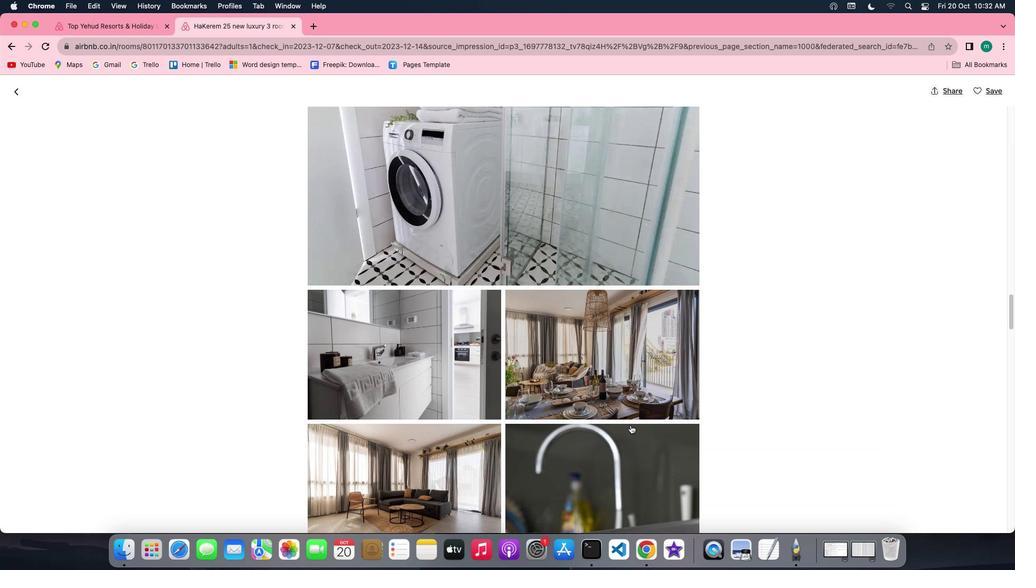 
Action: Mouse scrolled (630, 426) with delta (0, 0)
Screenshot: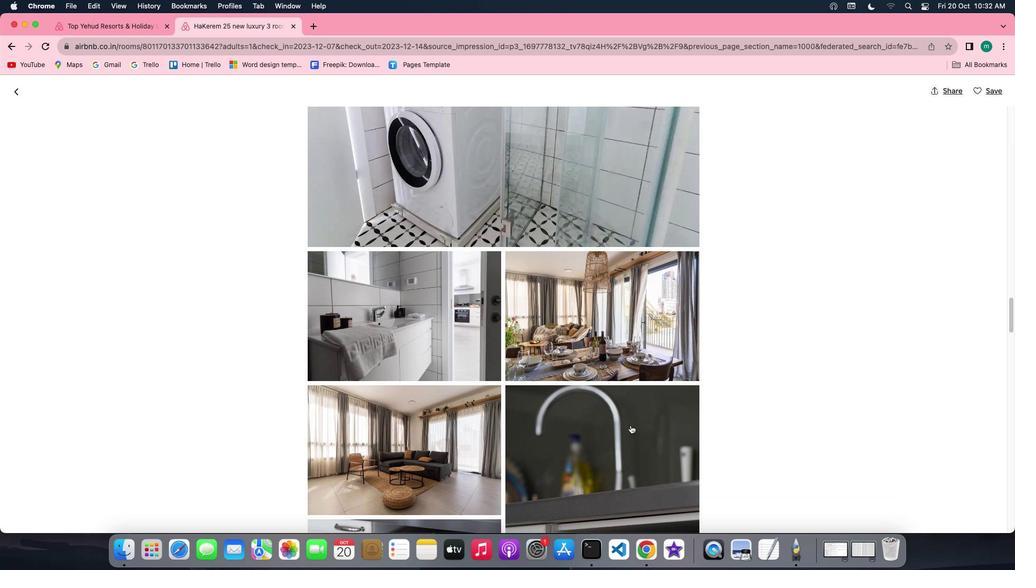 
Action: Mouse scrolled (630, 426) with delta (0, 0)
Screenshot: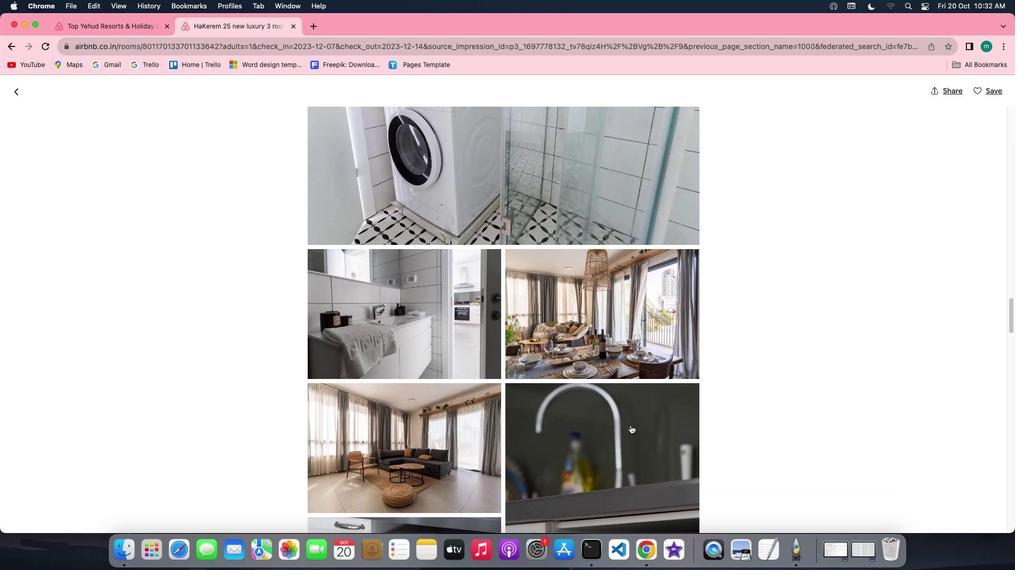 
Action: Mouse scrolled (630, 426) with delta (0, 0)
Screenshot: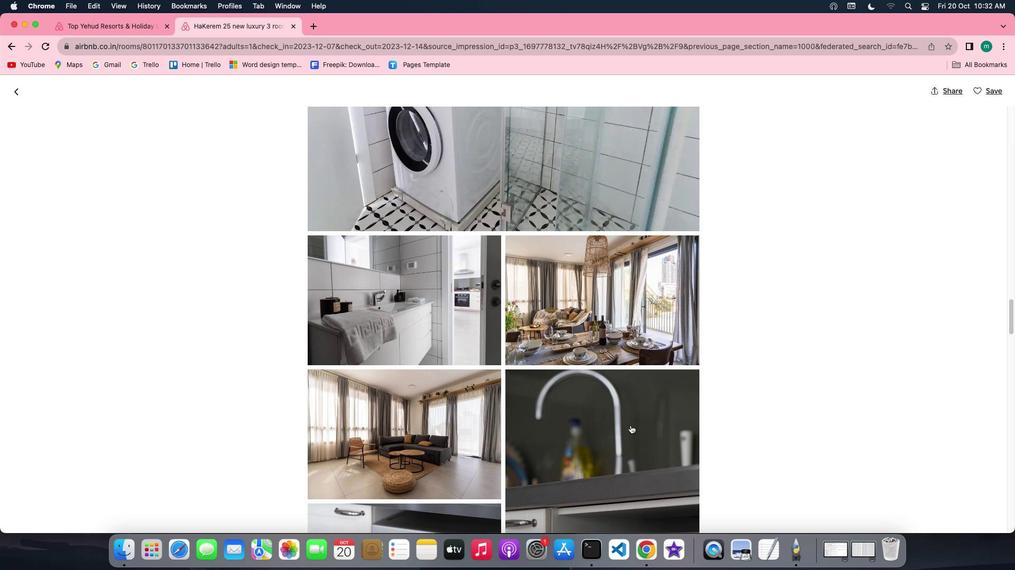 
Action: Mouse scrolled (630, 426) with delta (0, 0)
Screenshot: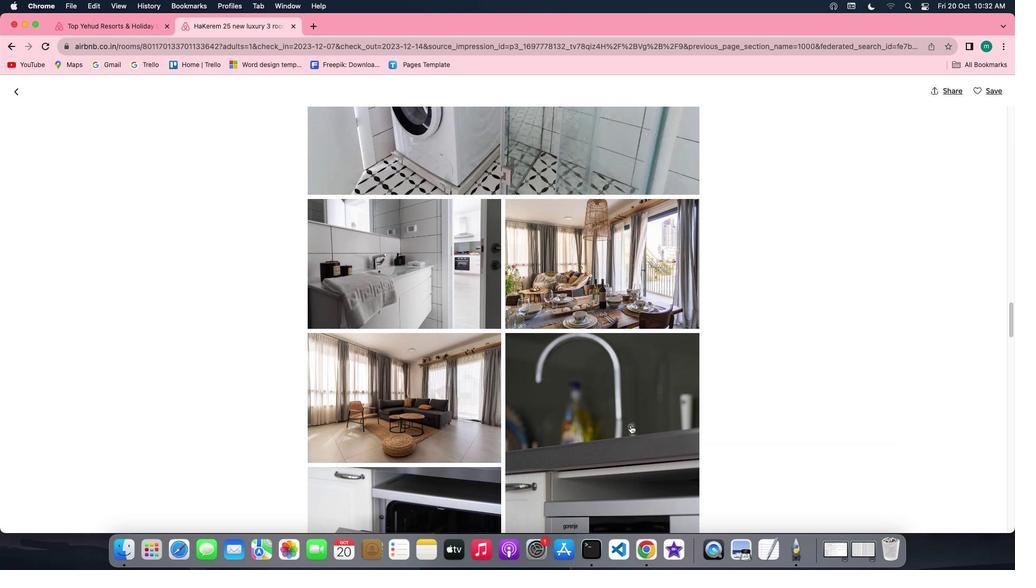 
Action: Mouse scrolled (630, 426) with delta (0, 0)
Screenshot: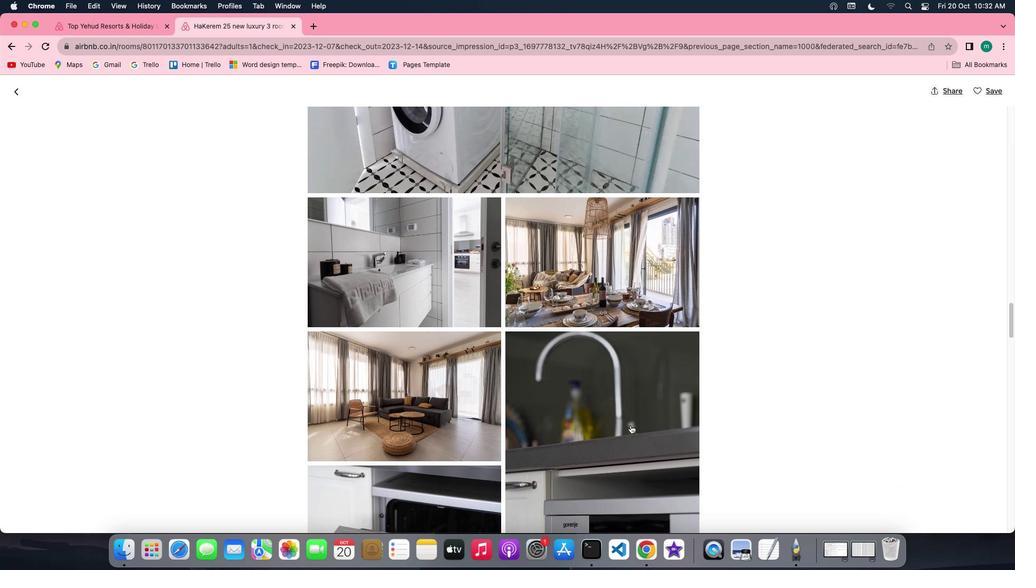 
Action: Mouse scrolled (630, 426) with delta (0, 0)
Screenshot: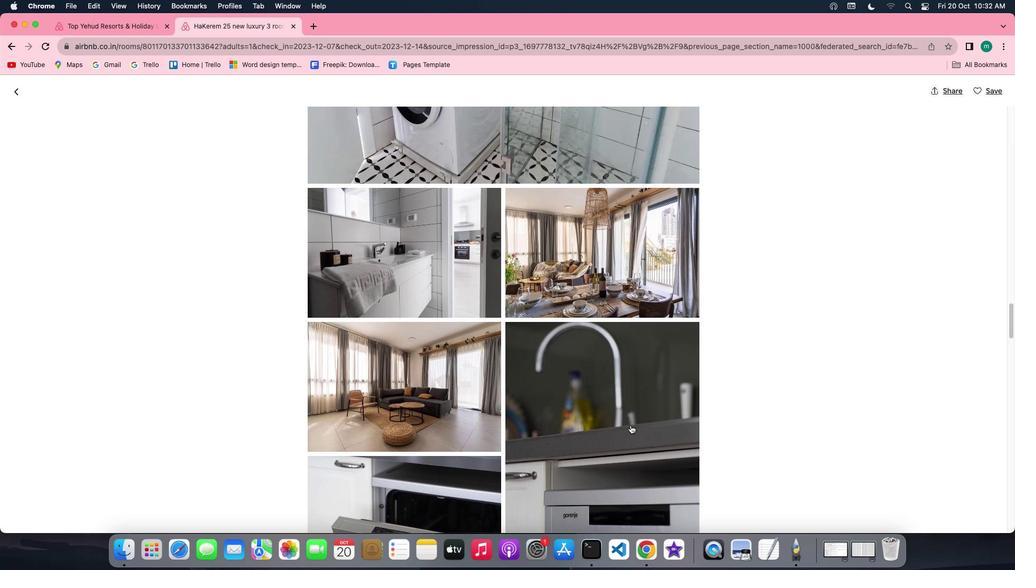 
Action: Mouse scrolled (630, 426) with delta (0, 0)
Screenshot: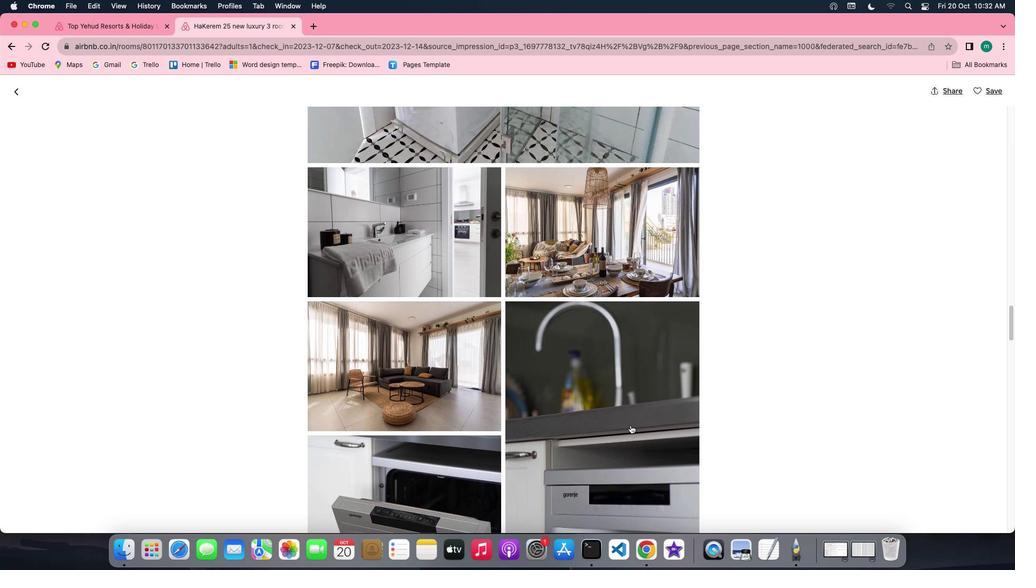 
Action: Mouse scrolled (630, 426) with delta (0, 0)
Screenshot: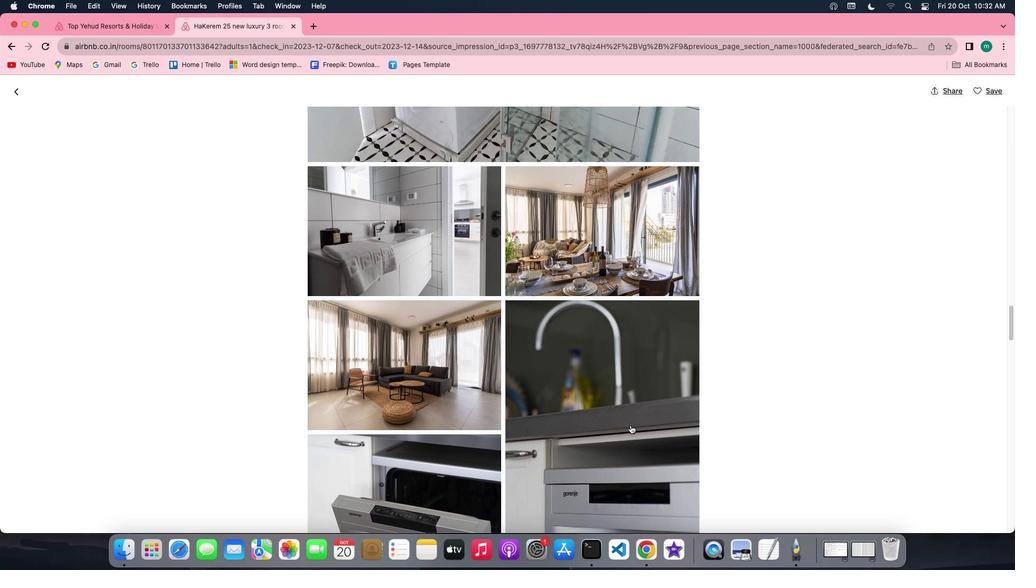 
Action: Mouse scrolled (630, 426) with delta (0, 0)
Screenshot: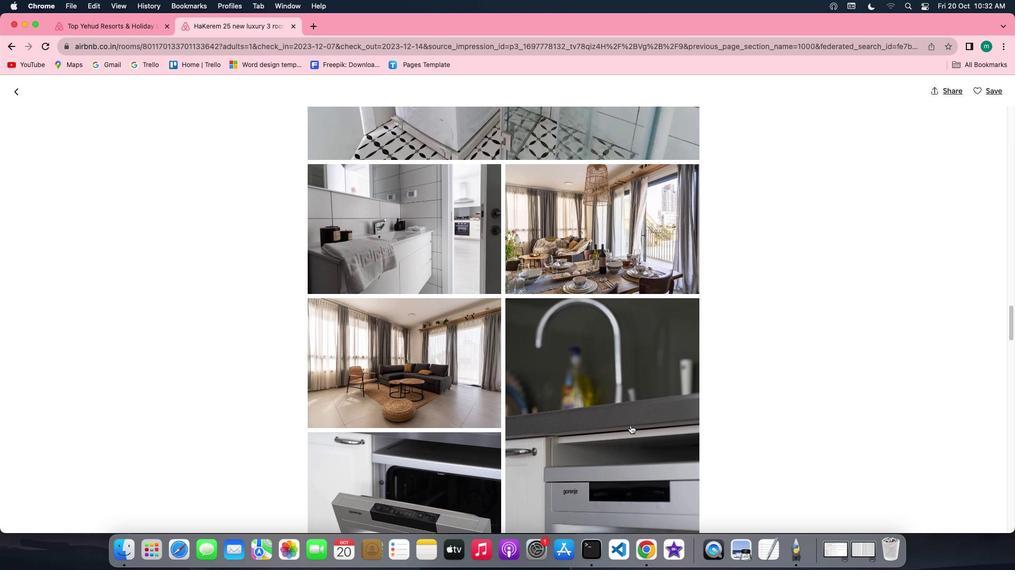 
Action: Mouse scrolled (630, 426) with delta (0, 0)
Screenshot: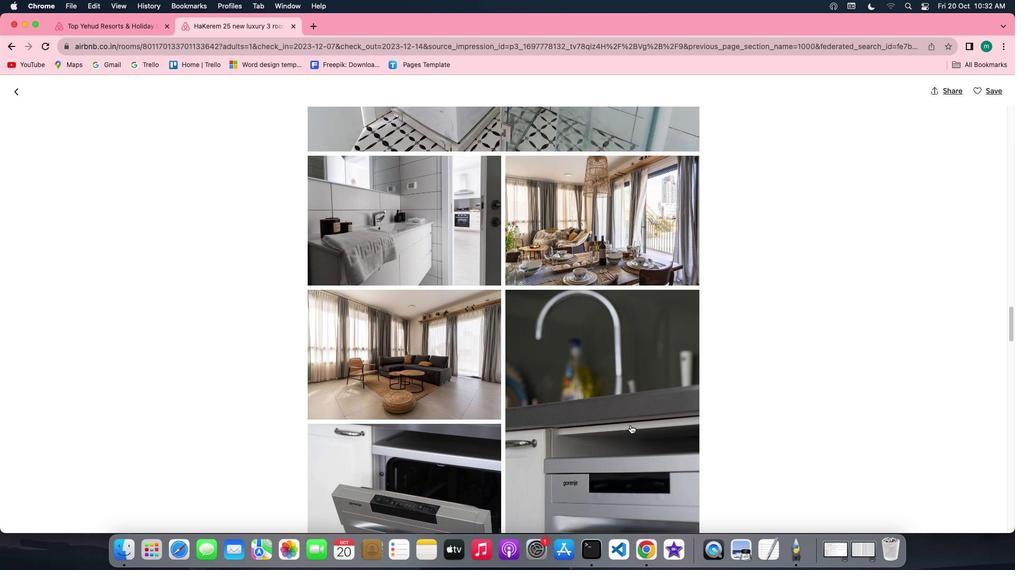 
Action: Mouse scrolled (630, 426) with delta (0, 0)
Screenshot: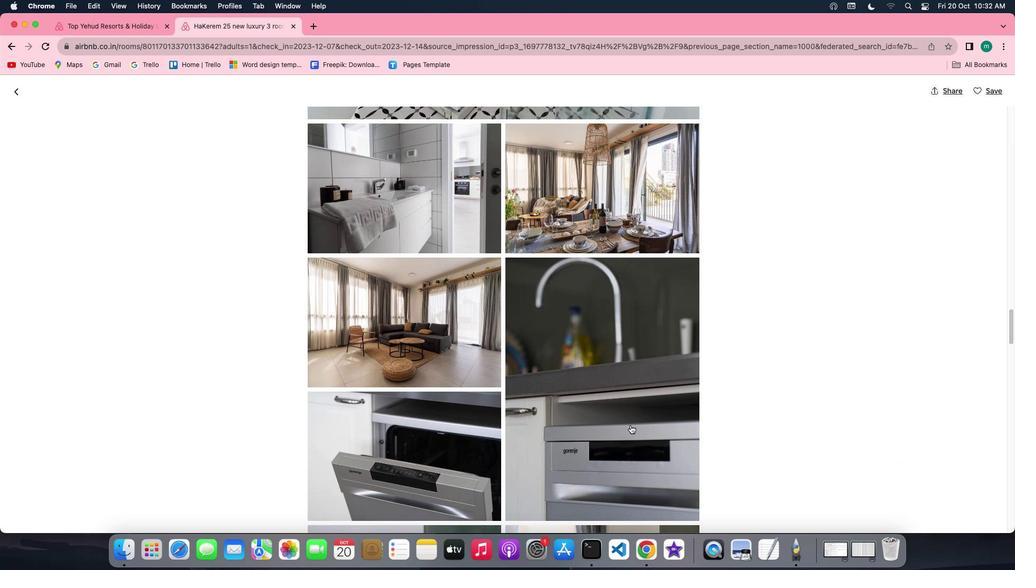 
Action: Mouse scrolled (630, 426) with delta (0, 0)
Screenshot: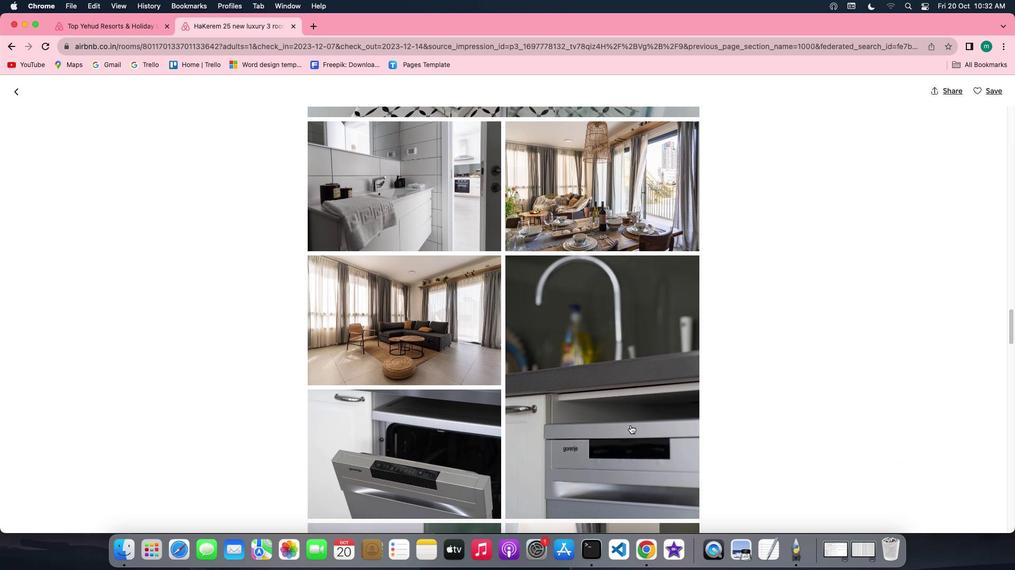 
Action: Mouse scrolled (630, 426) with delta (0, -1)
Screenshot: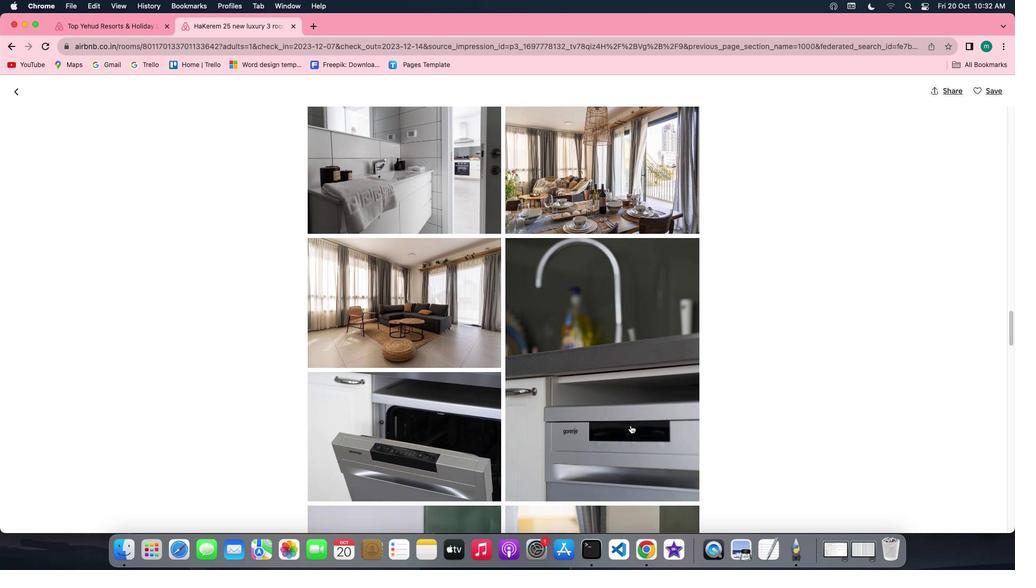 
Action: Mouse scrolled (630, 426) with delta (0, -1)
Screenshot: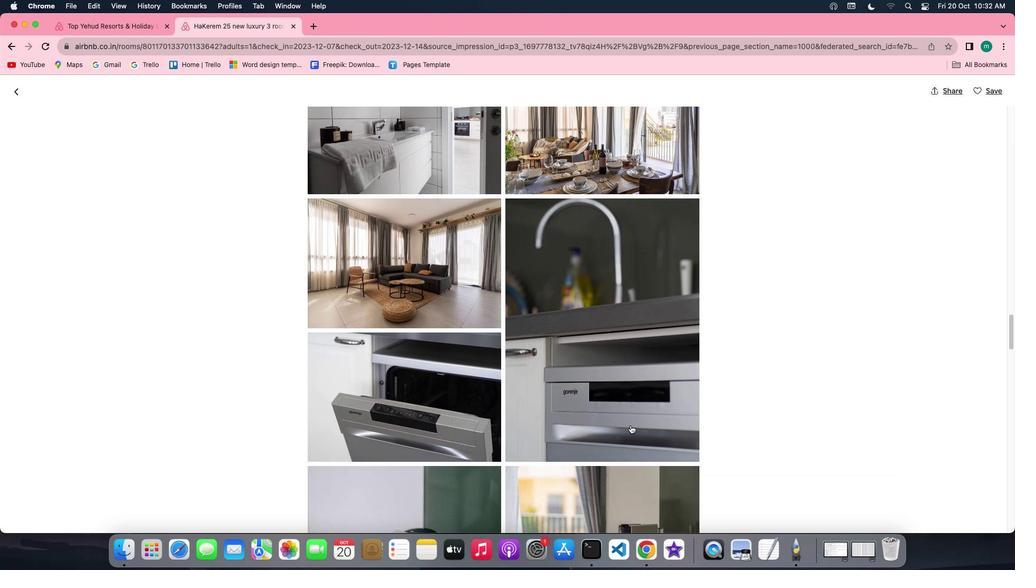 
Action: Mouse scrolled (630, 426) with delta (0, 0)
Screenshot: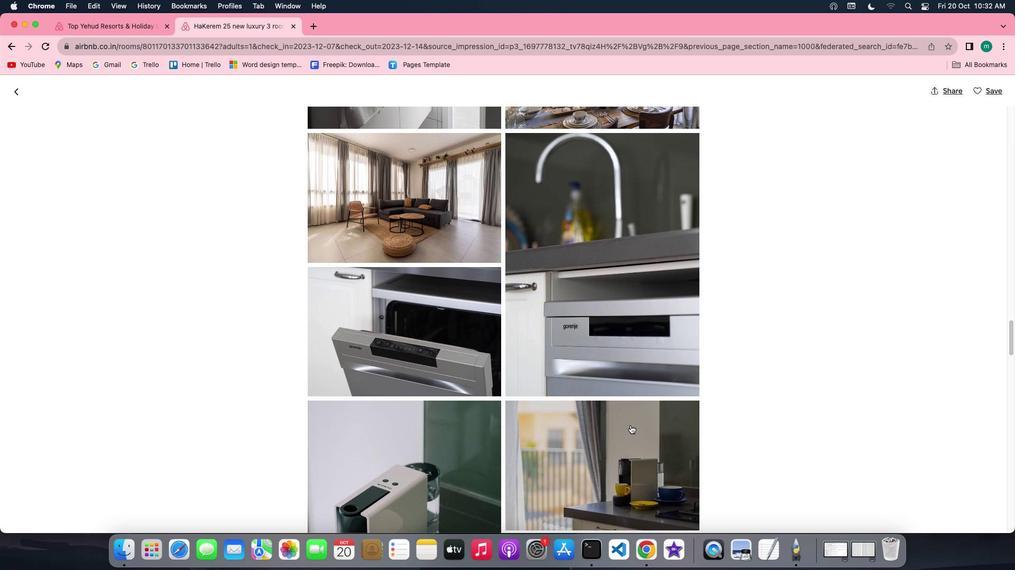 
Action: Mouse scrolled (630, 426) with delta (0, 0)
Screenshot: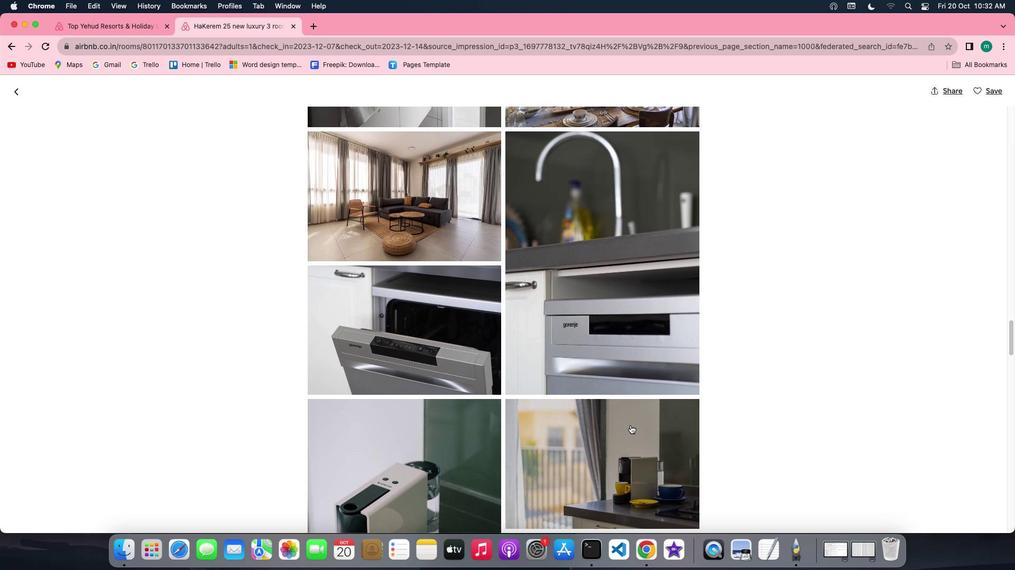 
Action: Mouse scrolled (630, 426) with delta (0, -1)
Screenshot: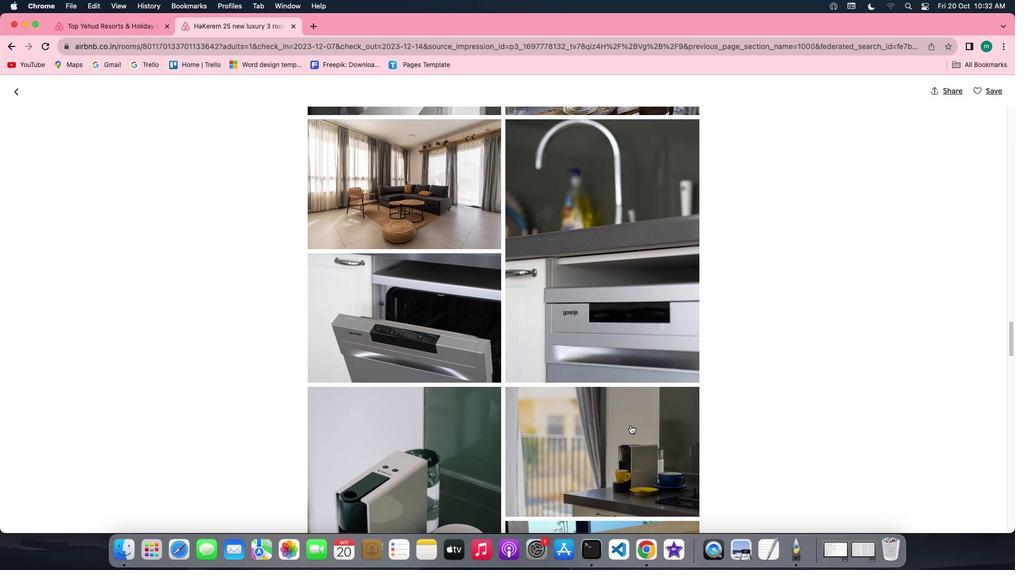 
Action: Mouse scrolled (630, 426) with delta (0, -1)
Screenshot: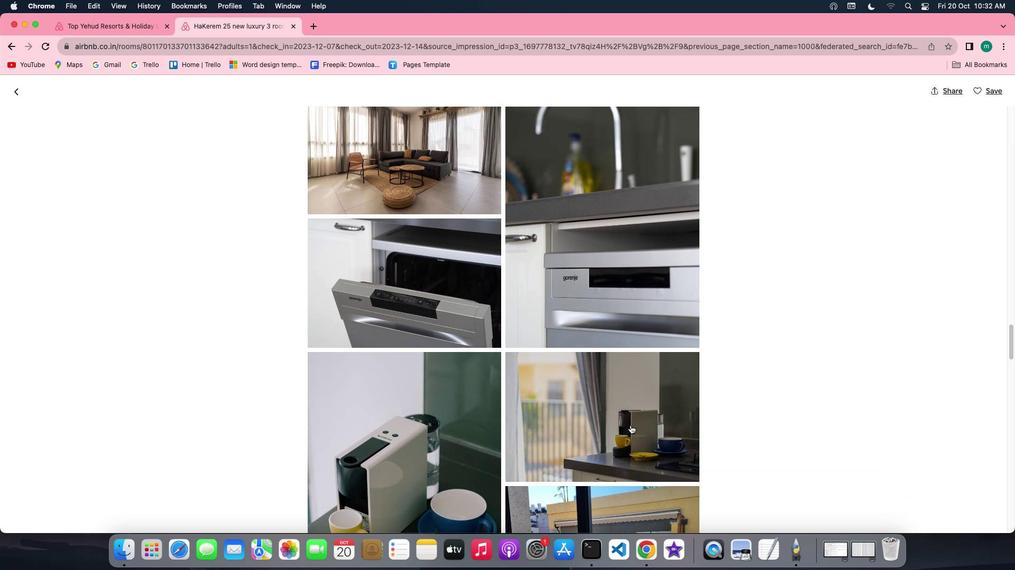 
Action: Mouse scrolled (630, 426) with delta (0, 0)
Screenshot: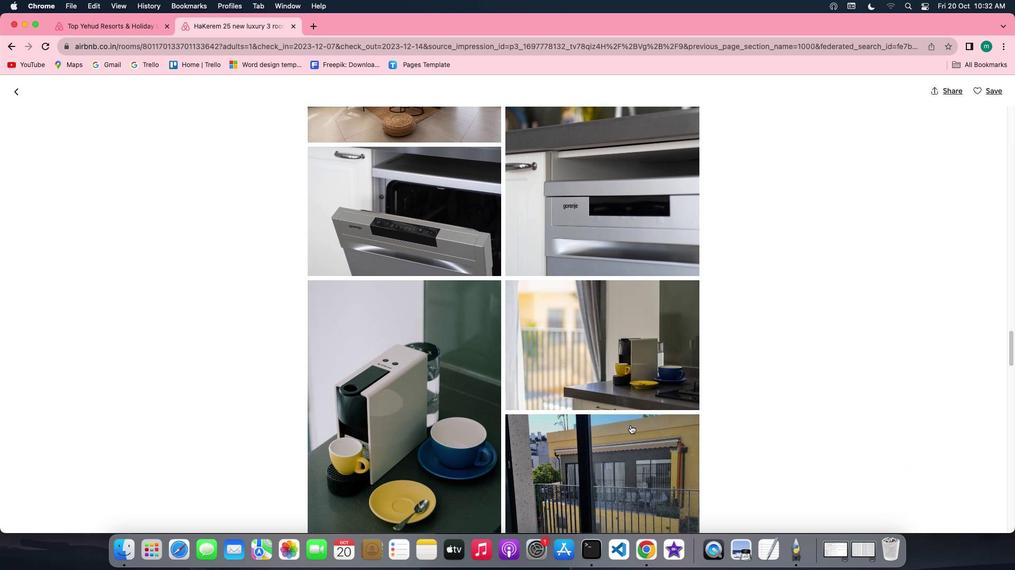 
Action: Mouse scrolled (630, 426) with delta (0, 0)
Screenshot: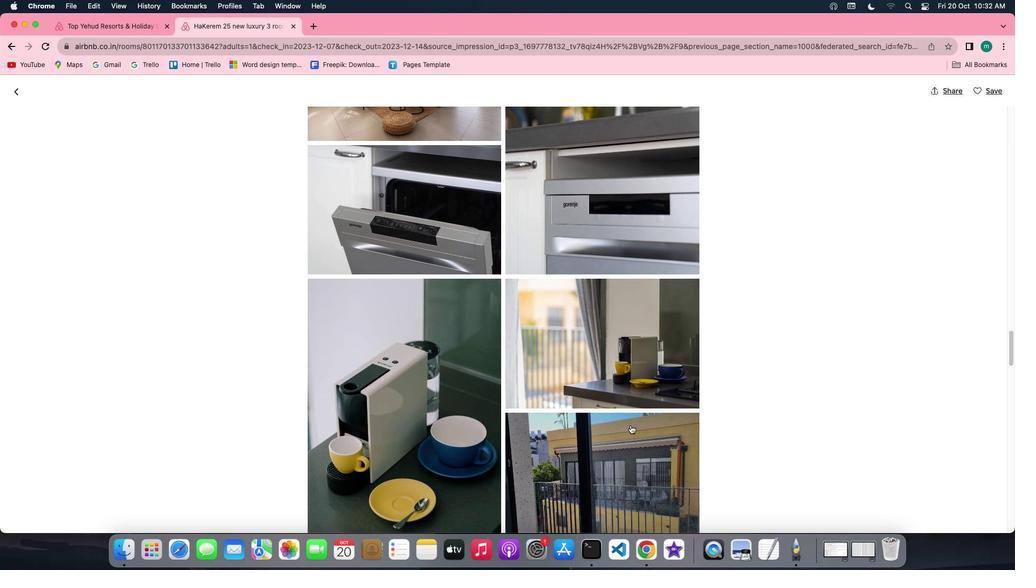 
Action: Mouse scrolled (630, 426) with delta (0, 0)
Screenshot: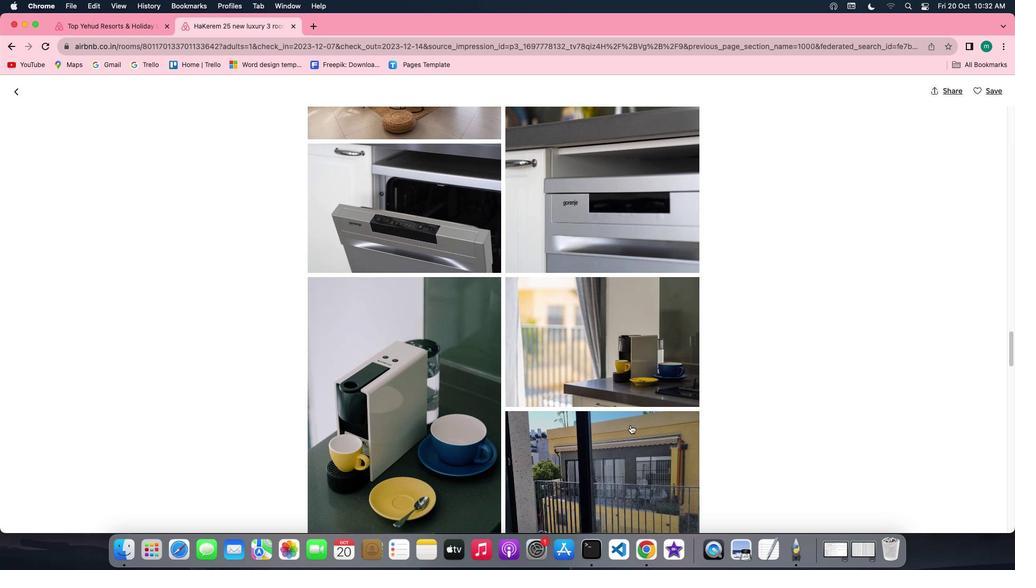 
Action: Mouse scrolled (630, 426) with delta (0, 0)
Screenshot: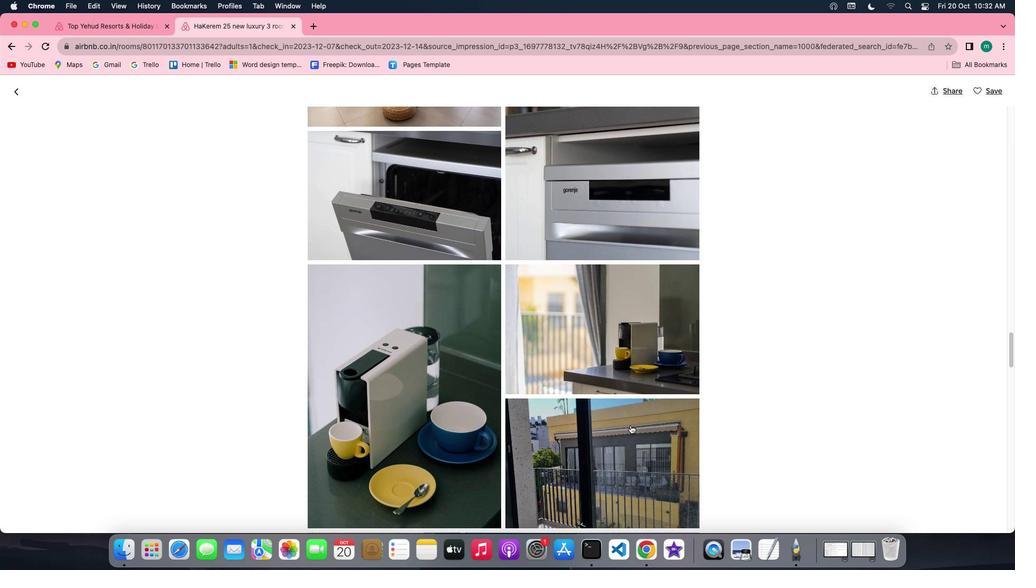 
Action: Mouse scrolled (630, 426) with delta (0, 0)
Screenshot: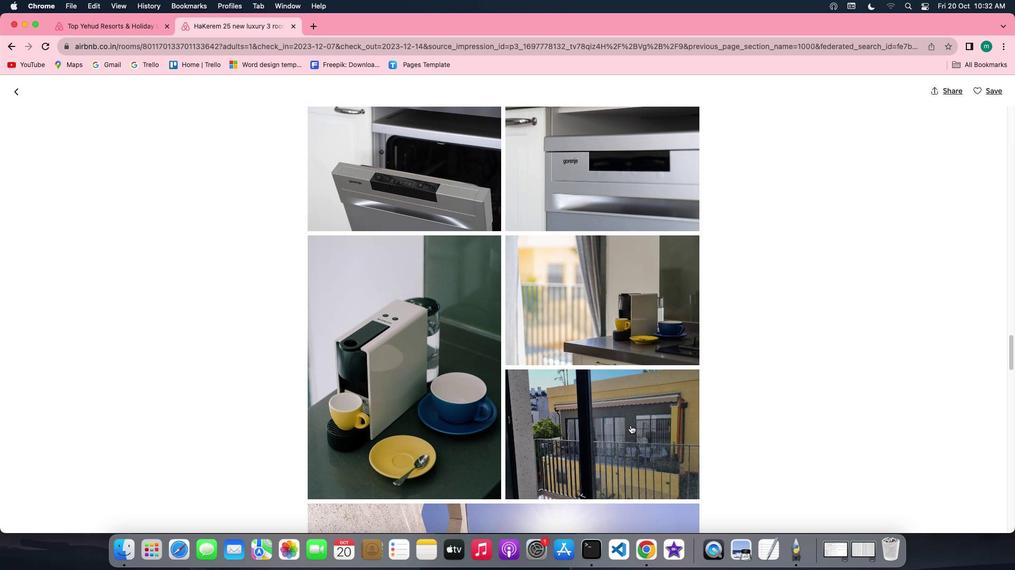 
Action: Mouse scrolled (630, 426) with delta (0, 0)
Screenshot: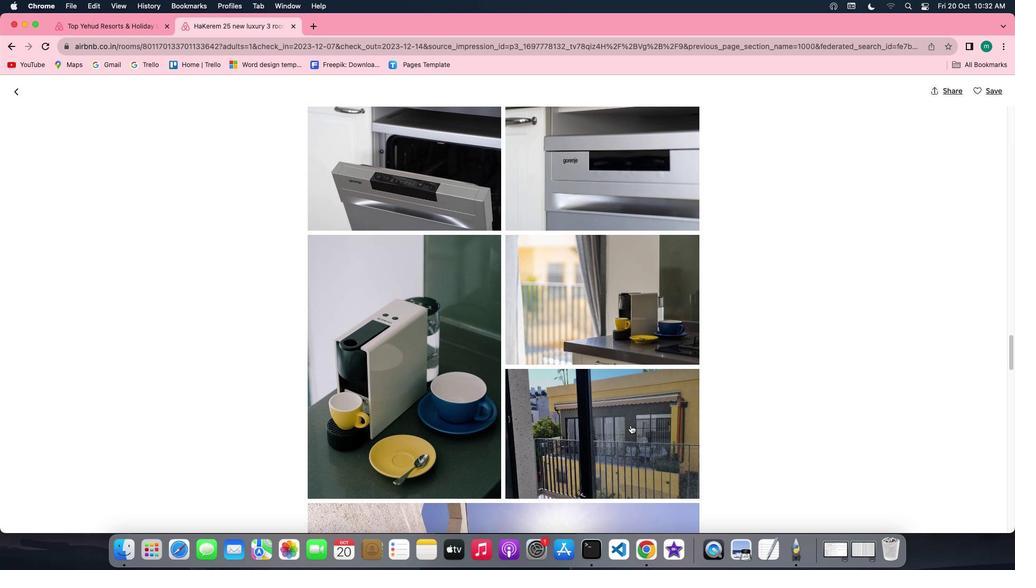 
Action: Mouse scrolled (630, 426) with delta (0, 0)
Screenshot: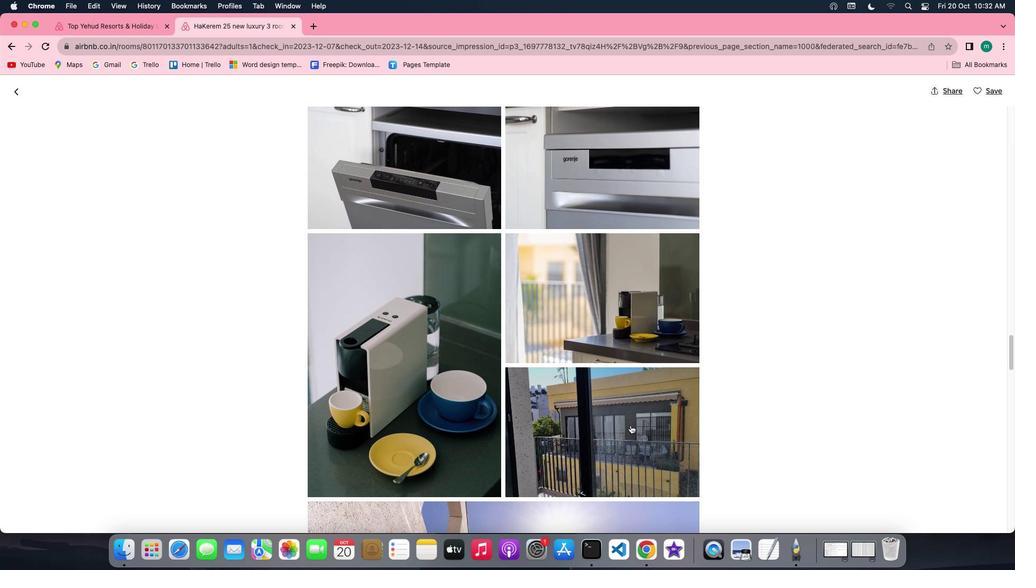 
Action: Mouse scrolled (630, 426) with delta (0, -1)
Screenshot: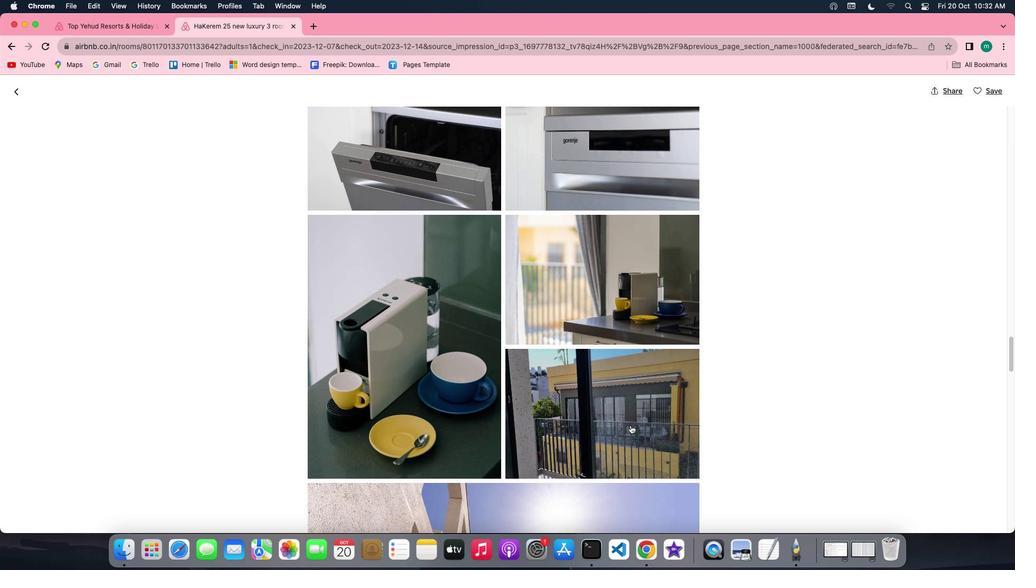 
Action: Mouse scrolled (630, 426) with delta (0, -1)
